 Task: Buy 5 EGR Valves from Exhaust & Emissions section under best seller category for shipping address: Ellie Thompson, 1131 Star Trek Drive, Pensacola, Florida 32501, Cell Number 8503109646. Pay from credit card ending with 2005, CVV 3321
Action: Mouse moved to (25, 89)
Screenshot: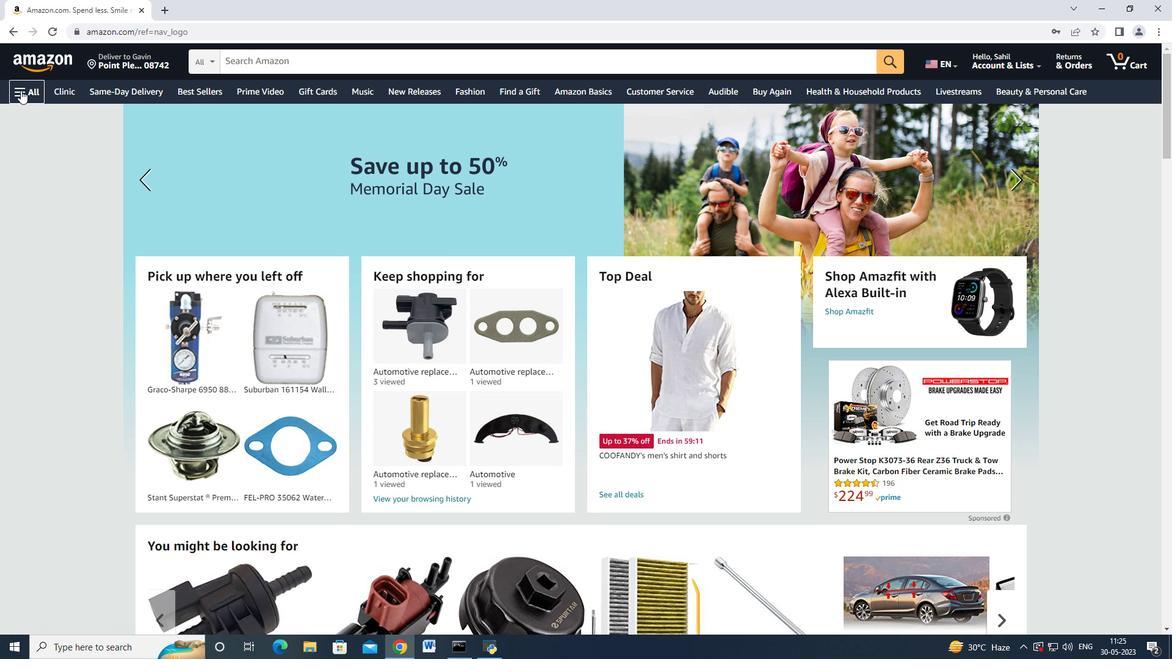
Action: Mouse pressed left at (25, 89)
Screenshot: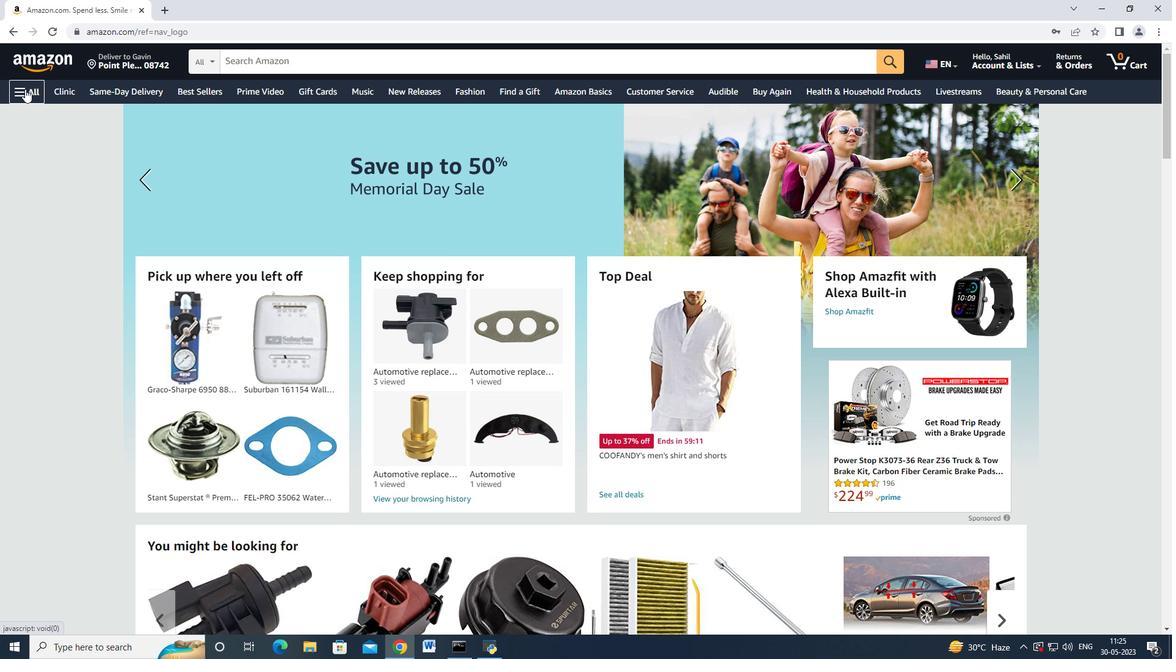 
Action: Mouse moved to (89, 255)
Screenshot: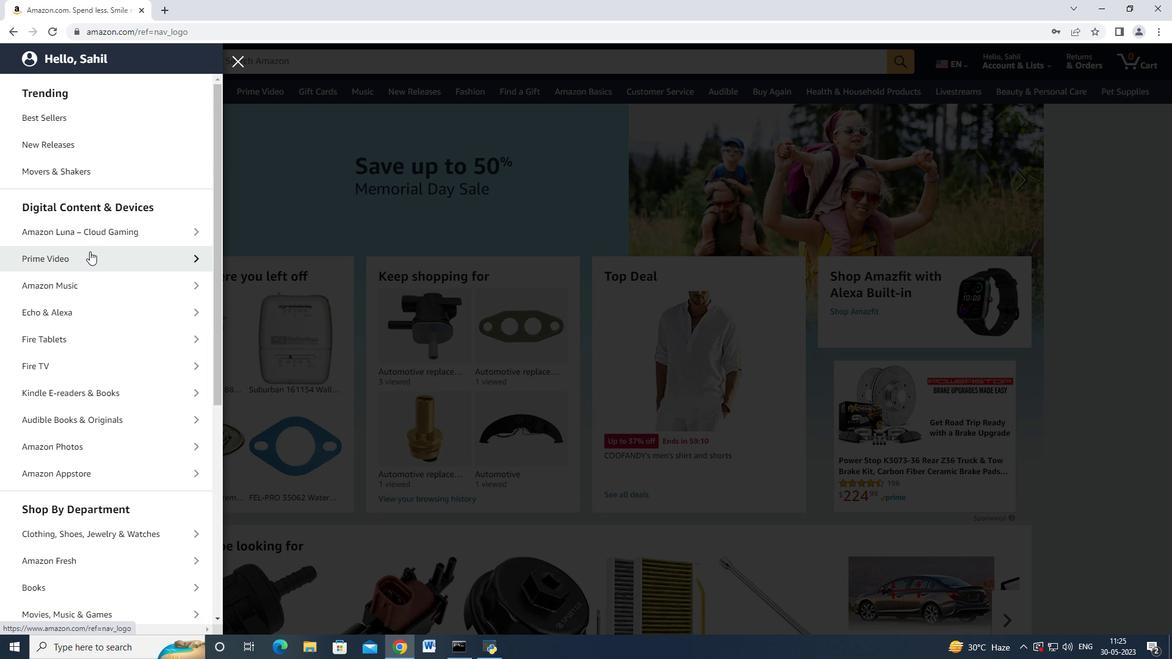 
Action: Mouse scrolled (89, 254) with delta (0, 0)
Screenshot: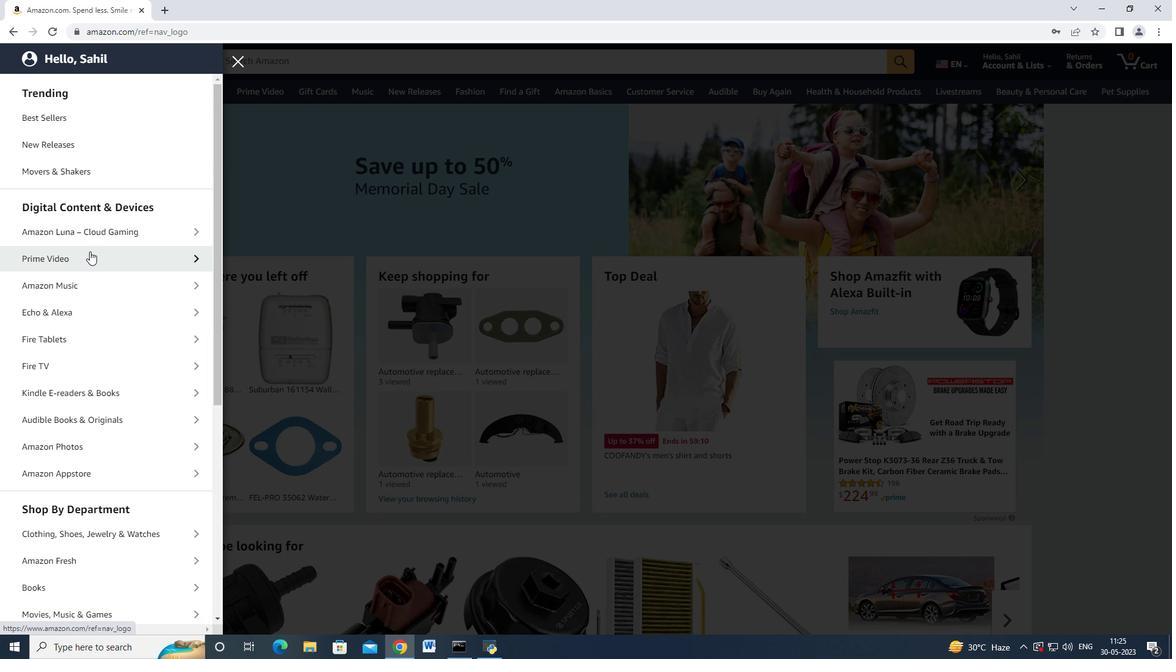 
Action: Mouse scrolled (89, 254) with delta (0, 0)
Screenshot: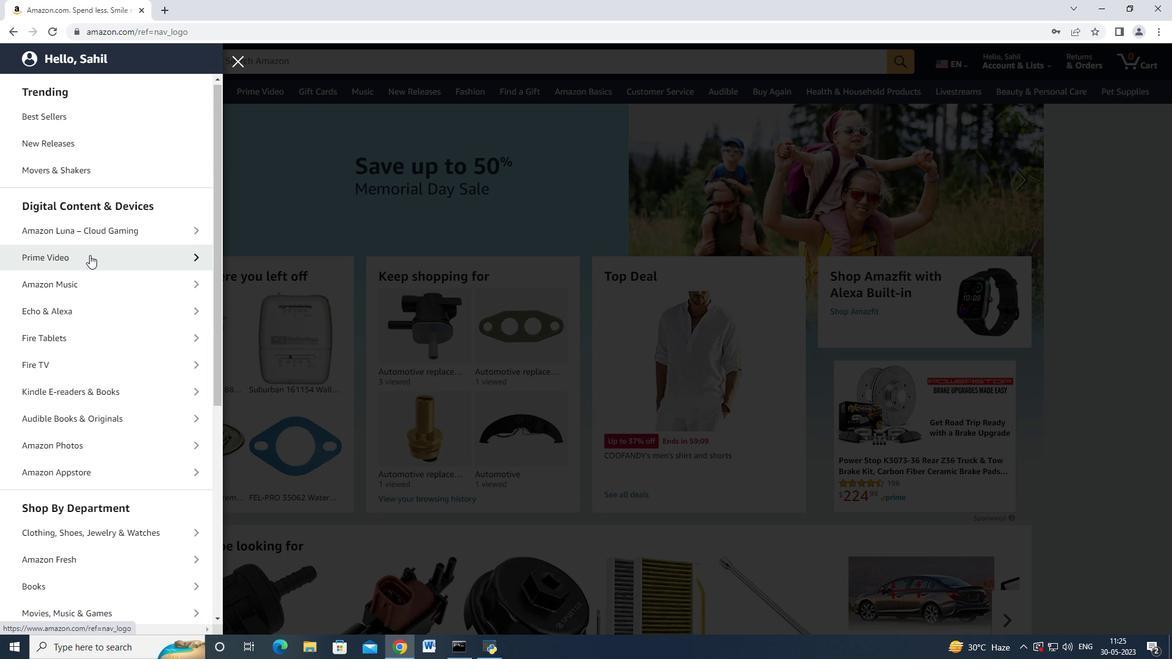 
Action: Mouse scrolled (89, 254) with delta (0, 0)
Screenshot: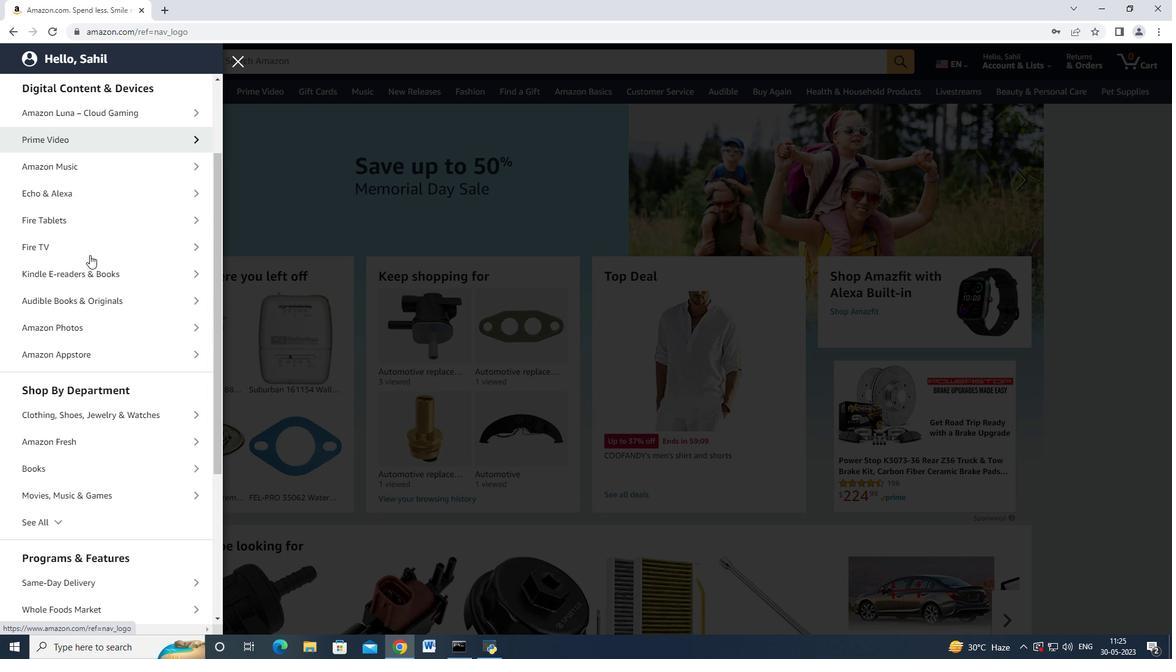 
Action: Mouse scrolled (89, 255) with delta (0, 0)
Screenshot: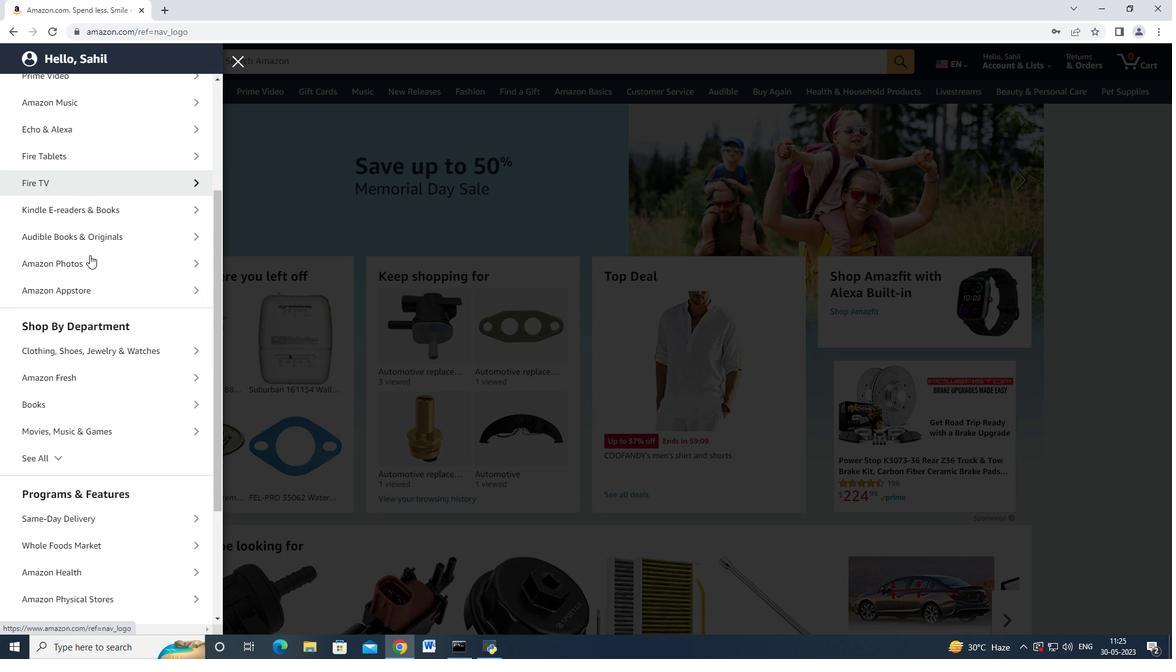 
Action: Mouse scrolled (89, 255) with delta (0, 0)
Screenshot: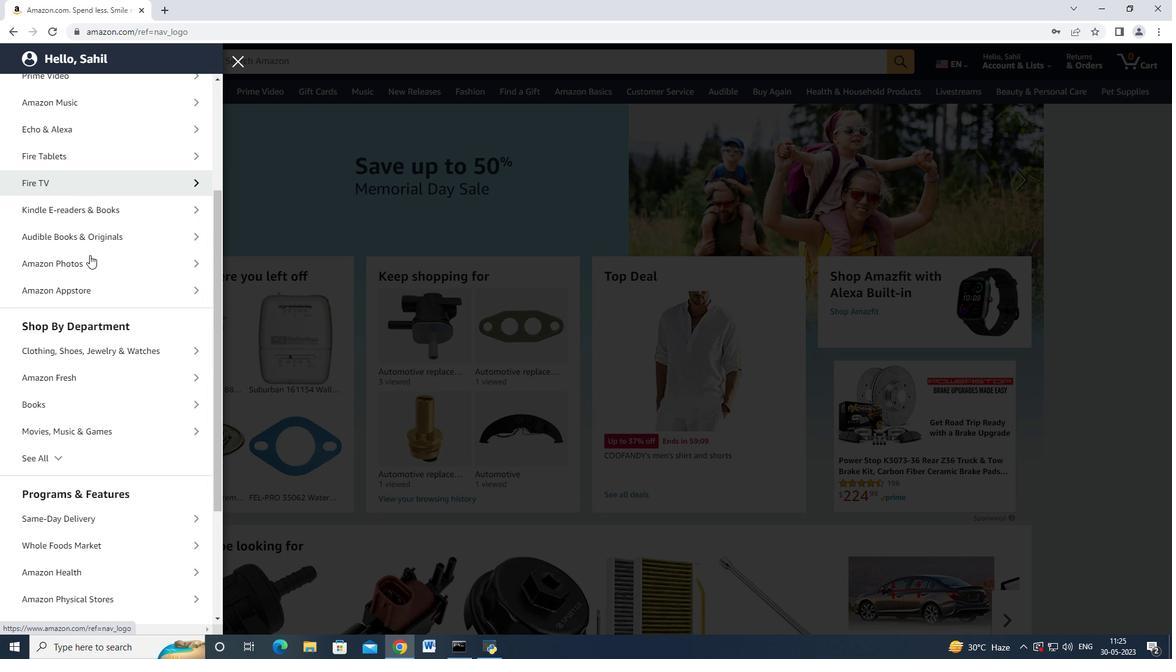 
Action: Mouse scrolled (89, 255) with delta (0, 0)
Screenshot: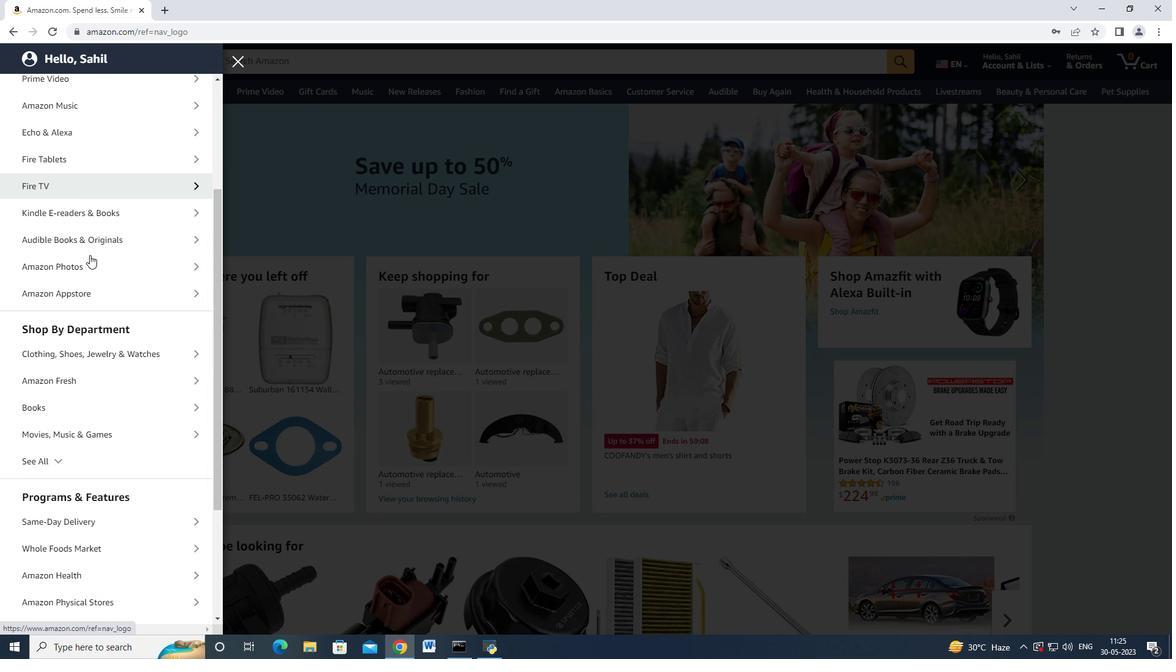 
Action: Mouse scrolled (89, 255) with delta (0, 0)
Screenshot: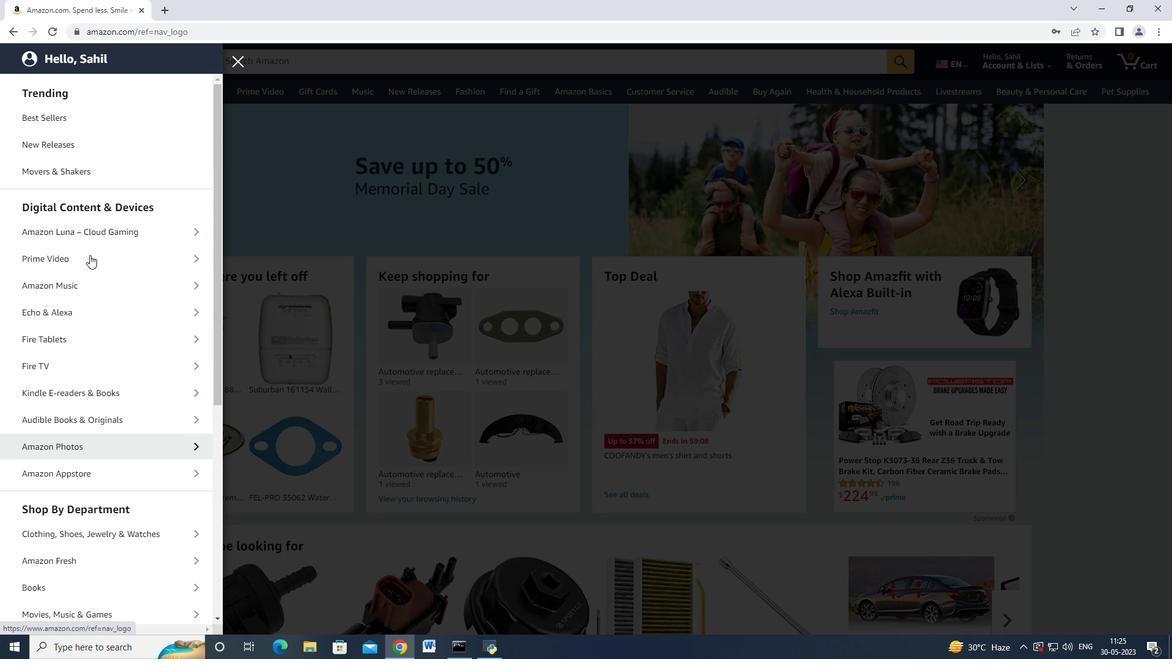 
Action: Mouse scrolled (89, 255) with delta (0, 0)
Screenshot: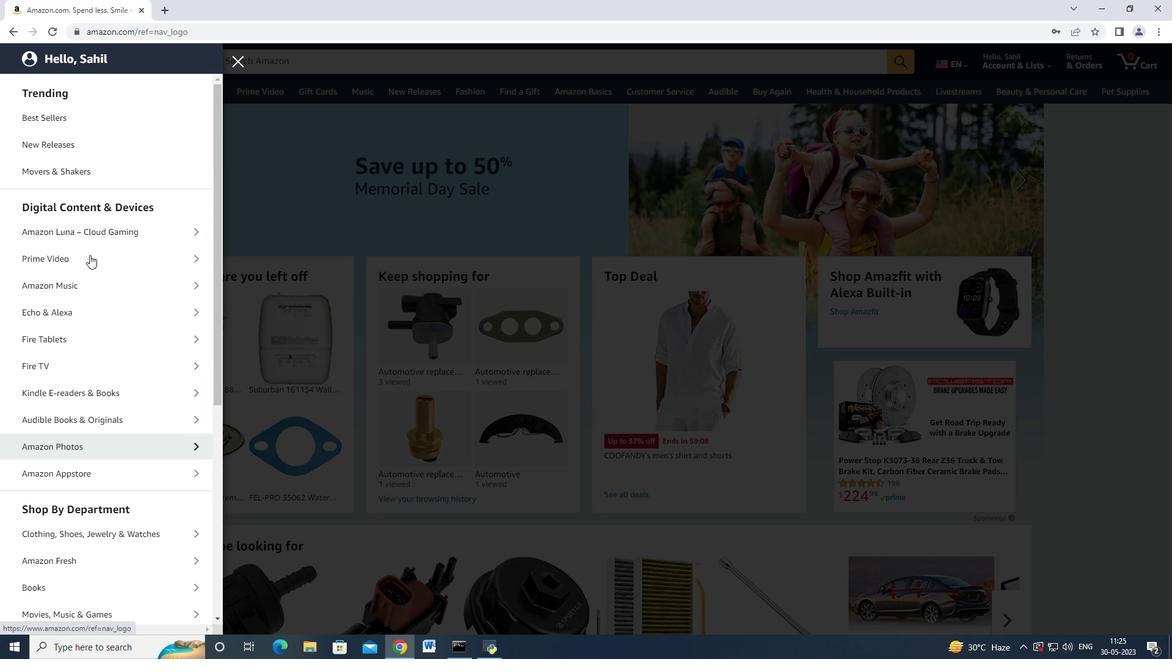 
Action: Mouse moved to (243, 58)
Screenshot: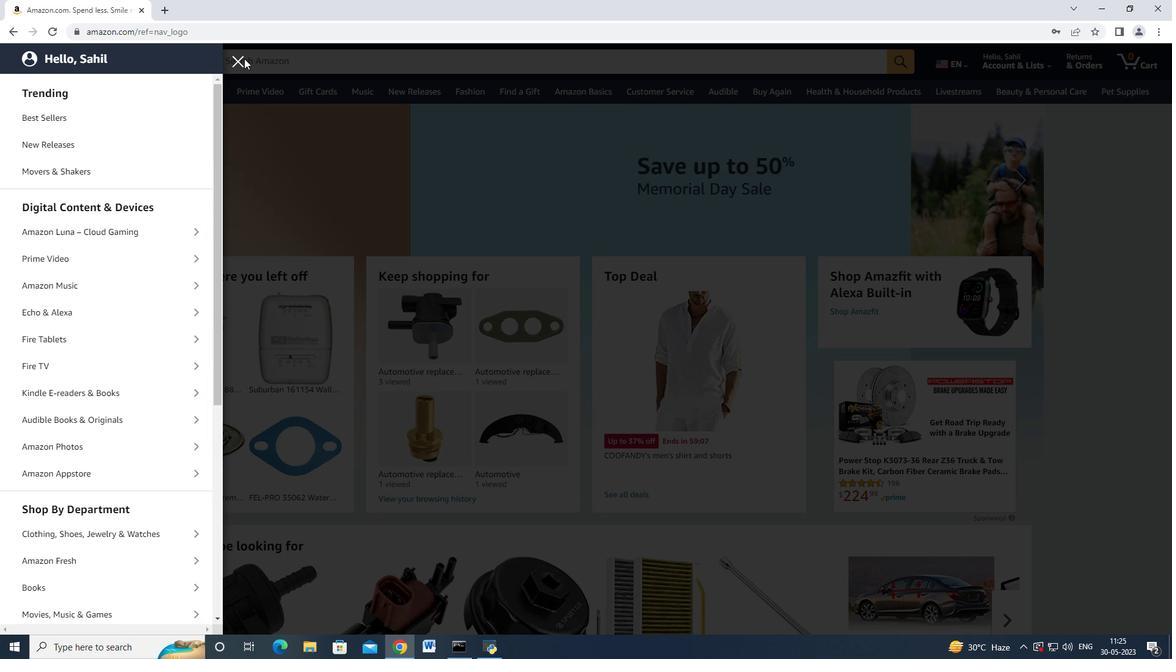 
Action: Mouse pressed left at (243, 58)
Screenshot: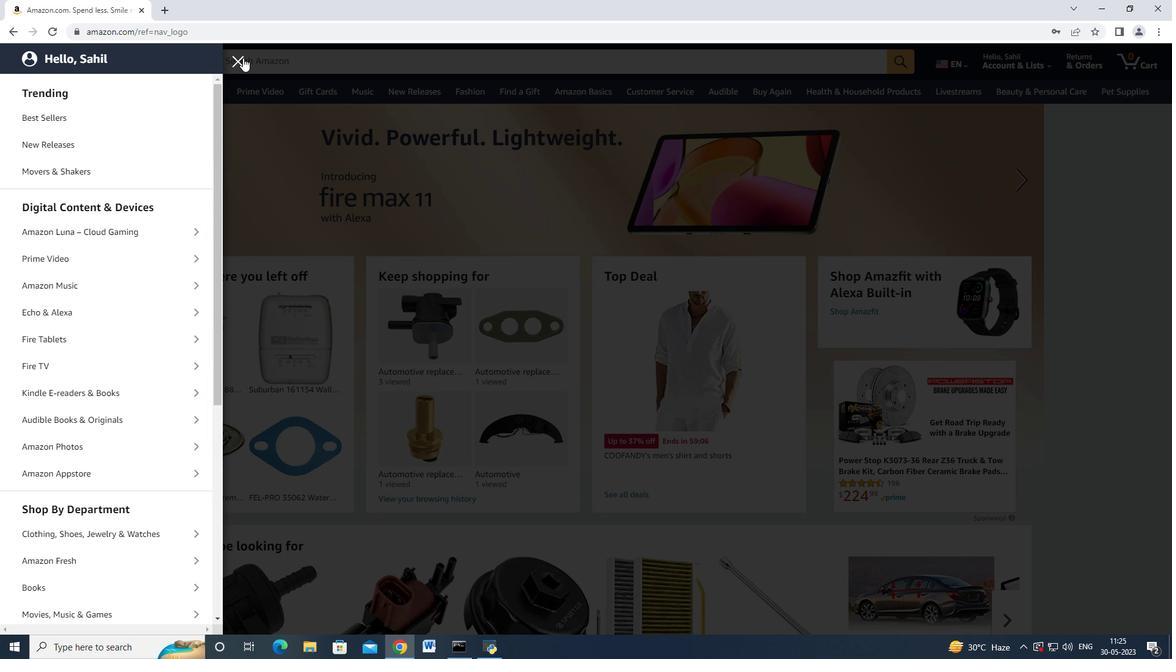 
Action: Mouse moved to (26, 96)
Screenshot: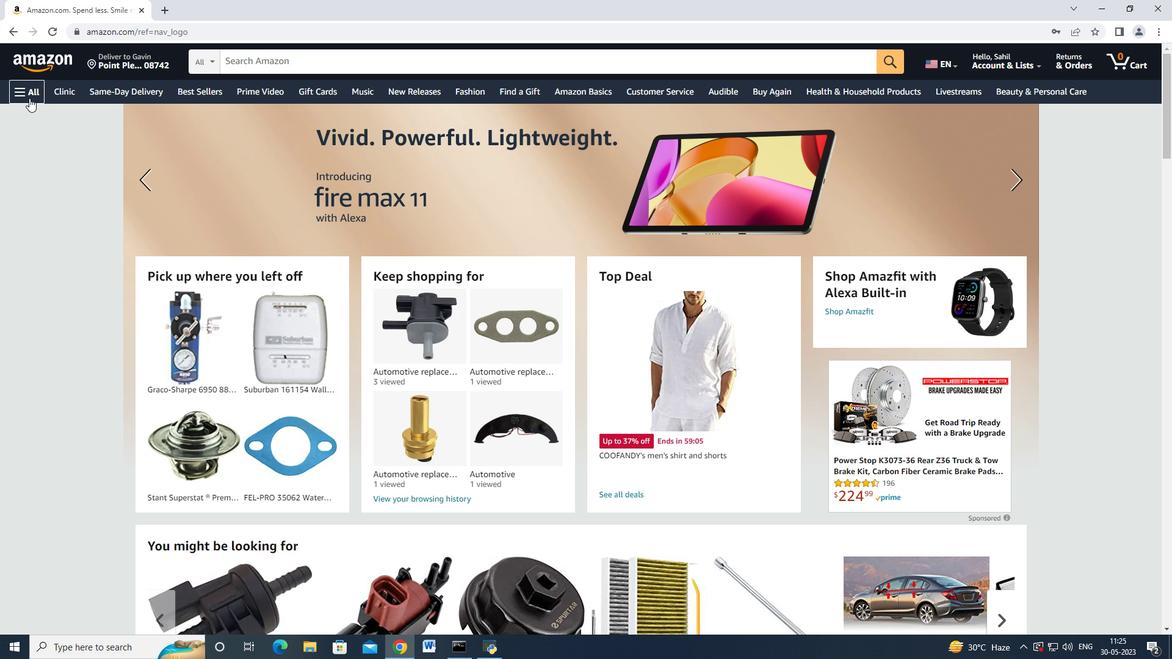 
Action: Mouse pressed left at (26, 96)
Screenshot: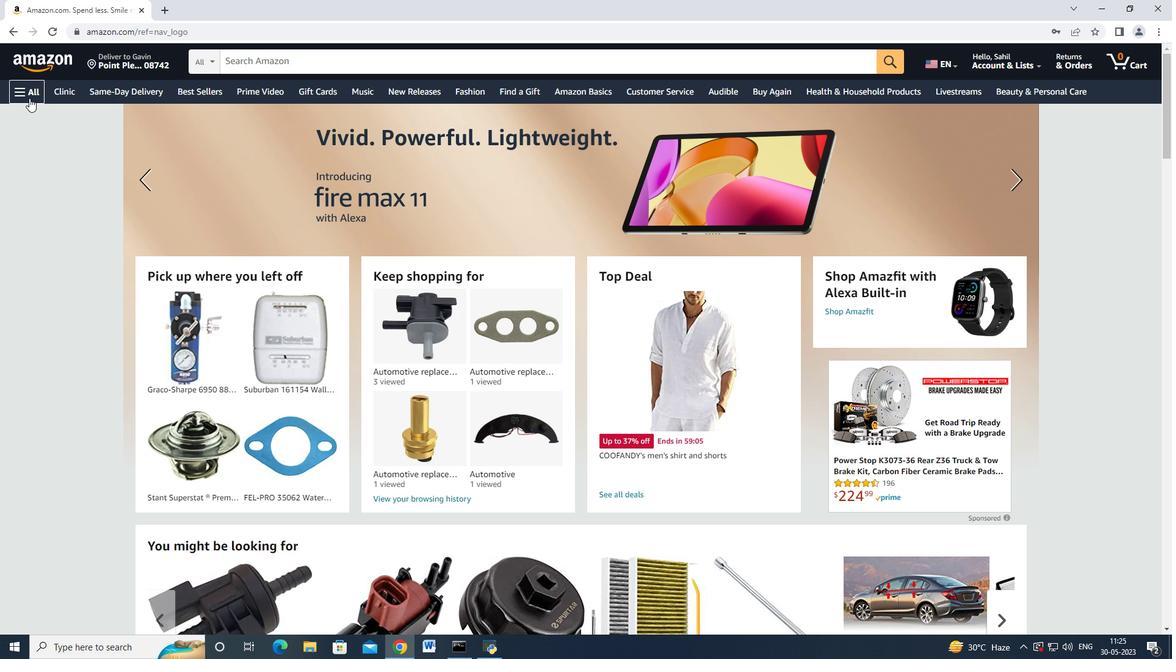 
Action: Mouse moved to (45, 296)
Screenshot: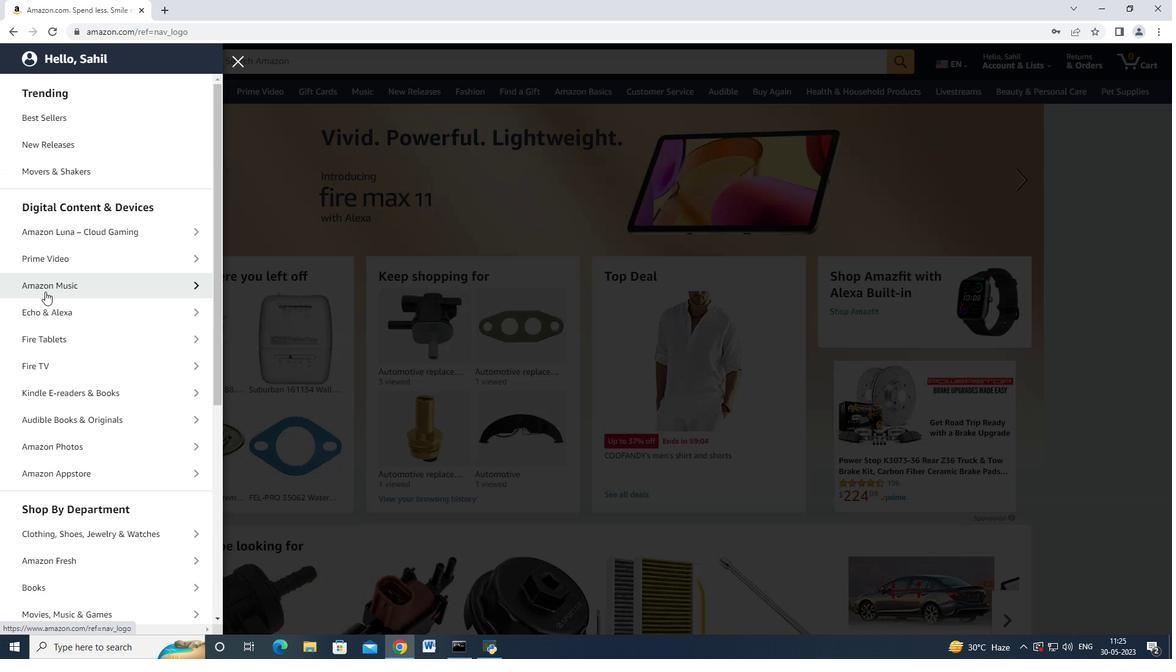 
Action: Mouse scrolled (45, 295) with delta (0, 0)
Screenshot: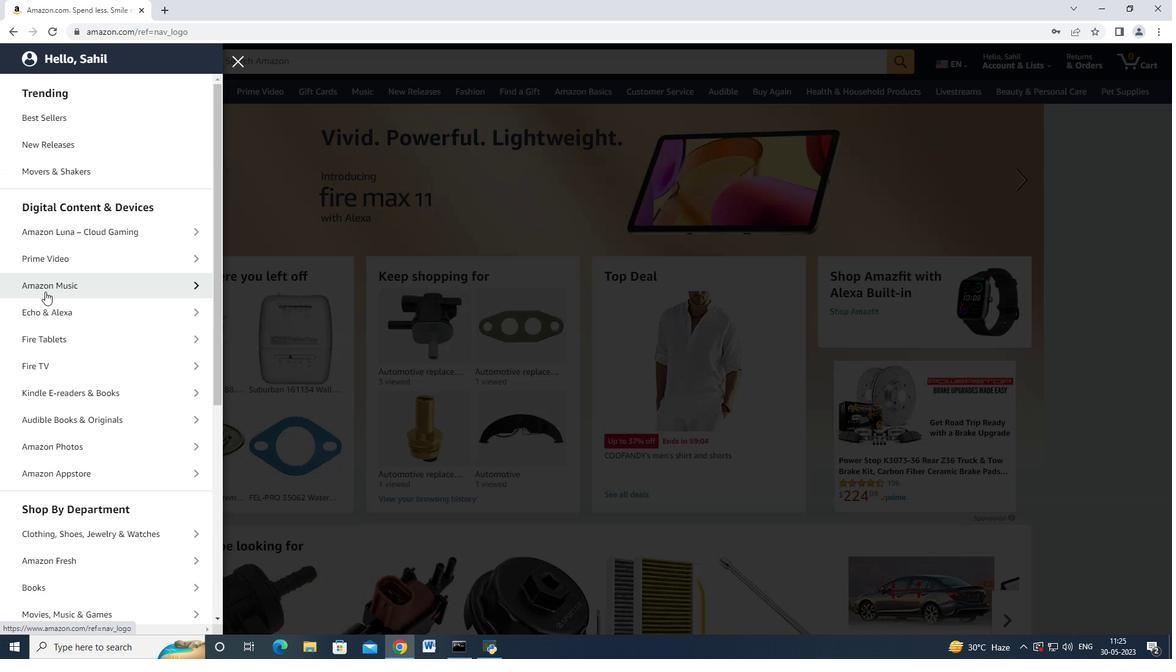 
Action: Mouse scrolled (45, 295) with delta (0, 0)
Screenshot: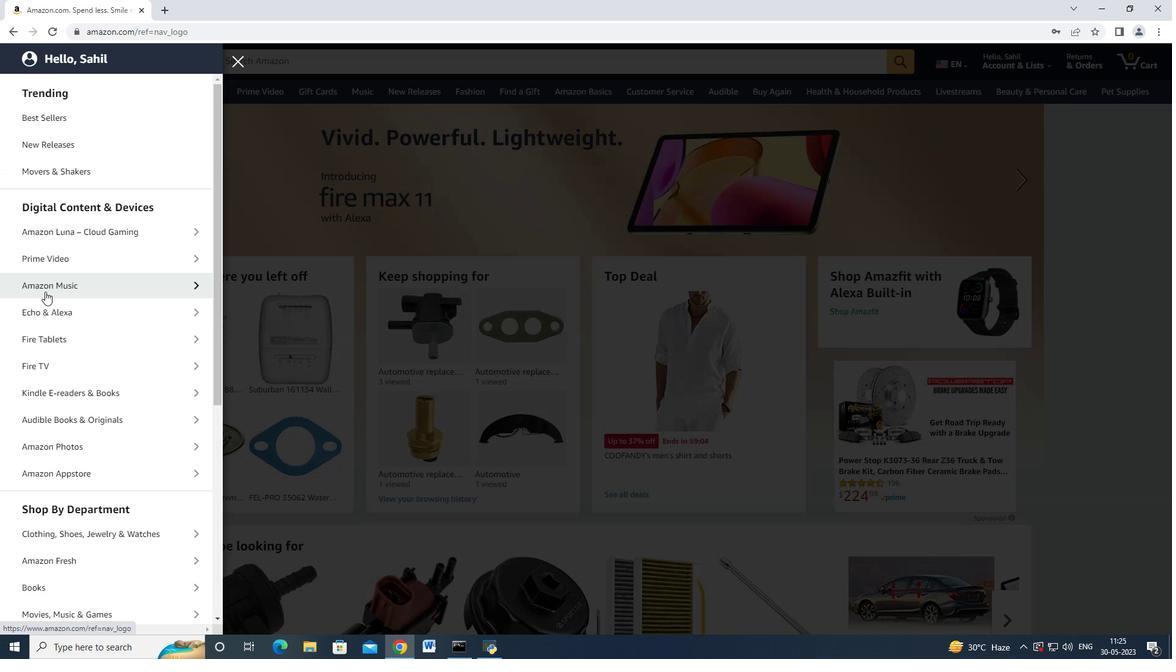 
Action: Mouse moved to (45, 296)
Screenshot: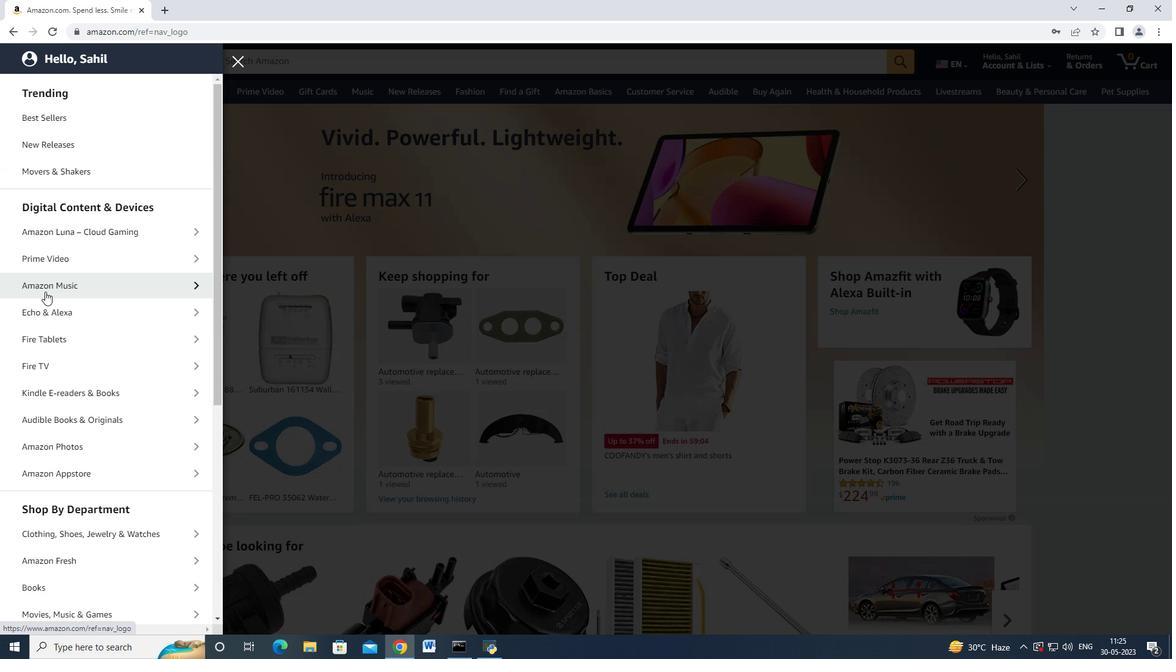
Action: Mouse scrolled (45, 295) with delta (0, 0)
Screenshot: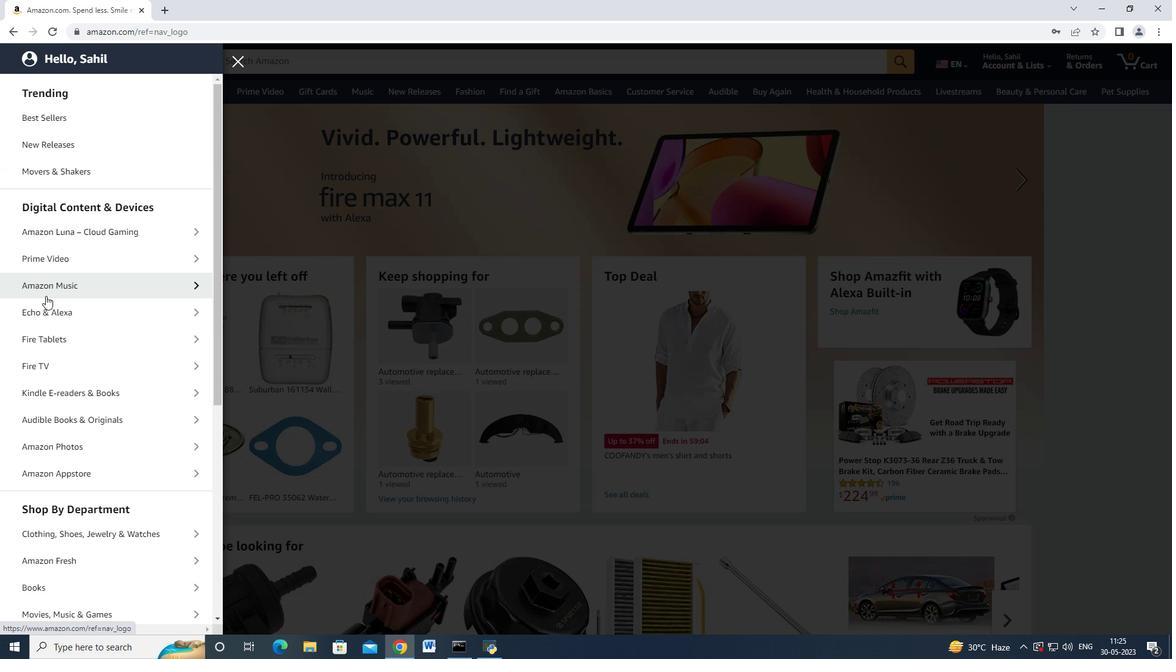 
Action: Mouse scrolled (45, 295) with delta (0, 0)
Screenshot: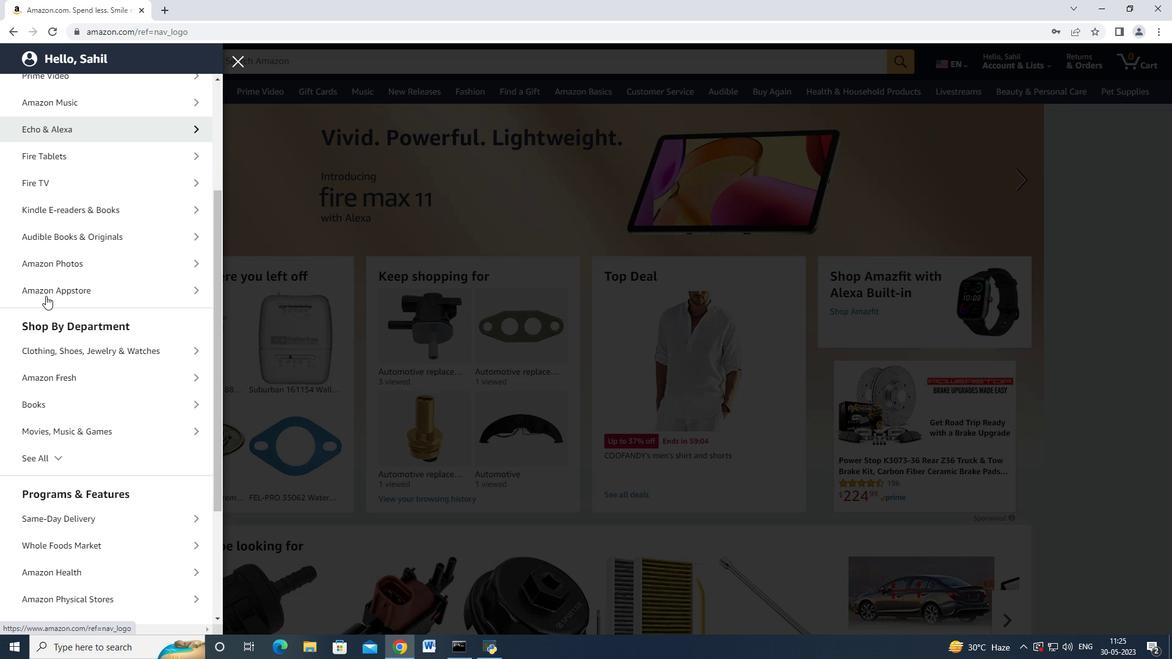 
Action: Mouse scrolled (45, 295) with delta (0, 0)
Screenshot: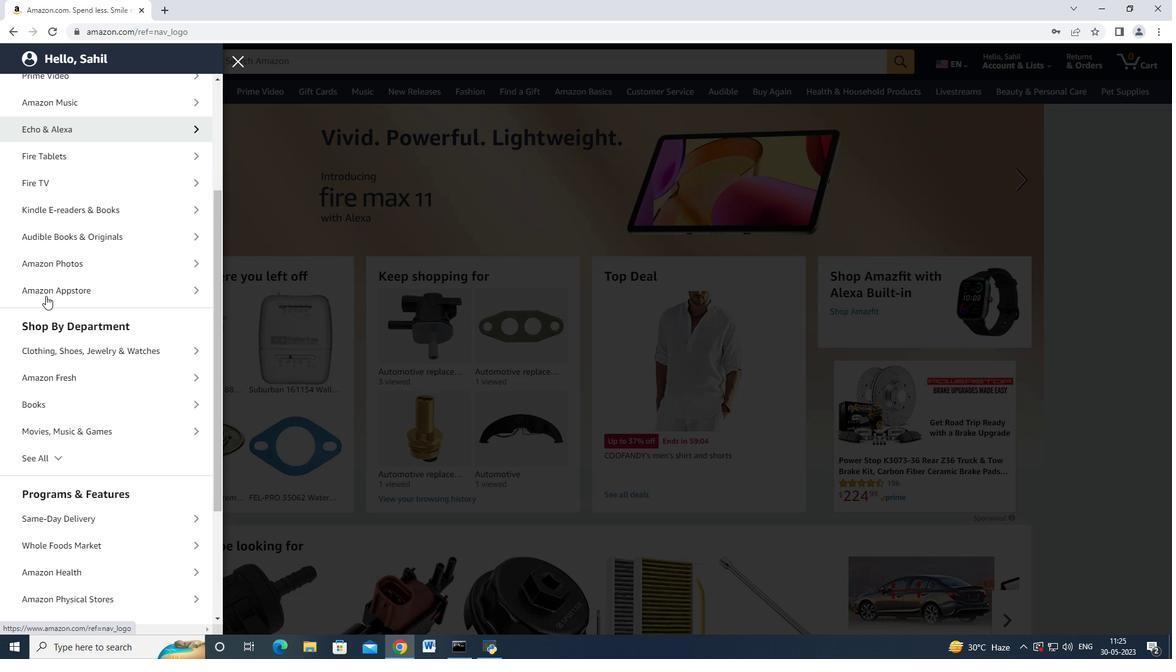 
Action: Mouse moved to (56, 334)
Screenshot: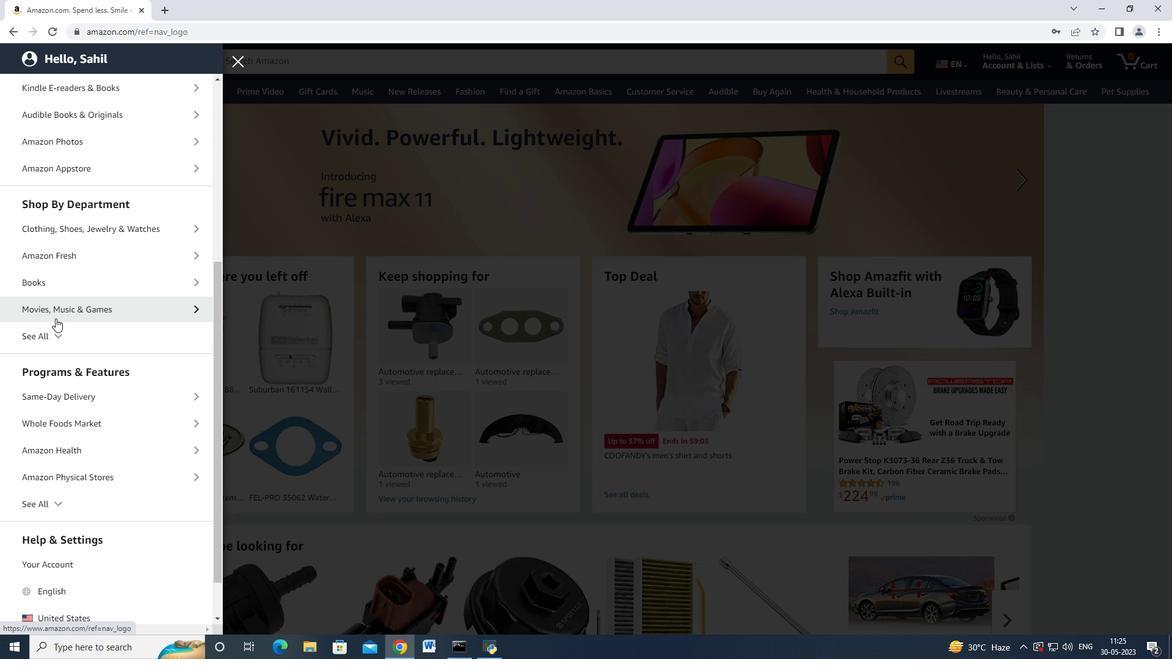 
Action: Mouse pressed left at (56, 334)
Screenshot: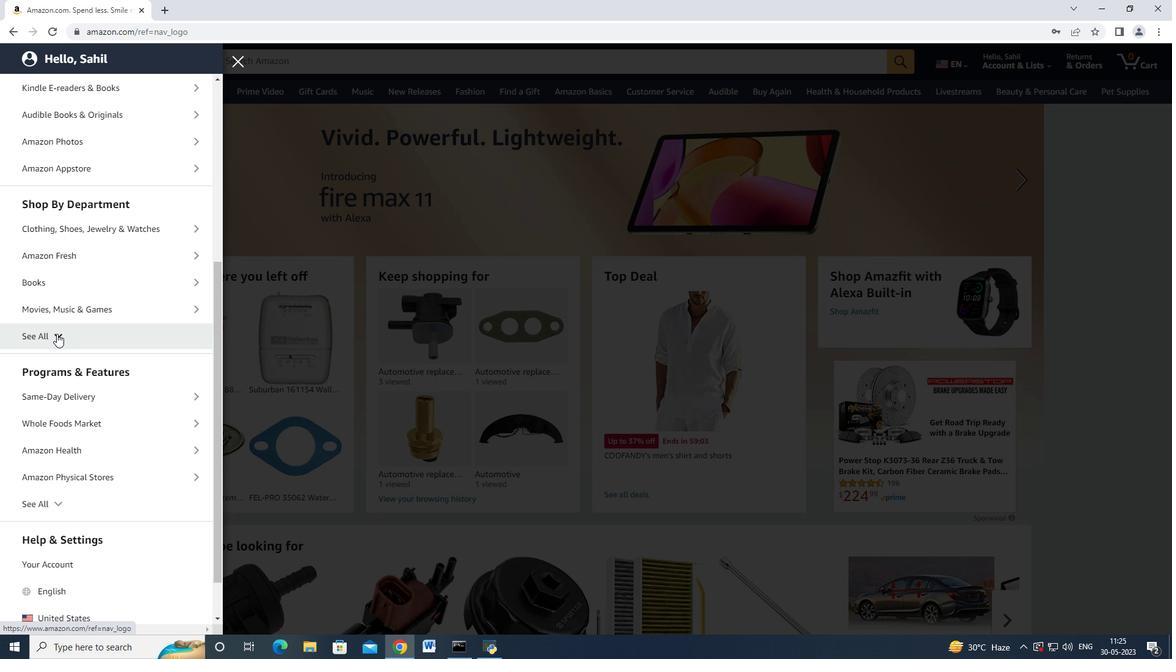 
Action: Mouse scrolled (56, 333) with delta (0, 0)
Screenshot: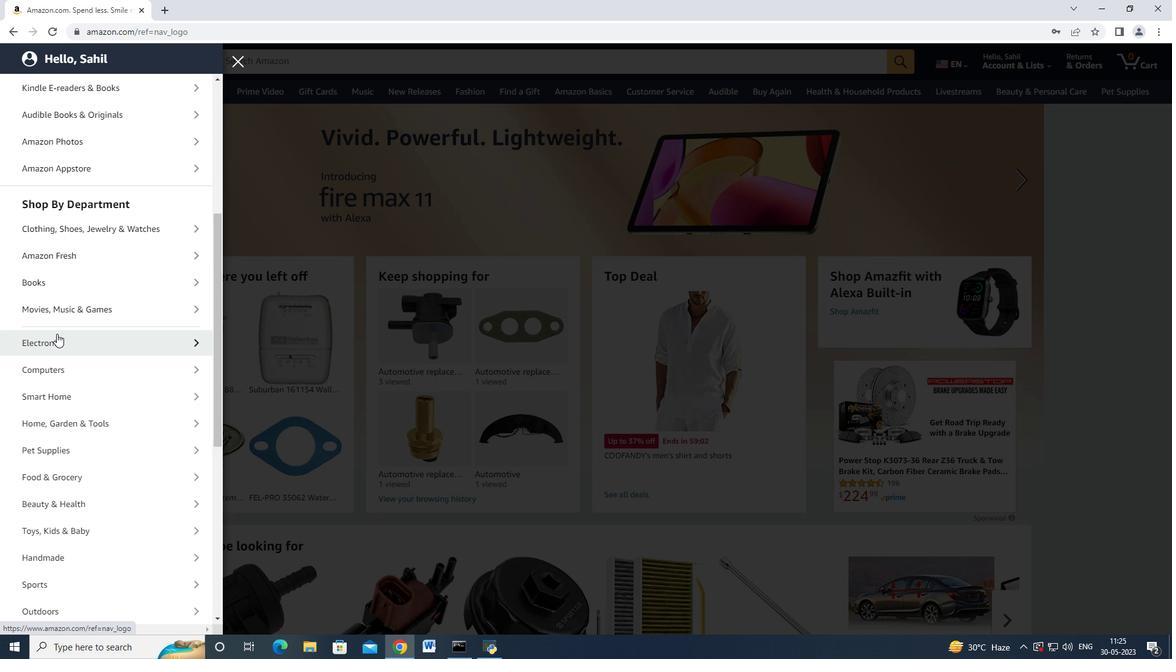 
Action: Mouse scrolled (56, 333) with delta (0, 0)
Screenshot: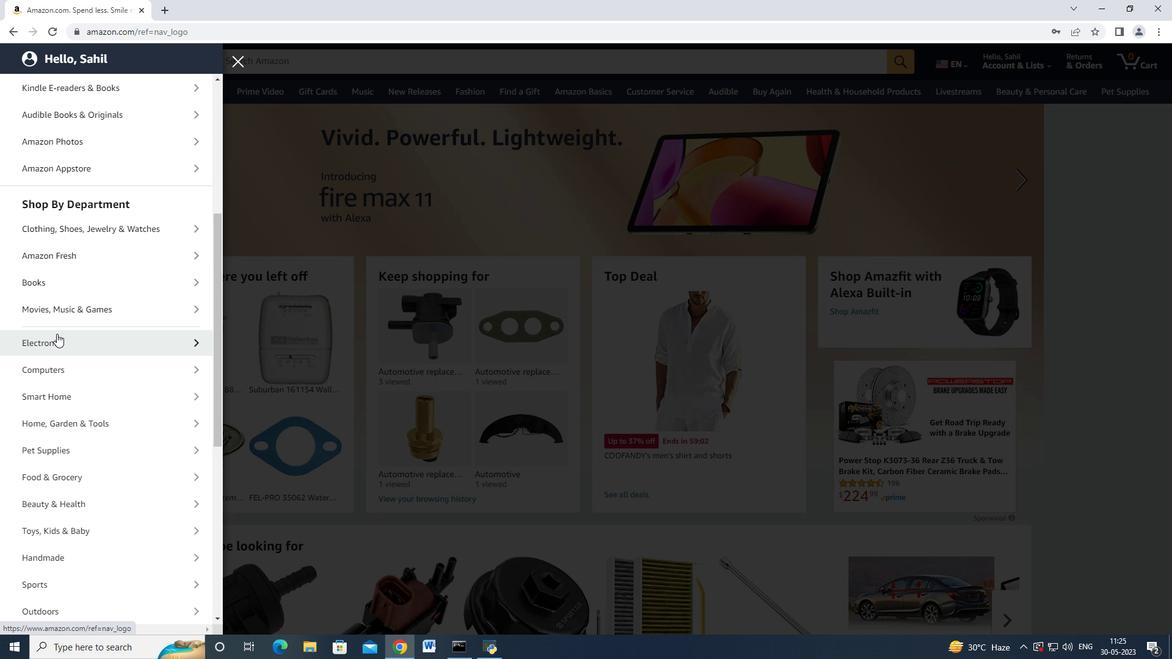 
Action: Mouse scrolled (56, 333) with delta (0, 0)
Screenshot: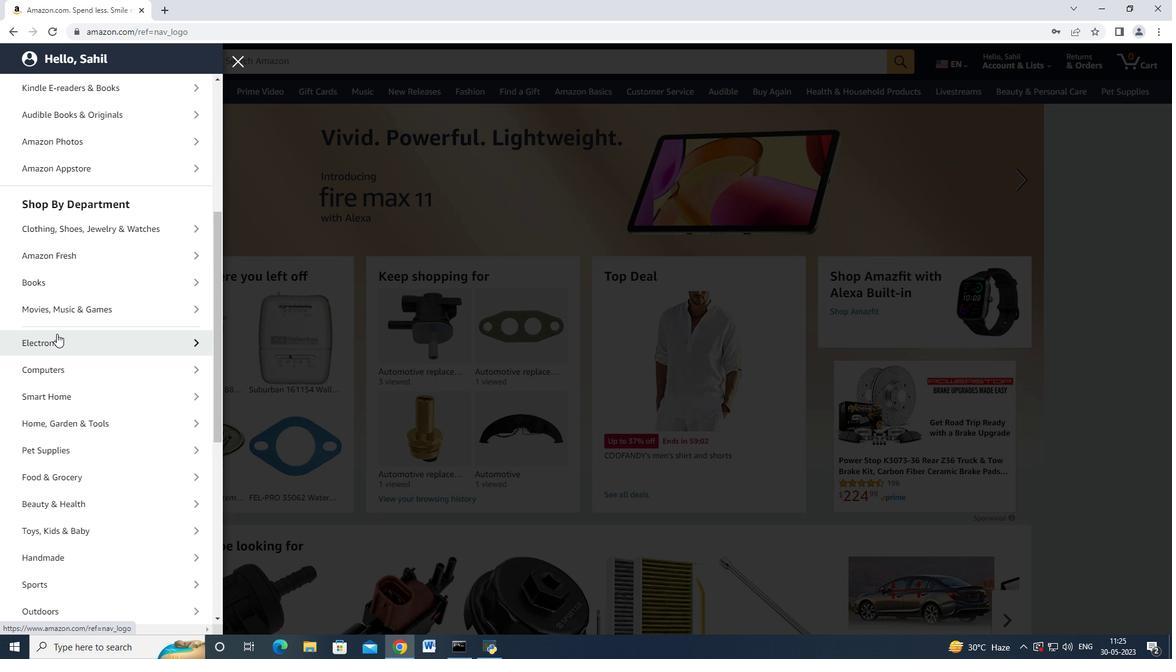 
Action: Mouse scrolled (56, 333) with delta (0, 0)
Screenshot: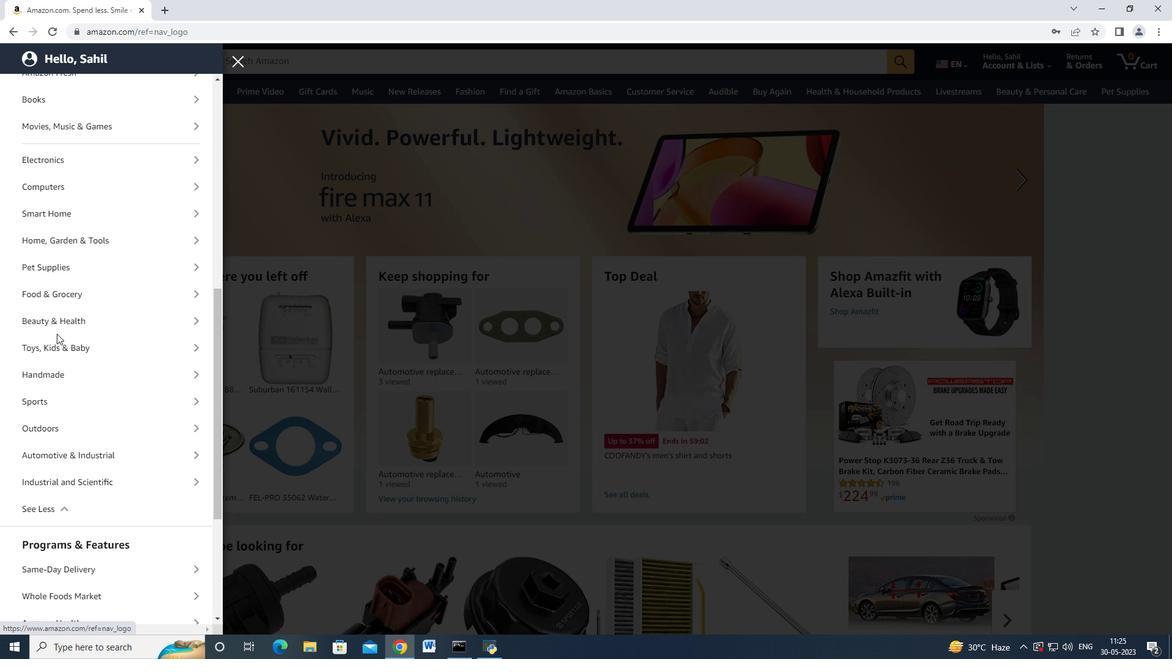 
Action: Mouse scrolled (56, 333) with delta (0, 0)
Screenshot: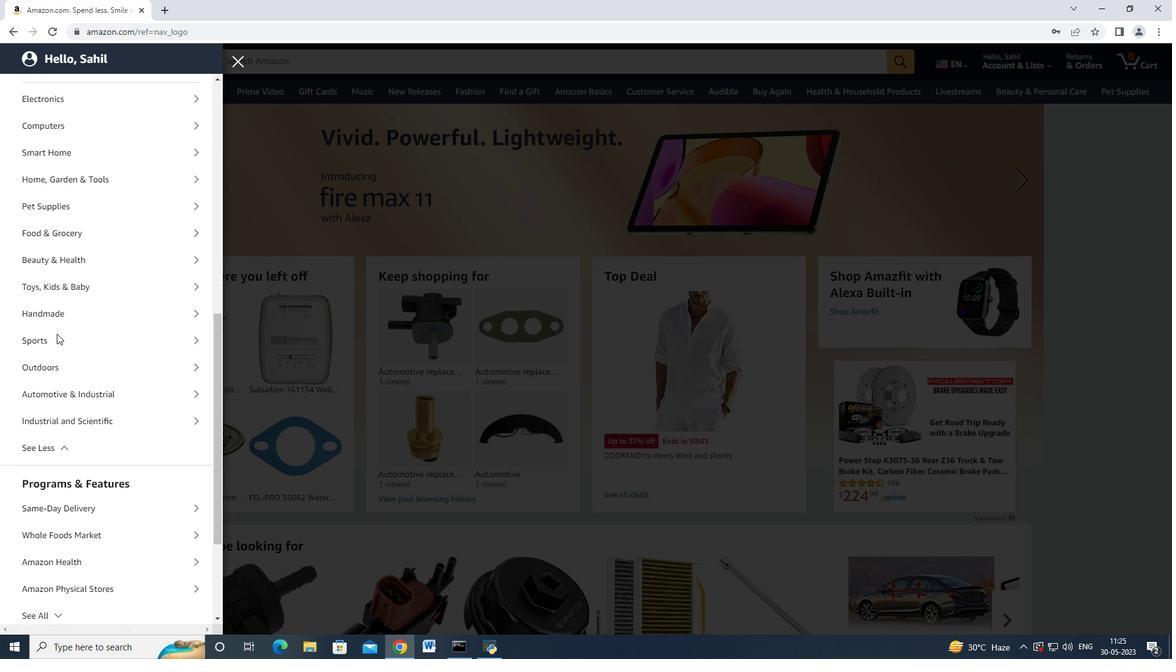 
Action: Mouse scrolled (56, 334) with delta (0, 0)
Screenshot: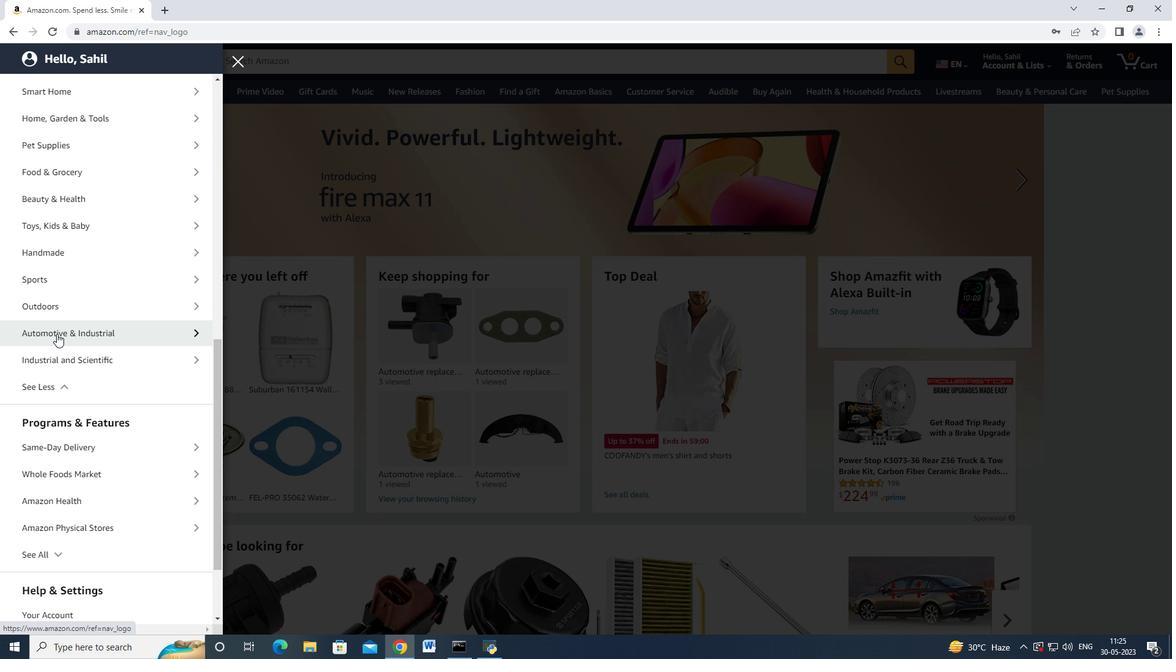 
Action: Mouse scrolled (56, 334) with delta (0, 0)
Screenshot: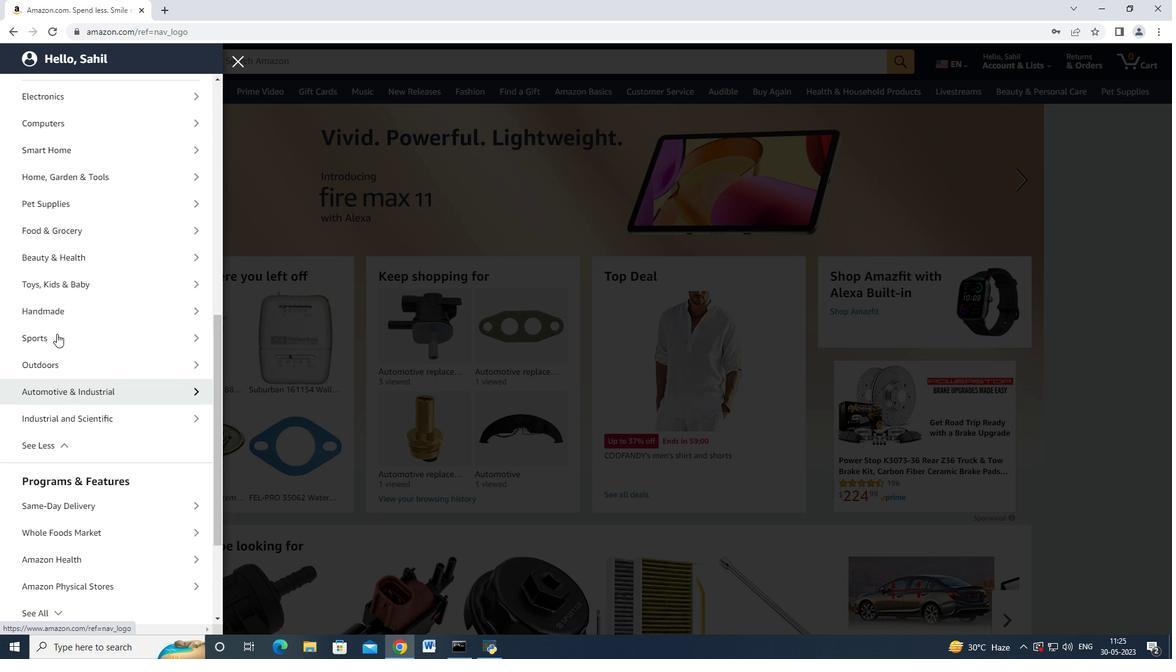 
Action: Mouse moved to (57, 333)
Screenshot: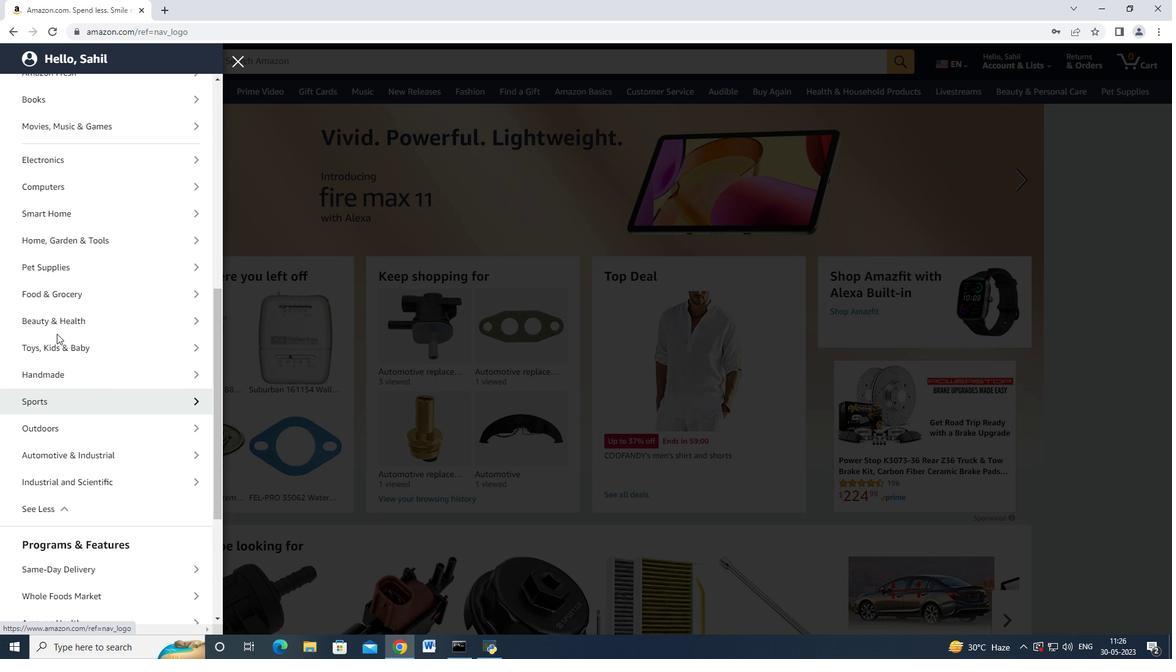 
Action: Mouse scrolled (57, 334) with delta (0, 0)
Screenshot: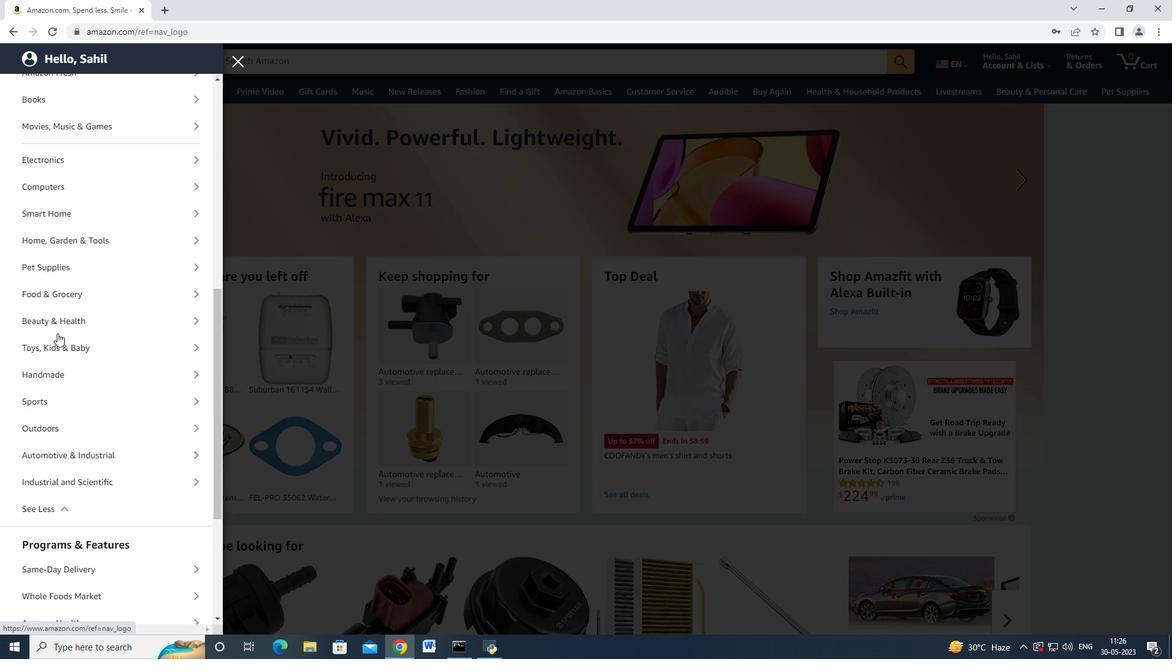 
Action: Mouse moved to (92, 507)
Screenshot: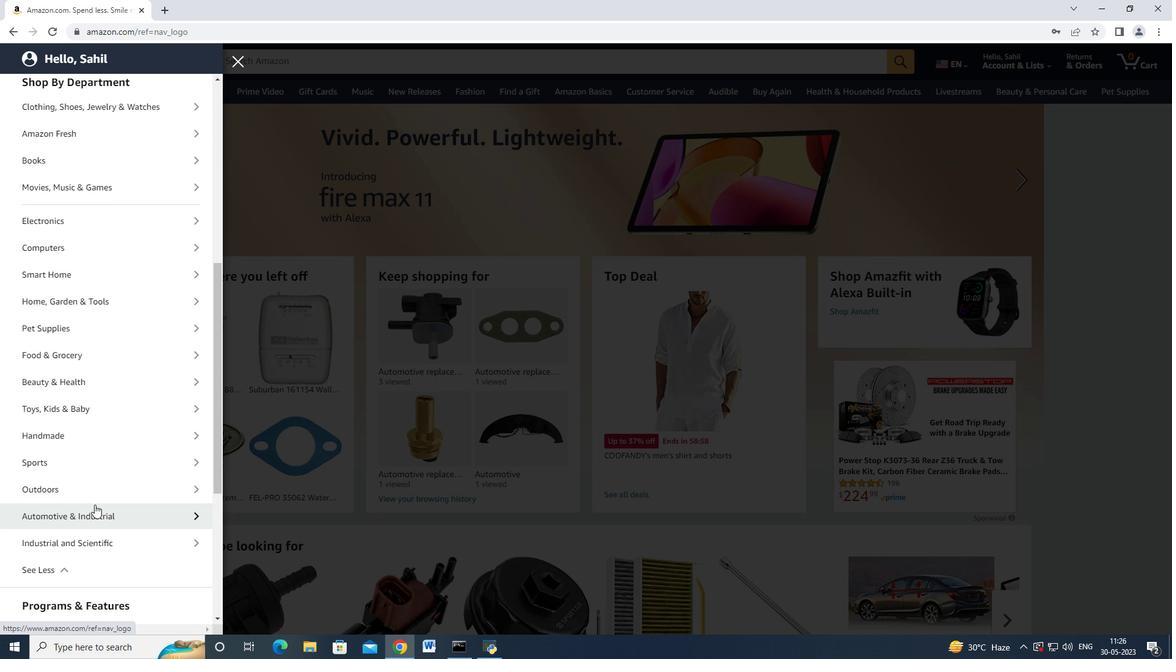 
Action: Mouse pressed left at (92, 507)
Screenshot: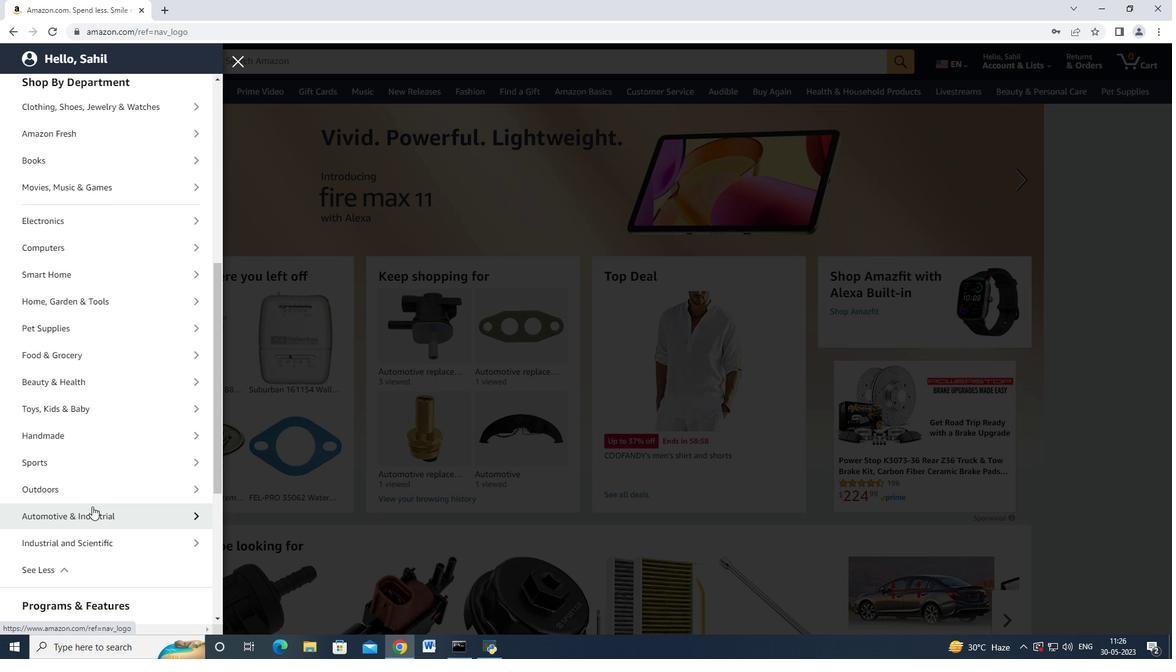 
Action: Mouse moved to (79, 304)
Screenshot: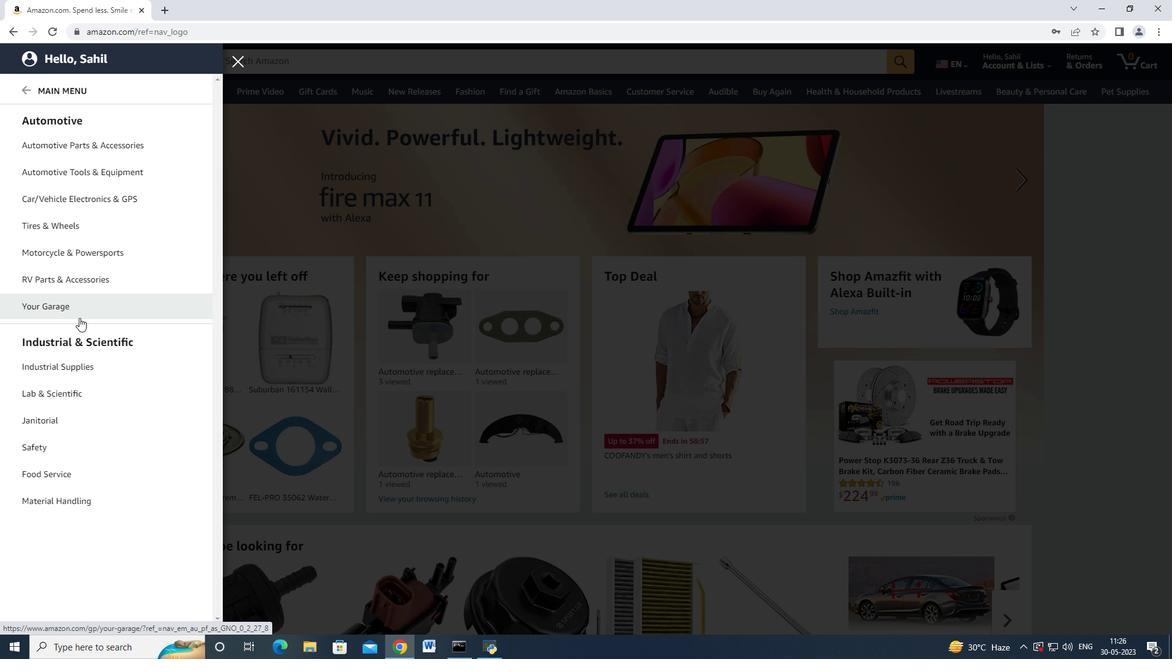 
Action: Mouse scrolled (79, 305) with delta (0, 0)
Screenshot: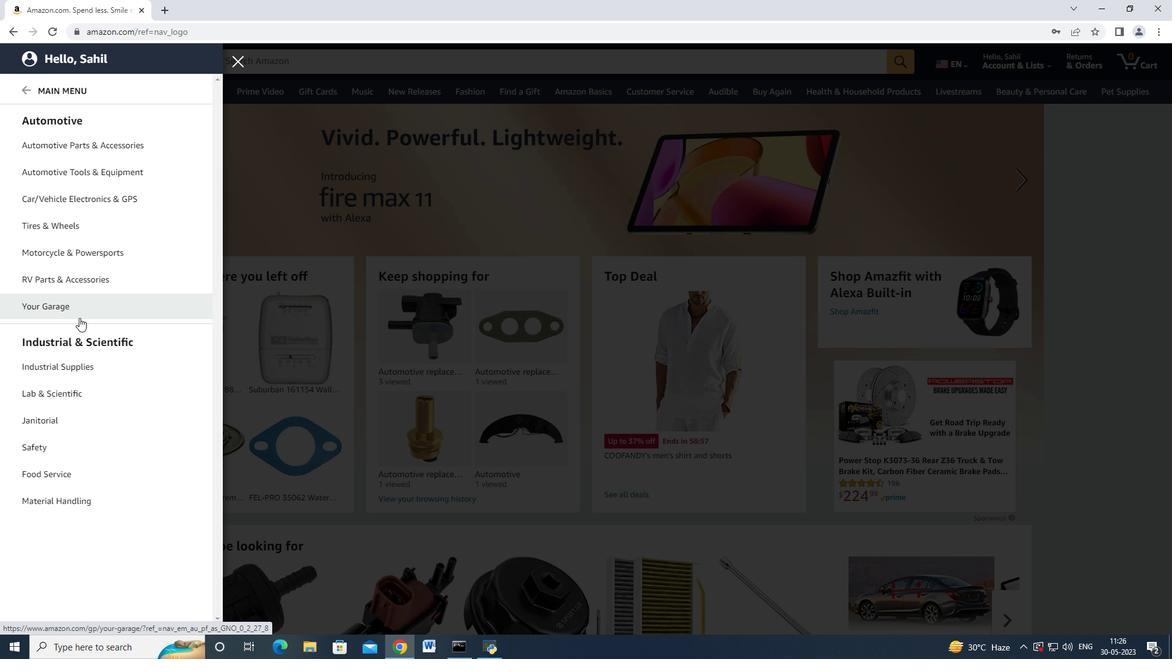 
Action: Mouse moved to (98, 147)
Screenshot: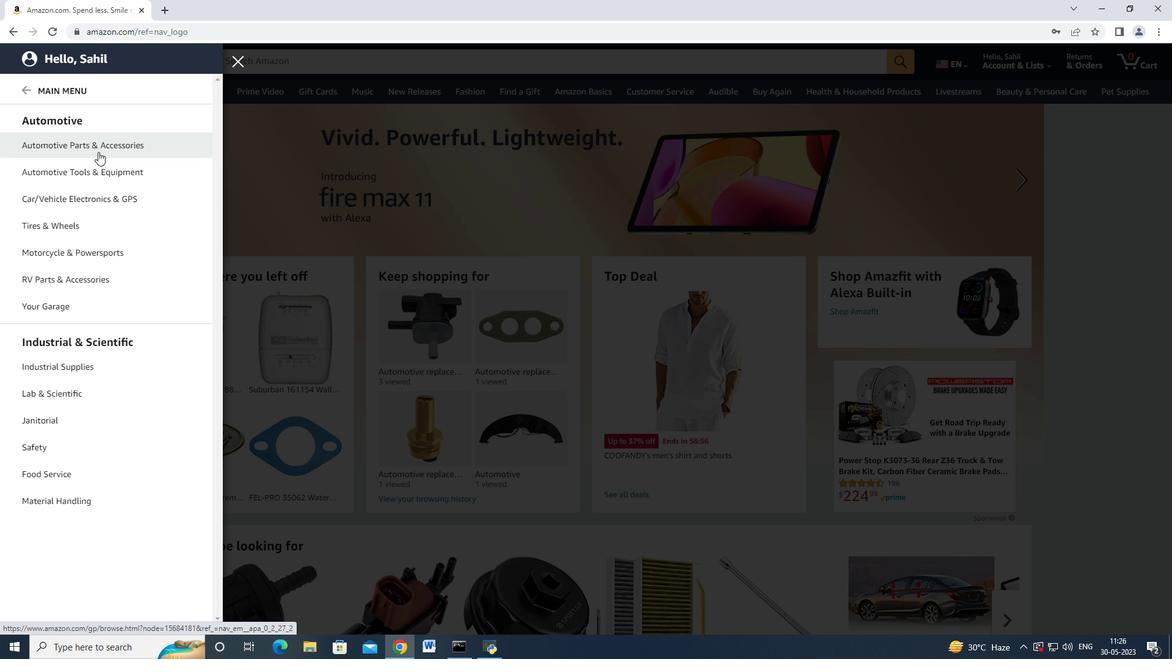 
Action: Mouse pressed left at (98, 147)
Screenshot: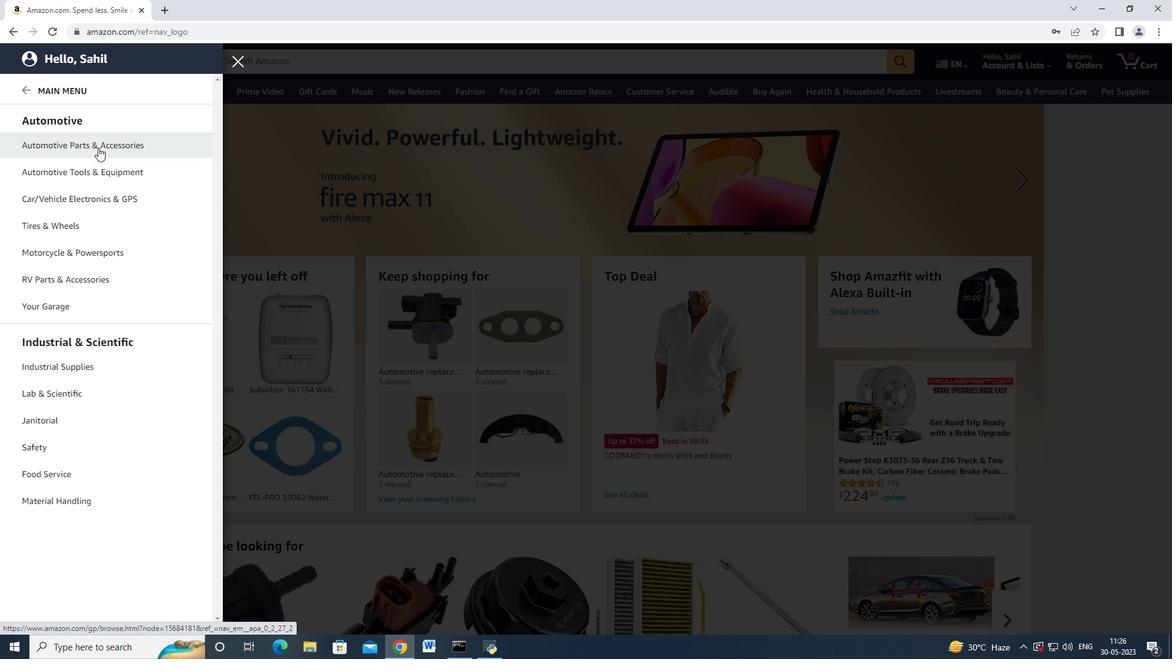 
Action: Mouse moved to (211, 117)
Screenshot: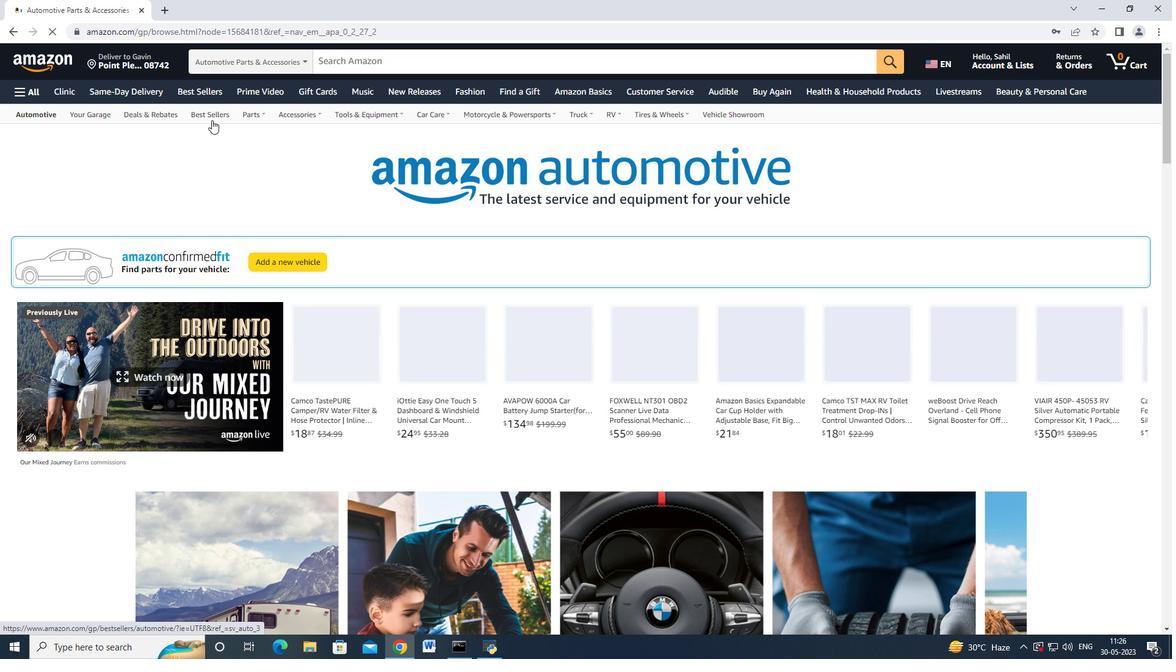 
Action: Mouse pressed left at (211, 117)
Screenshot: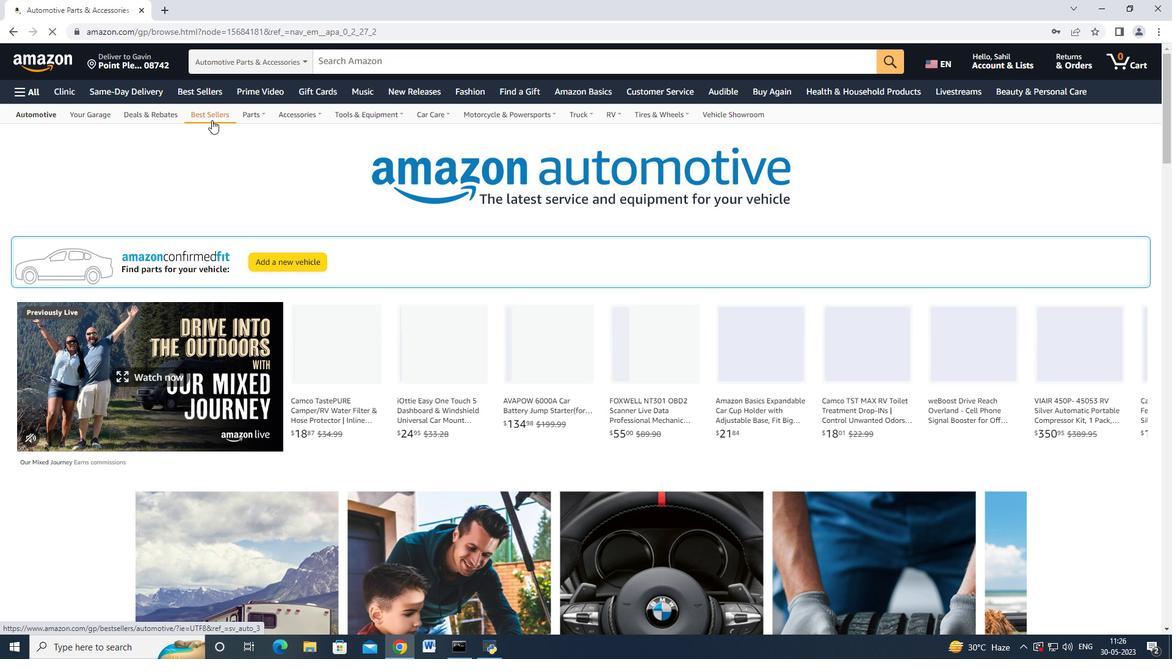 
Action: Mouse moved to (88, 388)
Screenshot: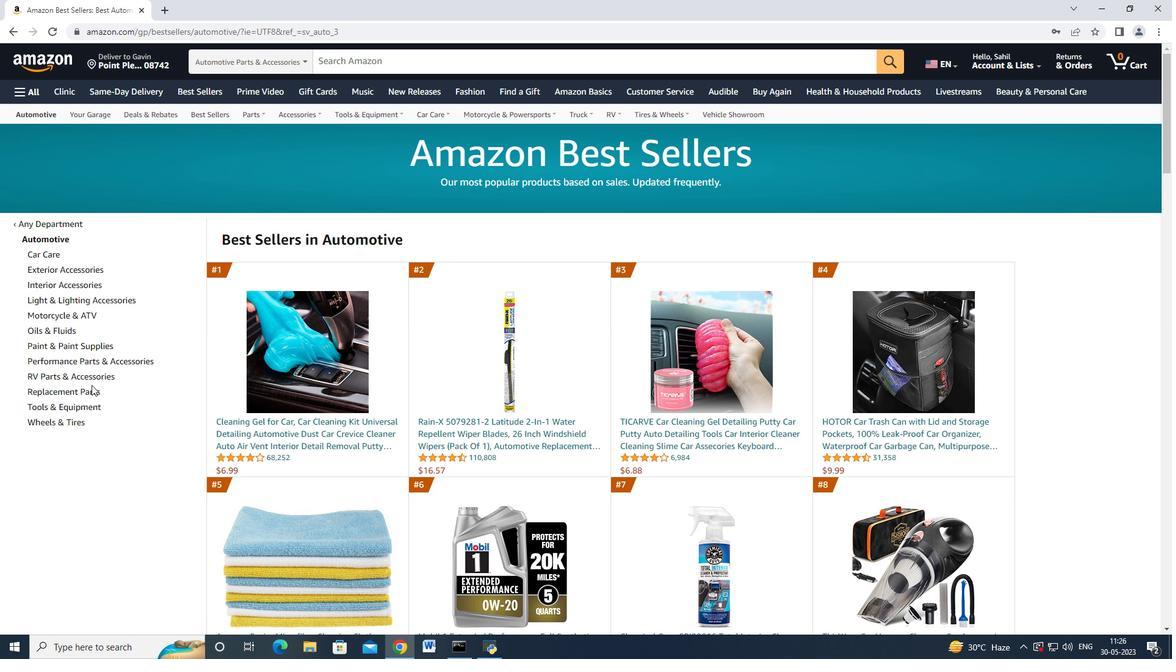 
Action: Mouse pressed left at (88, 388)
Screenshot: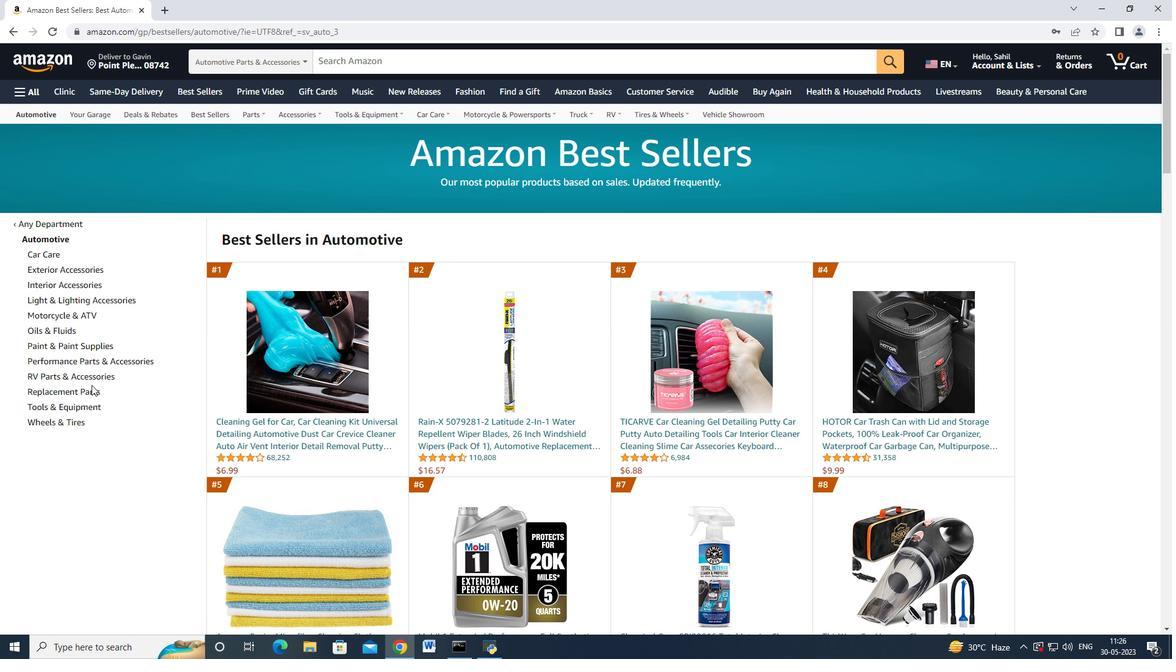 
Action: Mouse moved to (231, 291)
Screenshot: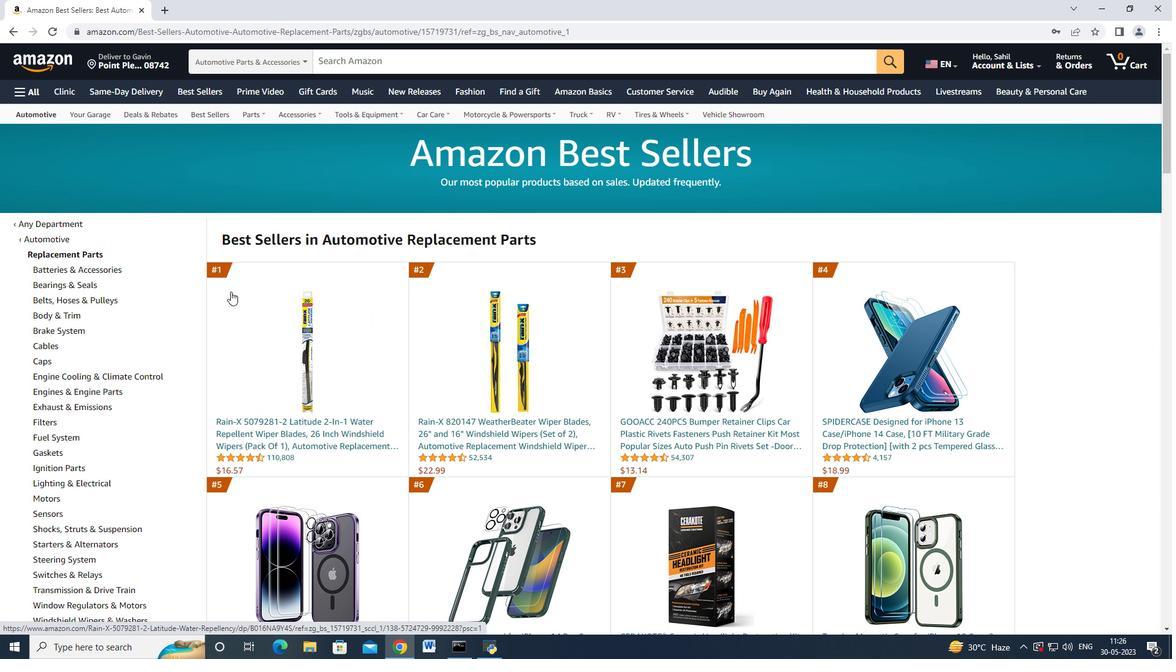 
Action: Mouse scrolled (231, 292) with delta (0, 0)
Screenshot: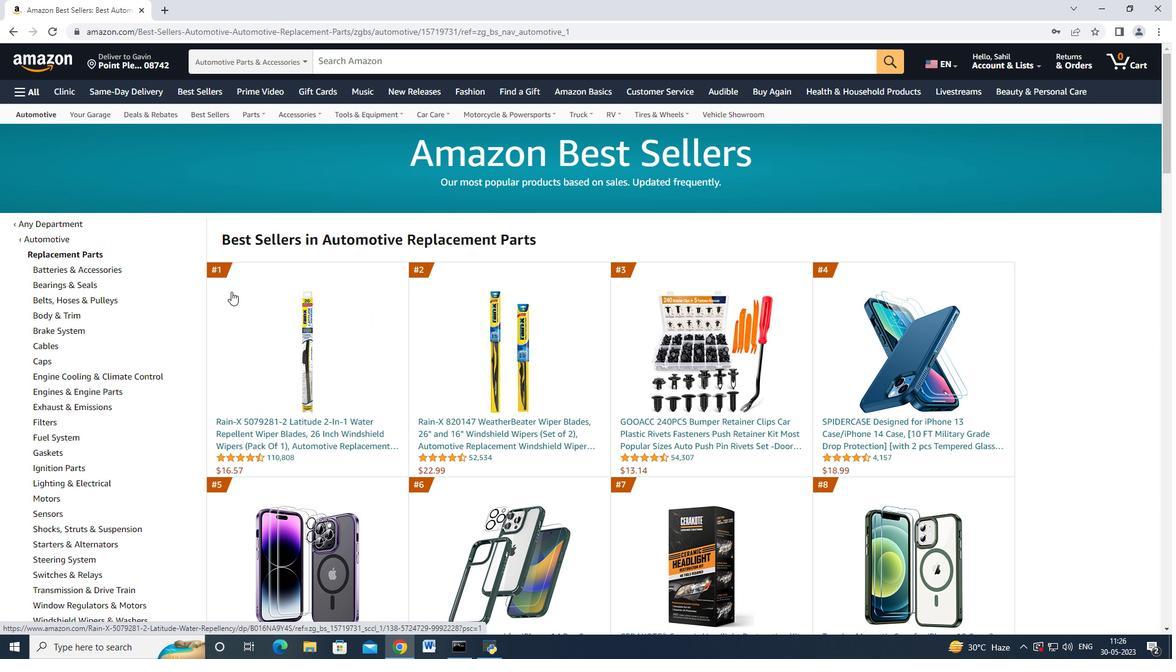 
Action: Mouse scrolled (231, 291) with delta (0, 0)
Screenshot: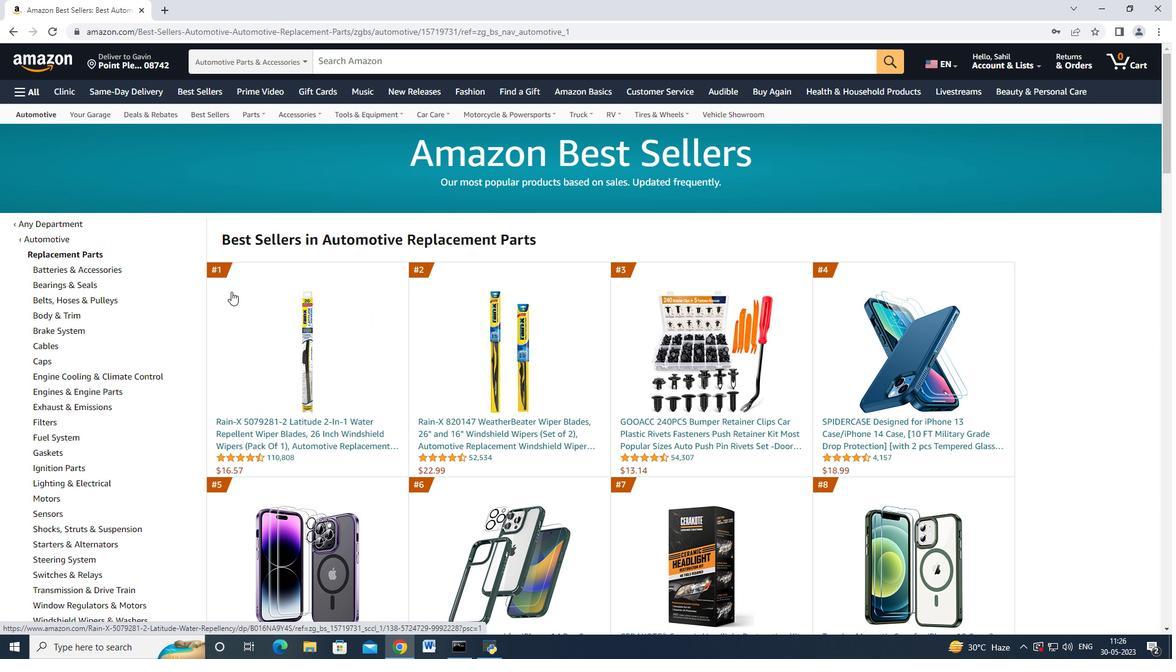
Action: Mouse moved to (365, 293)
Screenshot: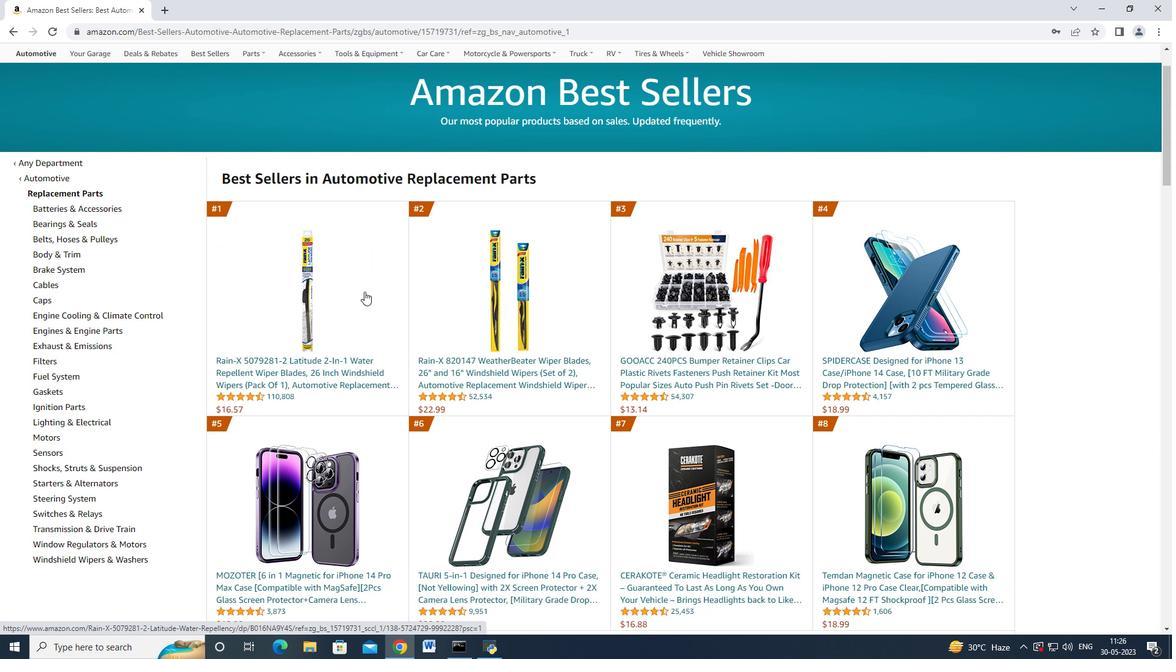 
Action: Mouse scrolled (365, 292) with delta (0, 0)
Screenshot: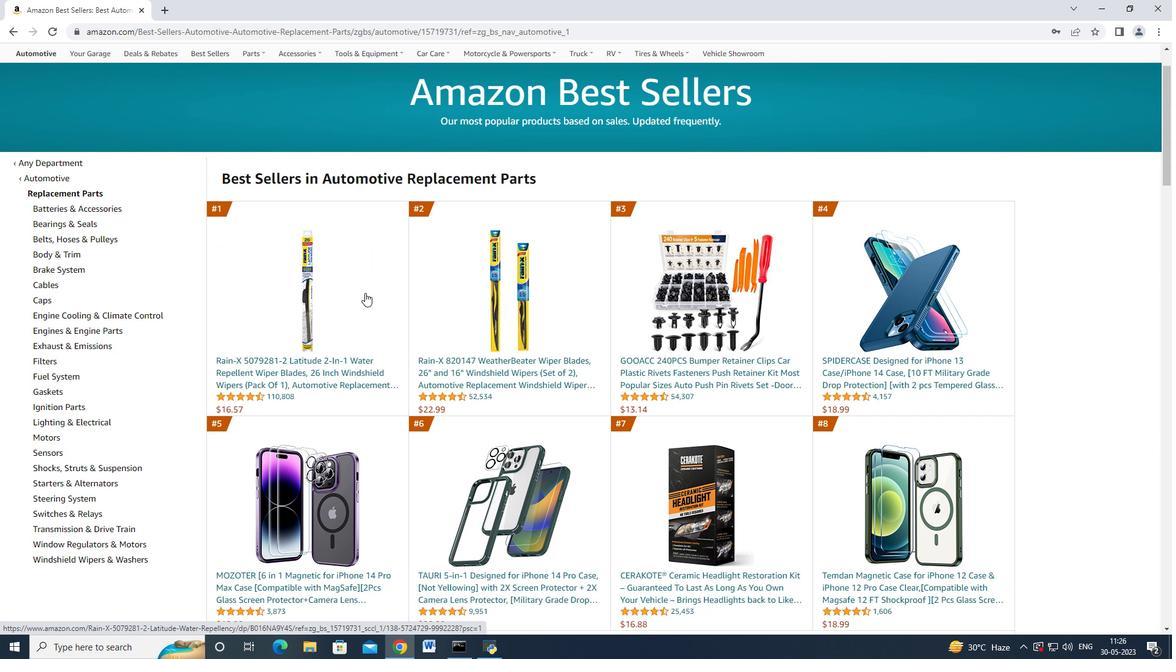 
Action: Mouse scrolled (365, 293) with delta (0, 0)
Screenshot: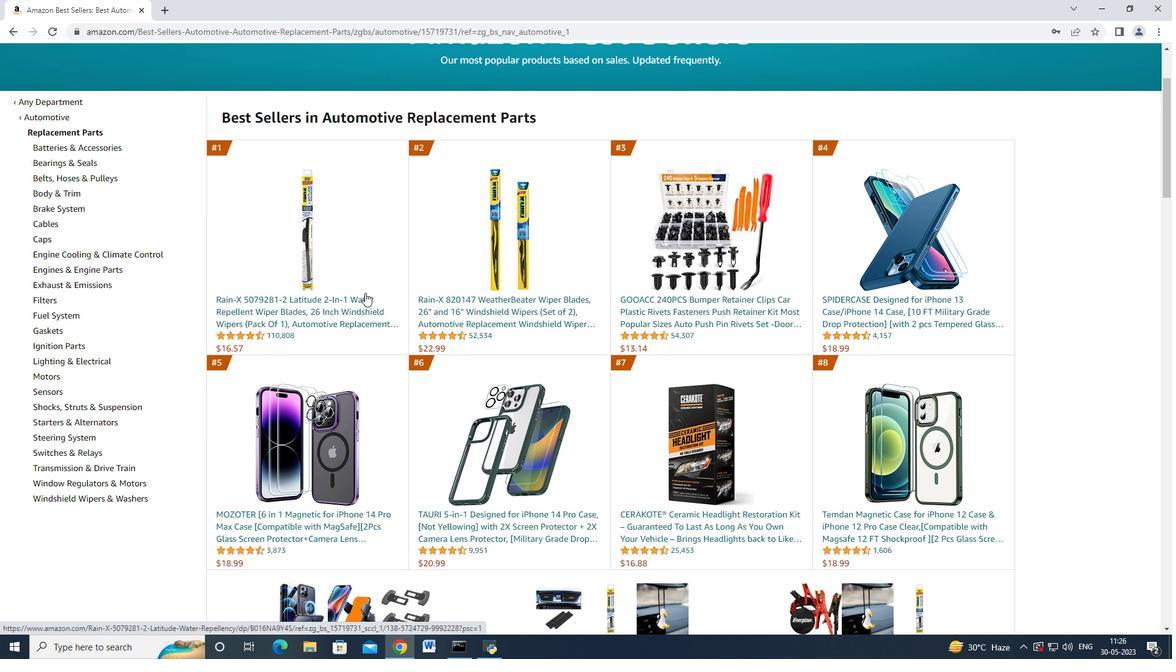 
Action: Mouse moved to (363, 293)
Screenshot: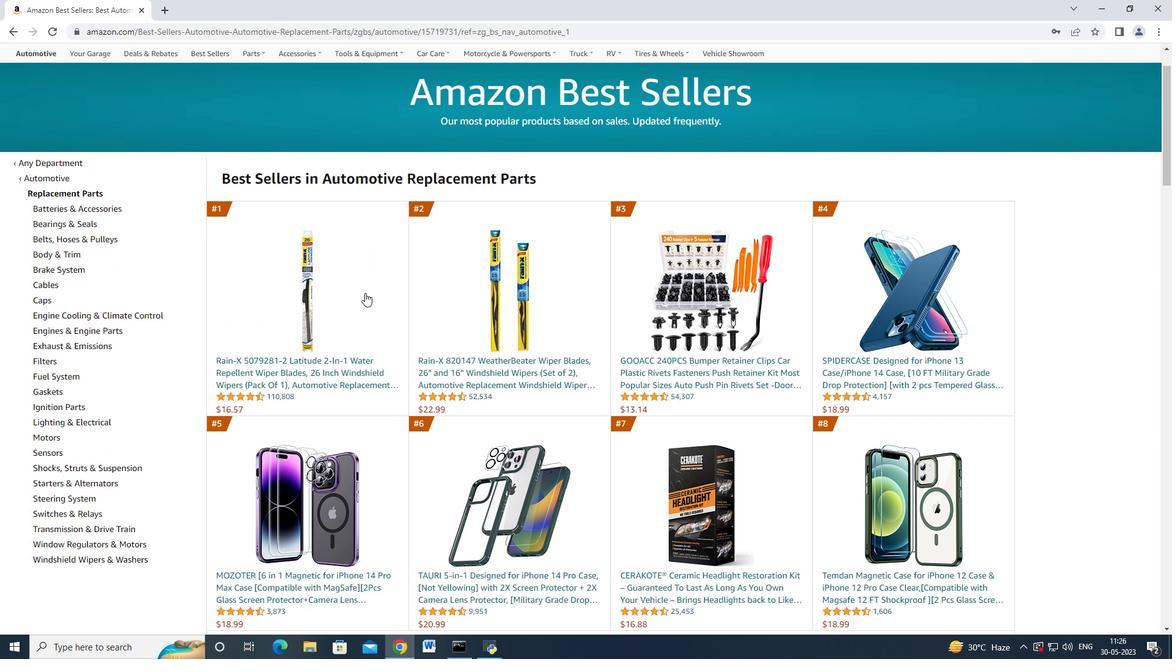 
Action: Mouse scrolled (363, 294) with delta (0, 0)
Screenshot: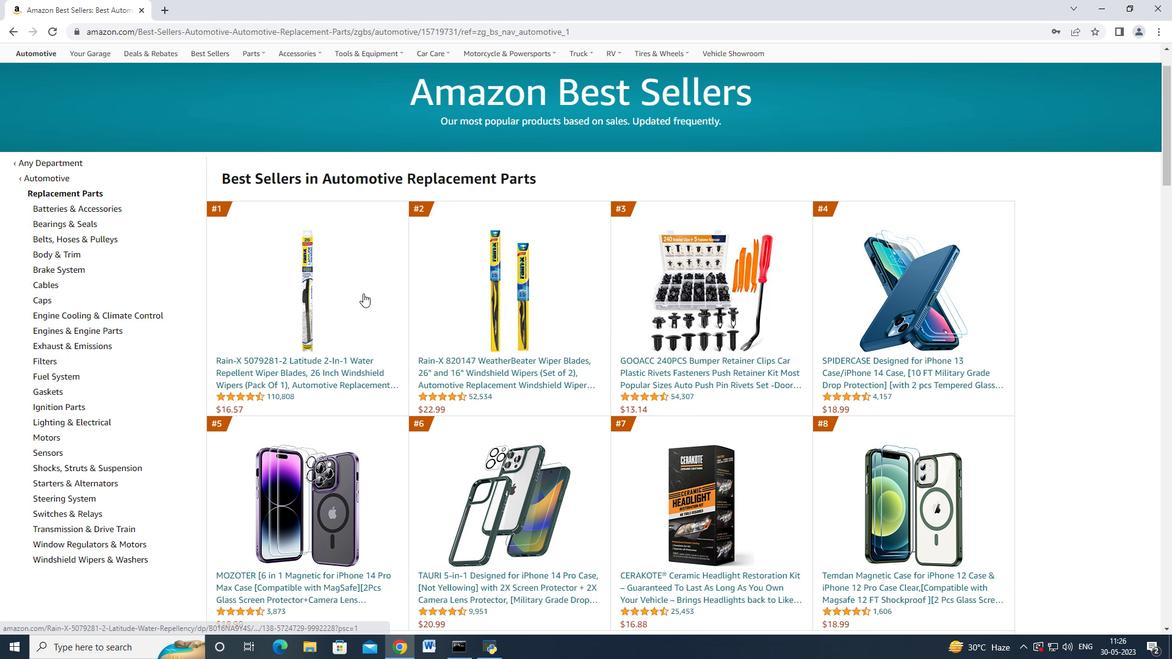 
Action: Mouse moved to (194, 316)
Screenshot: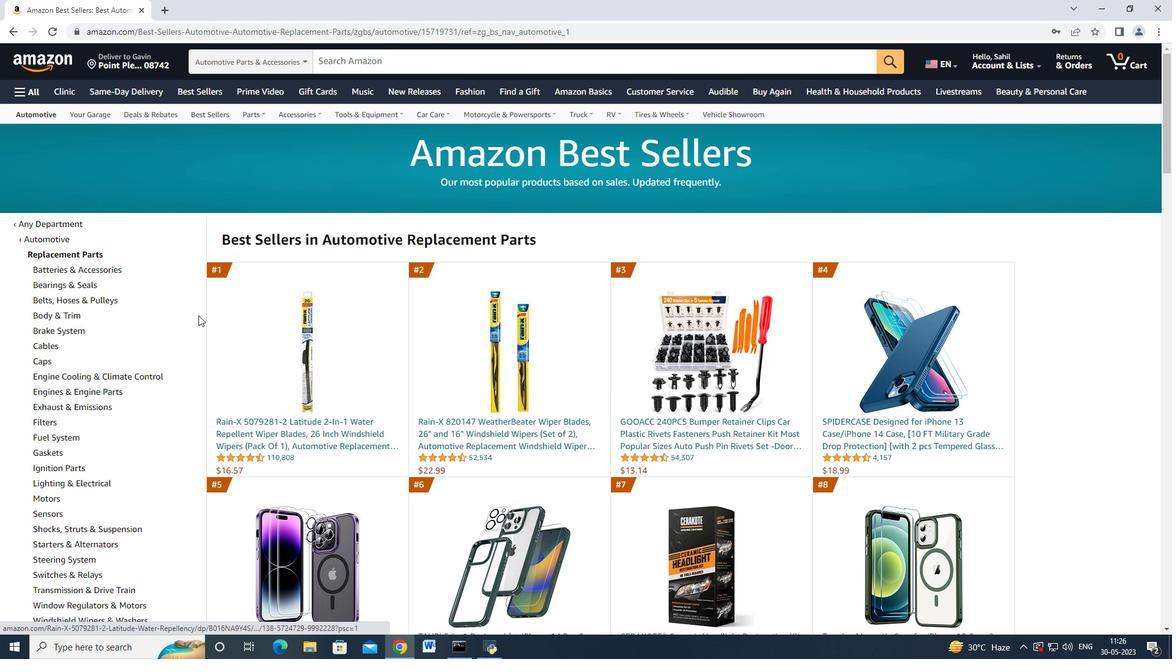 
Action: Mouse scrolled (194, 315) with delta (0, 0)
Screenshot: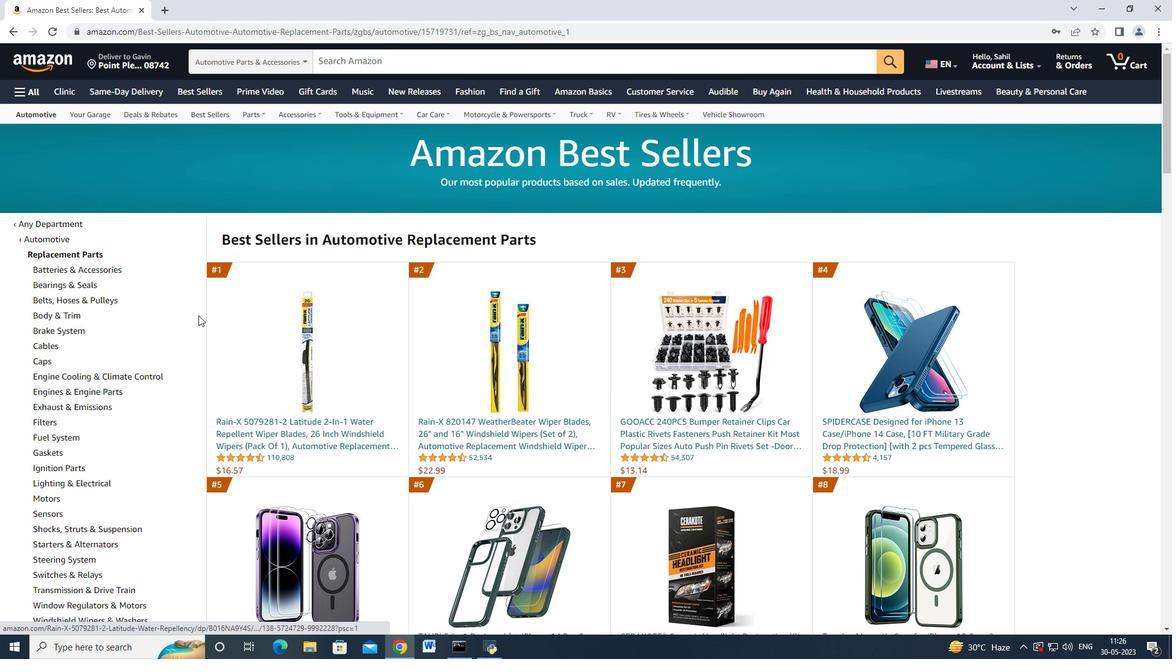 
Action: Mouse moved to (105, 345)
Screenshot: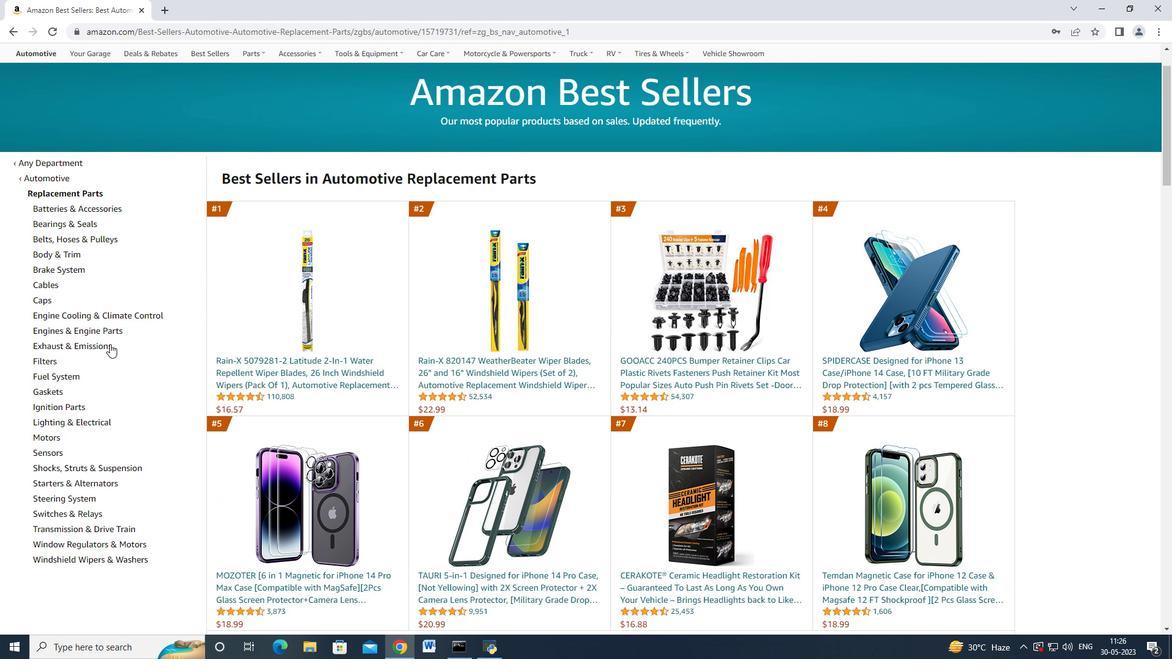 
Action: Mouse pressed left at (105, 345)
Screenshot: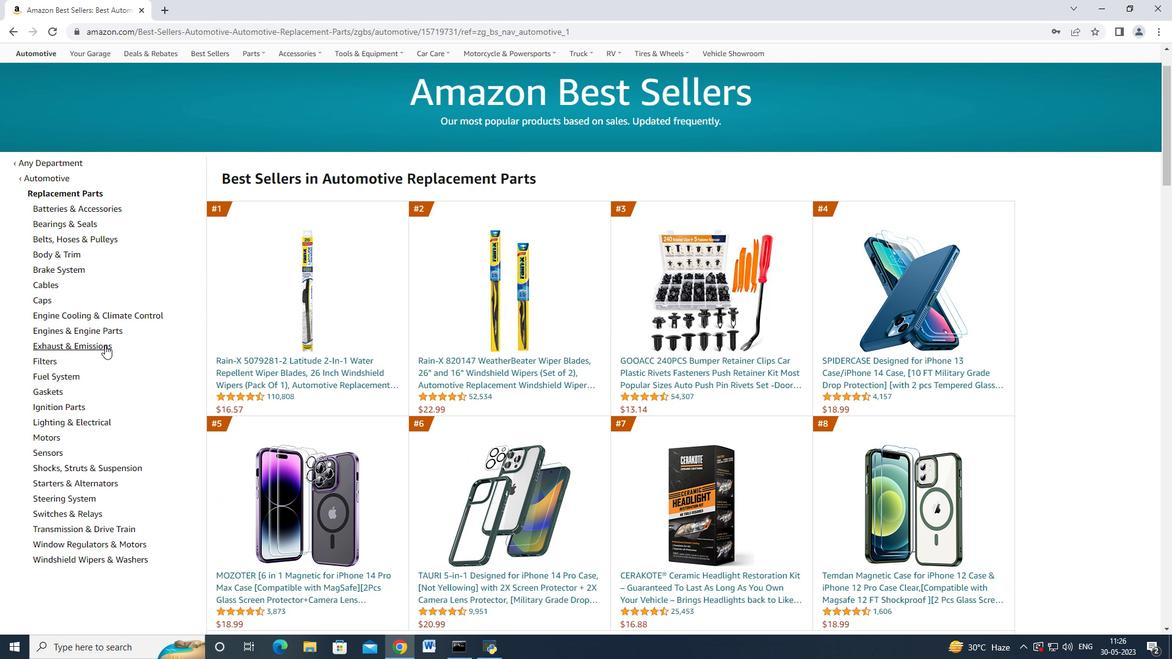 
Action: Mouse moved to (199, 326)
Screenshot: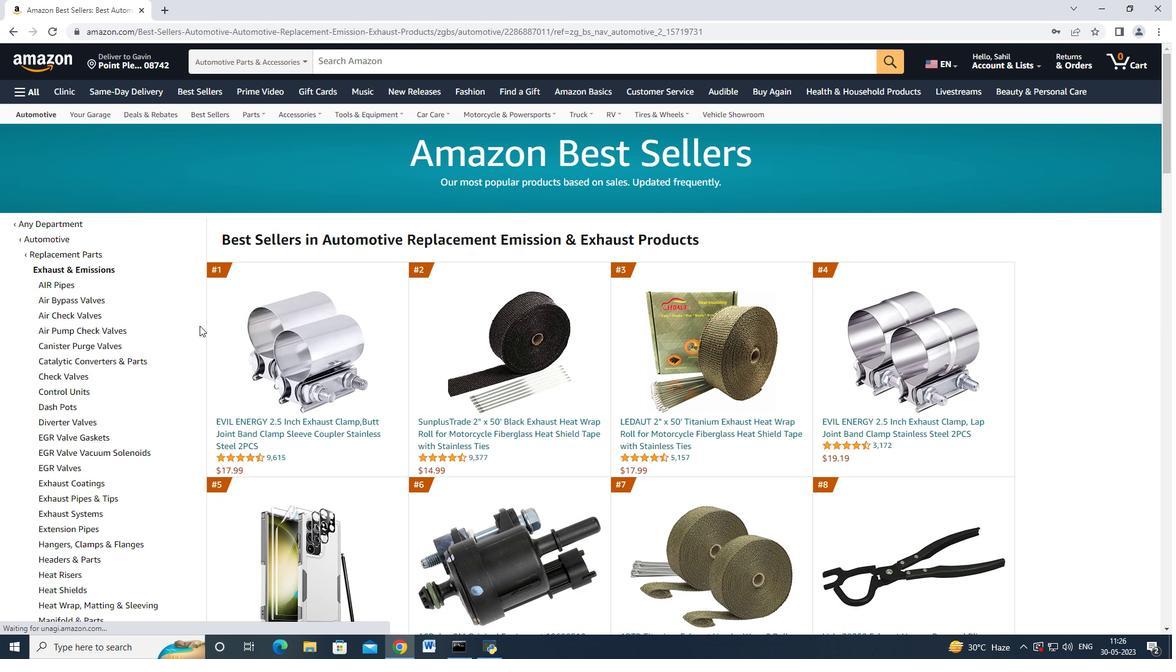 
Action: Mouse scrolled (199, 326) with delta (0, 0)
Screenshot: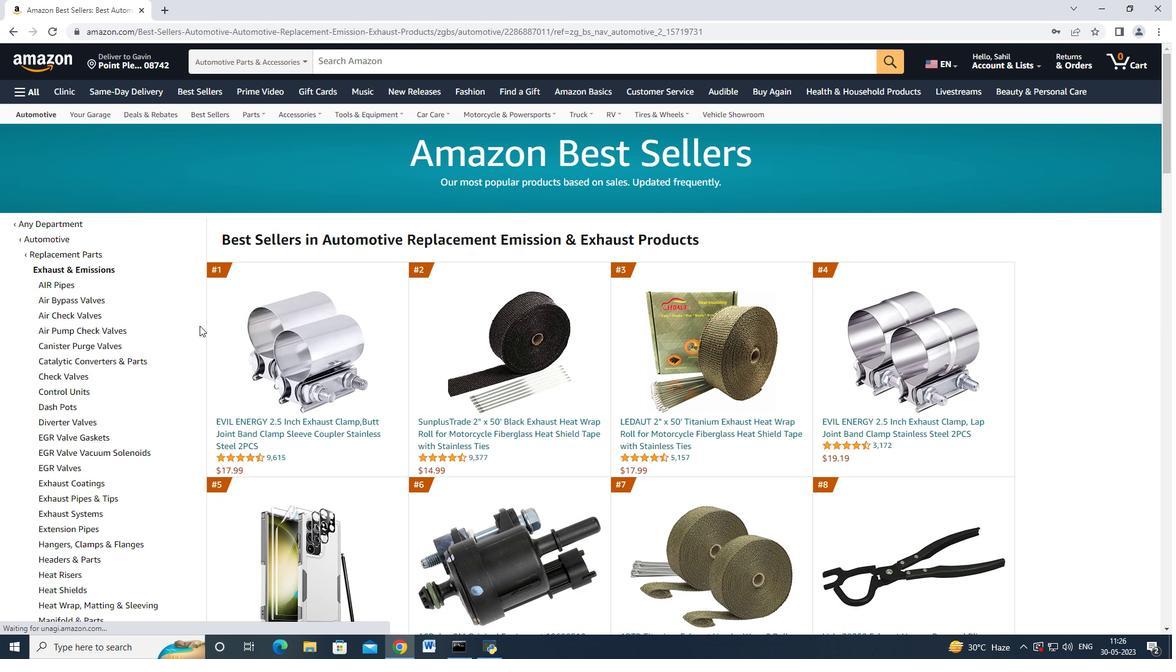 
Action: Mouse scrolled (199, 326) with delta (0, 0)
Screenshot: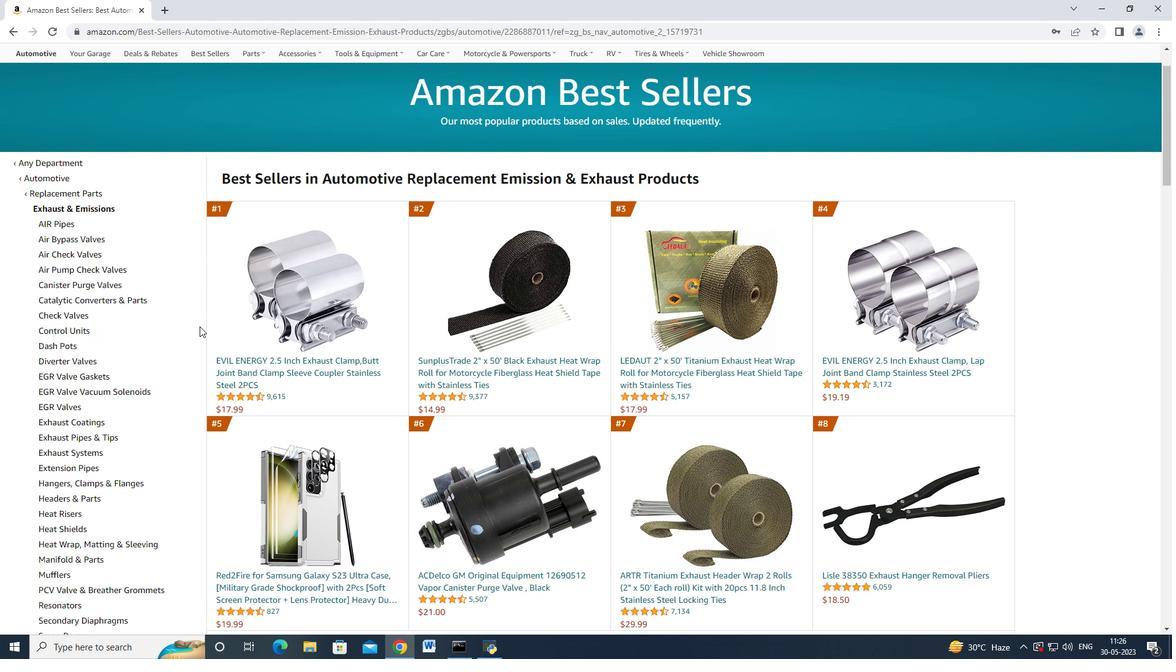 
Action: Mouse moved to (442, 325)
Screenshot: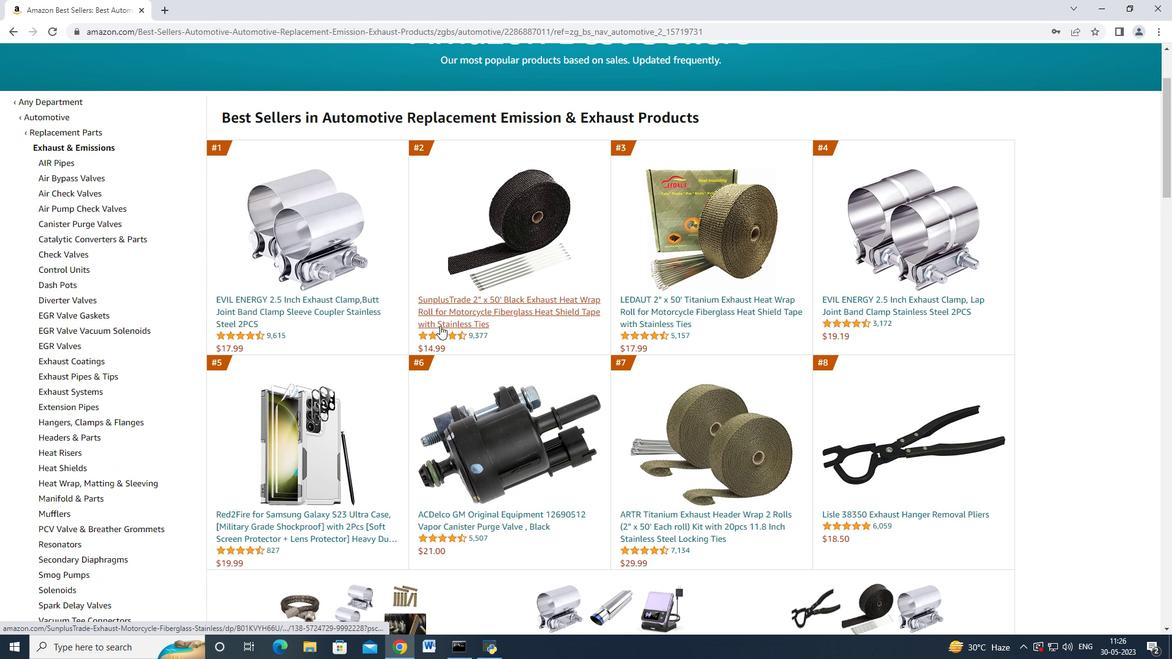 
Action: Mouse scrolled (442, 324) with delta (0, 0)
Screenshot: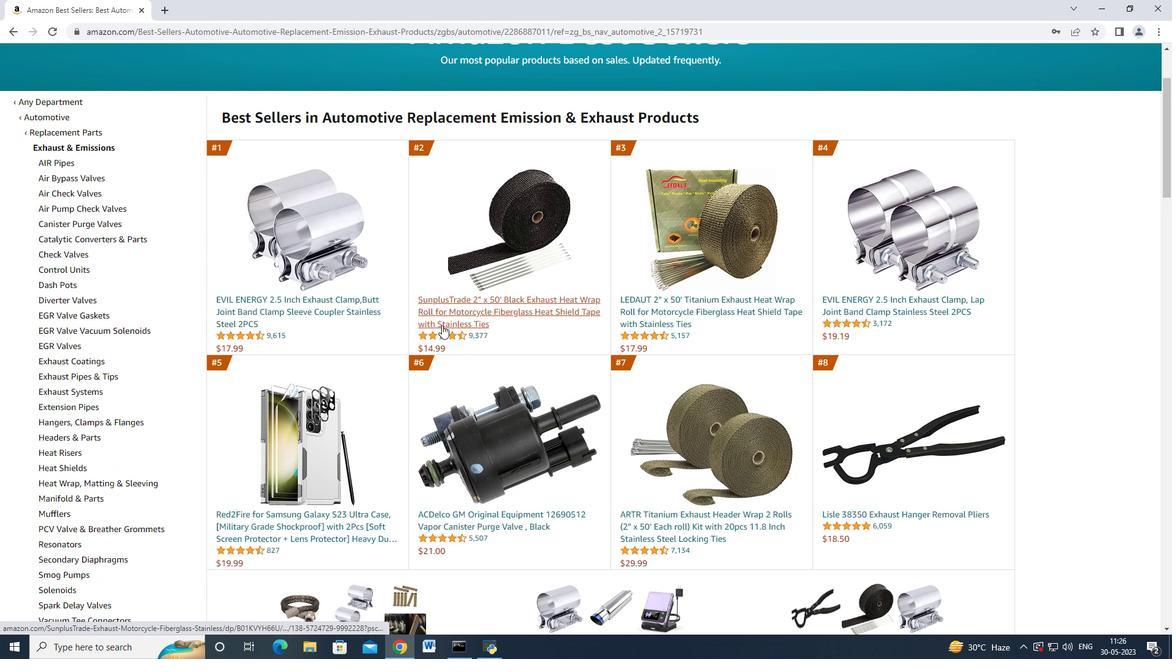 
Action: Mouse moved to (74, 287)
Screenshot: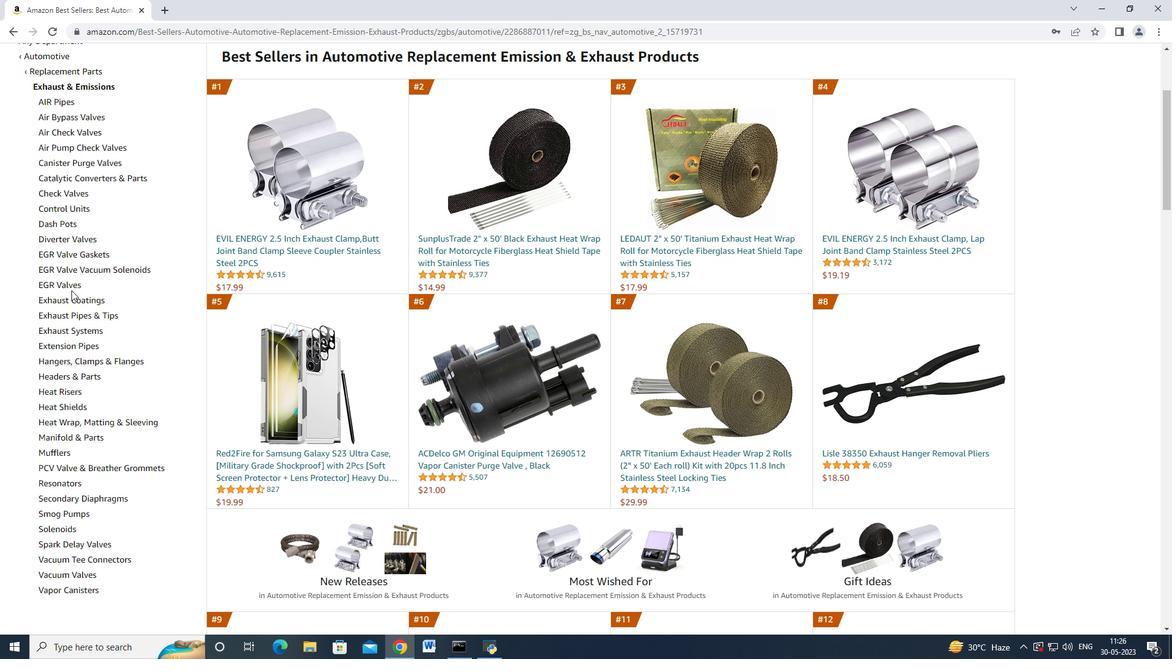 
Action: Mouse pressed left at (74, 287)
Screenshot: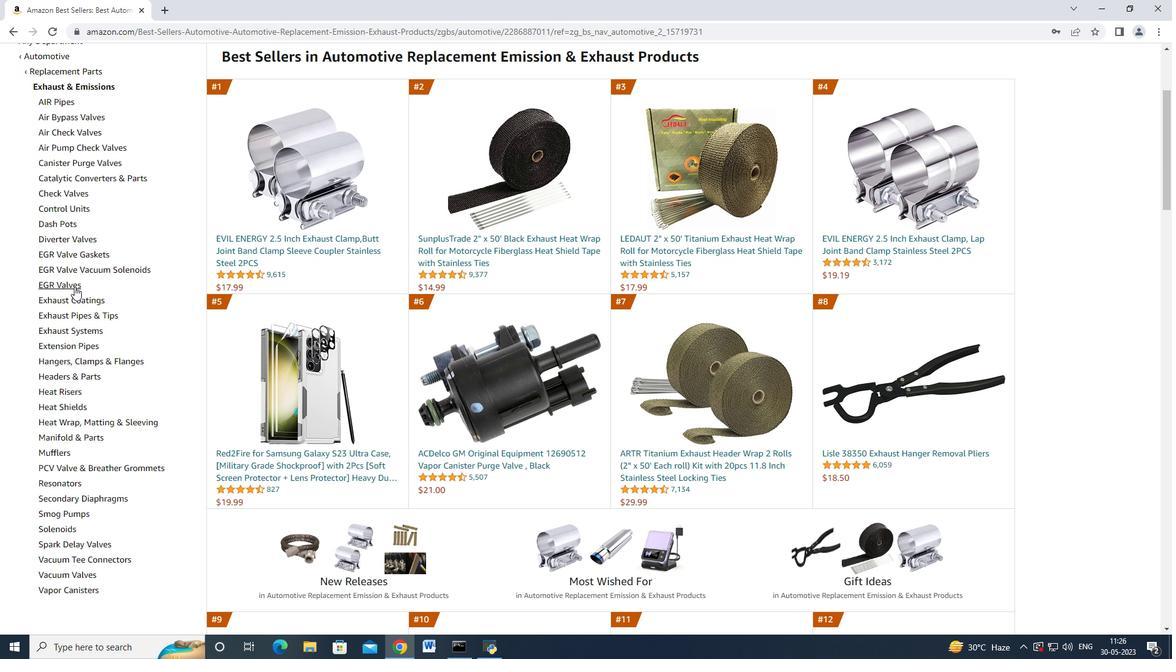 
Action: Mouse moved to (394, 318)
Screenshot: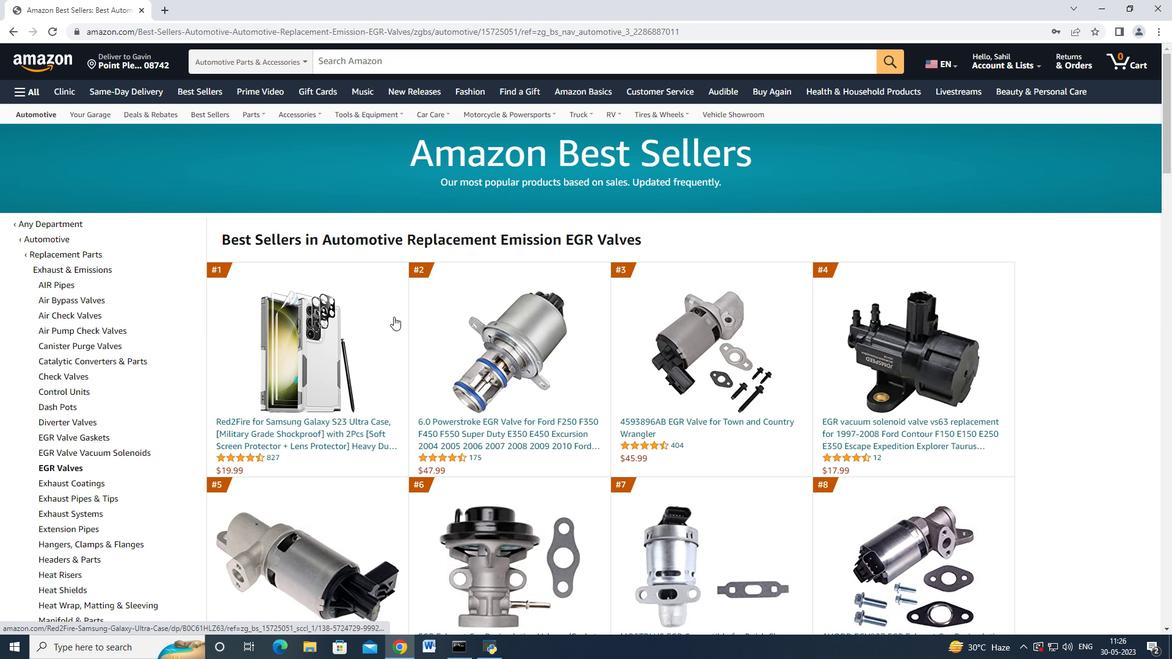 
Action: Mouse scrolled (394, 317) with delta (0, 0)
Screenshot: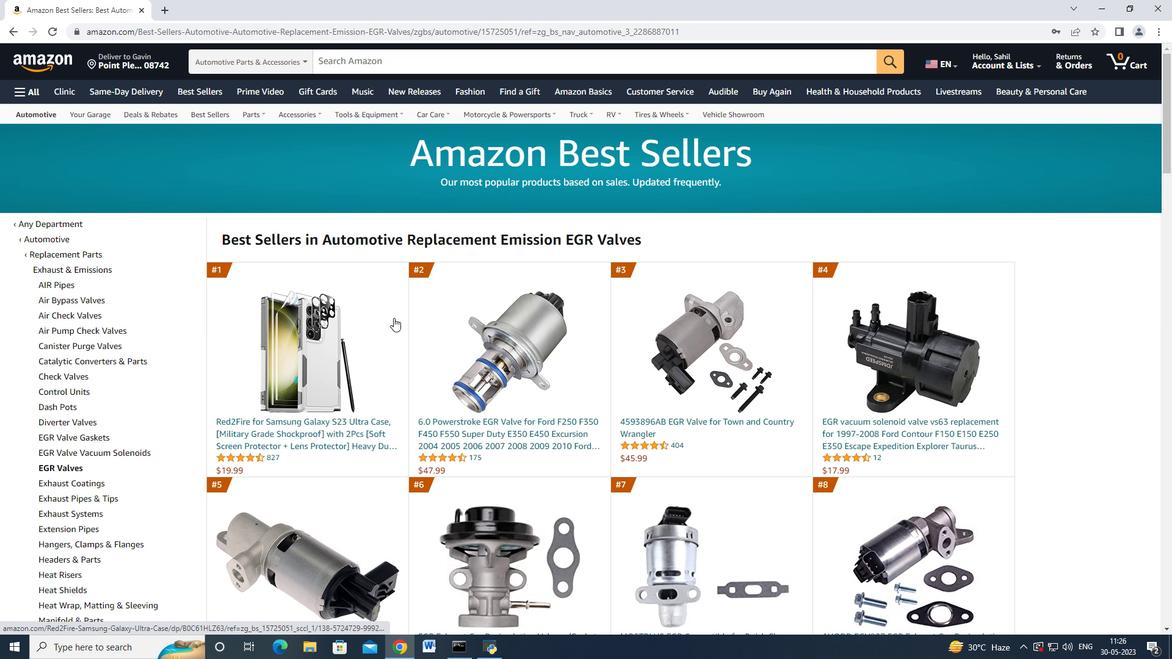 
Action: Mouse moved to (451, 361)
Screenshot: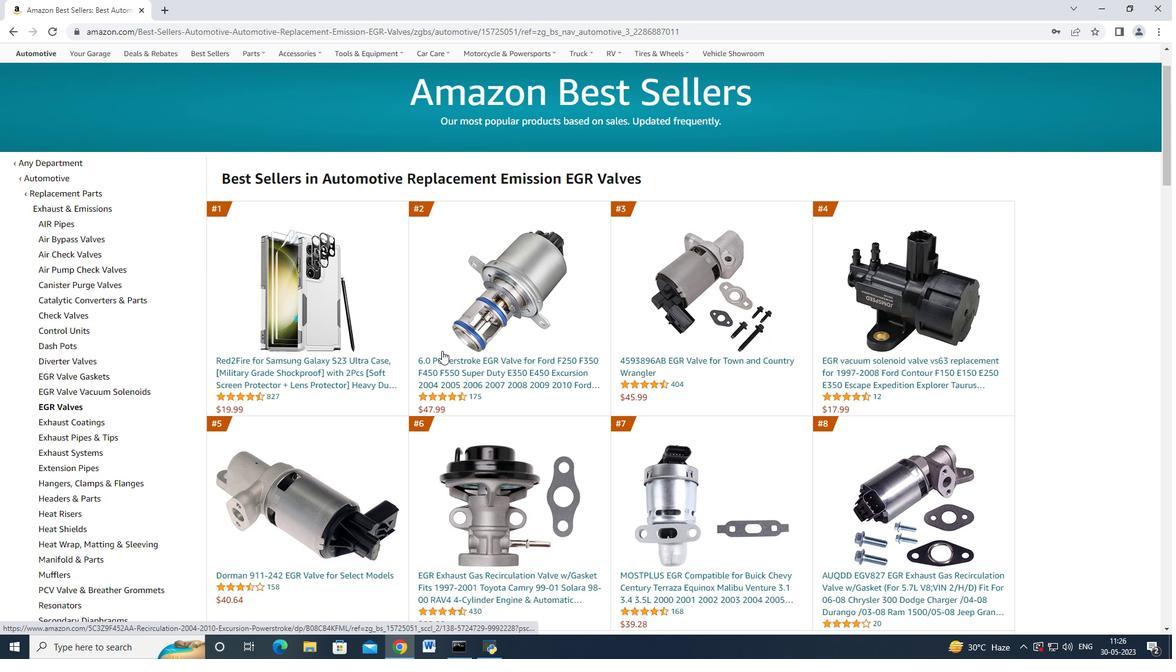 
Action: Mouse pressed left at (451, 361)
Screenshot: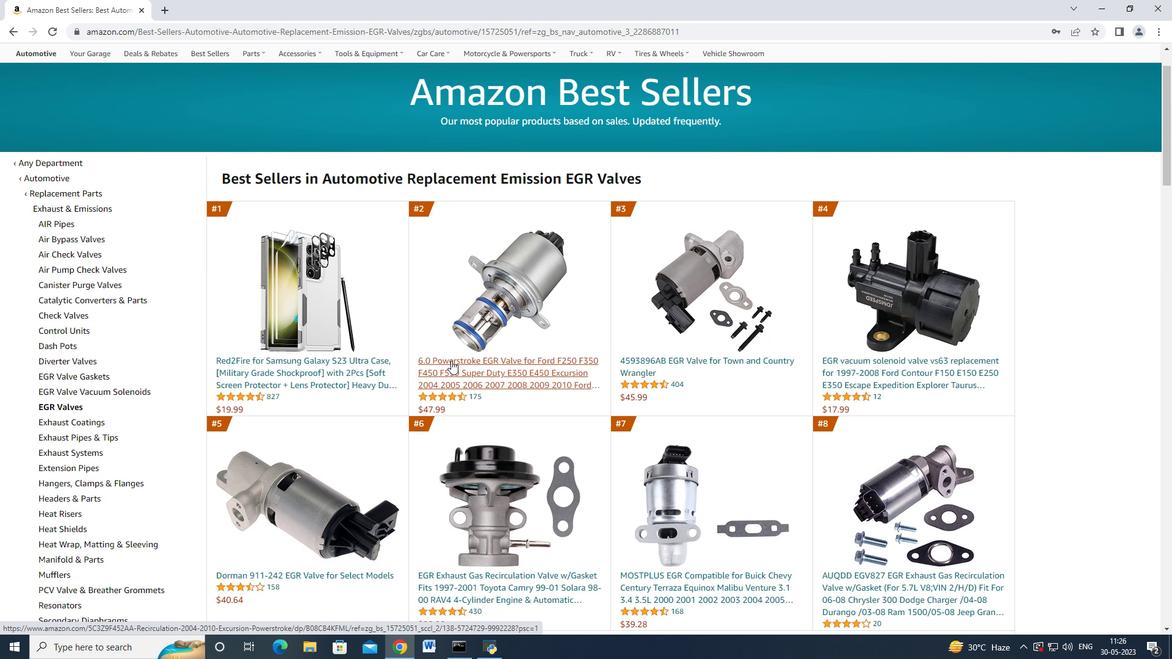 
Action: Mouse moved to (489, 326)
Screenshot: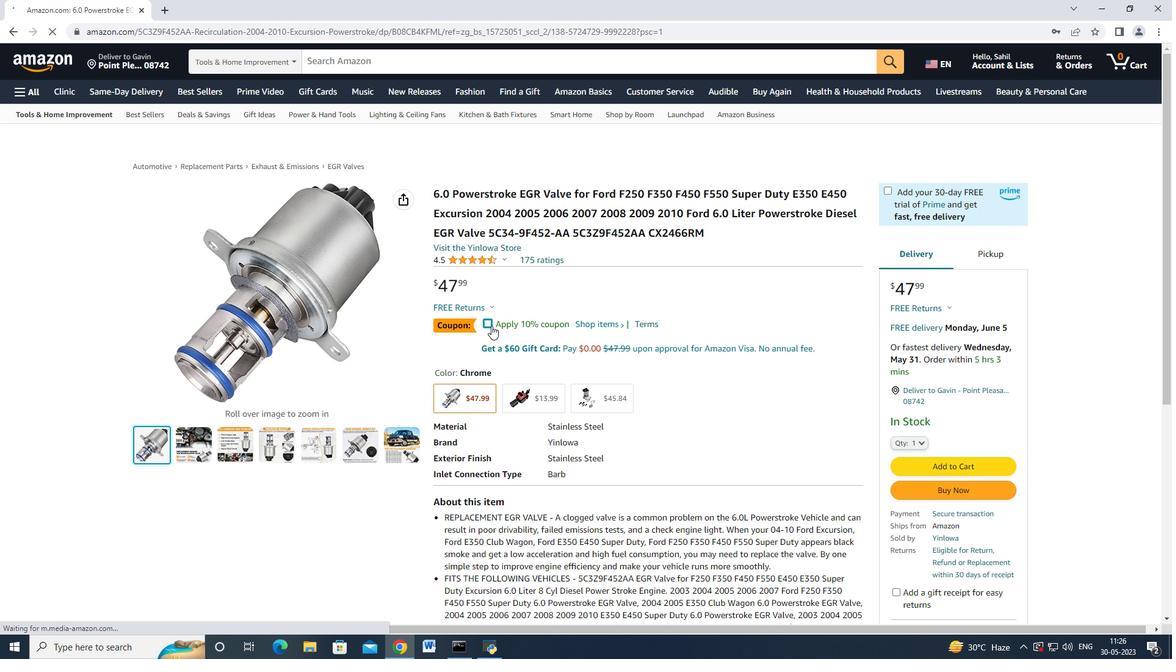 
Action: Mouse pressed left at (489, 326)
Screenshot: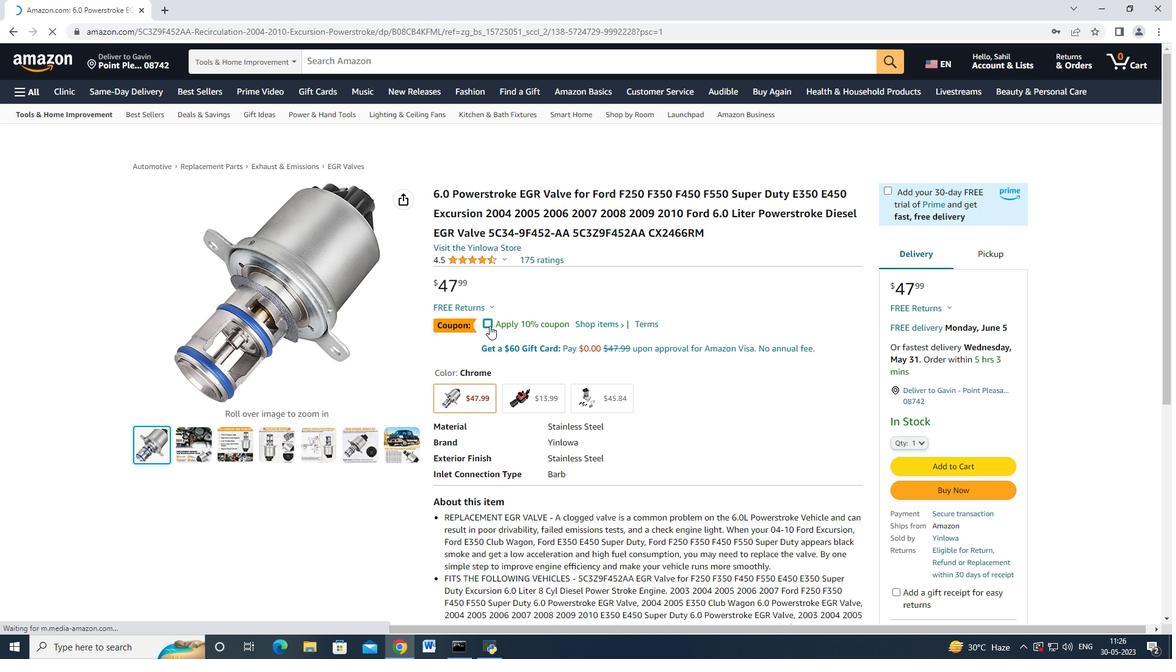 
Action: Mouse moved to (744, 398)
Screenshot: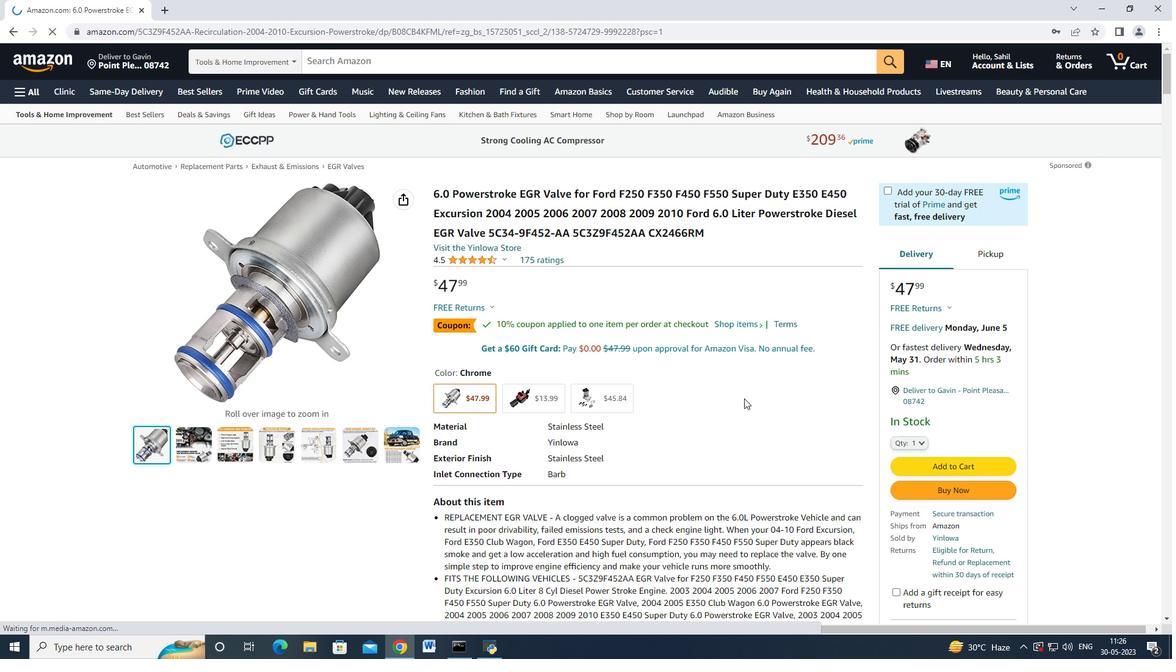 
Action: Mouse scrolled (744, 398) with delta (0, 0)
Screenshot: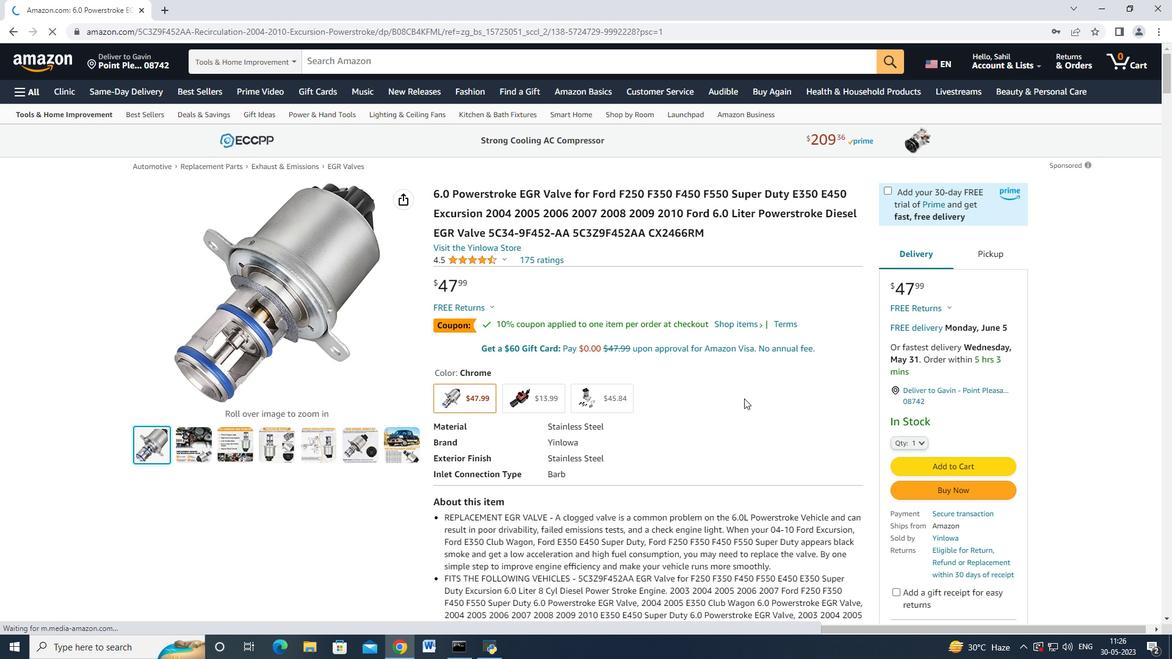 
Action: Mouse moved to (905, 382)
Screenshot: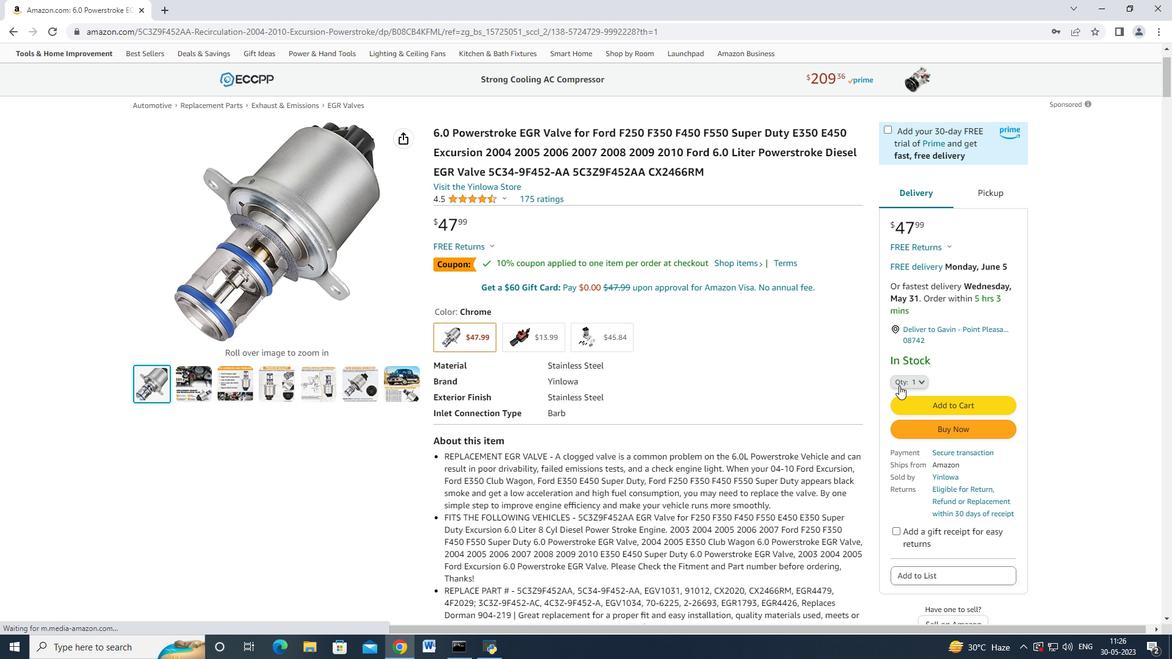 
Action: Mouse pressed left at (905, 382)
Screenshot: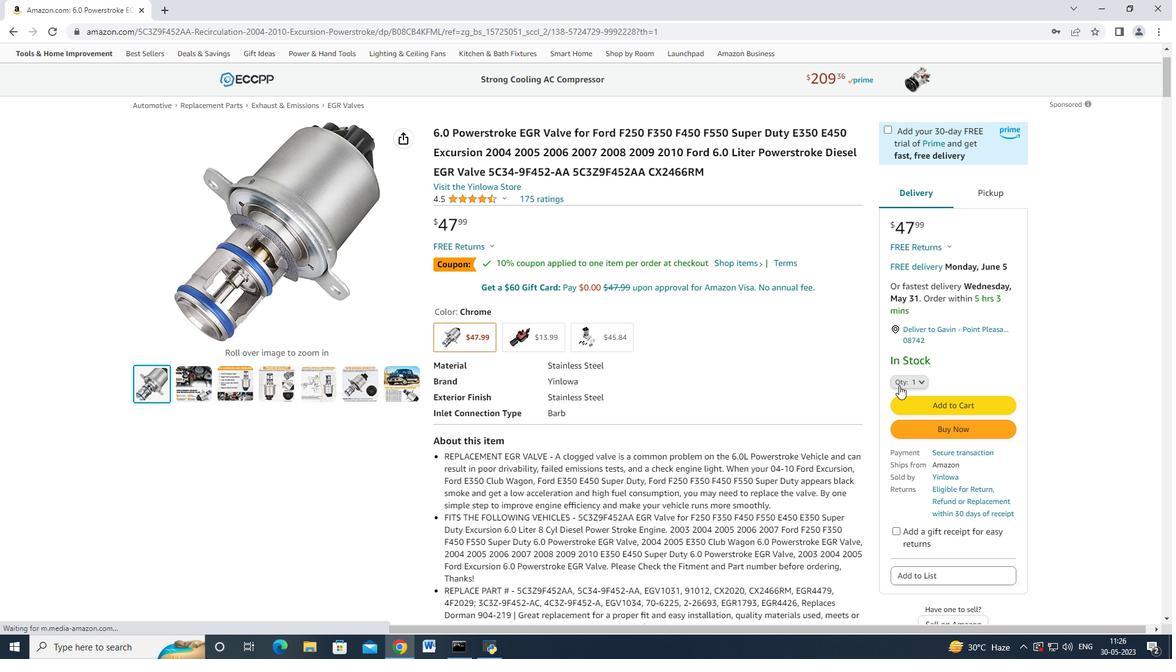 
Action: Mouse moved to (902, 133)
Screenshot: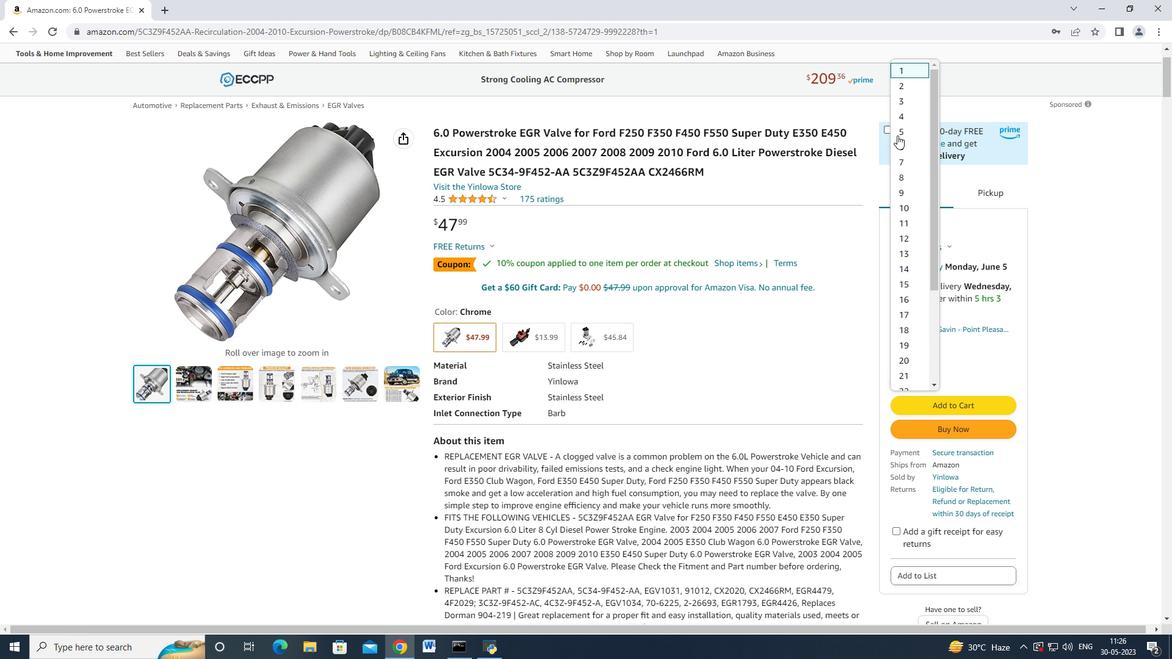 
Action: Mouse pressed left at (902, 133)
Screenshot: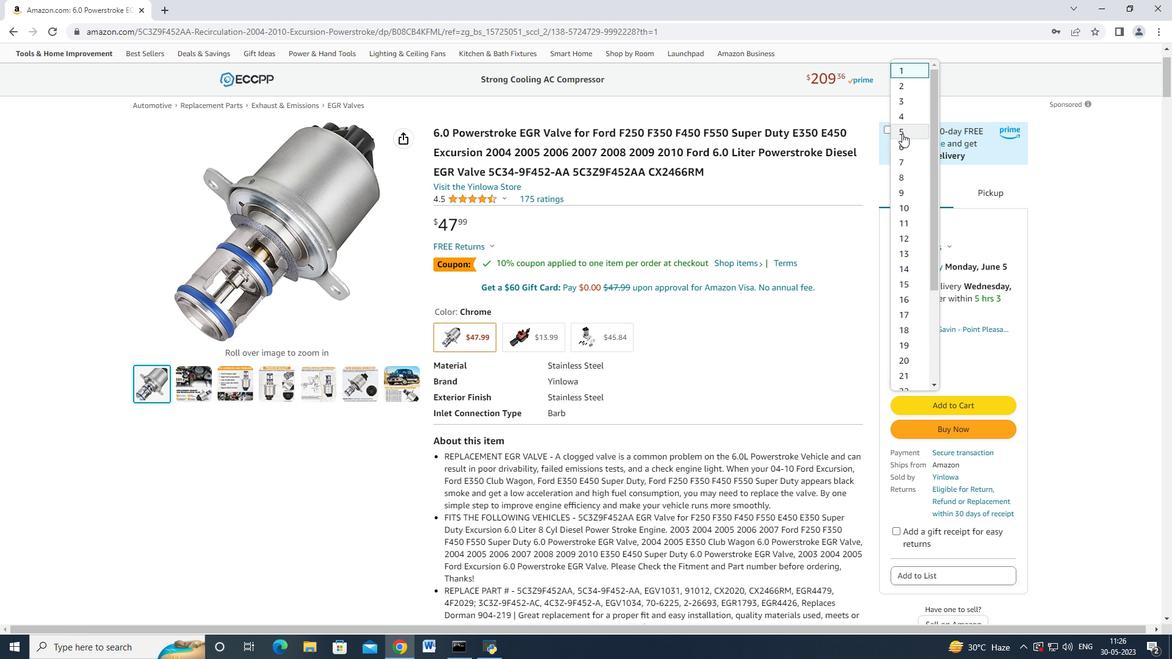 
Action: Mouse moved to (942, 401)
Screenshot: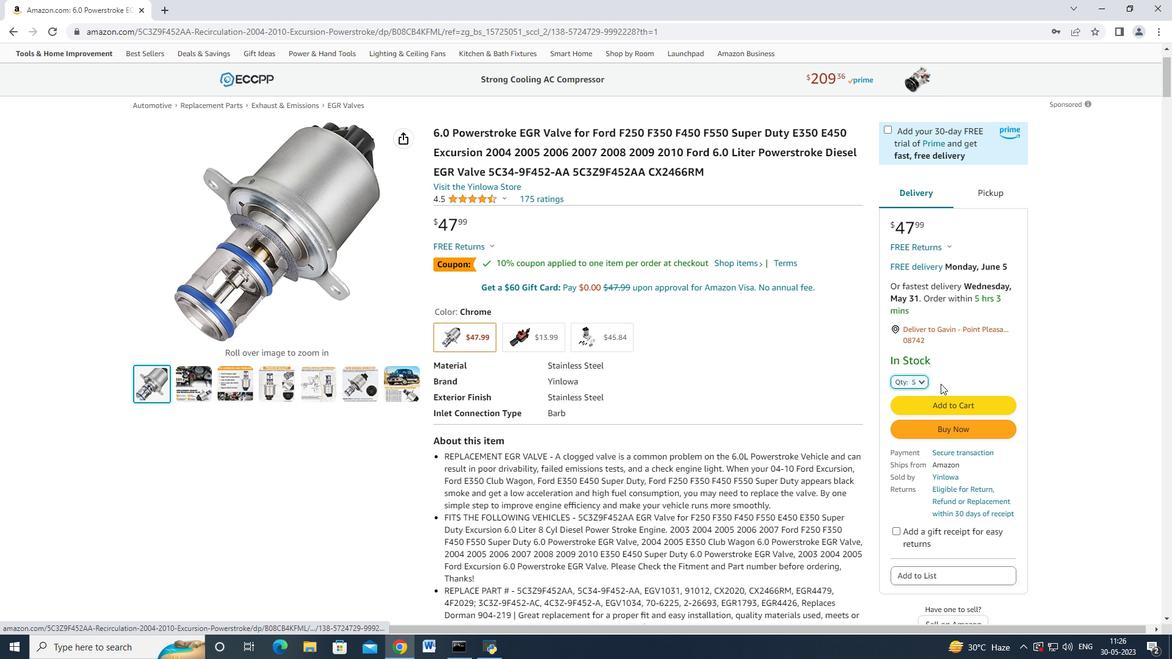 
Action: Mouse pressed left at (942, 401)
Screenshot: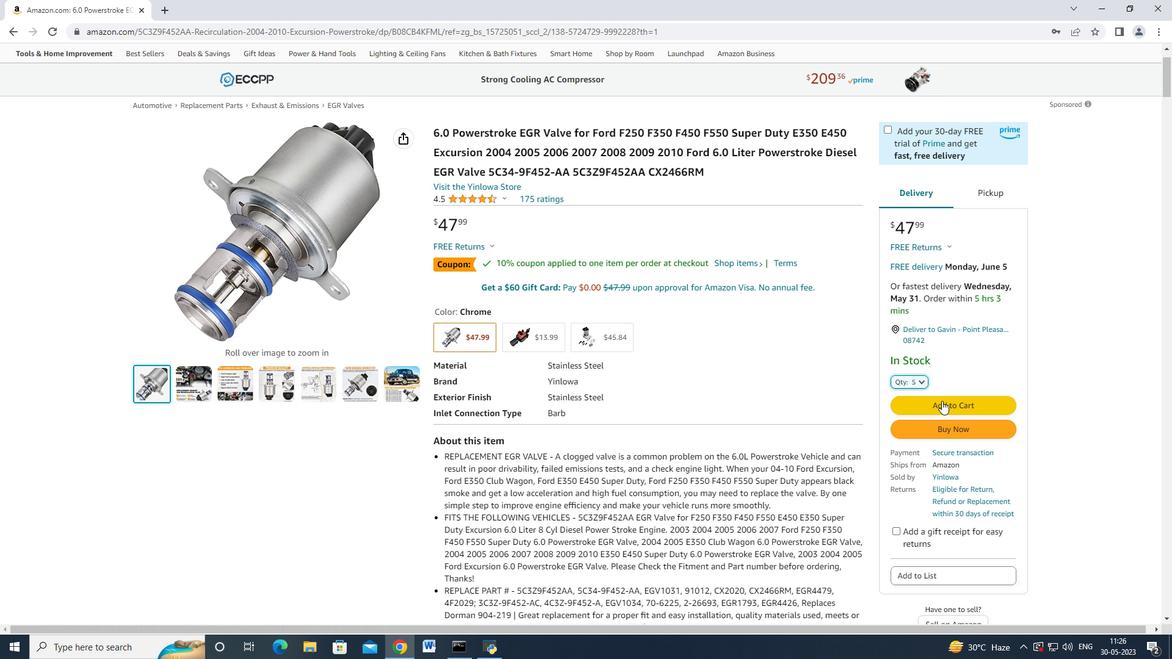 
Action: Mouse moved to (905, 158)
Screenshot: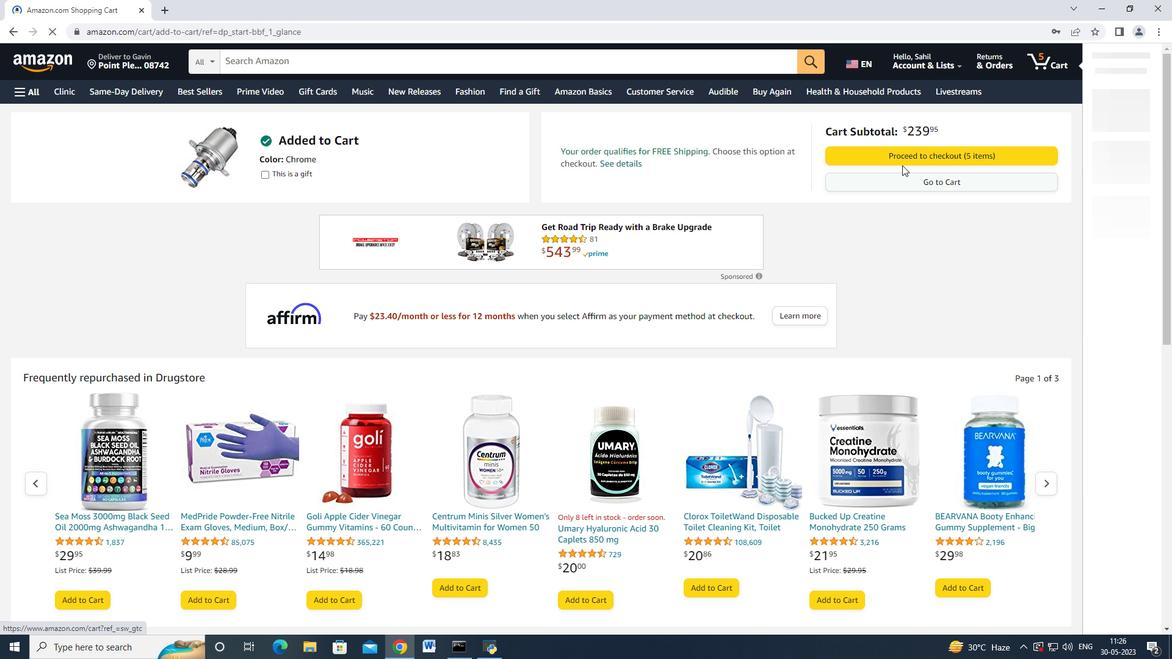 
Action: Mouse pressed left at (905, 158)
Screenshot: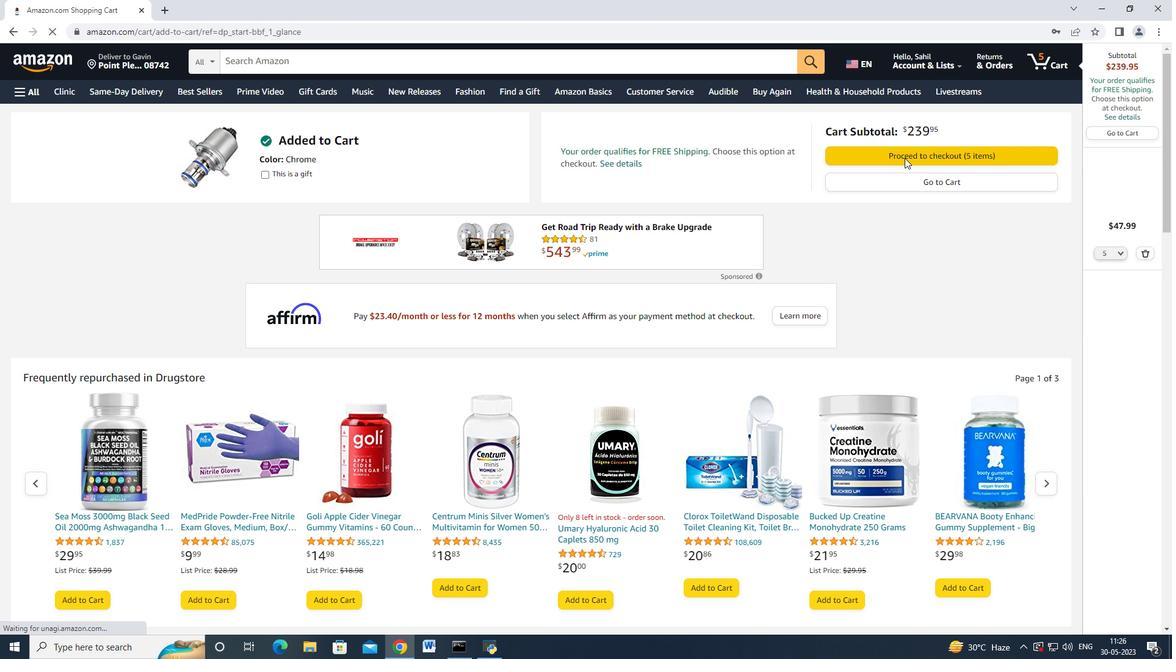 
Action: Mouse moved to (693, 105)
Screenshot: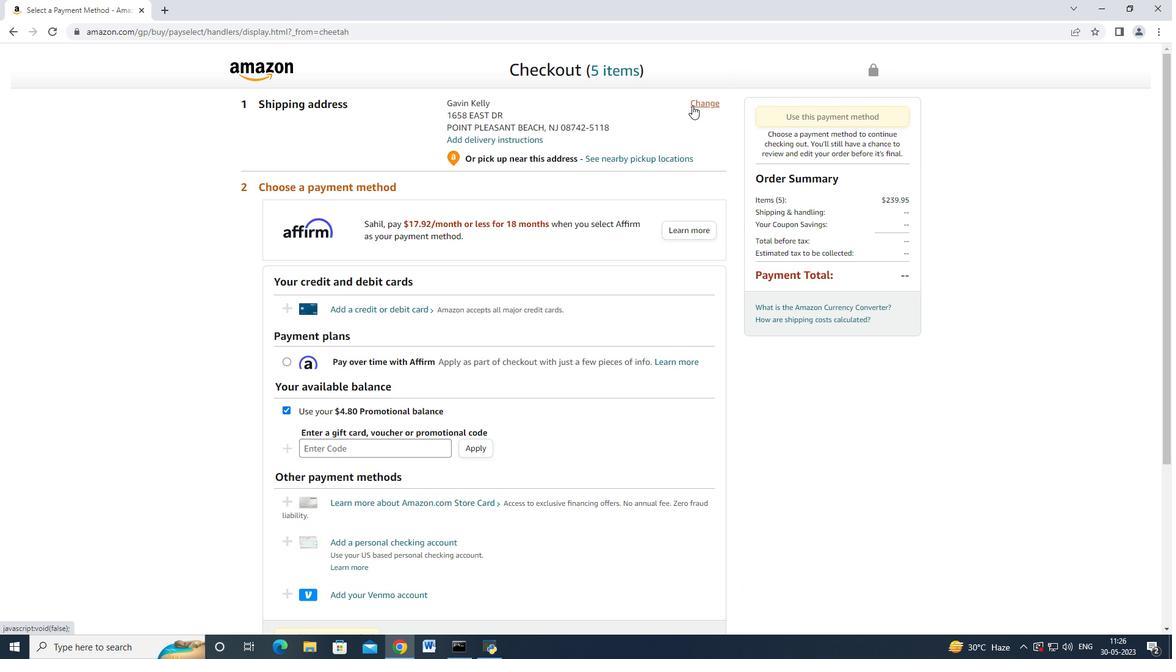 
Action: Mouse pressed left at (693, 105)
Screenshot: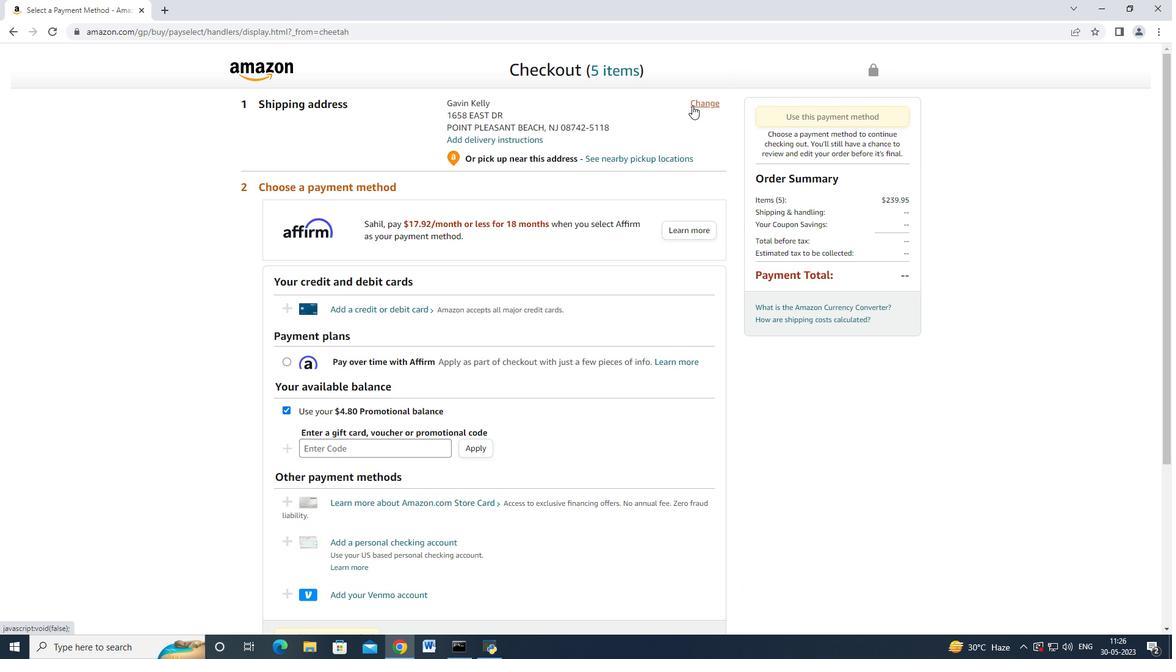 
Action: Mouse moved to (375, 173)
Screenshot: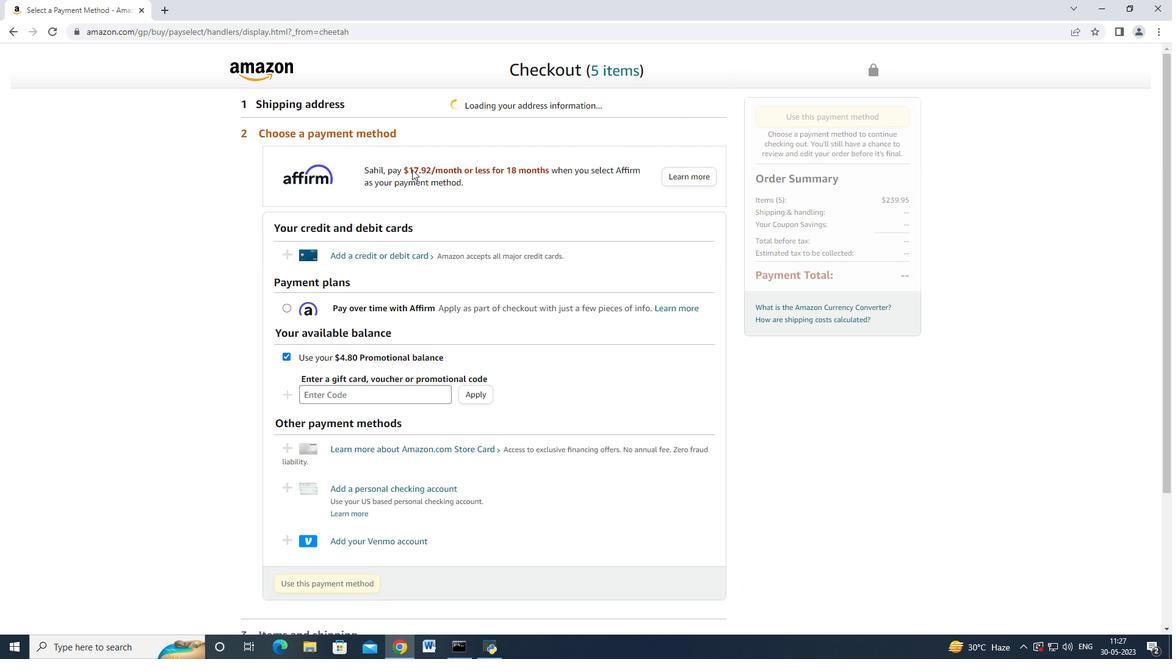 
Action: Mouse scrolled (375, 172) with delta (0, 0)
Screenshot: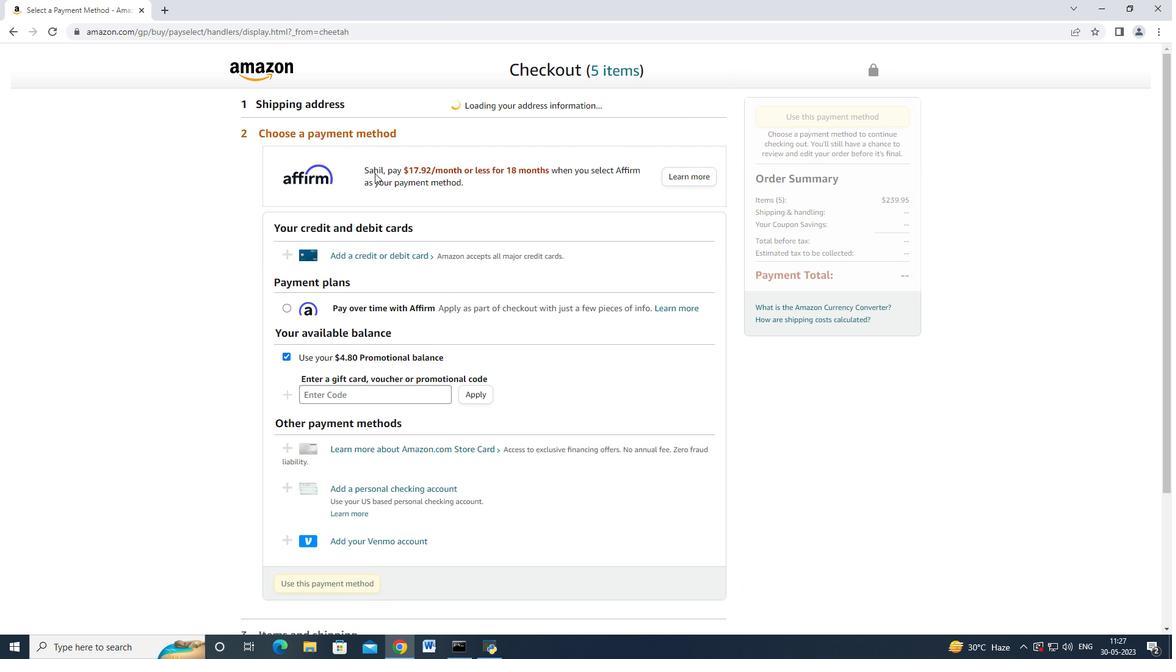 
Action: Mouse moved to (411, 208)
Screenshot: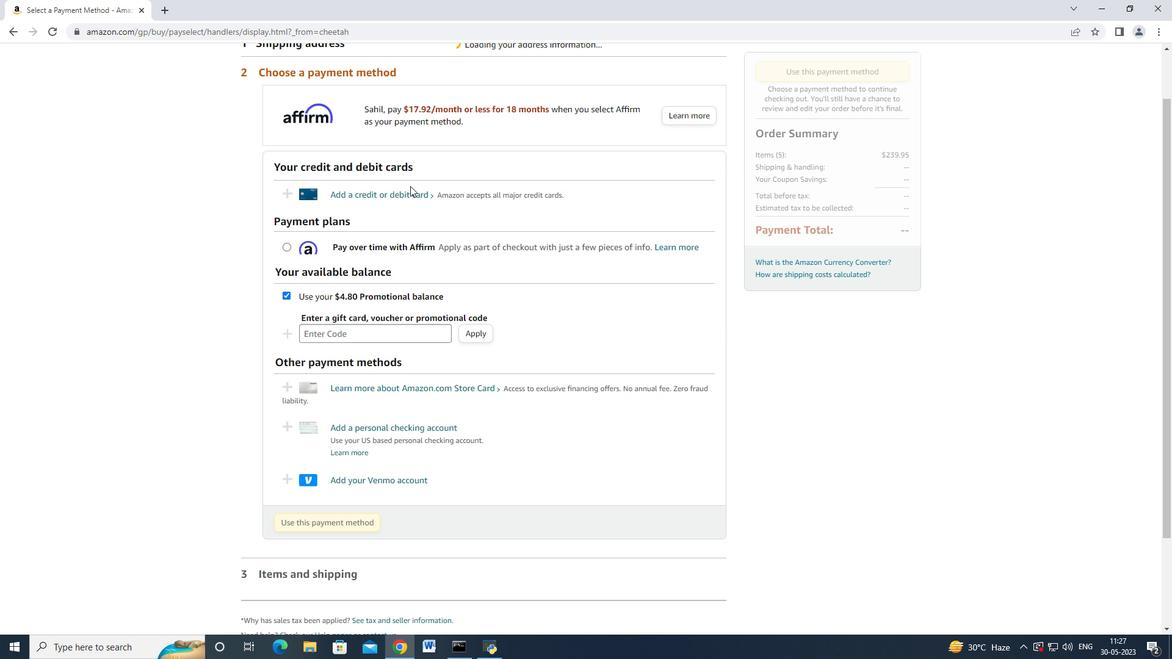 
Action: Mouse scrolled (411, 208) with delta (0, 0)
Screenshot: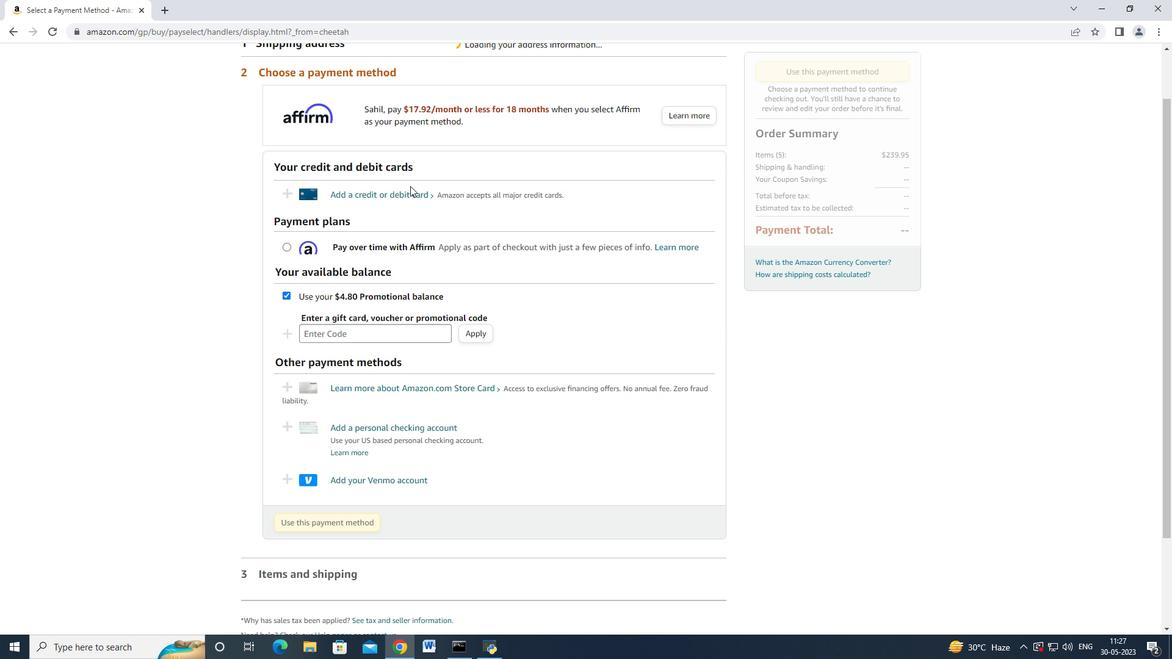 
Action: Mouse moved to (389, 240)
Screenshot: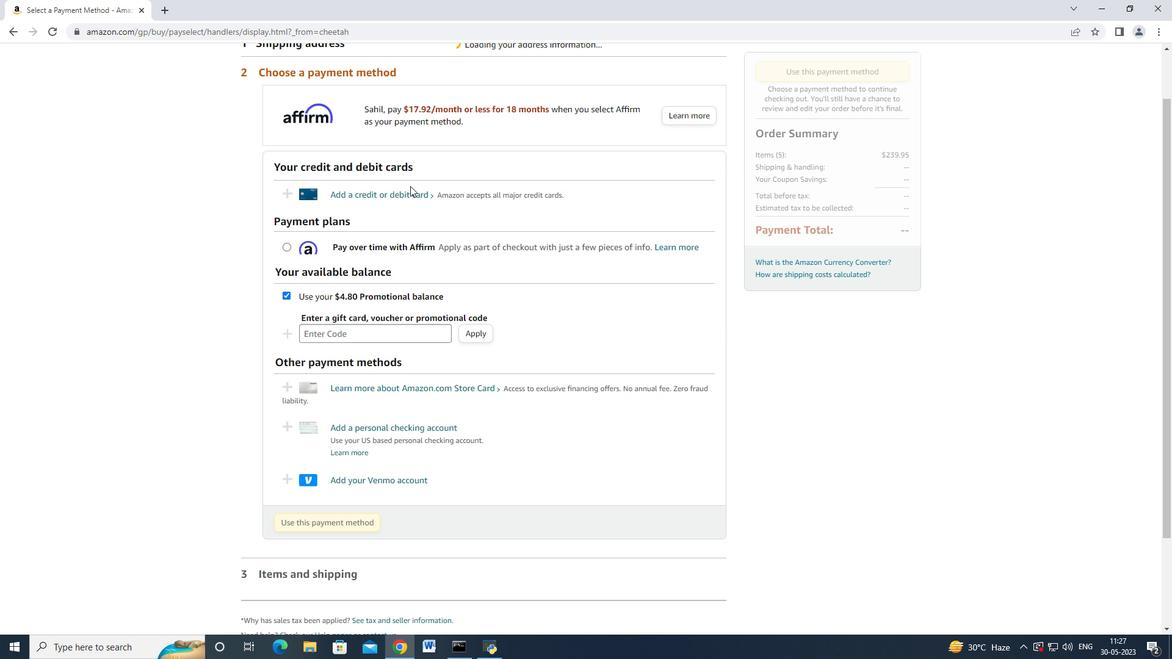 
Action: Mouse scrolled (389, 241) with delta (0, 0)
Screenshot: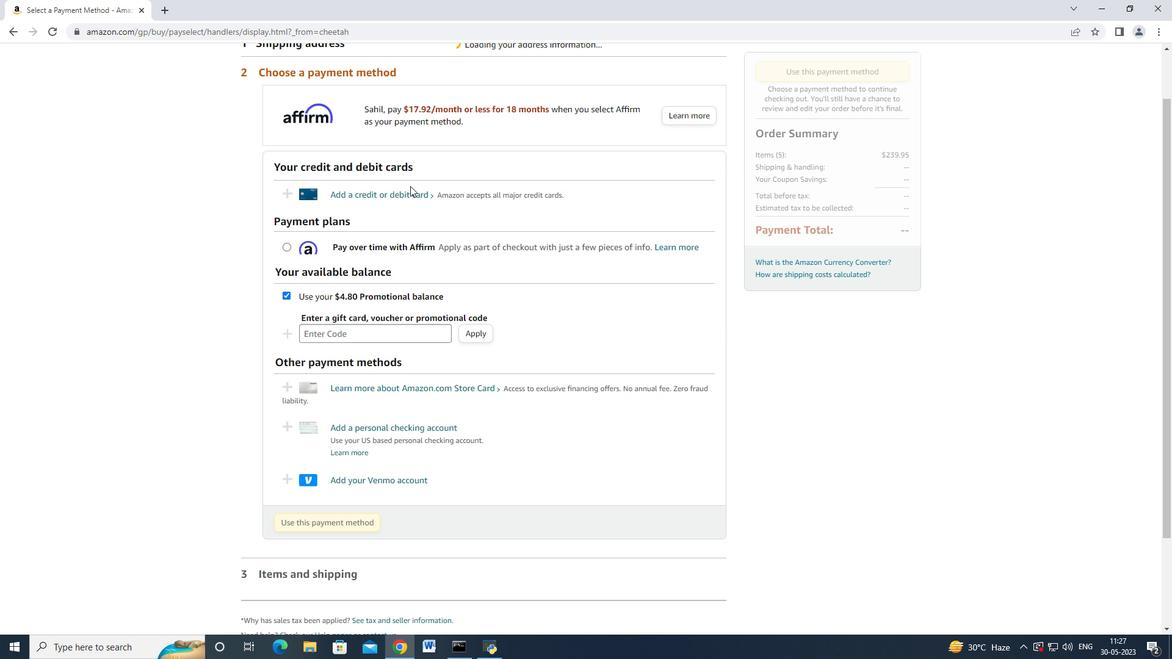 
Action: Mouse moved to (353, 412)
Screenshot: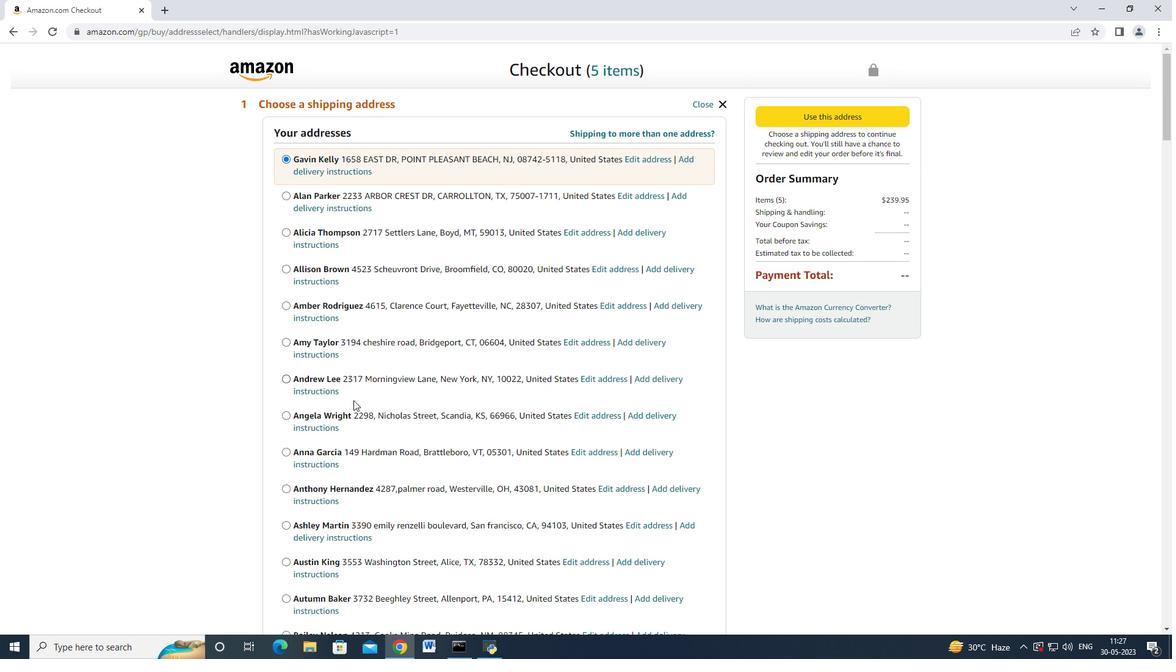 
Action: Mouse scrolled (353, 412) with delta (0, 0)
Screenshot: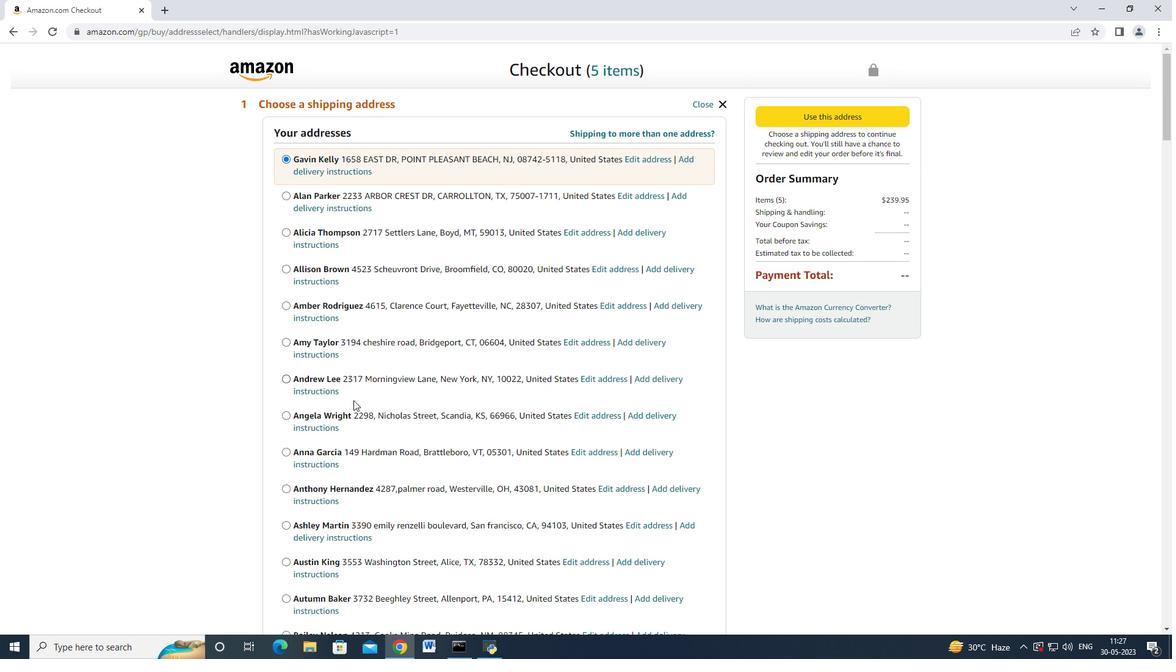 
Action: Mouse moved to (353, 412)
Screenshot: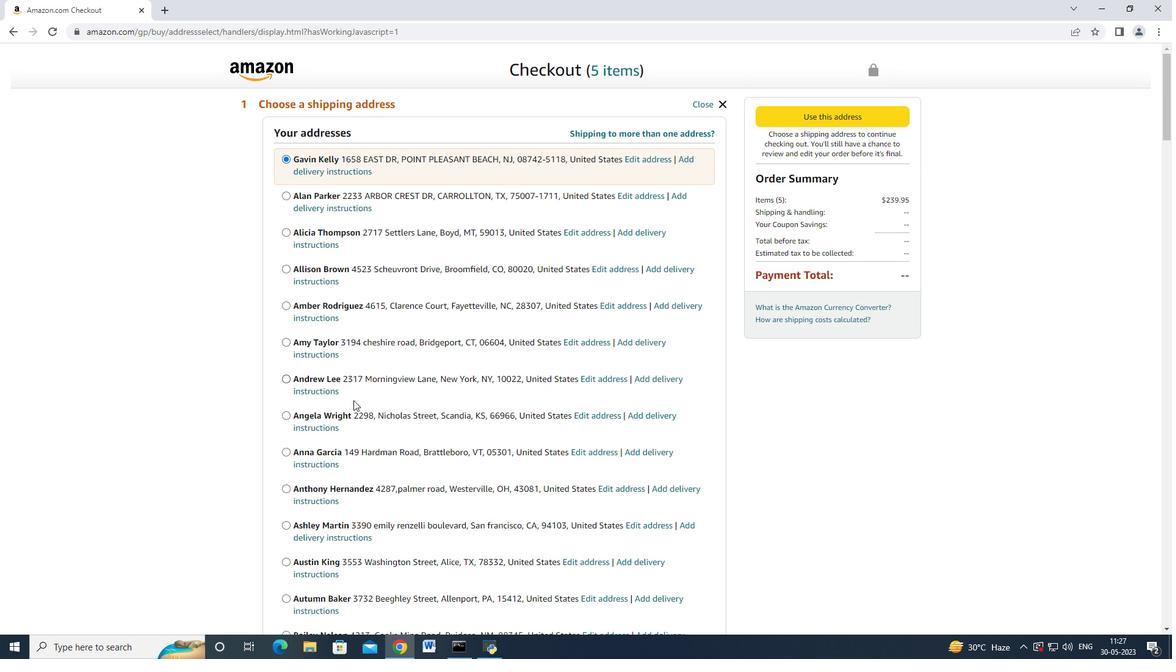 
Action: Mouse scrolled (353, 412) with delta (0, 0)
Screenshot: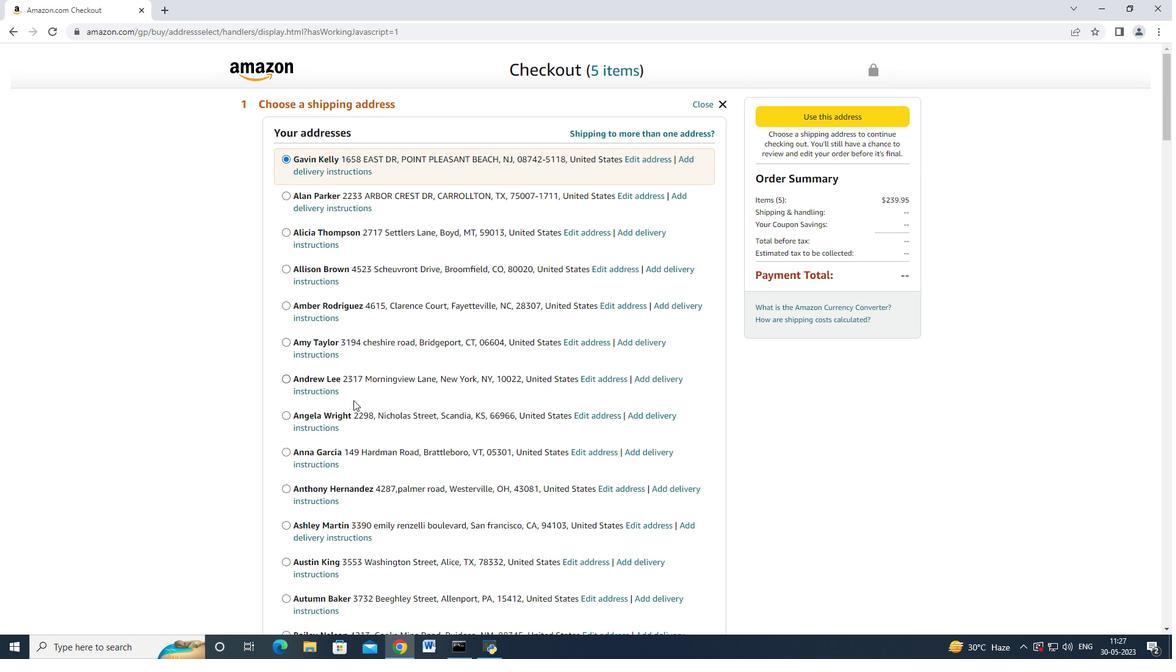 
Action: Mouse scrolled (353, 412) with delta (0, 0)
Screenshot: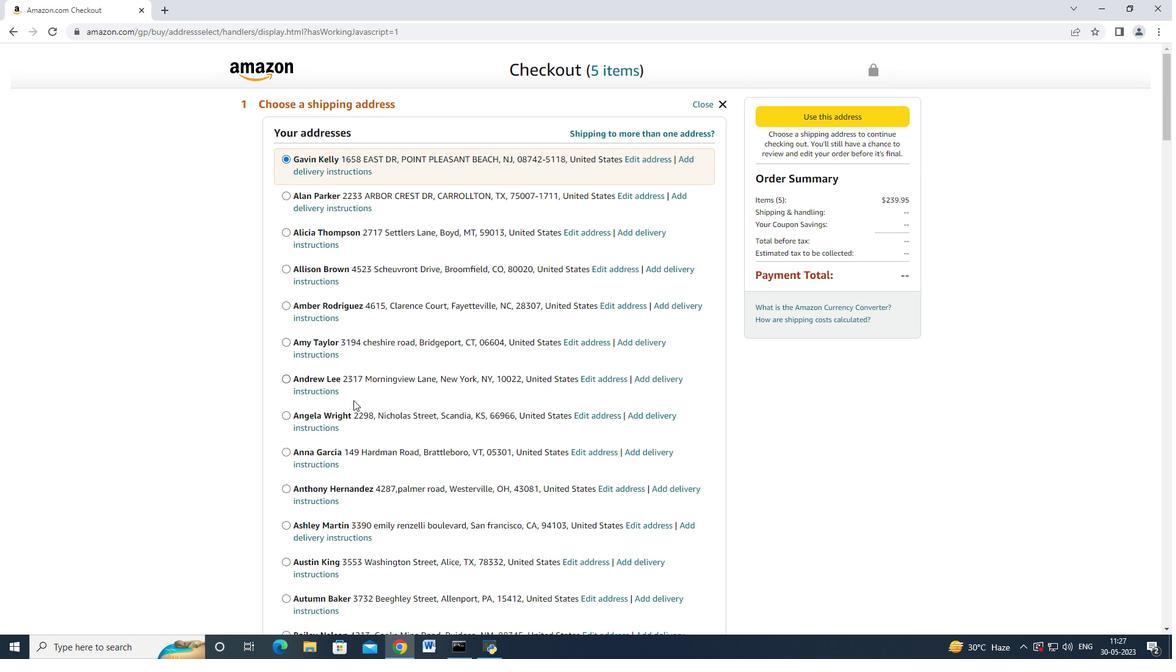 
Action: Mouse scrolled (353, 412) with delta (0, 0)
Screenshot: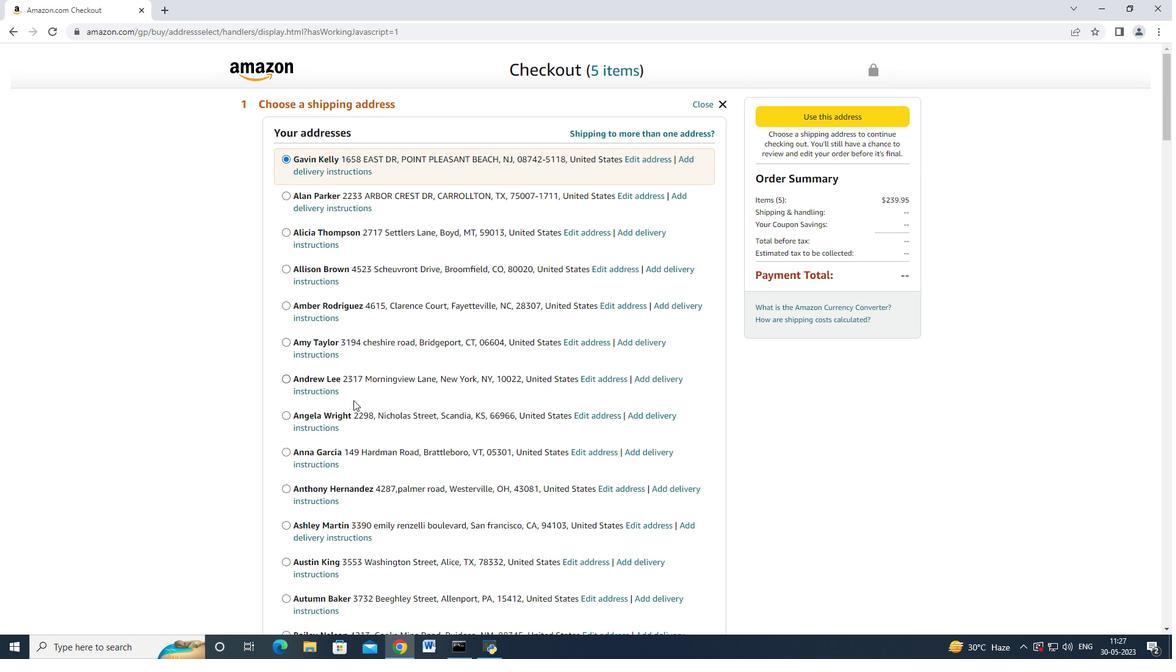 
Action: Mouse moved to (353, 412)
Screenshot: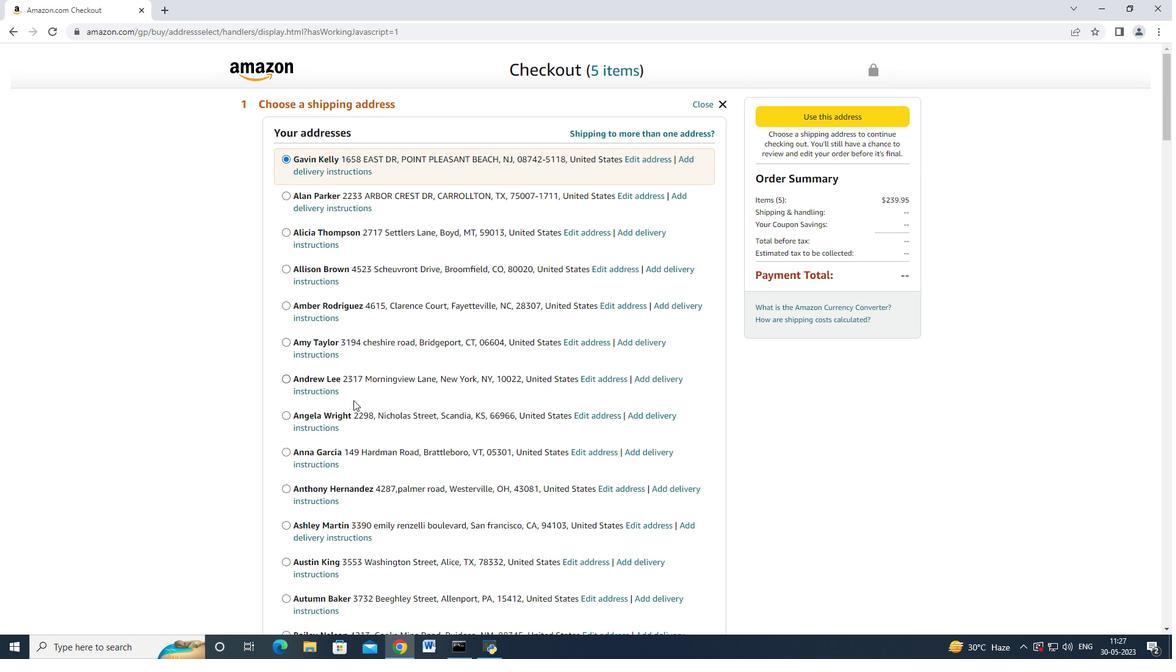 
Action: Mouse scrolled (353, 412) with delta (0, 0)
Screenshot: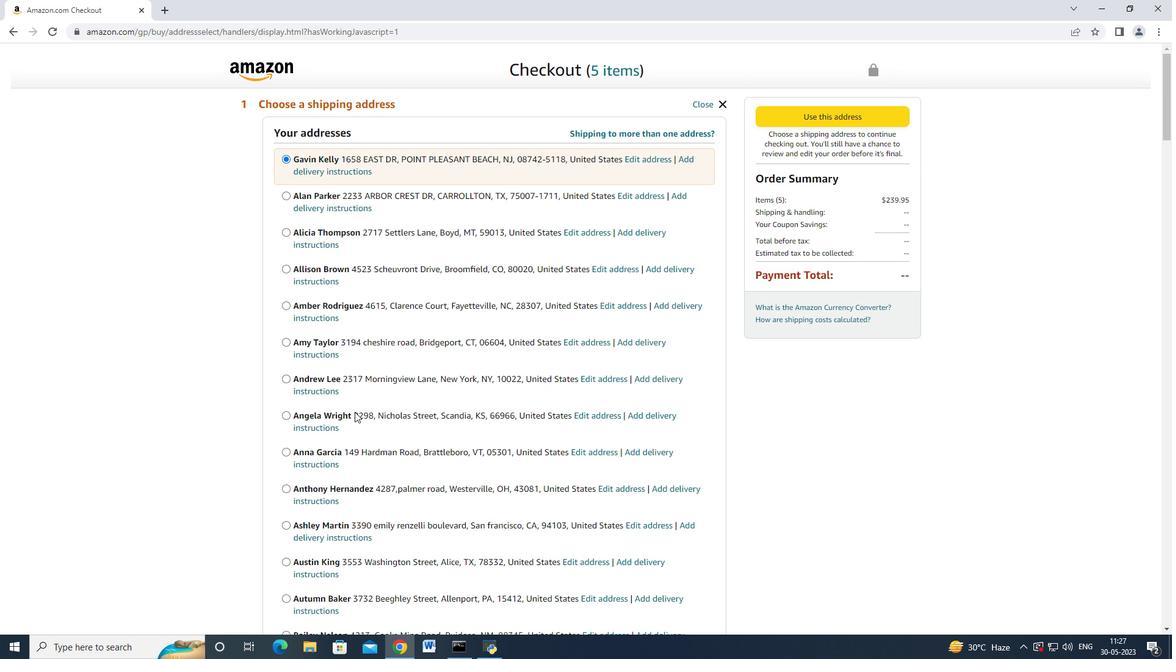 
Action: Mouse scrolled (353, 412) with delta (0, 0)
Screenshot: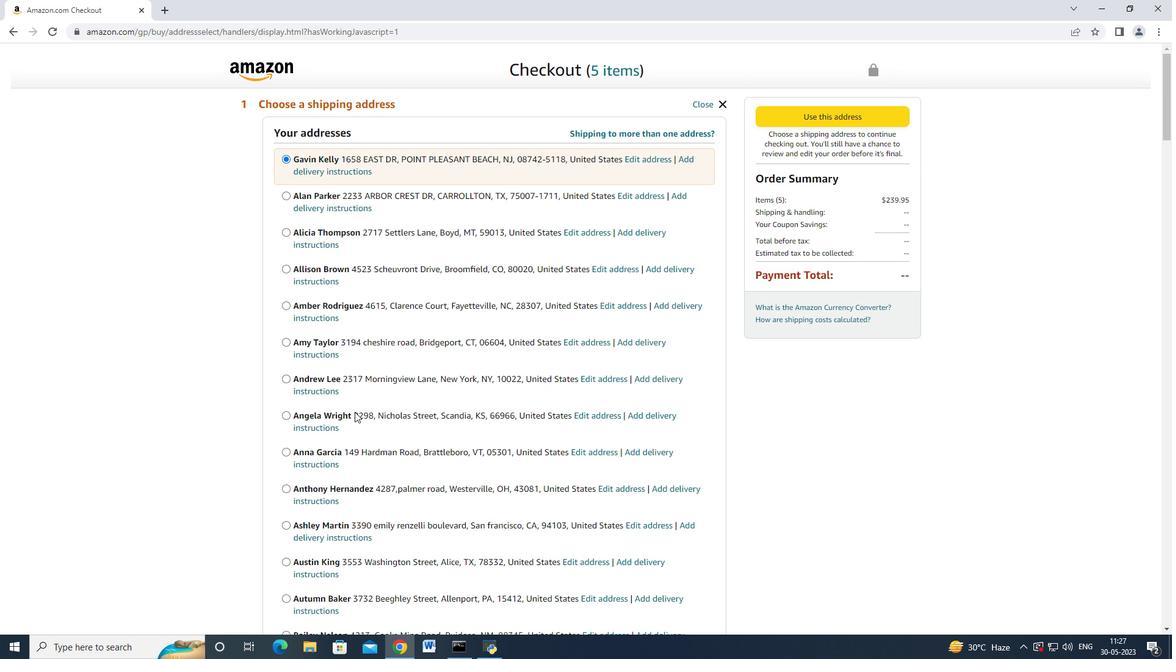 
Action: Mouse moved to (352, 412)
Screenshot: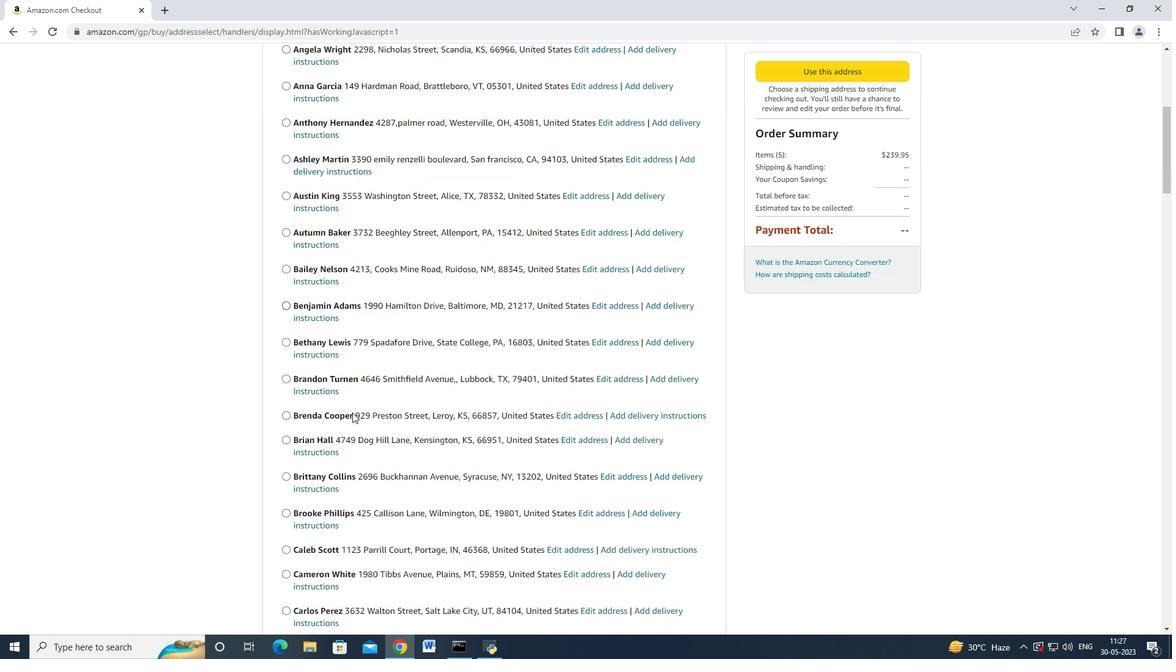 
Action: Mouse scrolled (352, 412) with delta (0, 0)
Screenshot: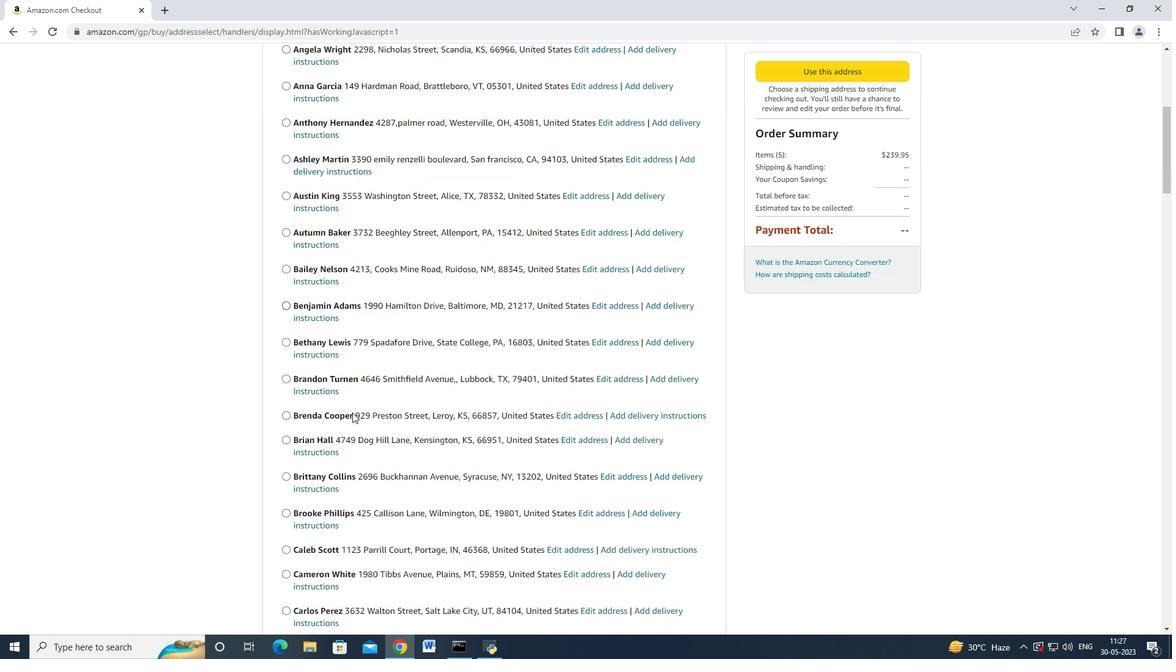 
Action: Mouse scrolled (352, 412) with delta (0, 0)
Screenshot: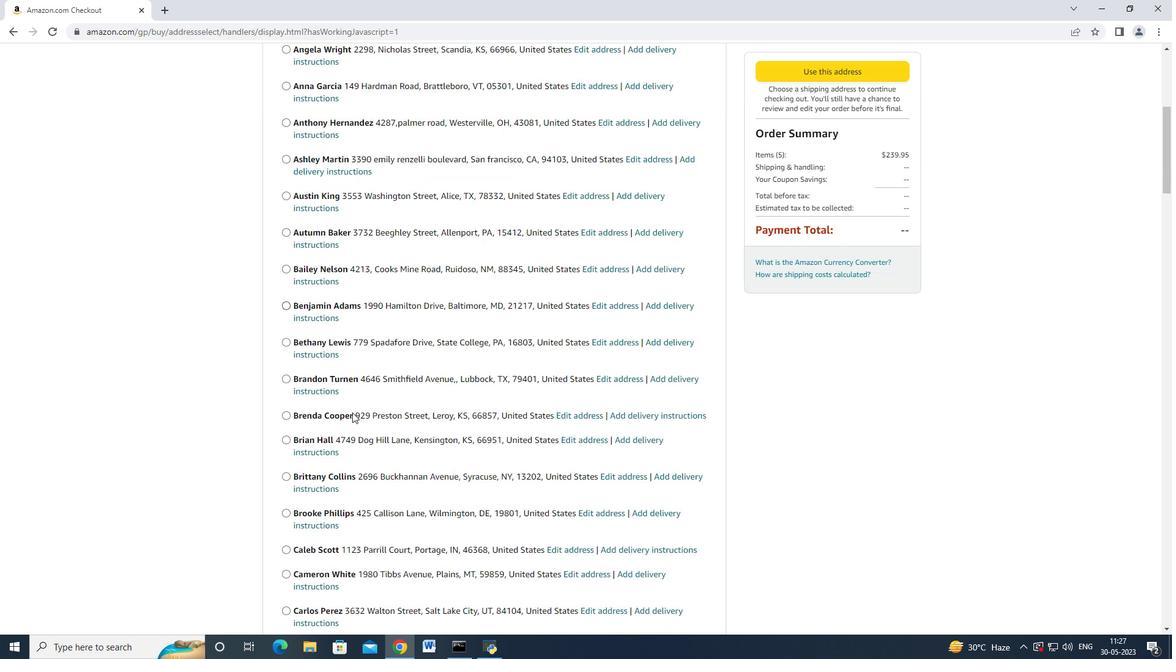
Action: Mouse scrolled (352, 412) with delta (0, 0)
Screenshot: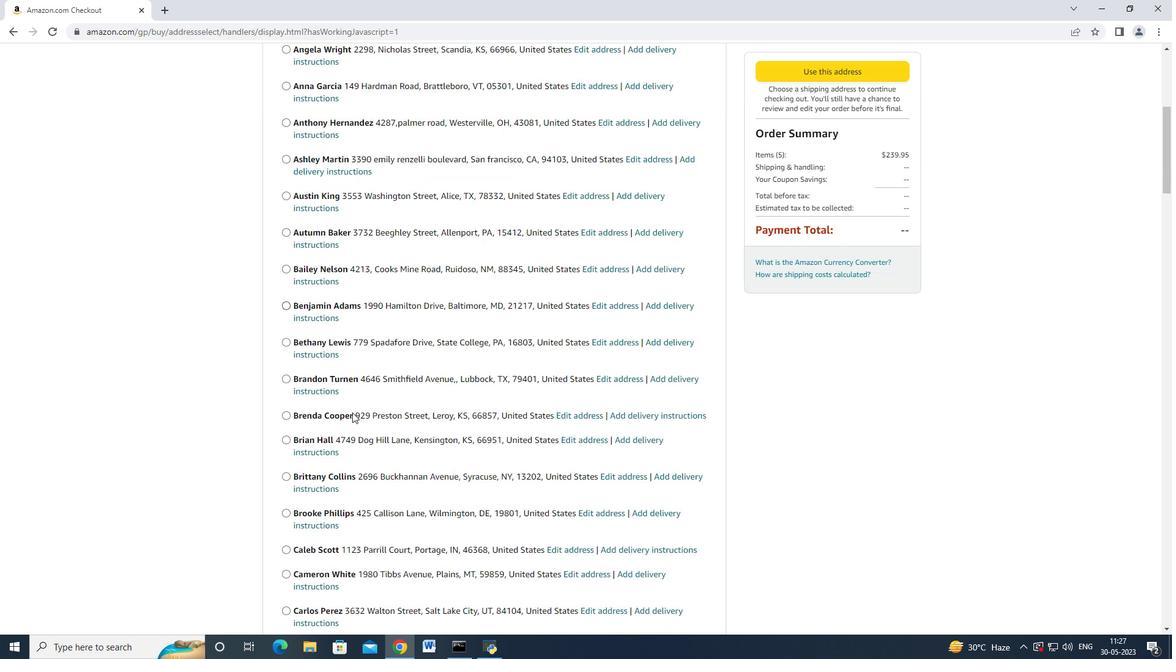 
Action: Mouse scrolled (352, 412) with delta (0, 0)
Screenshot: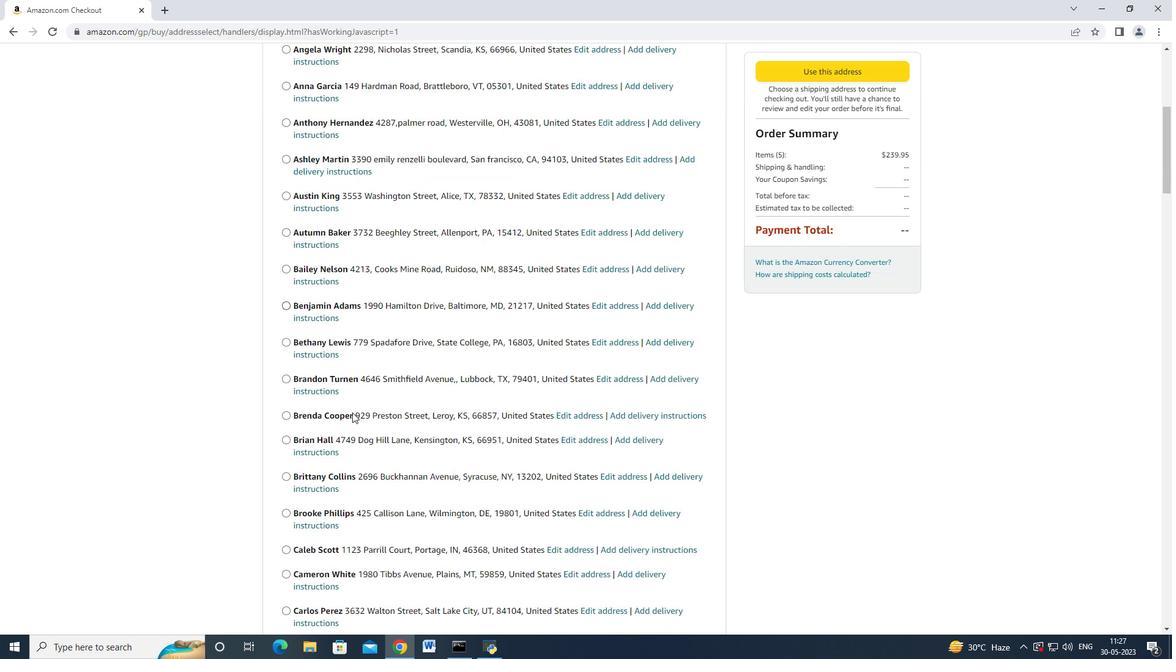 
Action: Mouse scrolled (352, 412) with delta (0, 0)
Screenshot: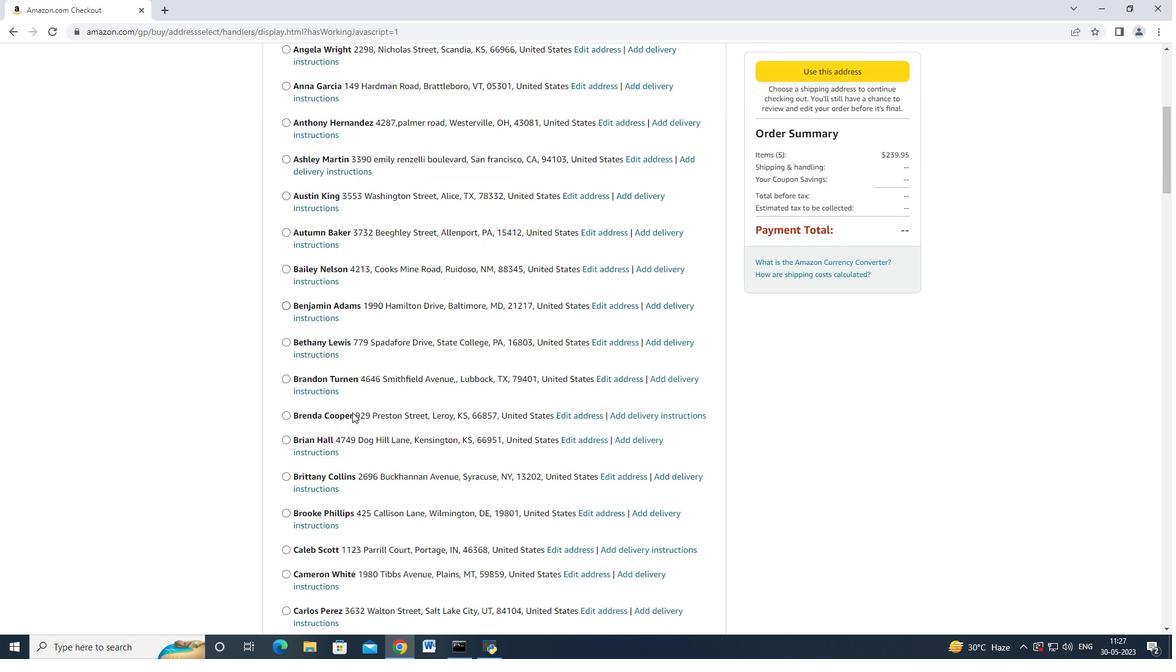 
Action: Mouse scrolled (352, 412) with delta (0, 0)
Screenshot: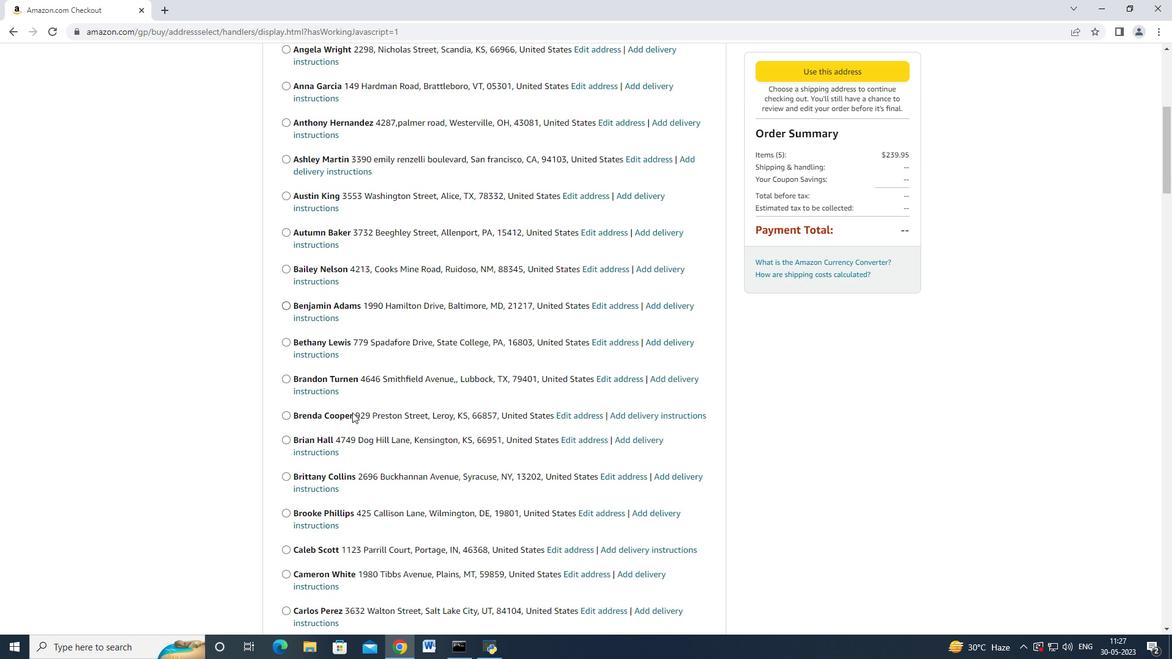 
Action: Mouse moved to (358, 409)
Screenshot: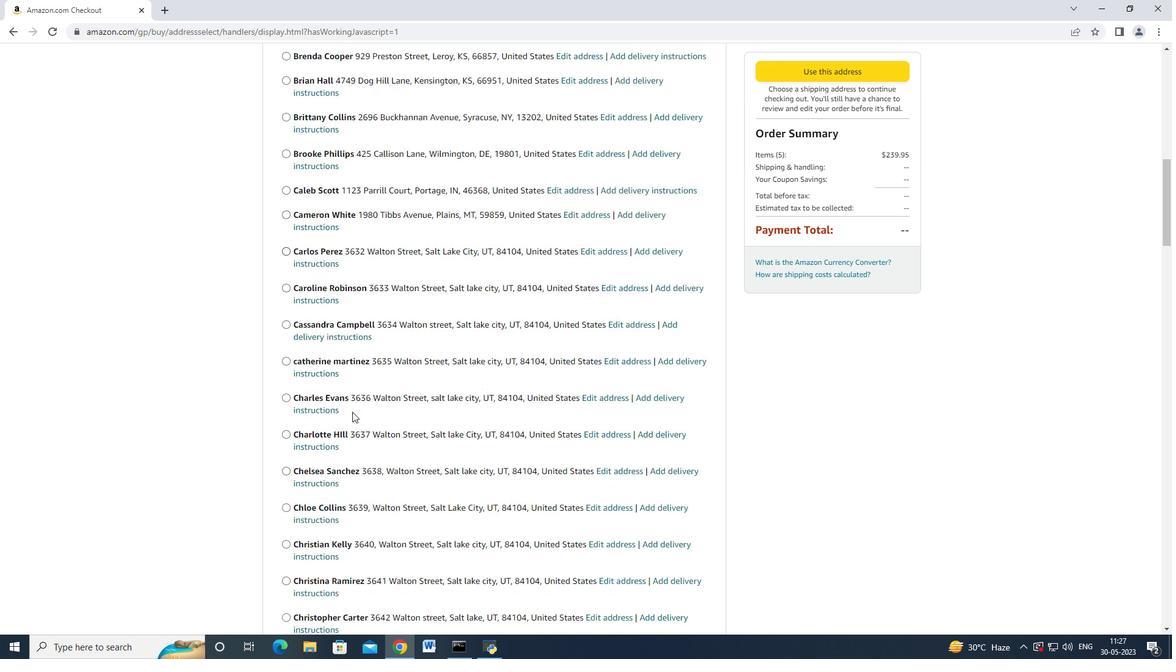
Action: Mouse scrolled (358, 408) with delta (0, 0)
Screenshot: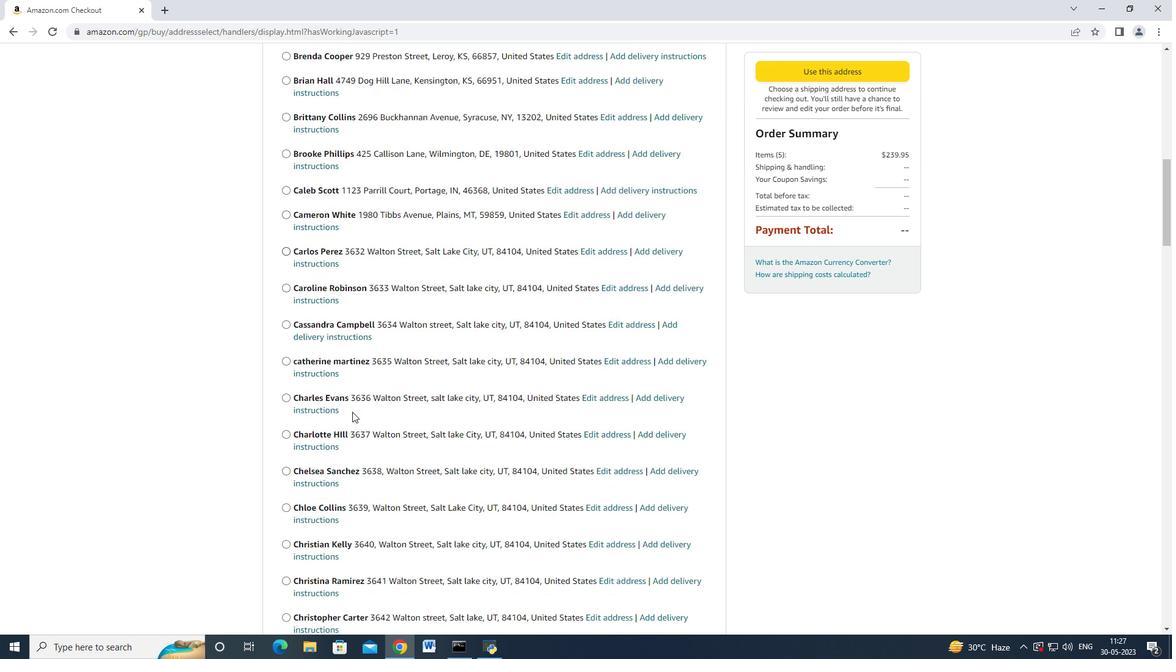 
Action: Mouse scrolled (358, 408) with delta (0, 0)
Screenshot: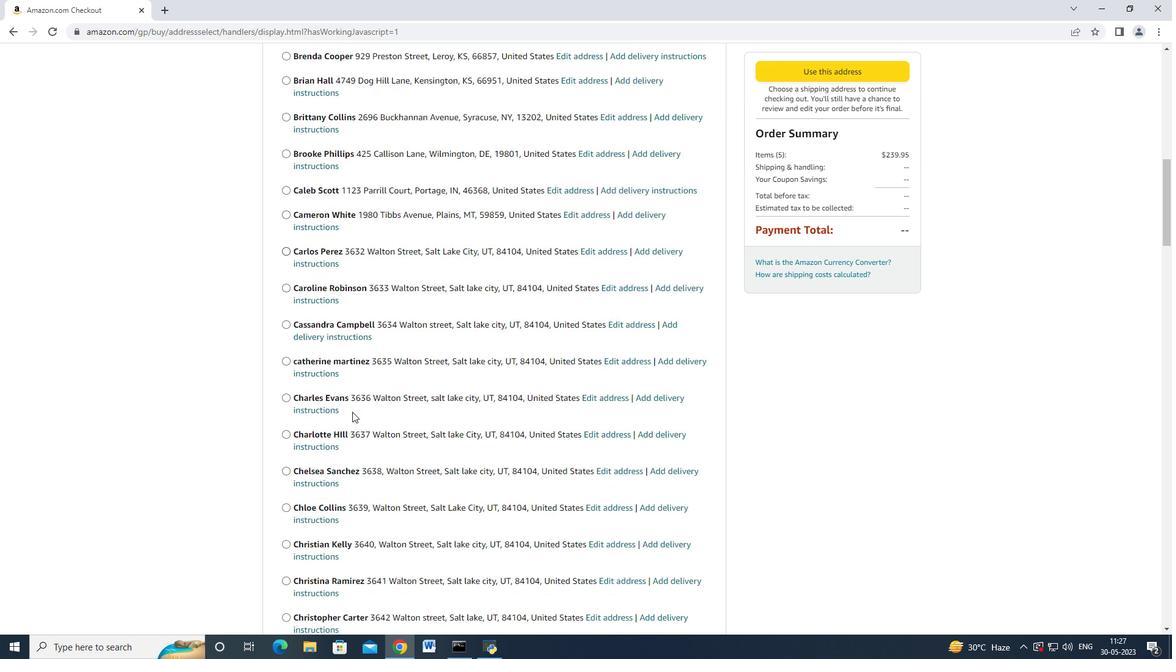 
Action: Mouse scrolled (358, 408) with delta (0, 0)
Screenshot: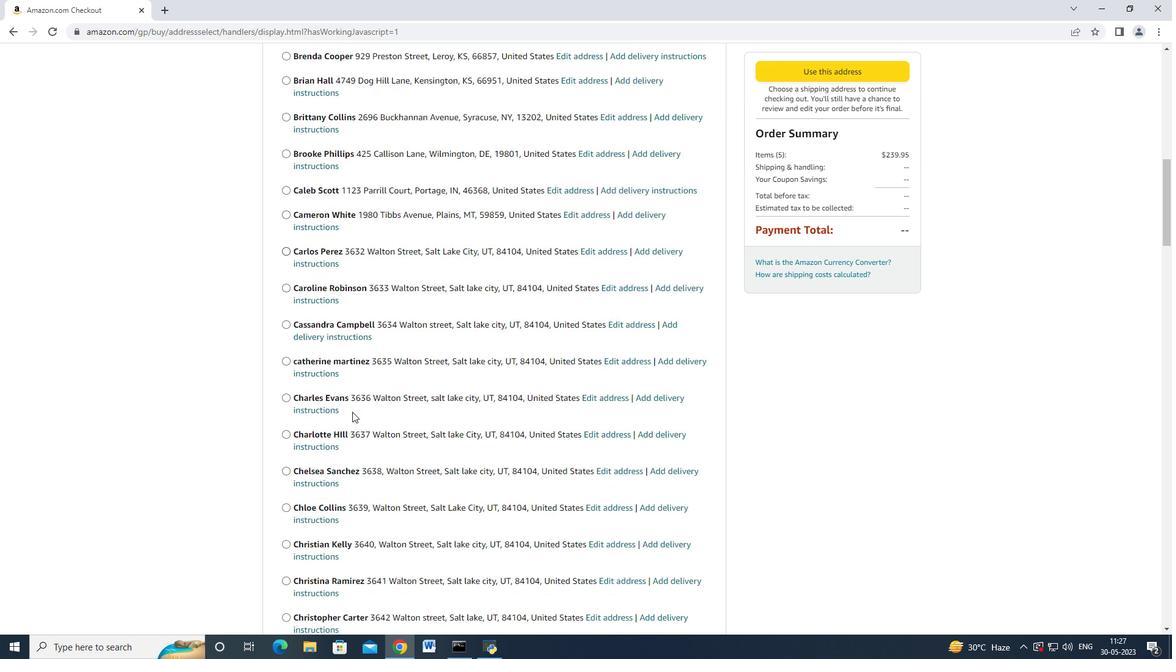 
Action: Mouse scrolled (358, 408) with delta (0, 0)
Screenshot: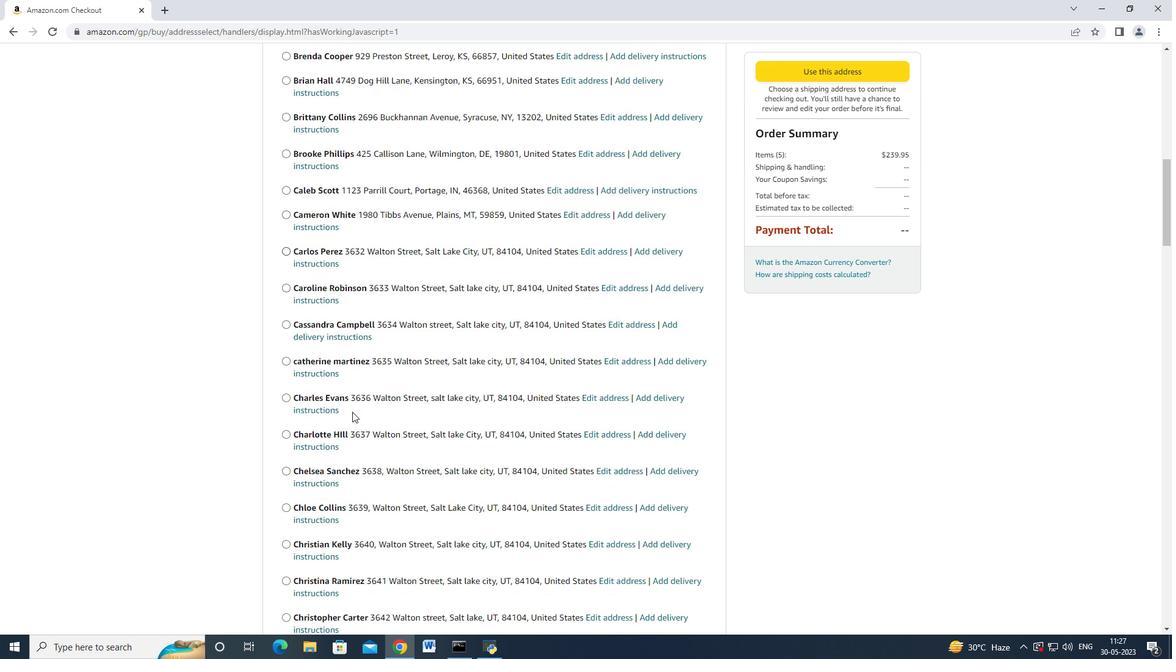 
Action: Mouse scrolled (358, 408) with delta (0, 0)
Screenshot: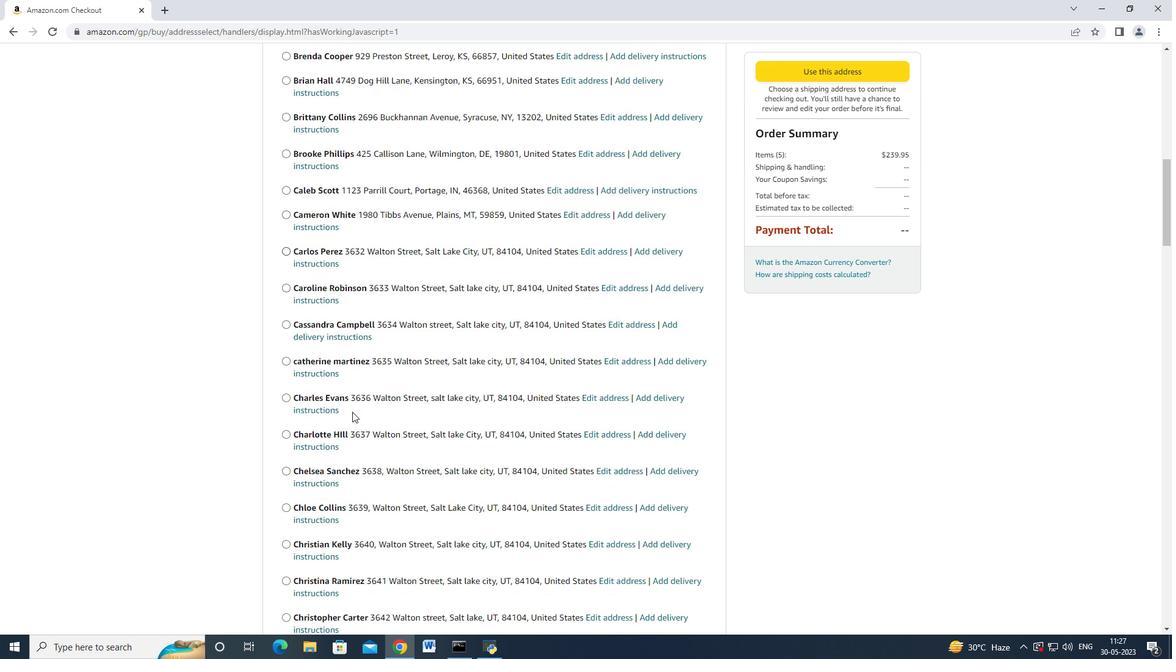 
Action: Mouse scrolled (358, 408) with delta (0, 0)
Screenshot: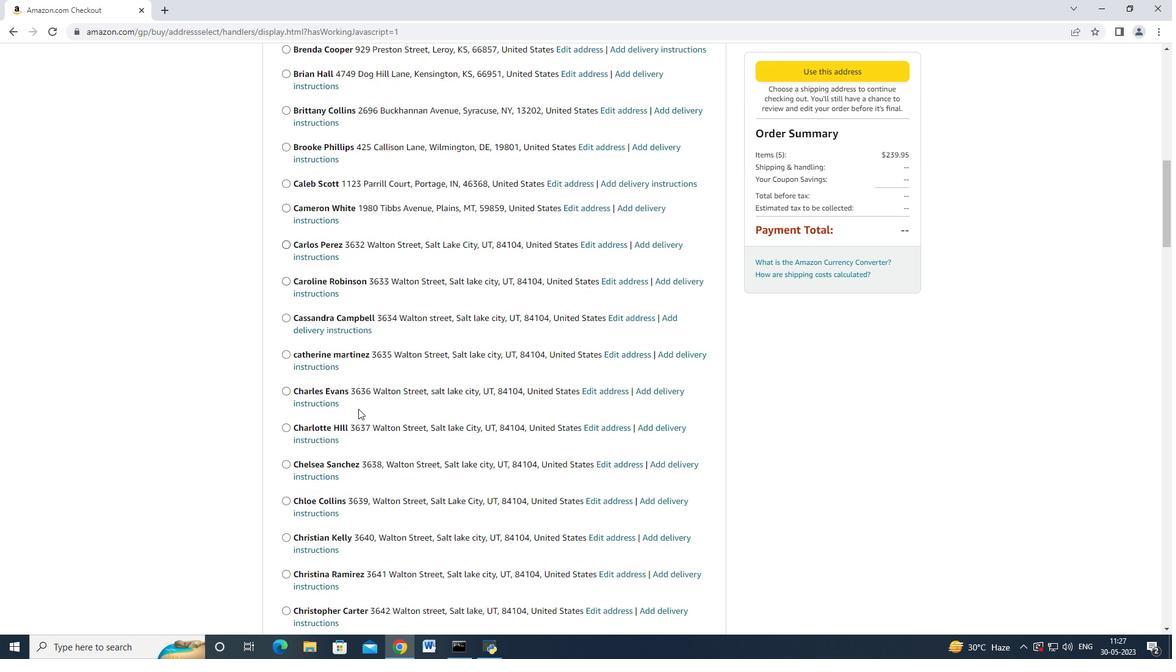 
Action: Mouse moved to (356, 414)
Screenshot: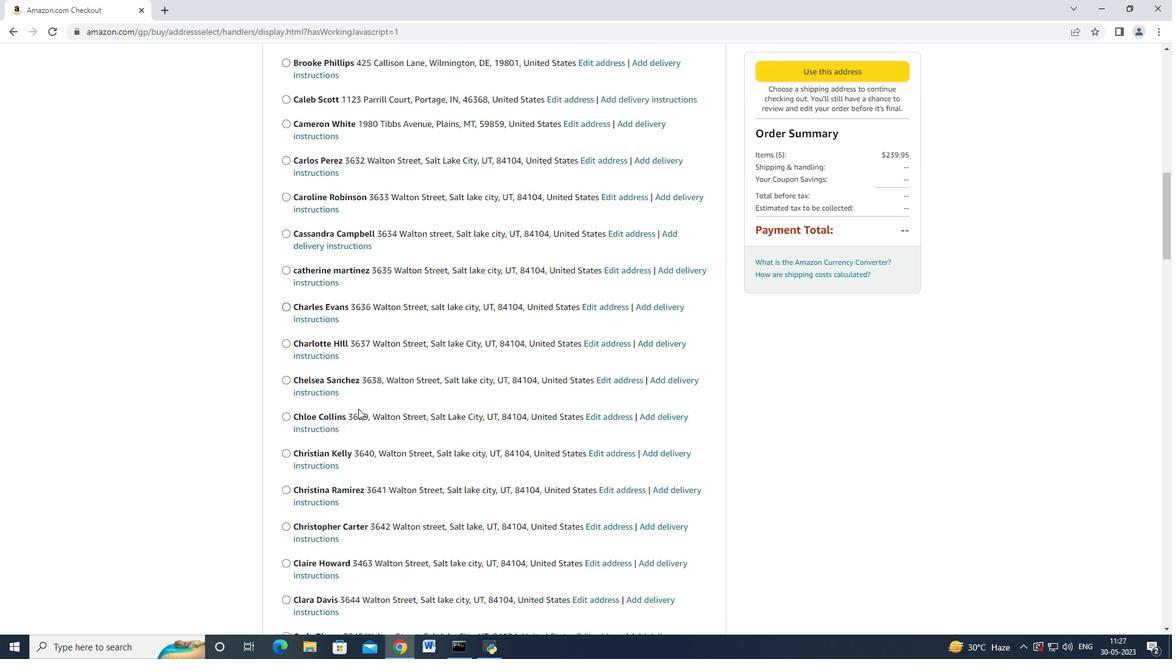 
Action: Mouse scrolled (356, 414) with delta (0, 0)
Screenshot: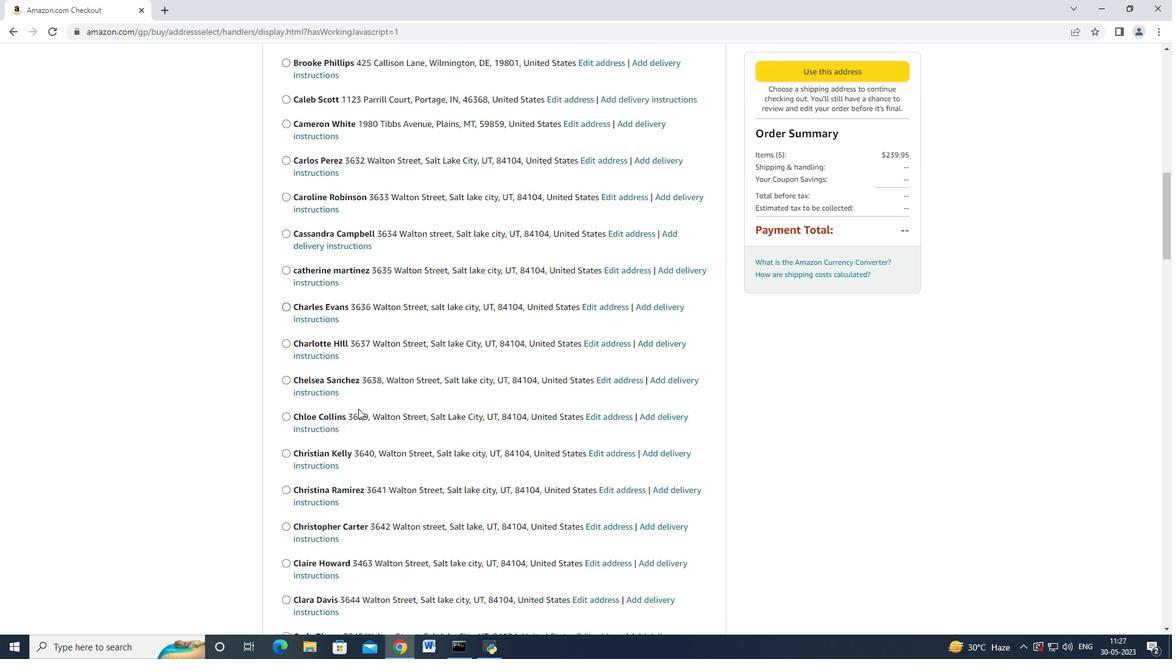 
Action: Mouse scrolled (356, 414) with delta (0, 0)
Screenshot: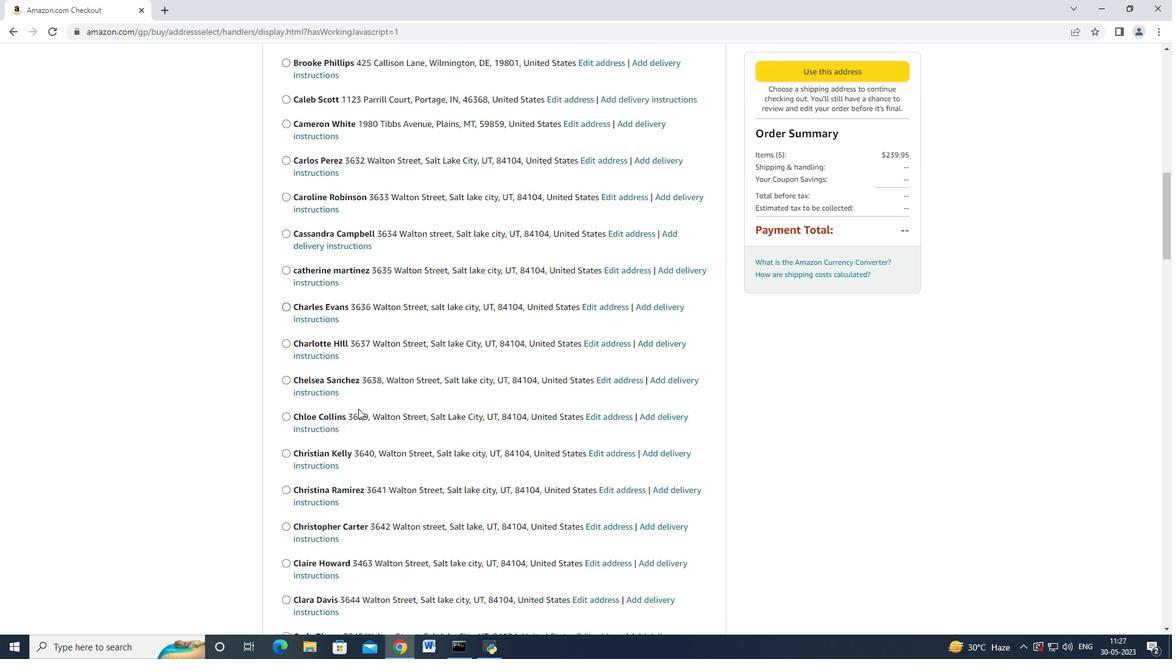 
Action: Mouse scrolled (356, 414) with delta (0, 0)
Screenshot: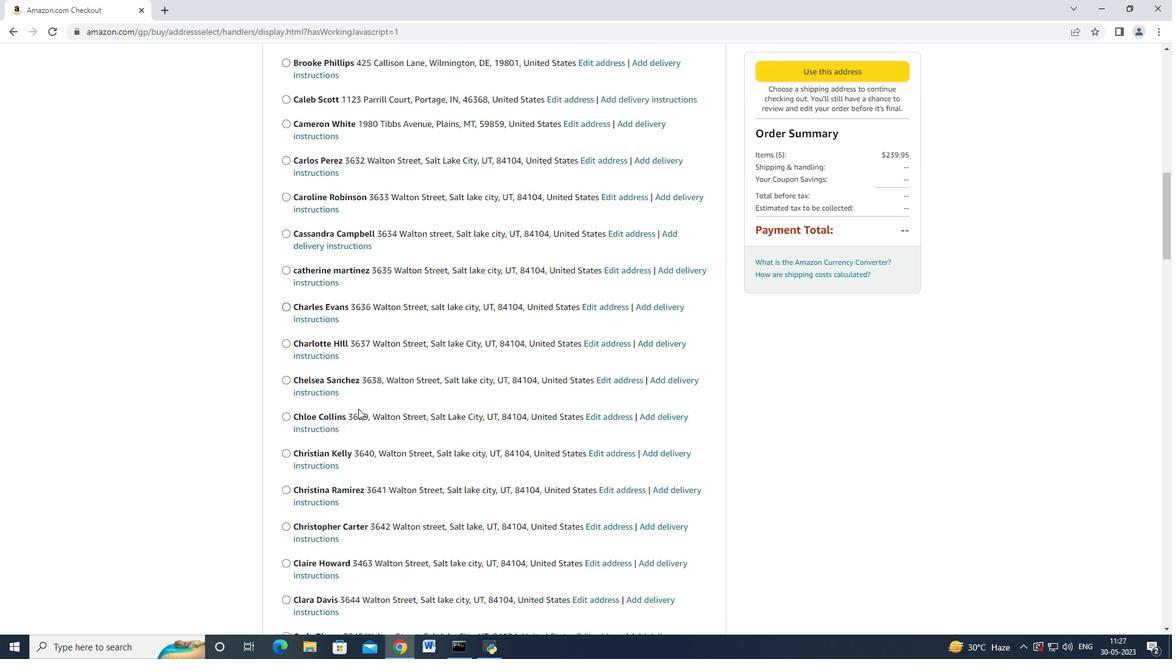 
Action: Mouse scrolled (356, 414) with delta (0, 0)
Screenshot: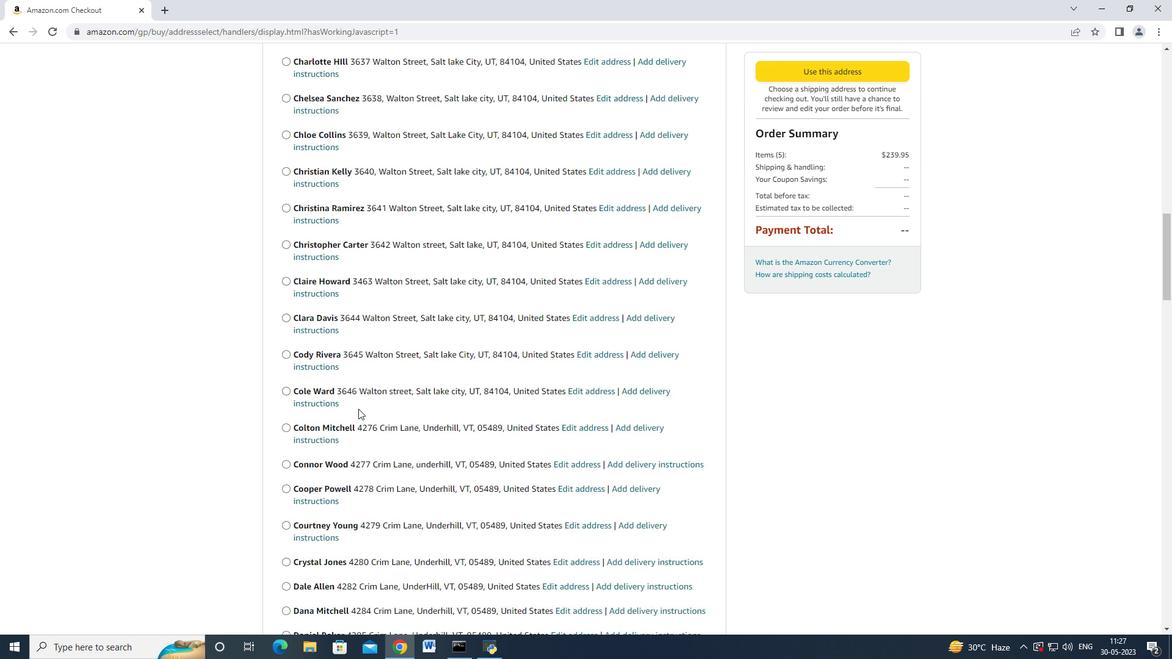 
Action: Mouse scrolled (356, 414) with delta (0, 0)
Screenshot: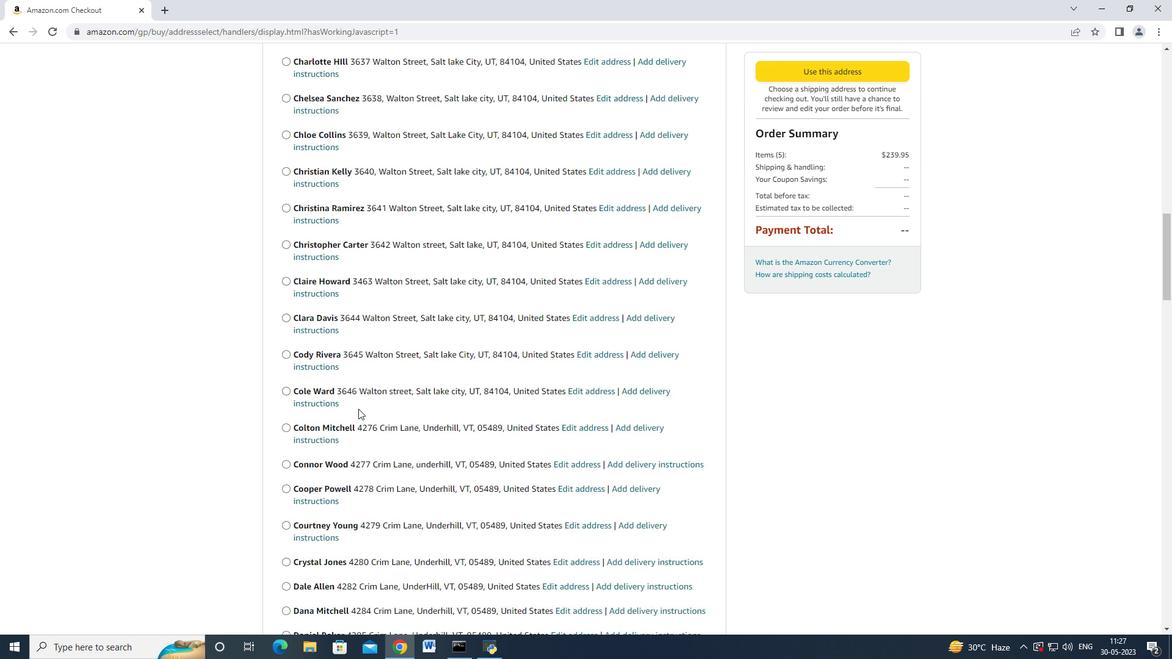 
Action: Mouse scrolled (356, 414) with delta (0, 0)
Screenshot: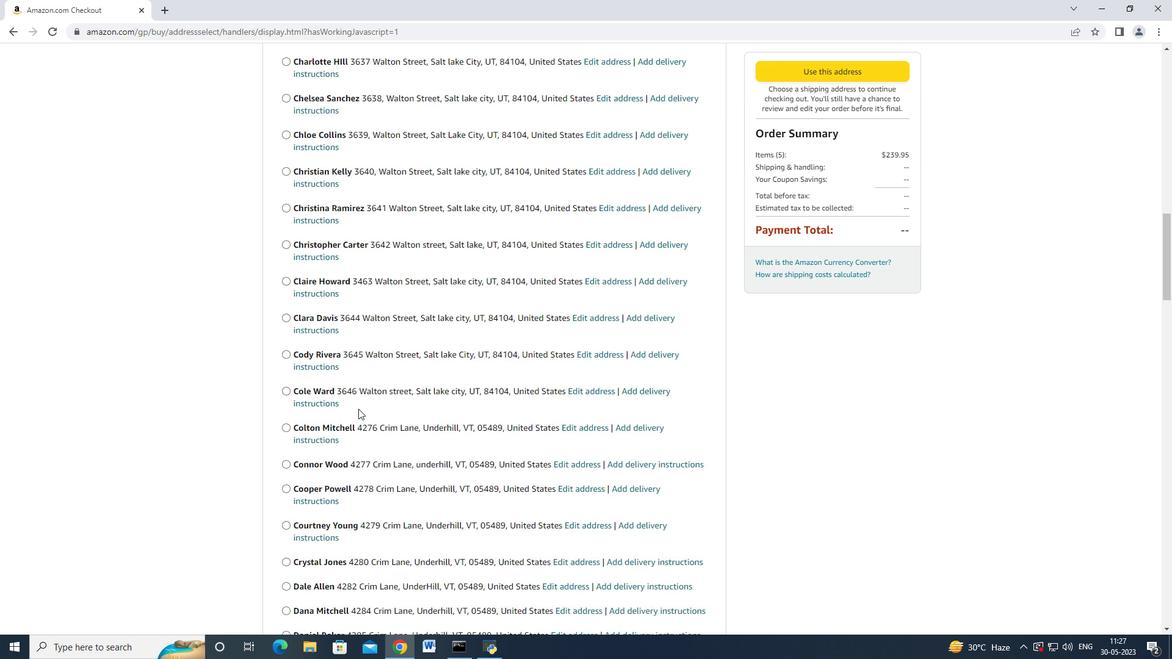 
Action: Mouse moved to (357, 414)
Screenshot: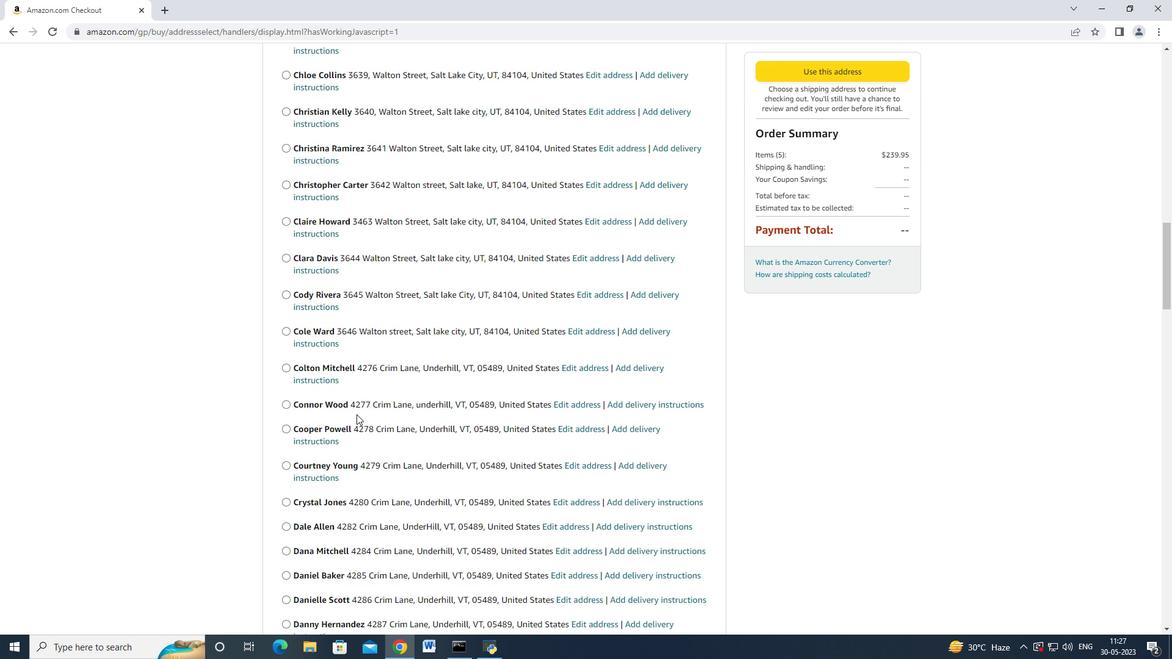 
Action: Mouse scrolled (357, 413) with delta (0, 0)
Screenshot: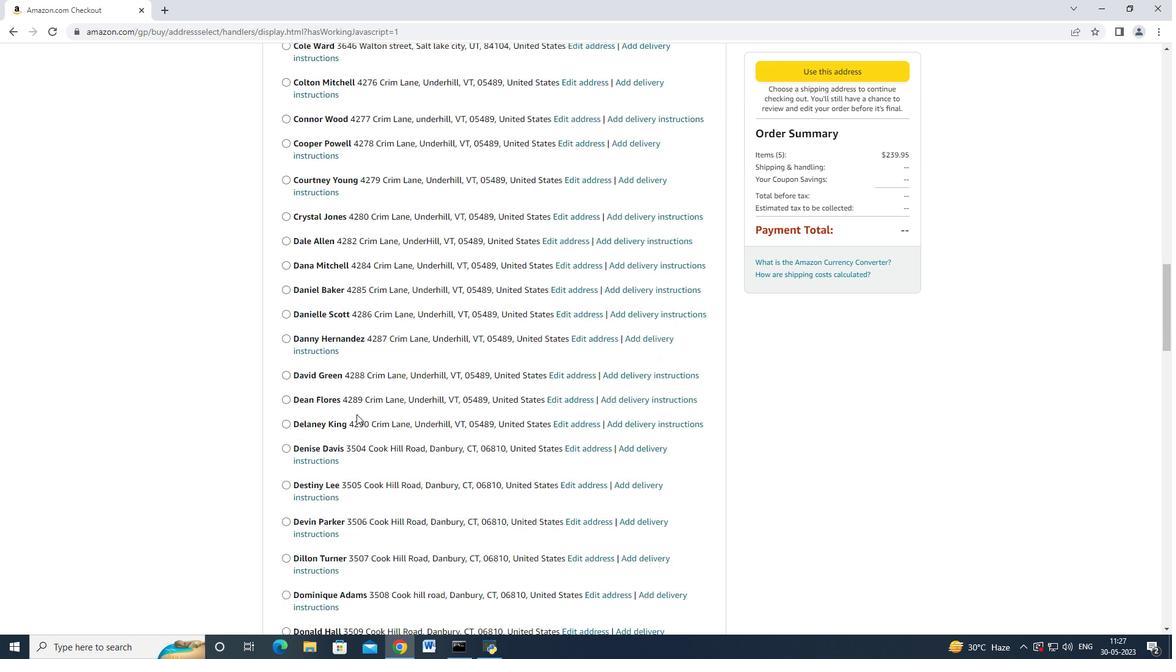 
Action: Mouse scrolled (357, 413) with delta (0, 0)
Screenshot: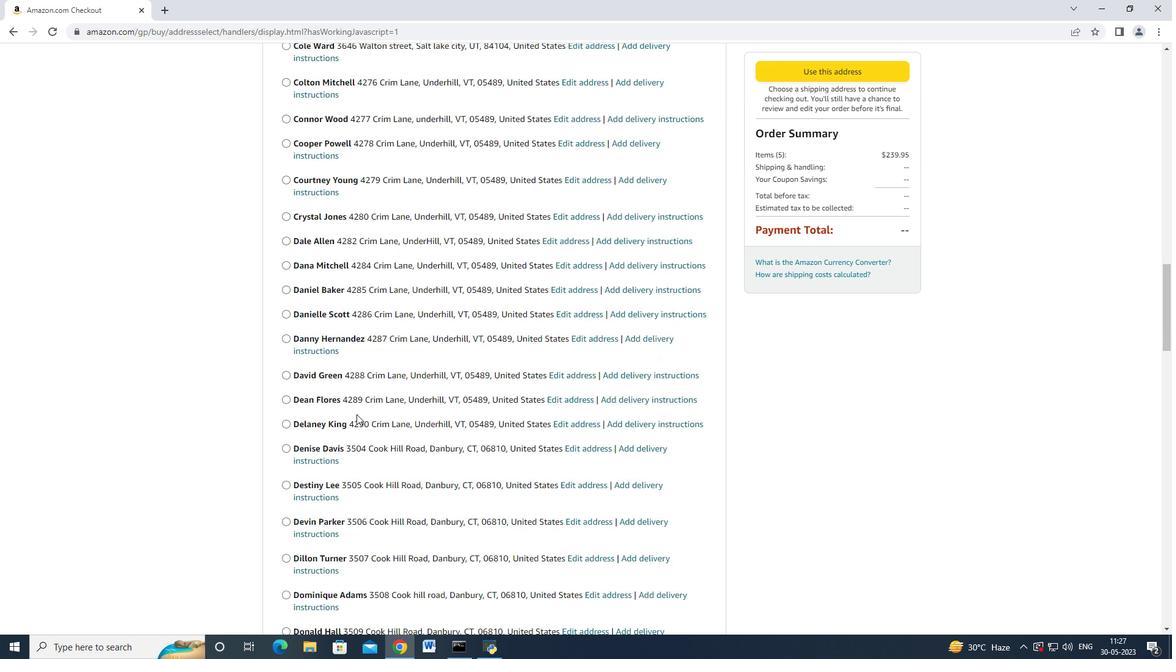 
Action: Mouse scrolled (357, 413) with delta (0, 0)
Screenshot: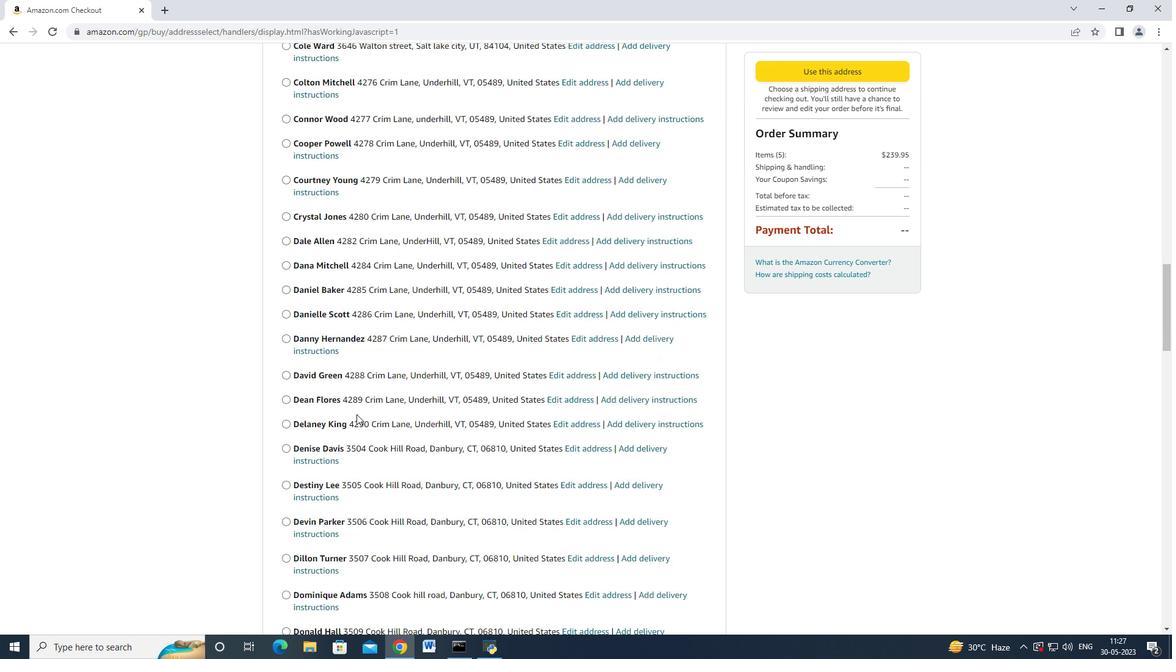 
Action: Mouse scrolled (357, 413) with delta (0, 0)
Screenshot: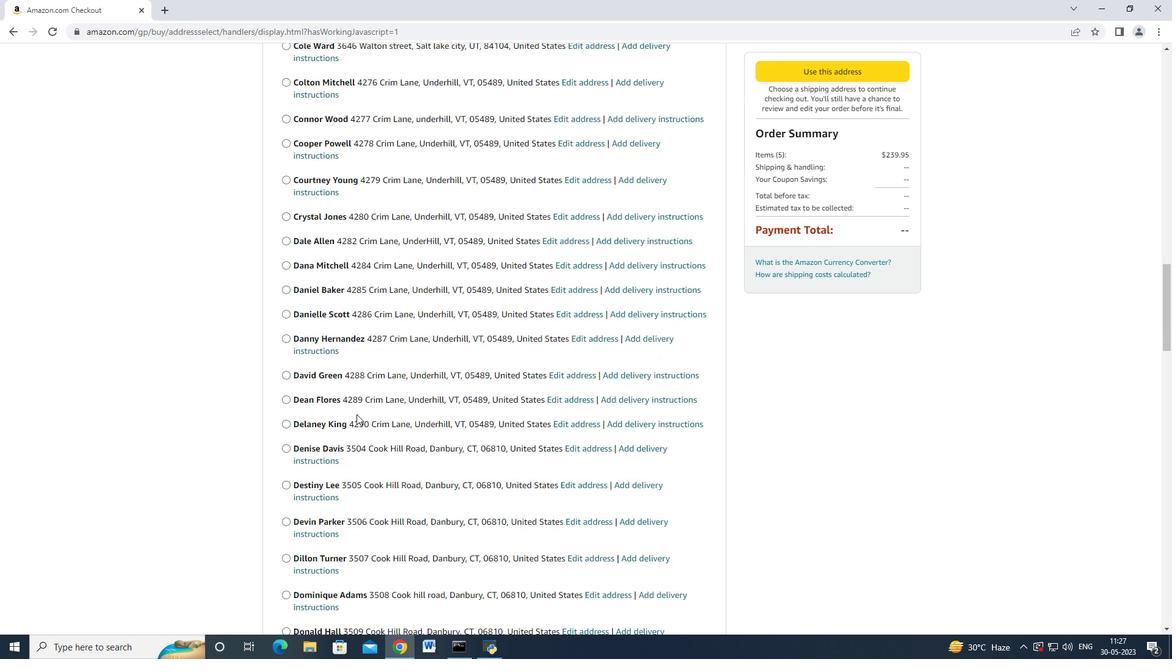 
Action: Mouse scrolled (357, 413) with delta (0, 0)
Screenshot: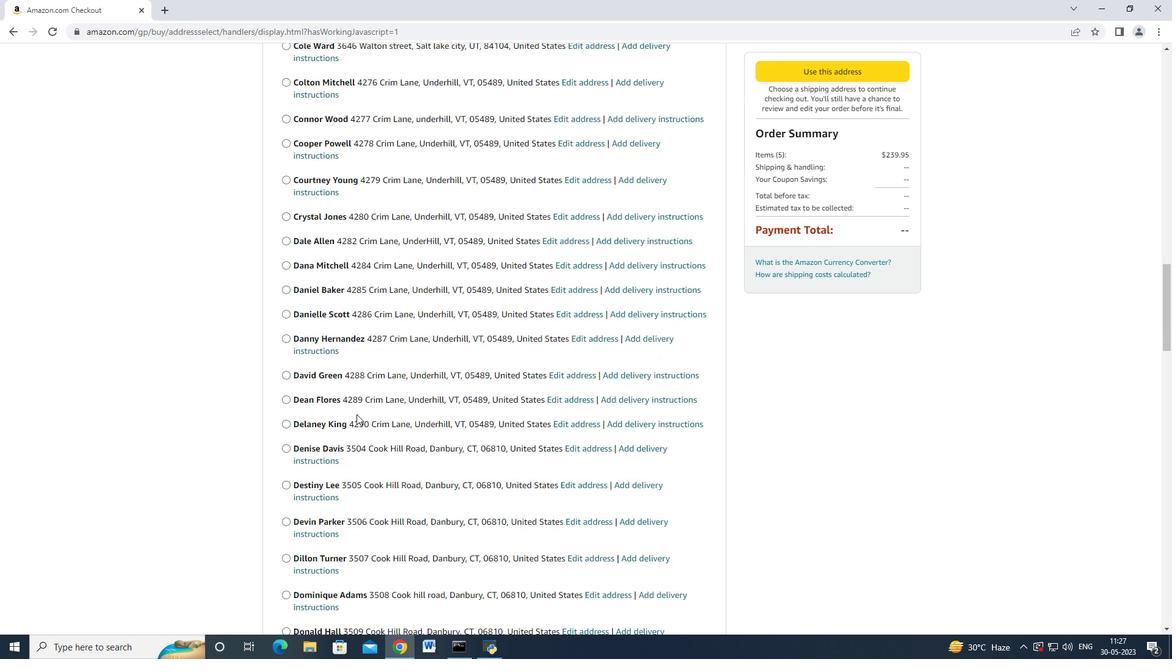 
Action: Mouse scrolled (357, 413) with delta (0, 0)
Screenshot: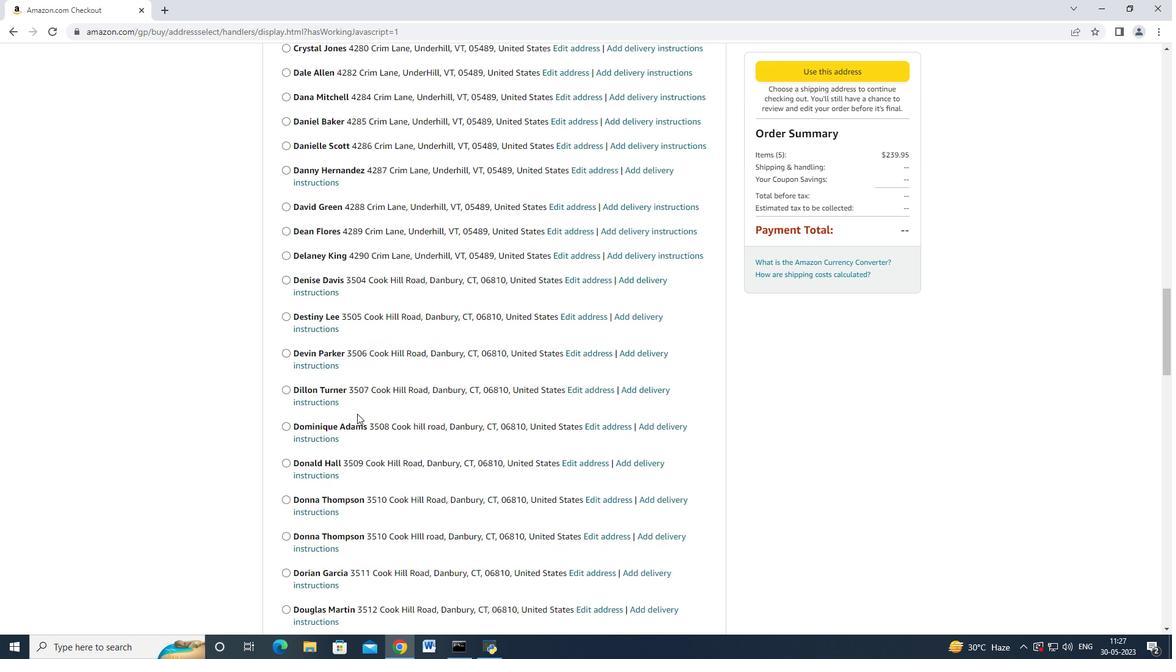 
Action: Mouse scrolled (357, 413) with delta (0, 0)
Screenshot: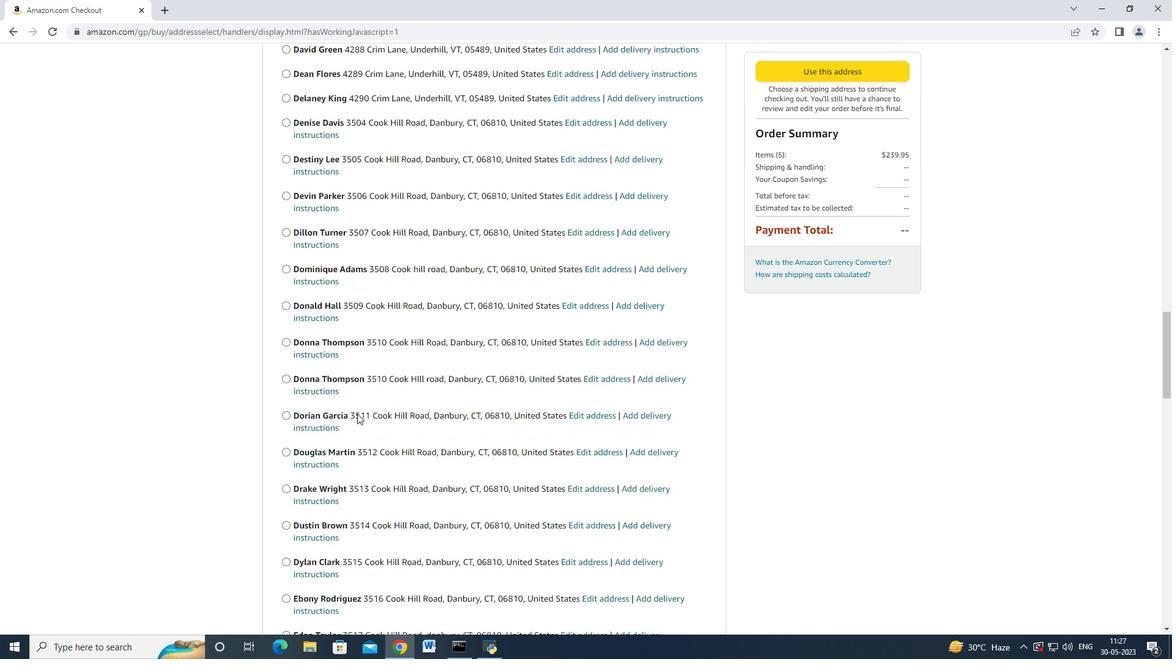 
Action: Mouse moved to (357, 414)
Screenshot: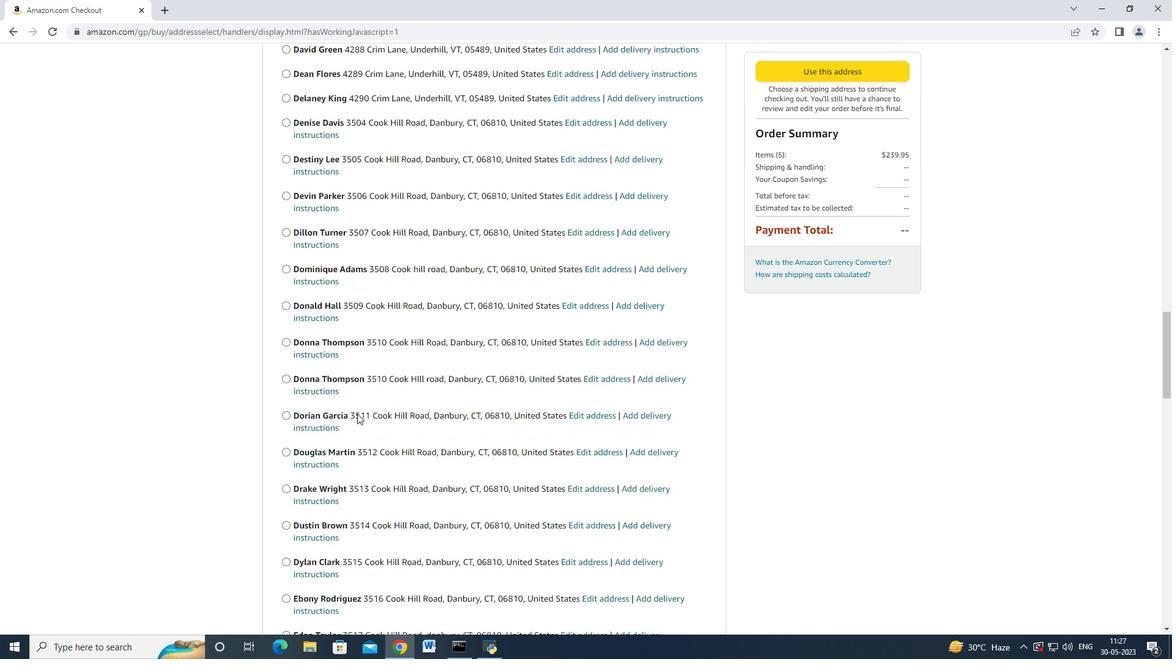 
Action: Mouse scrolled (357, 413) with delta (0, 0)
Screenshot: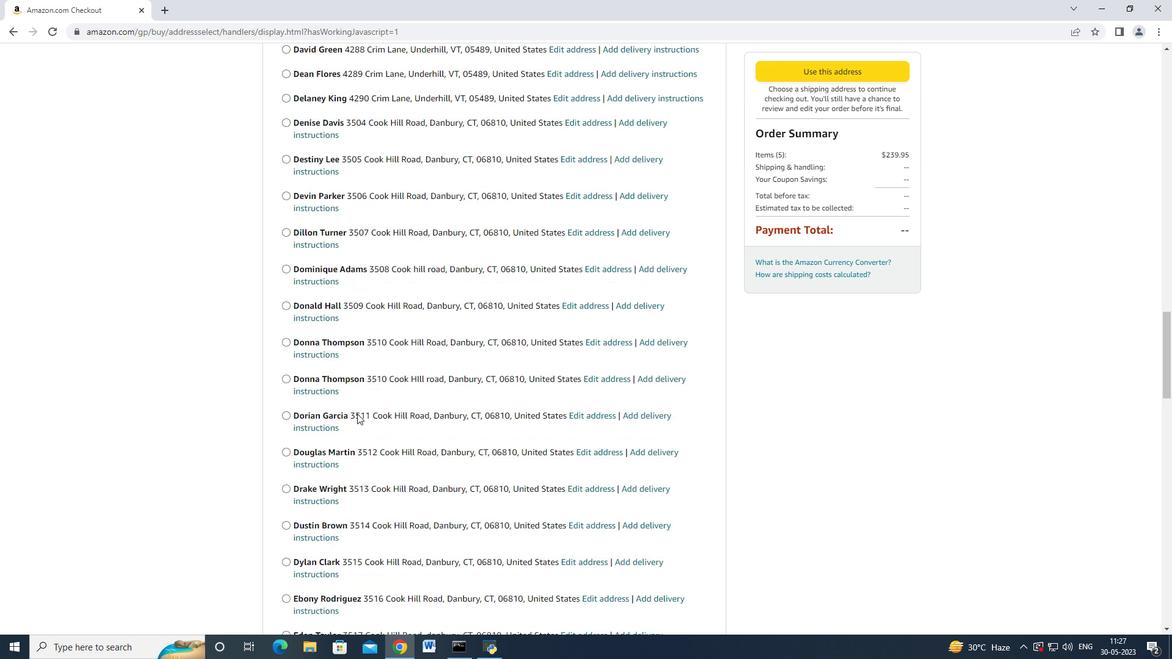 
Action: Mouse scrolled (357, 413) with delta (0, 0)
Screenshot: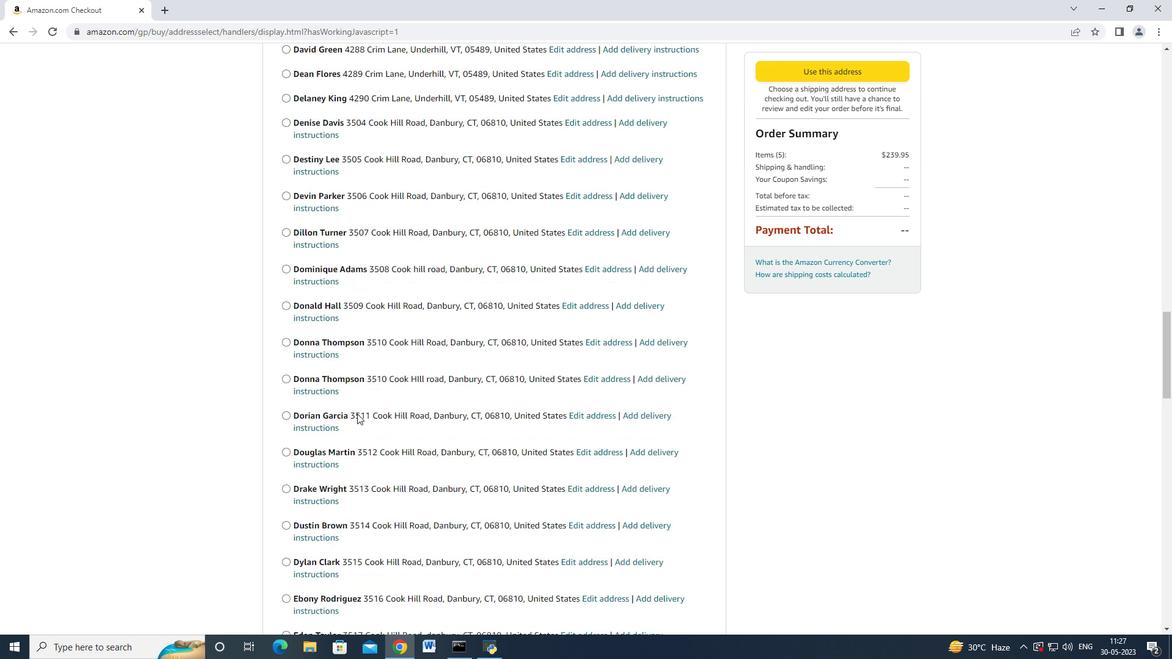 
Action: Mouse scrolled (357, 413) with delta (0, 0)
Screenshot: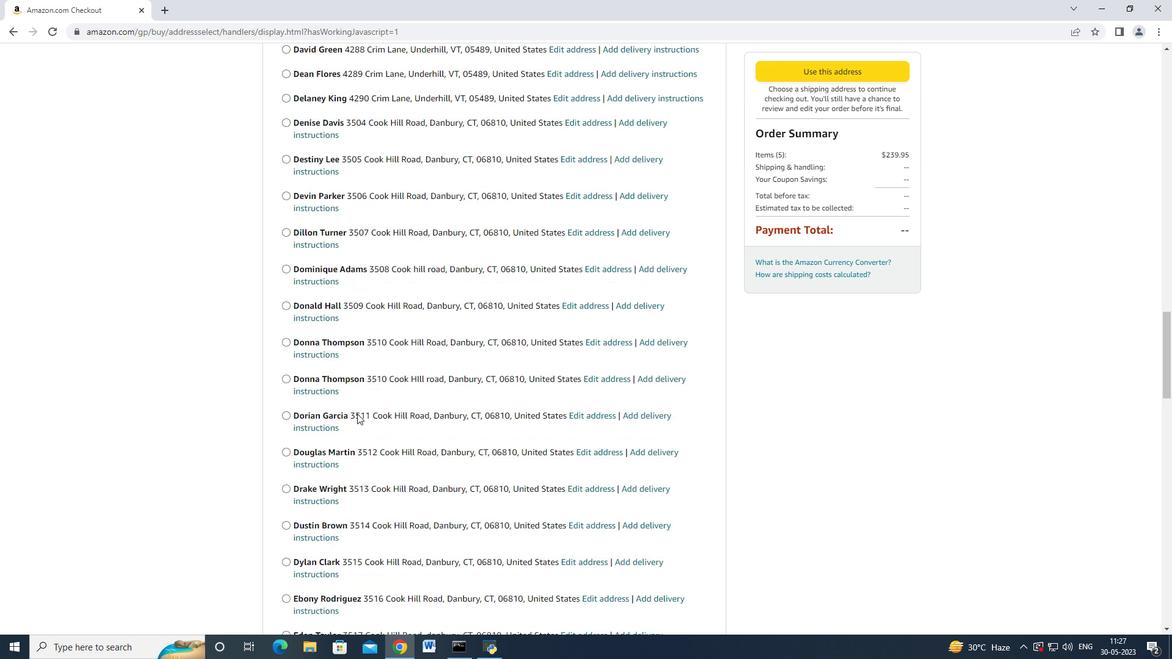 
Action: Mouse scrolled (357, 413) with delta (0, 0)
Screenshot: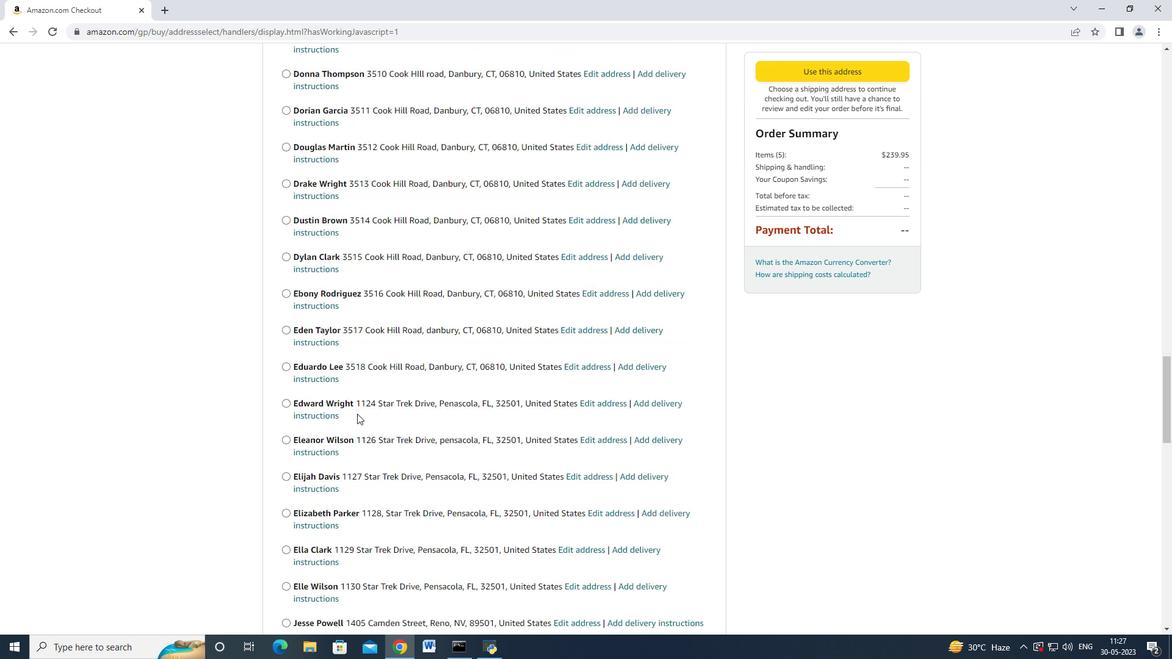 
Action: Mouse moved to (357, 414)
Screenshot: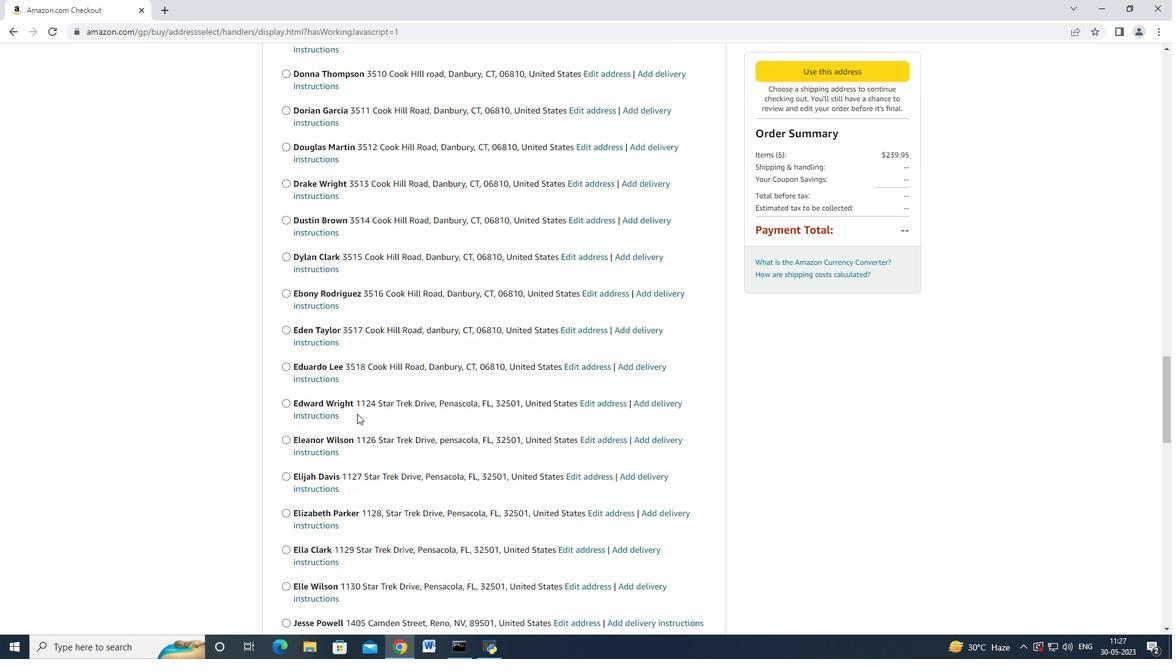 
Action: Mouse scrolled (357, 413) with delta (0, 0)
Screenshot: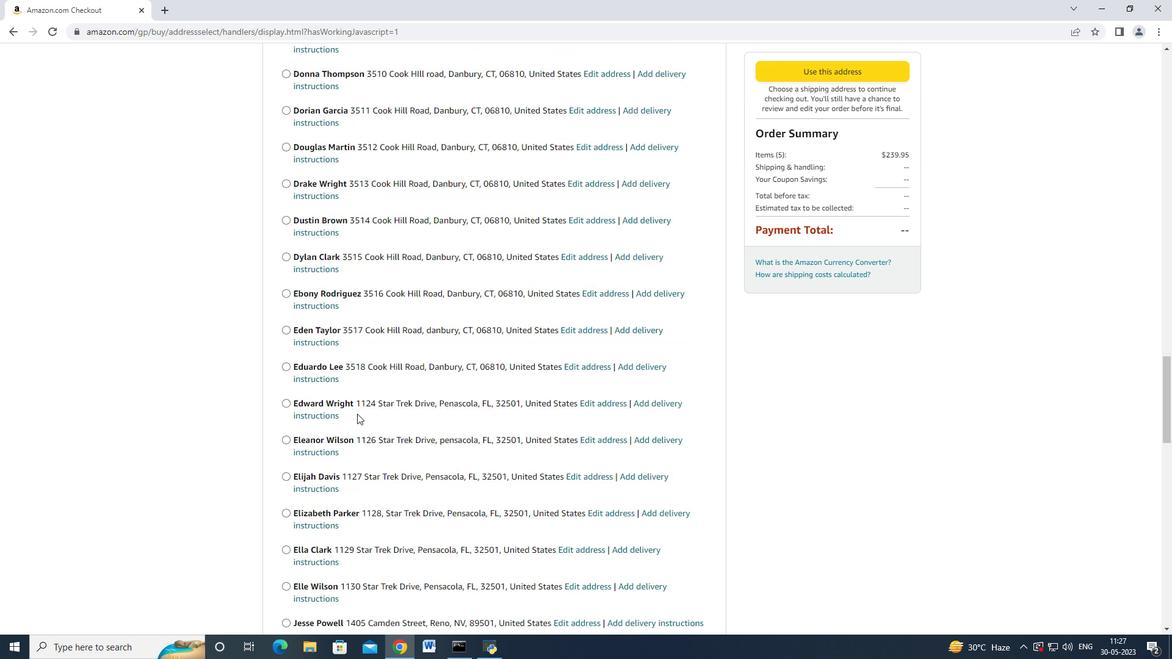 
Action: Mouse scrolled (357, 413) with delta (0, 0)
Screenshot: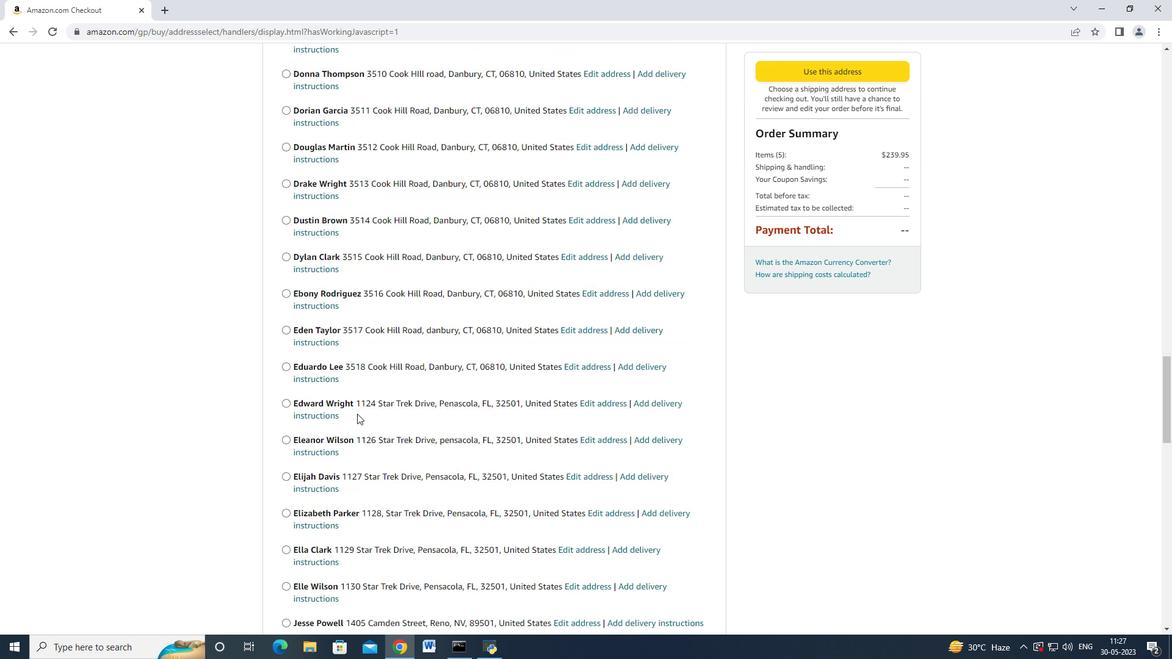 
Action: Mouse scrolled (357, 413) with delta (0, 0)
Screenshot: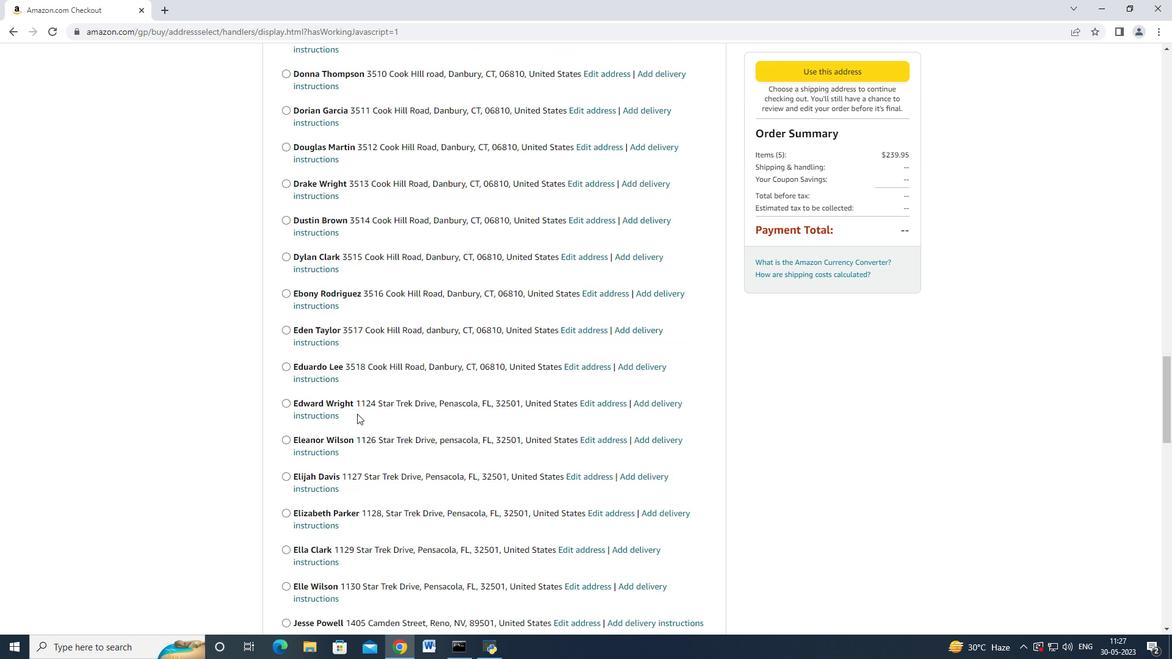 
Action: Mouse scrolled (357, 413) with delta (0, 0)
Screenshot: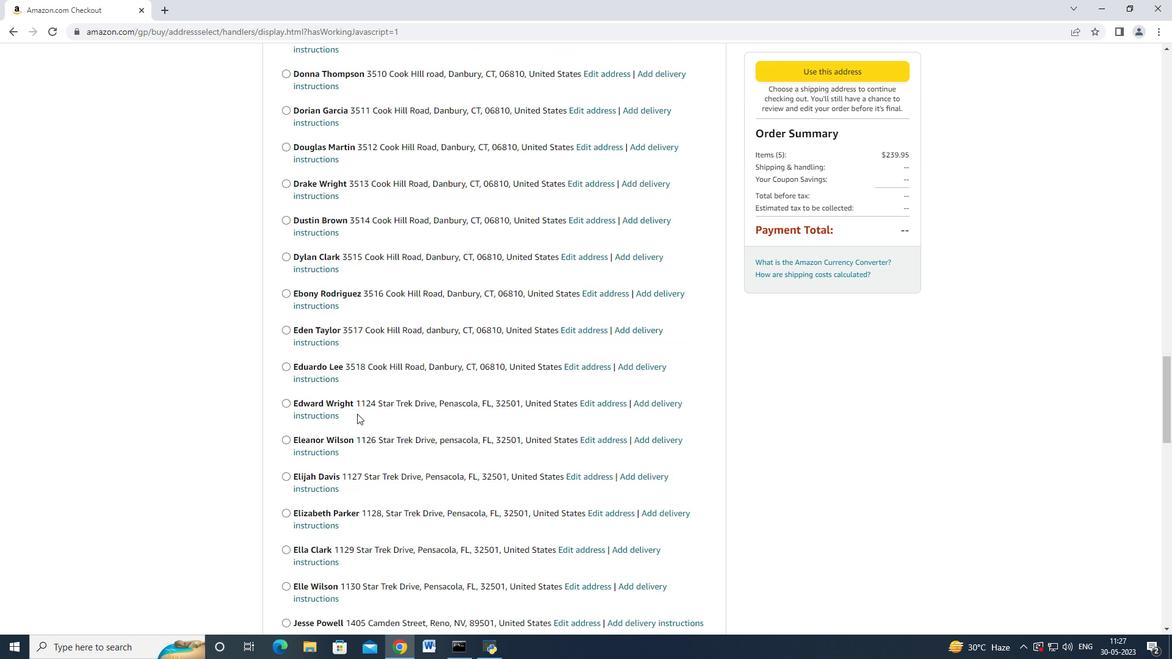 
Action: Mouse scrolled (357, 413) with delta (0, 0)
Screenshot: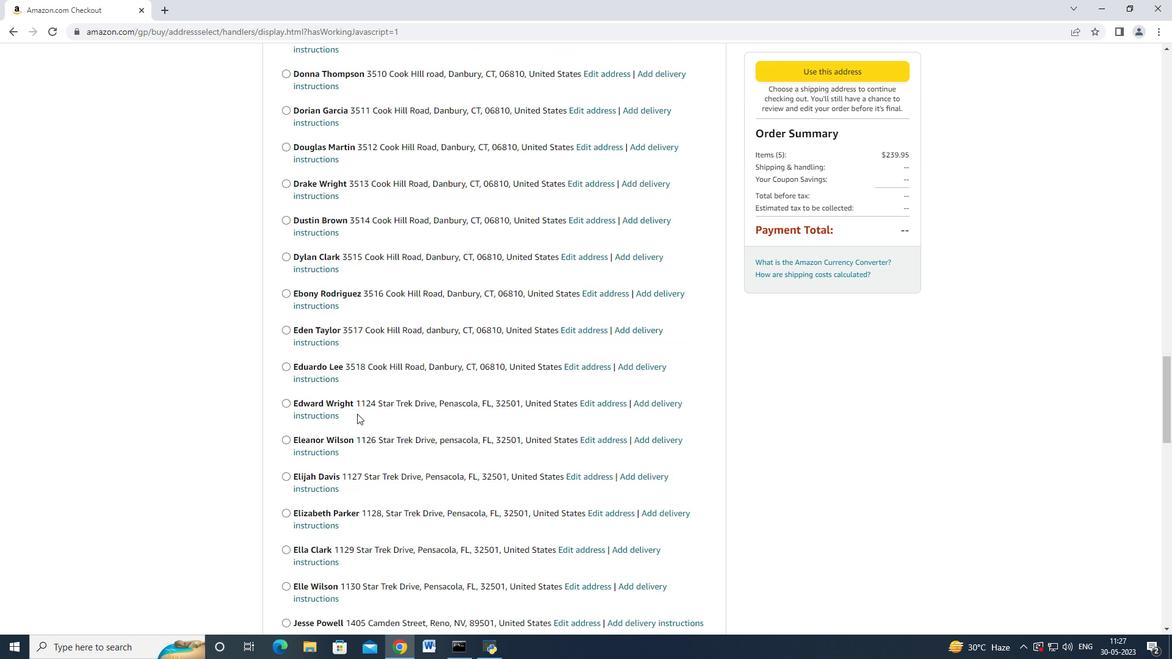 
Action: Mouse scrolled (357, 413) with delta (0, 0)
Screenshot: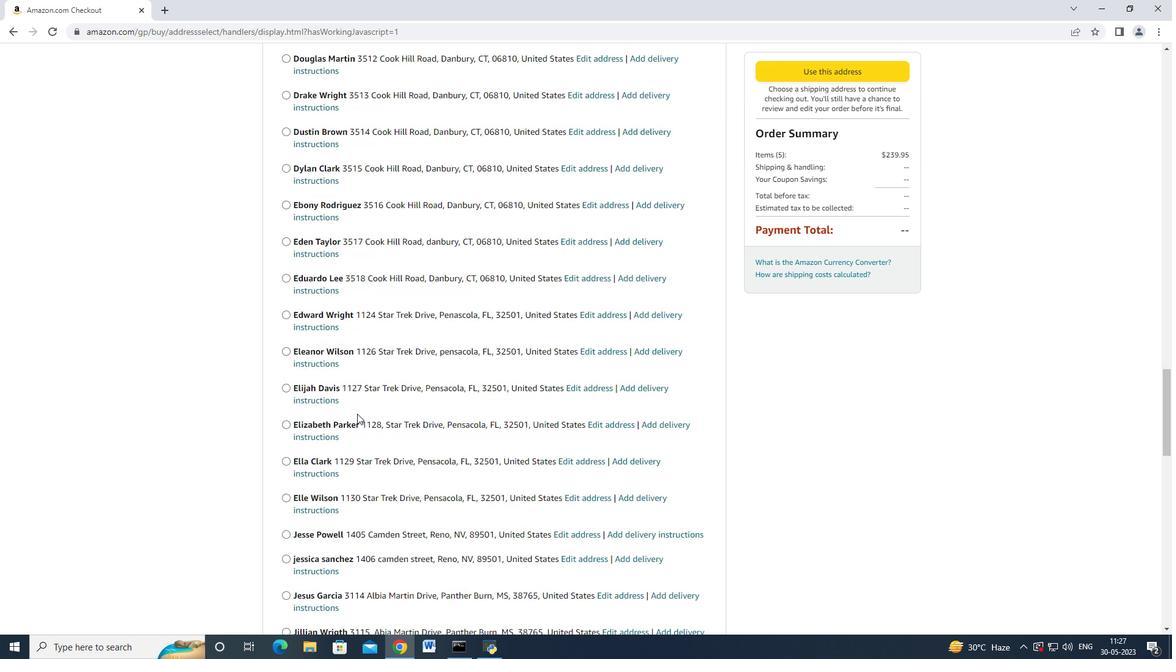 
Action: Mouse scrolled (357, 413) with delta (0, 0)
Screenshot: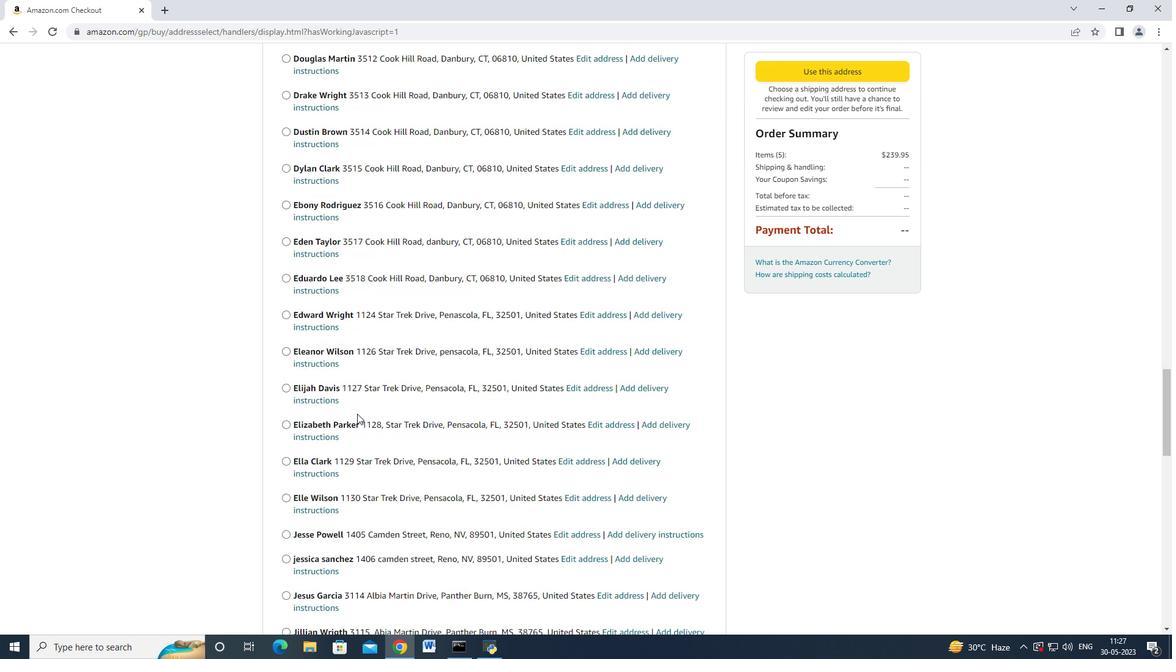 
Action: Mouse moved to (357, 414)
Screenshot: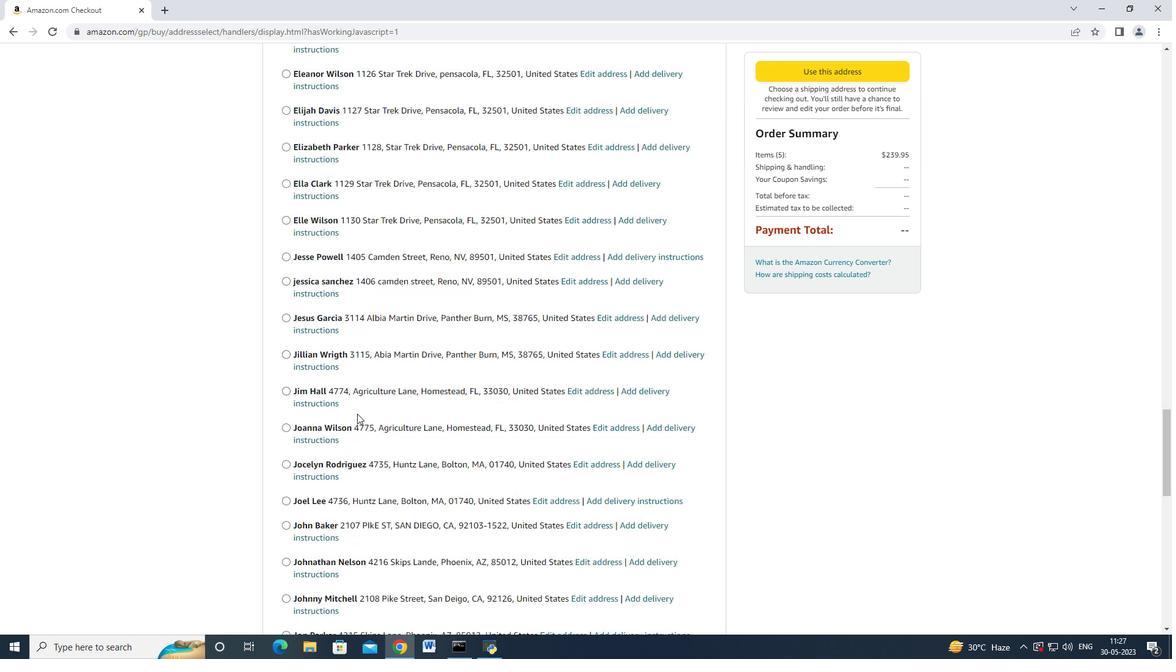 
Action: Mouse scrolled (357, 414) with delta (0, 0)
Screenshot: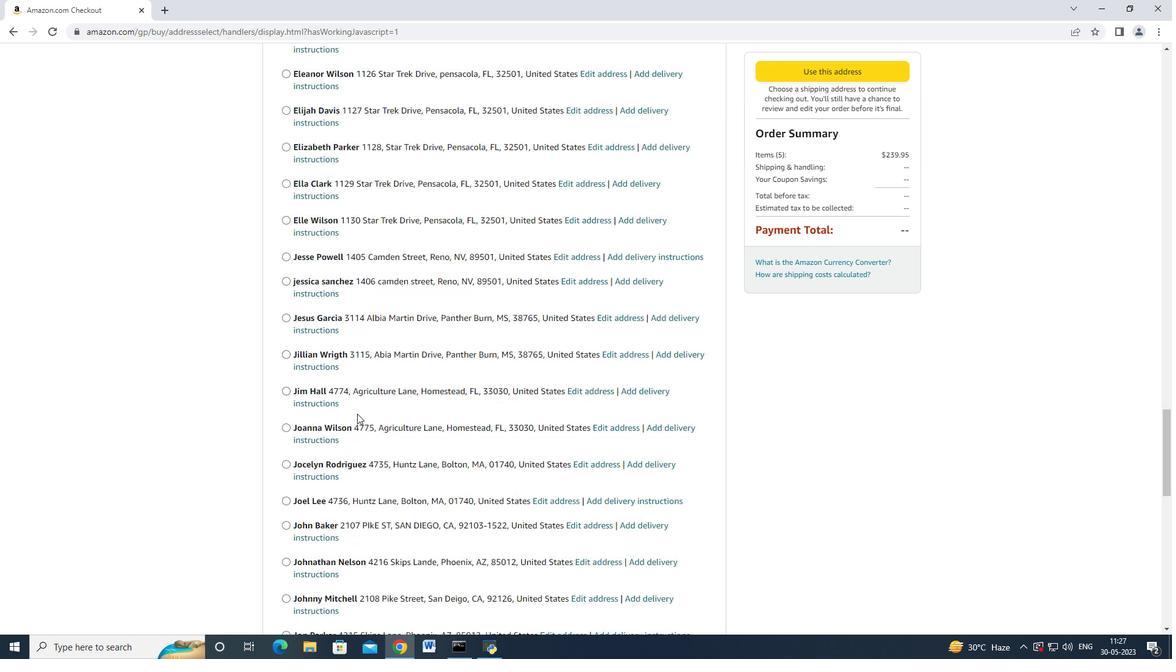 
Action: Mouse scrolled (357, 414) with delta (0, 0)
Screenshot: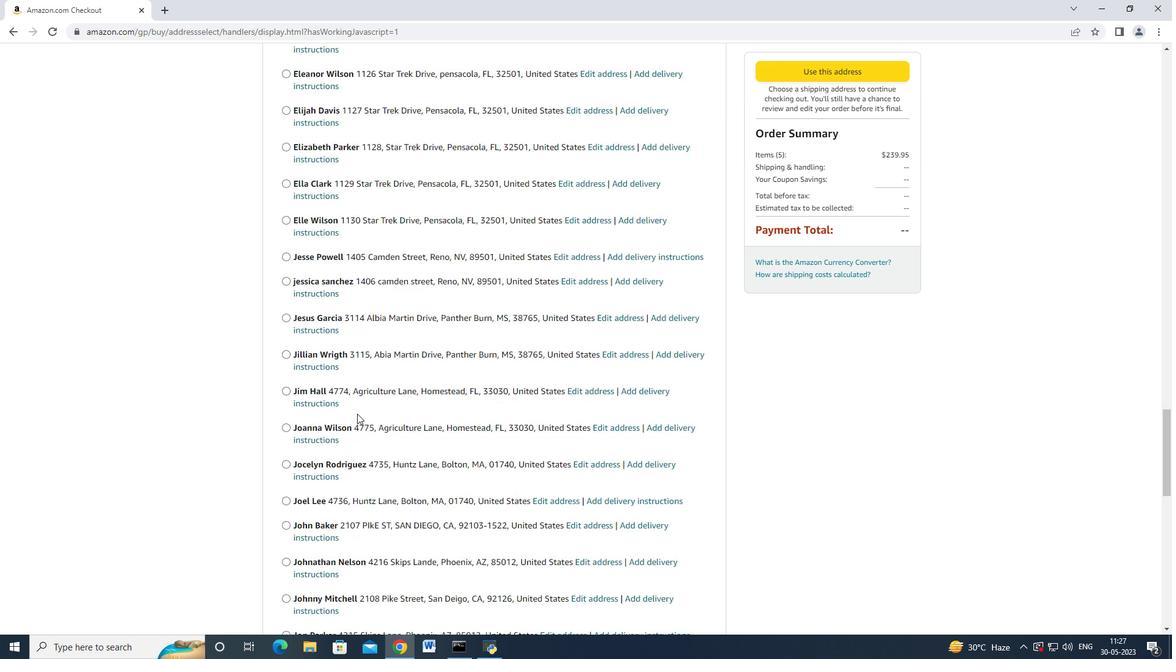
Action: Mouse scrolled (357, 414) with delta (0, 0)
Screenshot: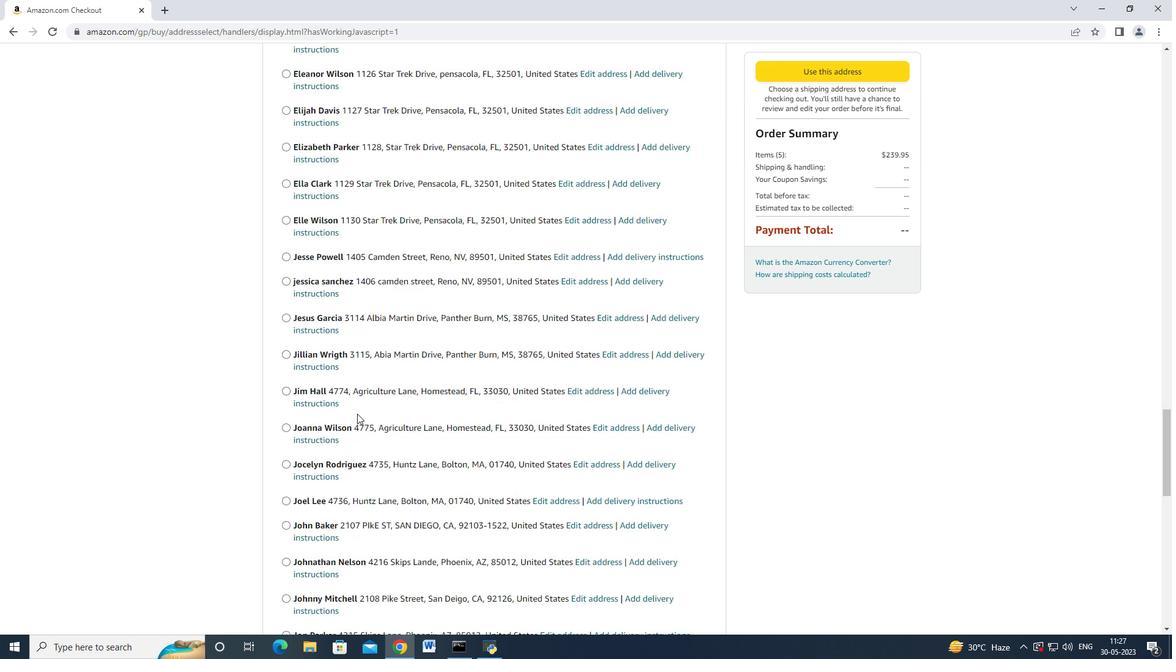 
Action: Mouse moved to (357, 414)
Screenshot: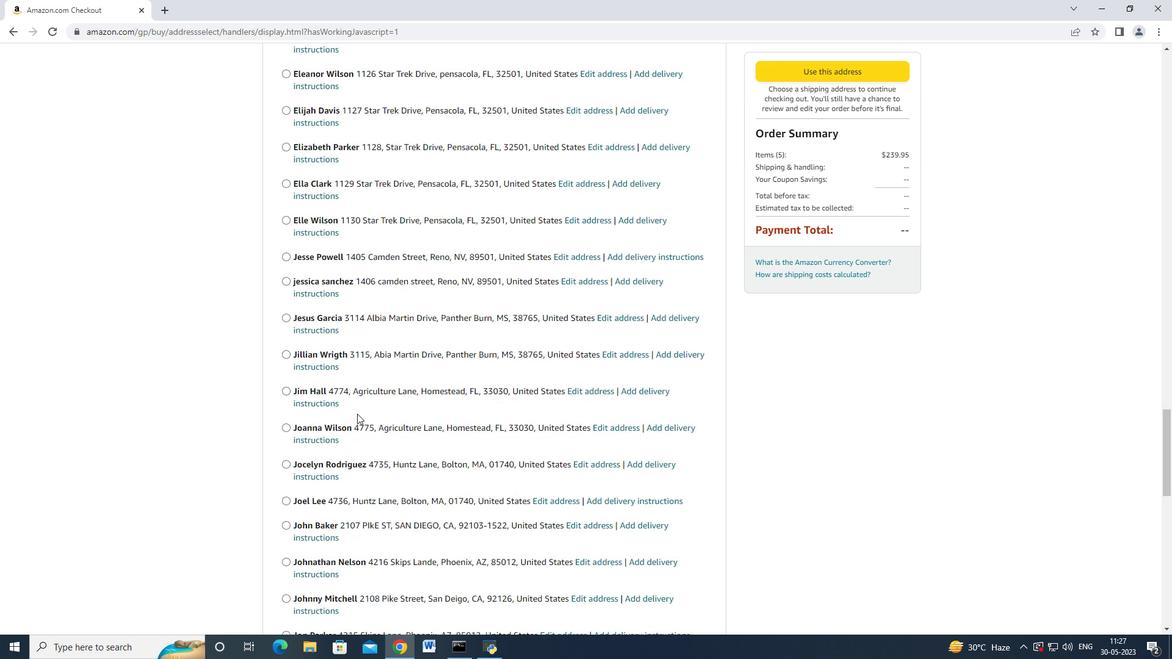 
Action: Mouse scrolled (357, 414) with delta (0, 0)
Screenshot: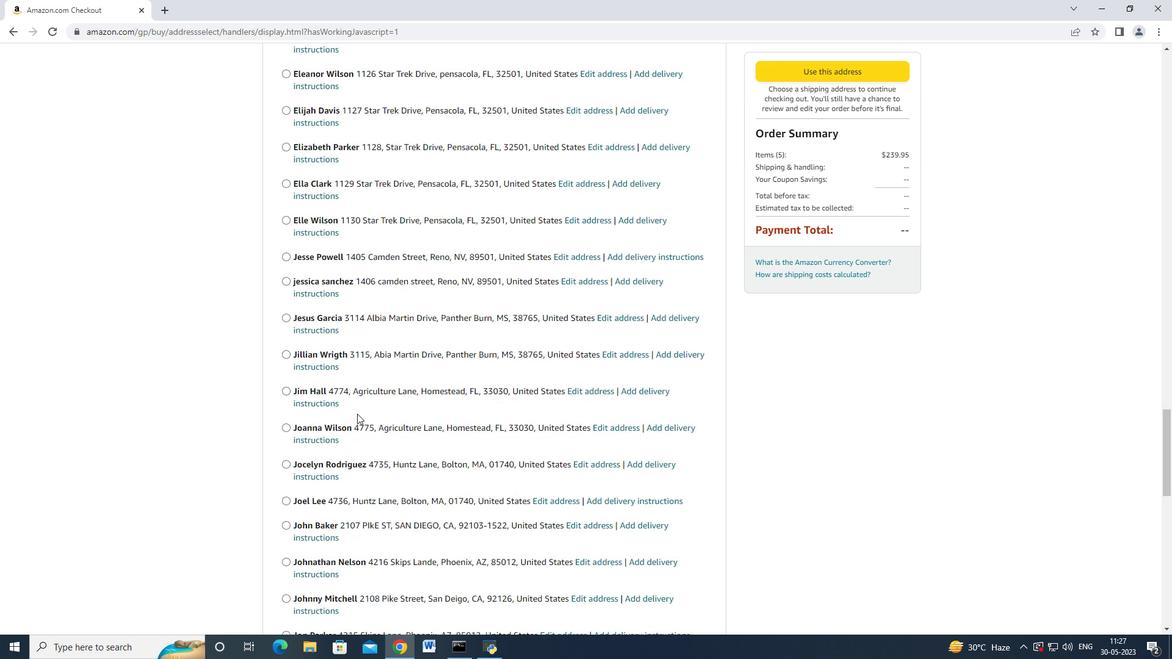 
Action: Mouse moved to (356, 414)
Screenshot: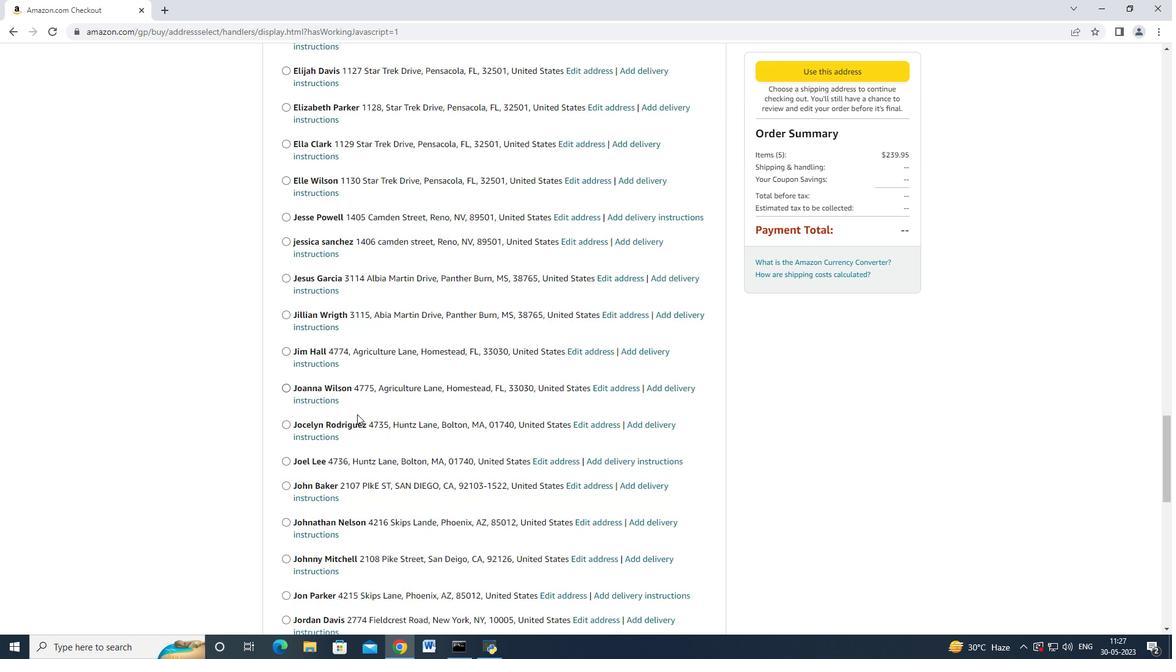 
Action: Mouse scrolled (356, 414) with delta (0, 0)
Screenshot: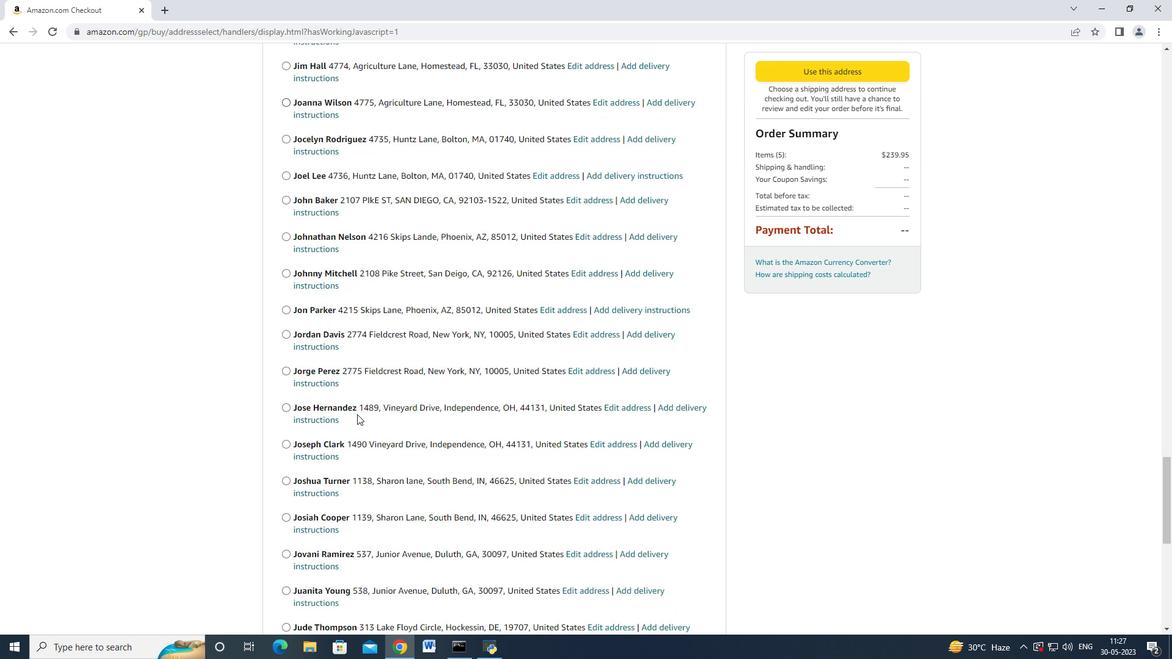 
Action: Mouse scrolled (356, 414) with delta (0, 0)
Screenshot: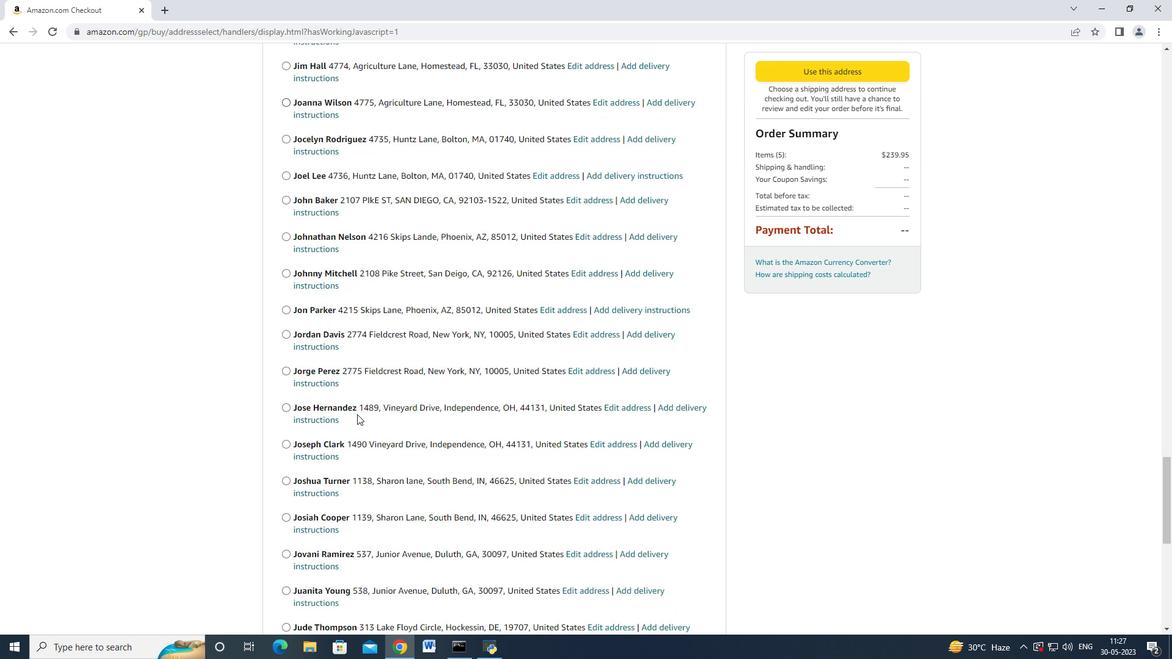 
Action: Mouse scrolled (356, 414) with delta (0, 0)
Screenshot: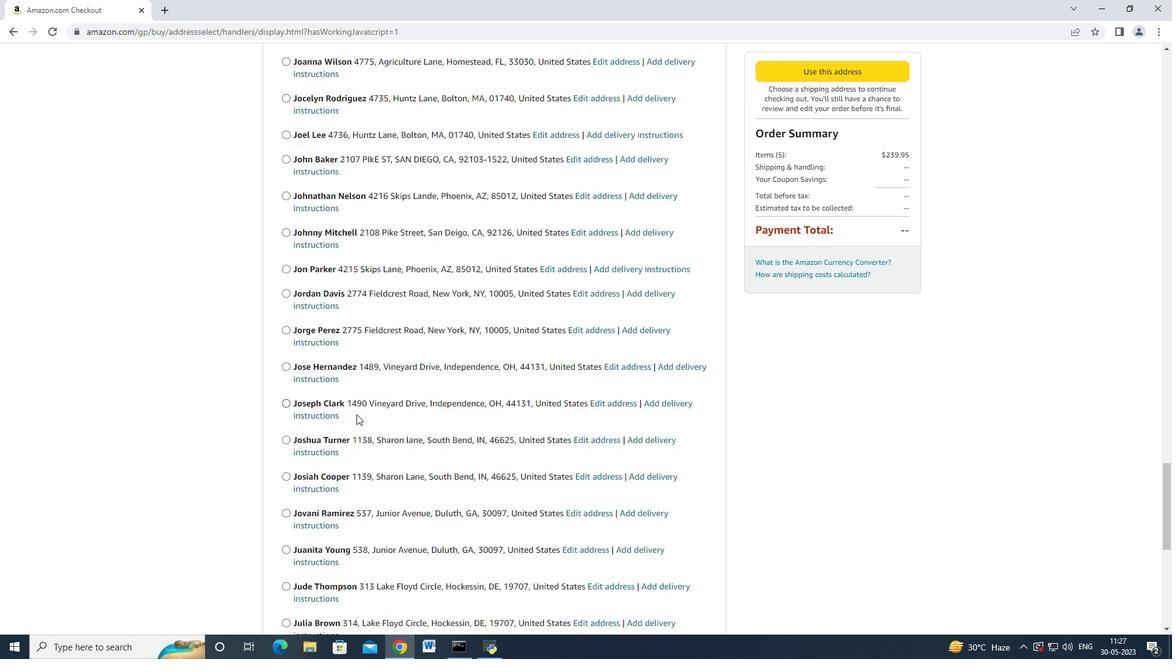 
Action: Mouse scrolled (356, 414) with delta (0, 0)
Screenshot: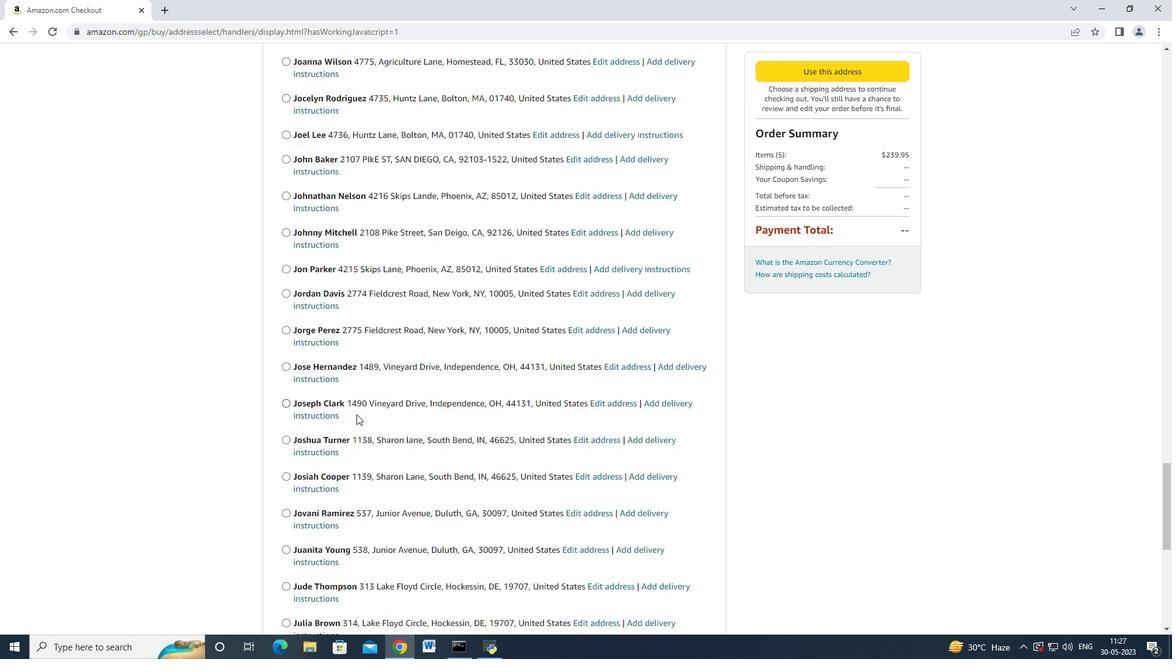 
Action: Mouse scrolled (356, 414) with delta (0, 0)
Screenshot: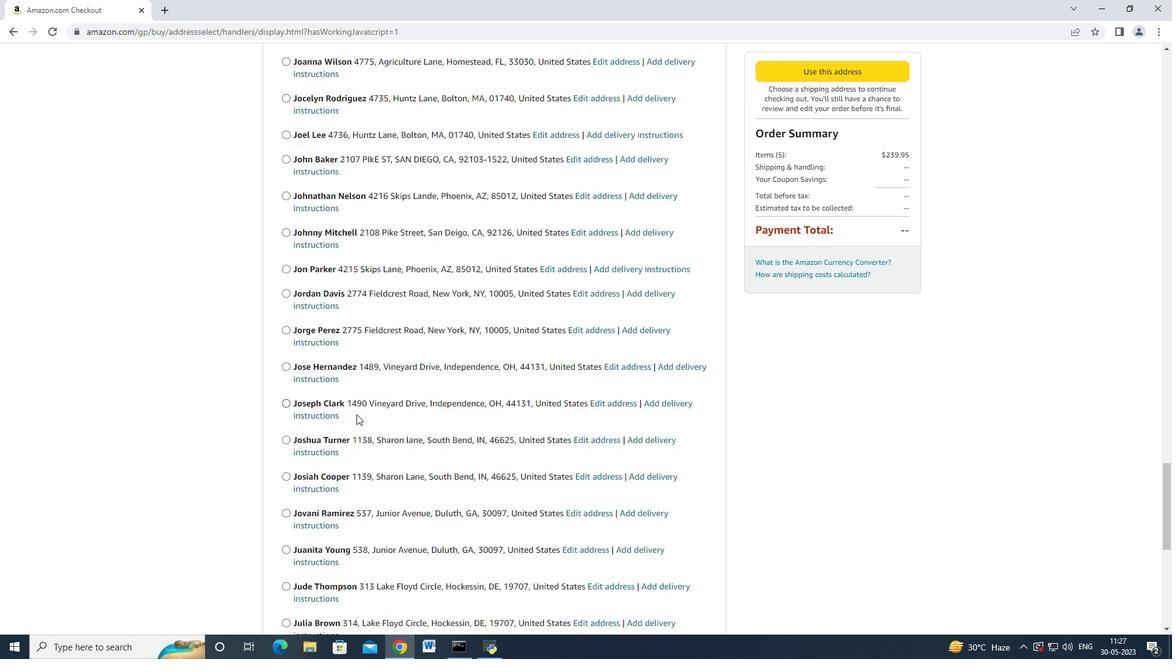 
Action: Mouse scrolled (356, 414) with delta (0, 0)
Screenshot: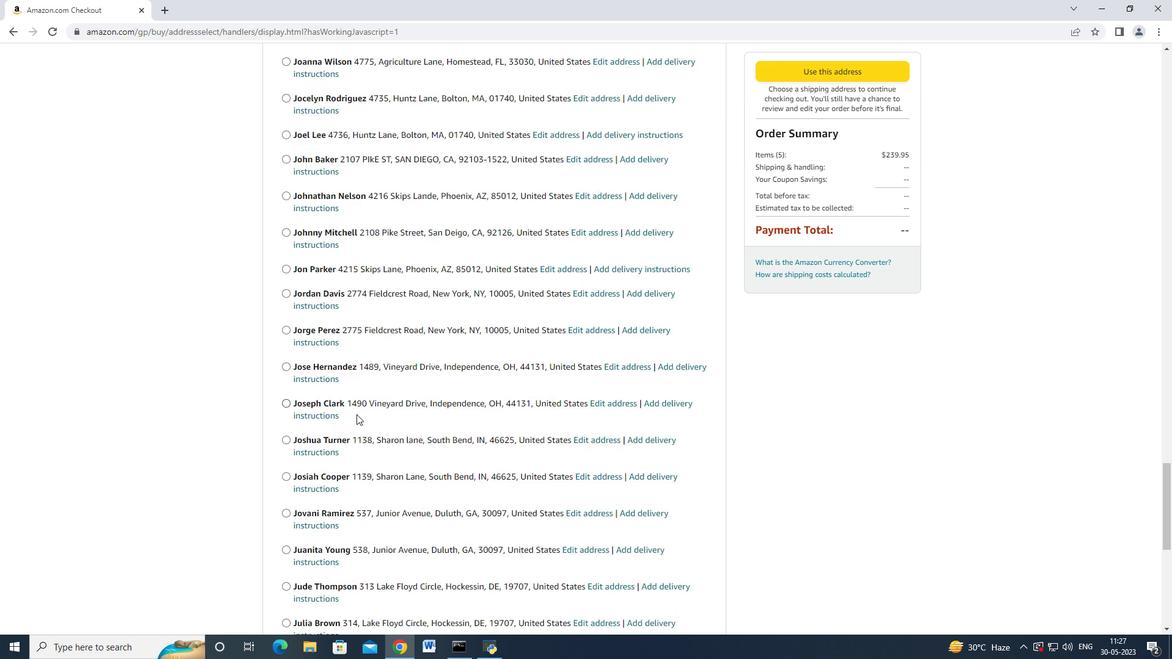 
Action: Mouse scrolled (356, 414) with delta (0, 0)
Screenshot: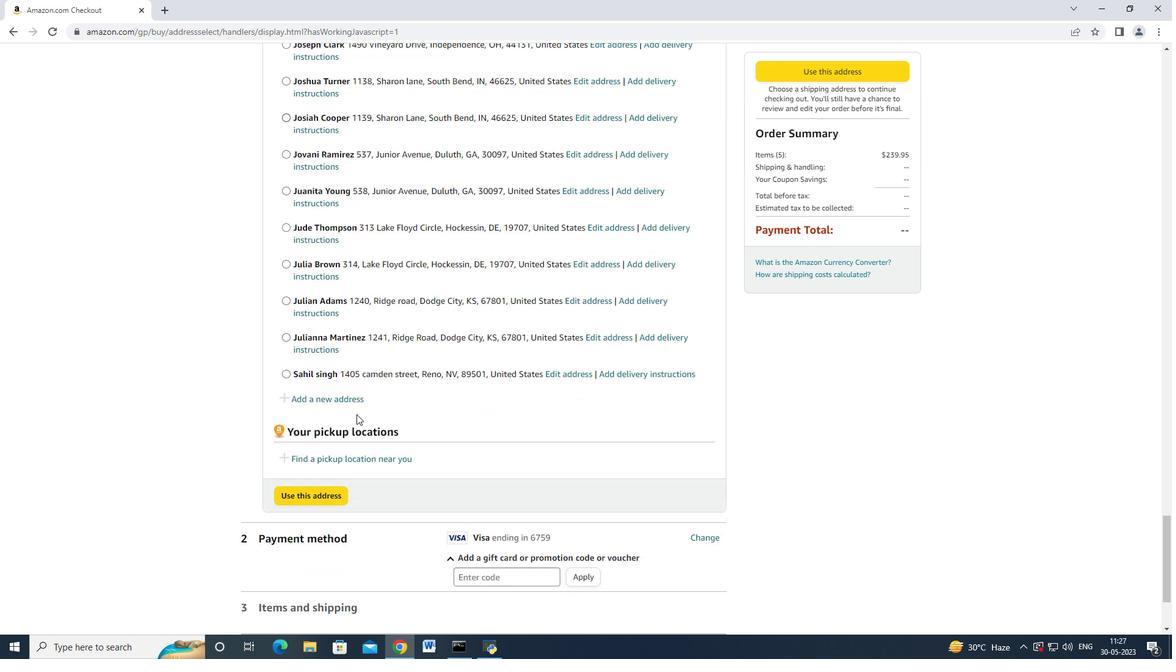 
Action: Mouse scrolled (356, 414) with delta (0, 0)
Screenshot: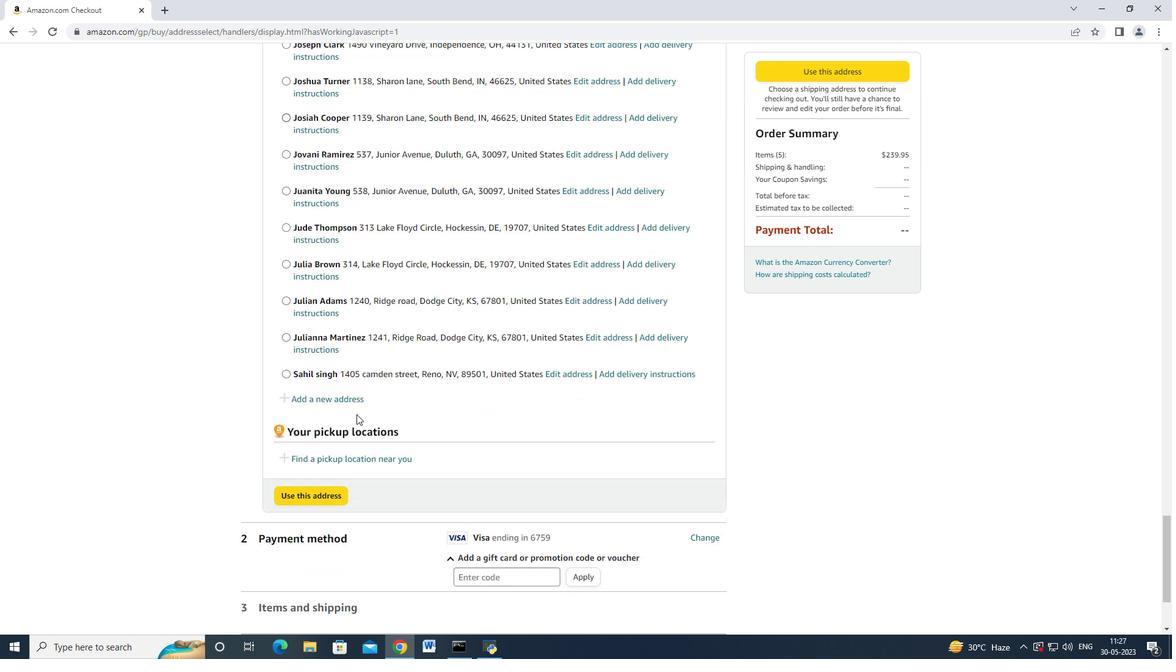 
Action: Mouse scrolled (356, 414) with delta (0, 0)
Screenshot: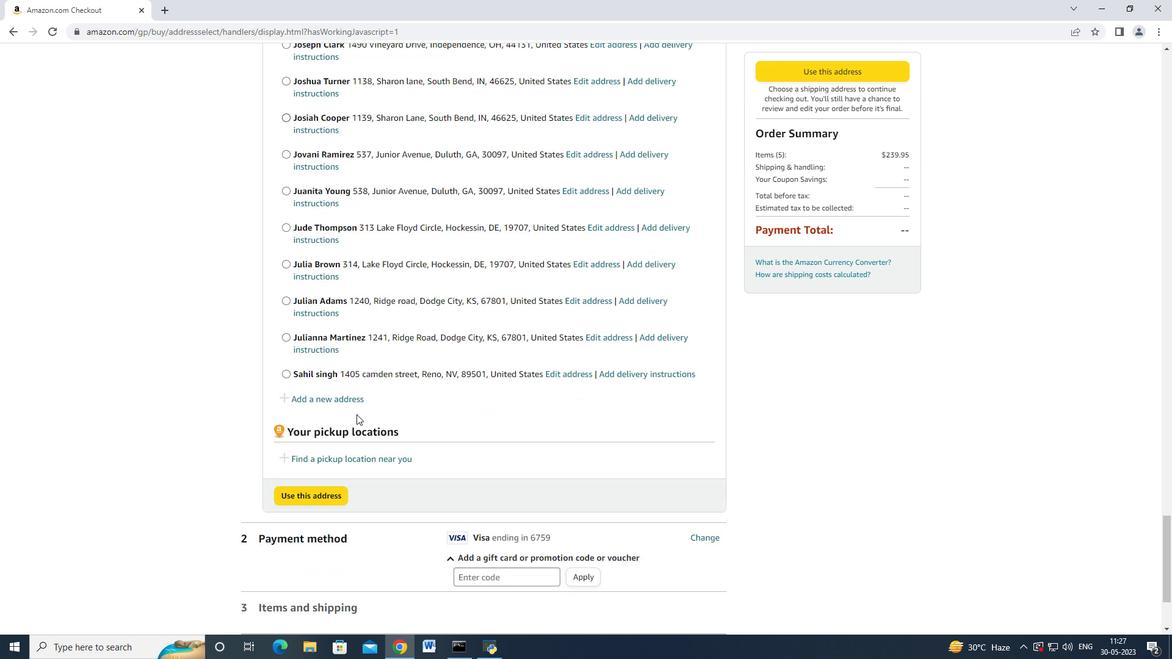 
Action: Mouse scrolled (356, 414) with delta (0, 0)
Screenshot: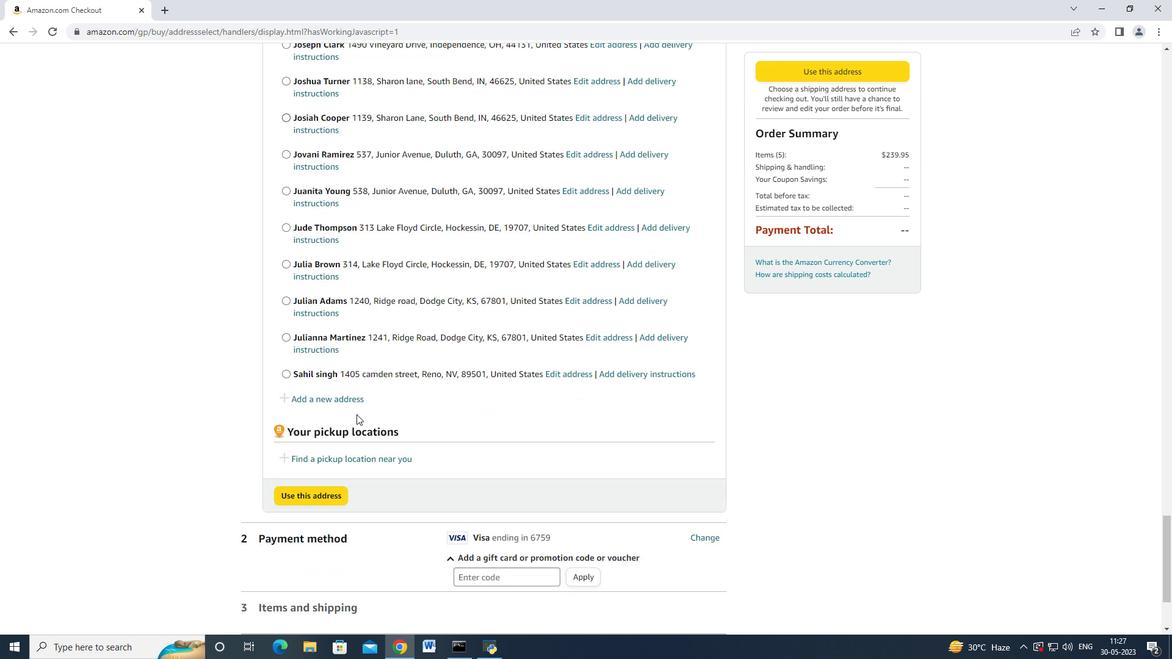 
Action: Mouse scrolled (356, 414) with delta (0, 0)
Screenshot: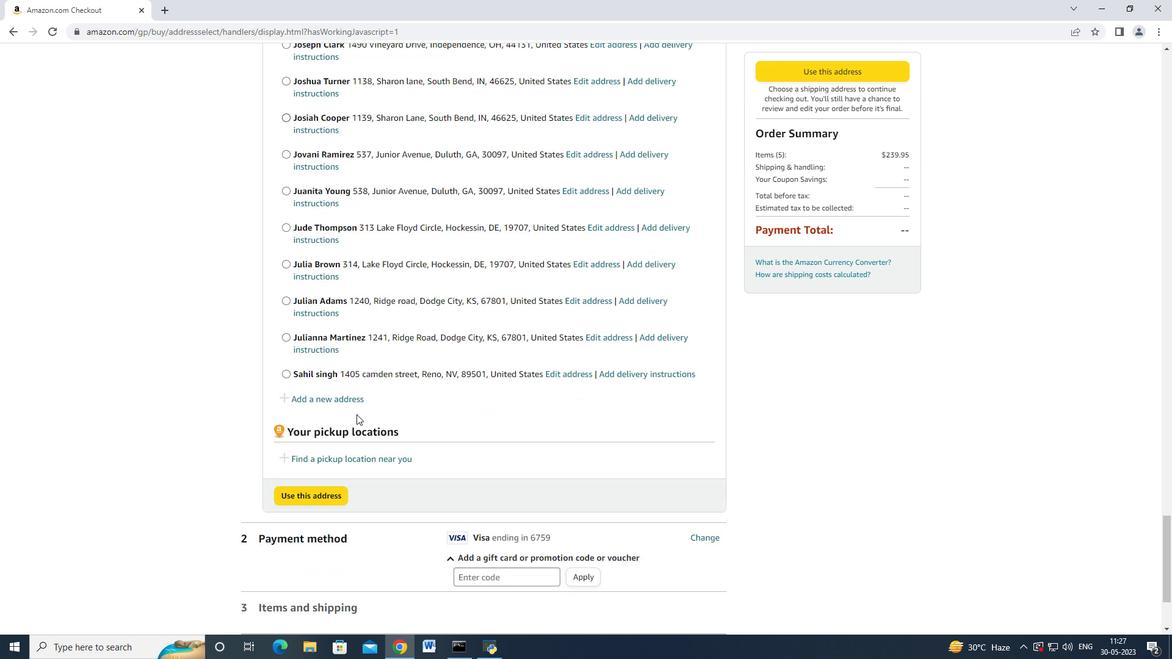 
Action: Mouse moved to (335, 252)
Screenshot: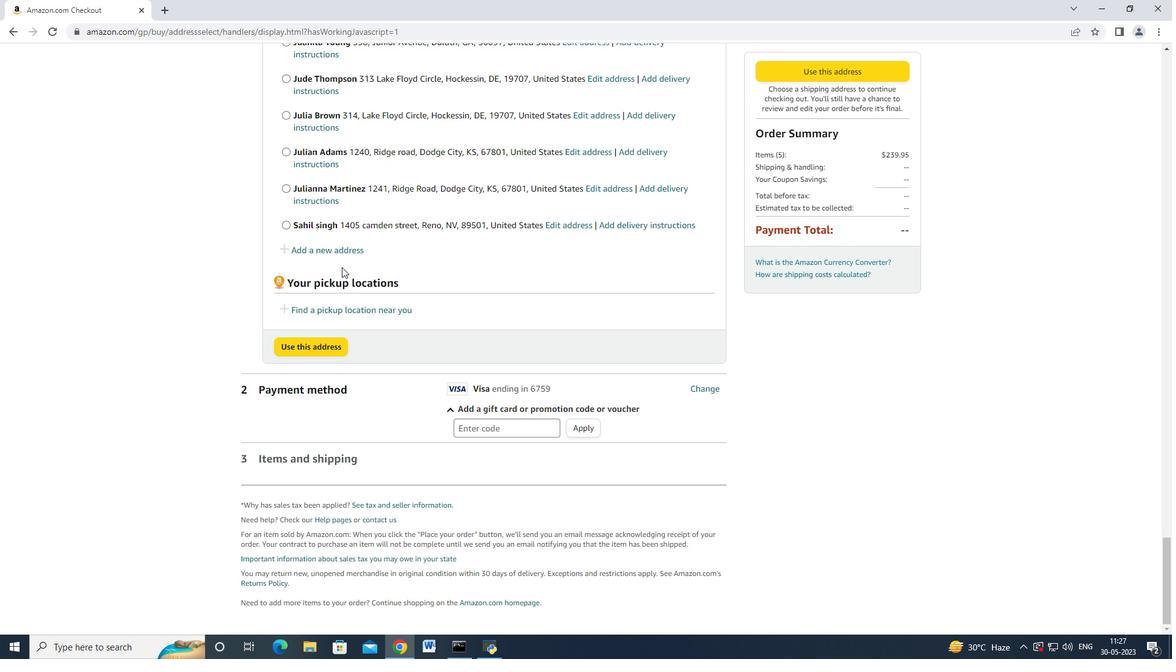 
Action: Mouse pressed left at (335, 252)
Screenshot: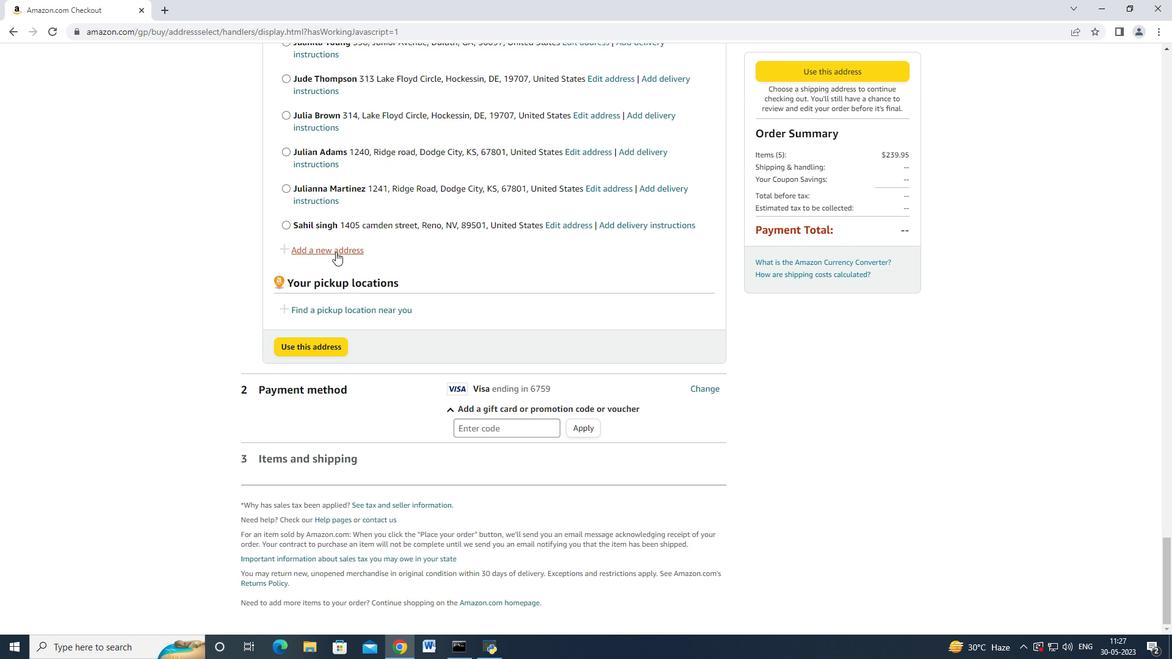 
Action: Mouse moved to (407, 294)
Screenshot: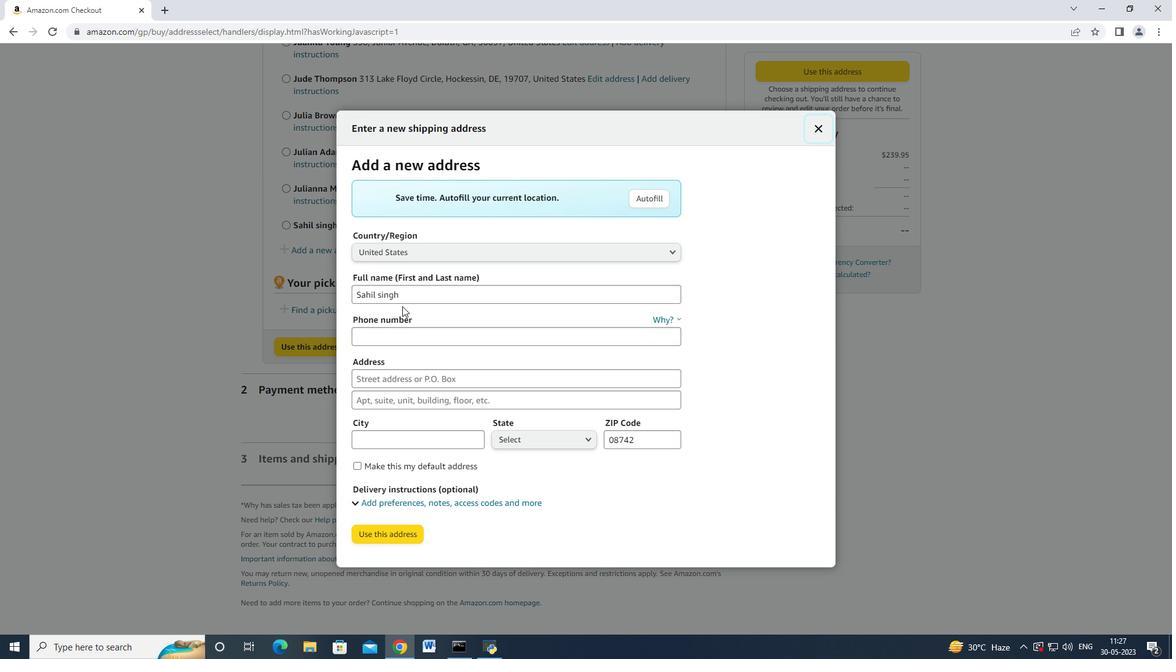 
Action: Mouse pressed left at (407, 294)
Screenshot: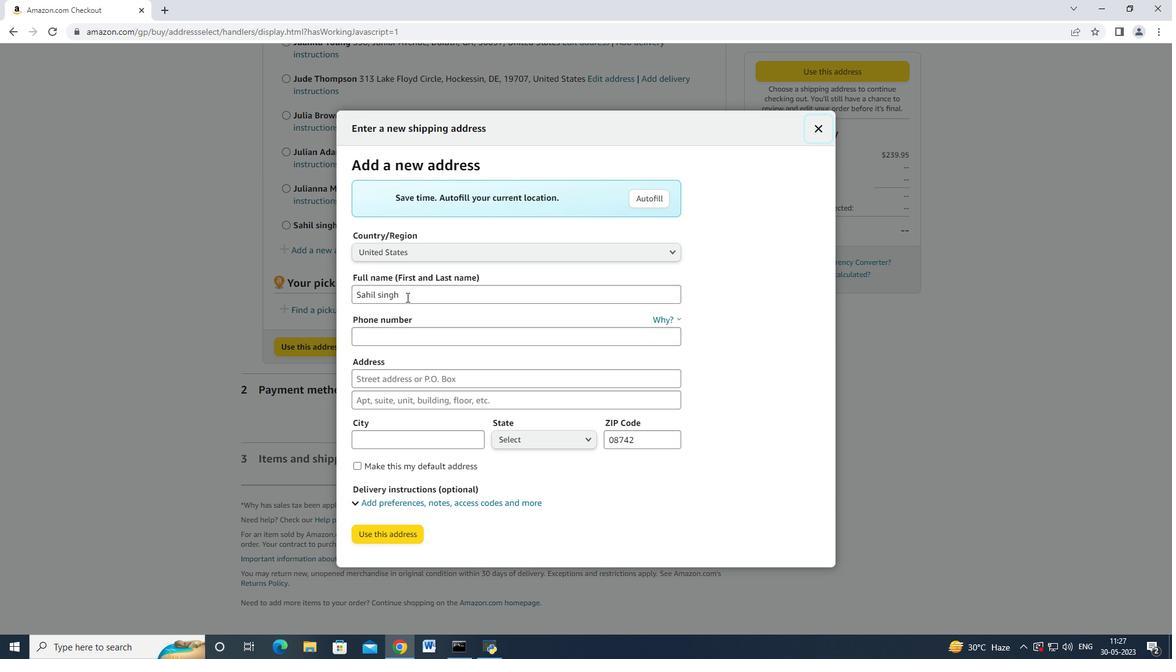 
Action: Mouse moved to (407, 295)
Screenshot: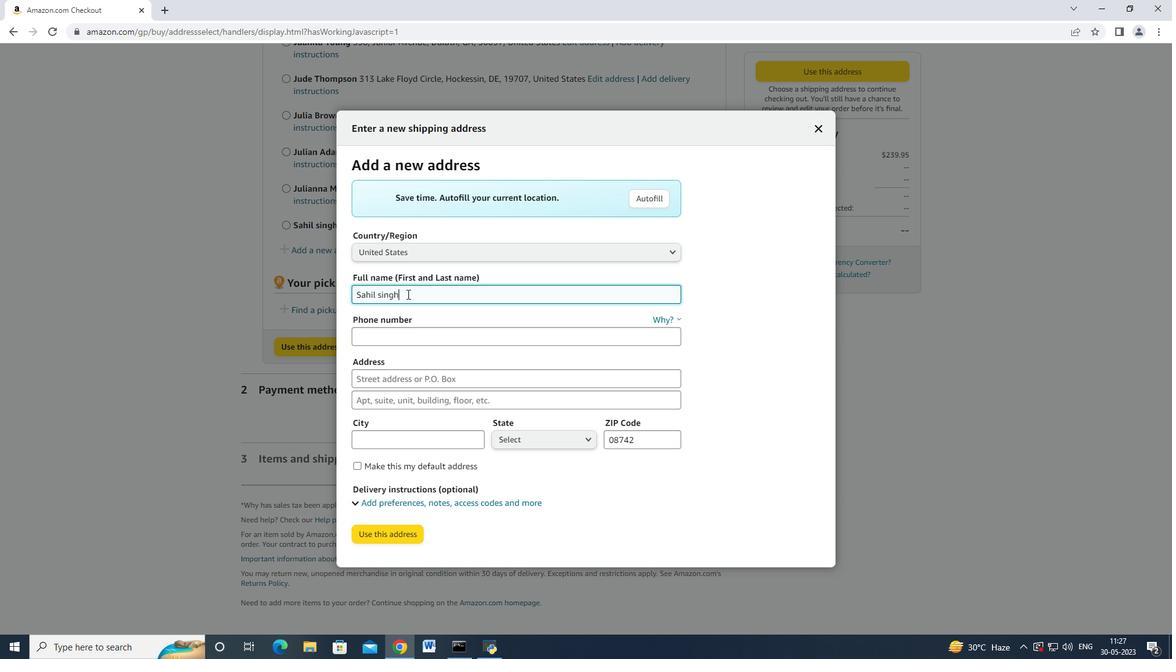 
Action: Key pressed <Key.backspace><Key.backspace><Key.backspace><Key.backspace><Key.backspace><Key.backspace><Key.backspace><Key.backspace><Key.backspace><Key.backspace><Key.backspace><Key.shift>Ellie<Key.space><Key.shift>Thompson<Key.tab><Key.tab>8503109646<Key.tab>1131<Key.space><Key.shift_r>Star<Key.space>t<Key.backspace><Key.shift_r>Trek<Key.space><Key.shift_r>Drive,<Key.shift><Key.backspace><Key.tab><Key.tab><Key.shift>Pensacola<Key.tab>
Screenshot: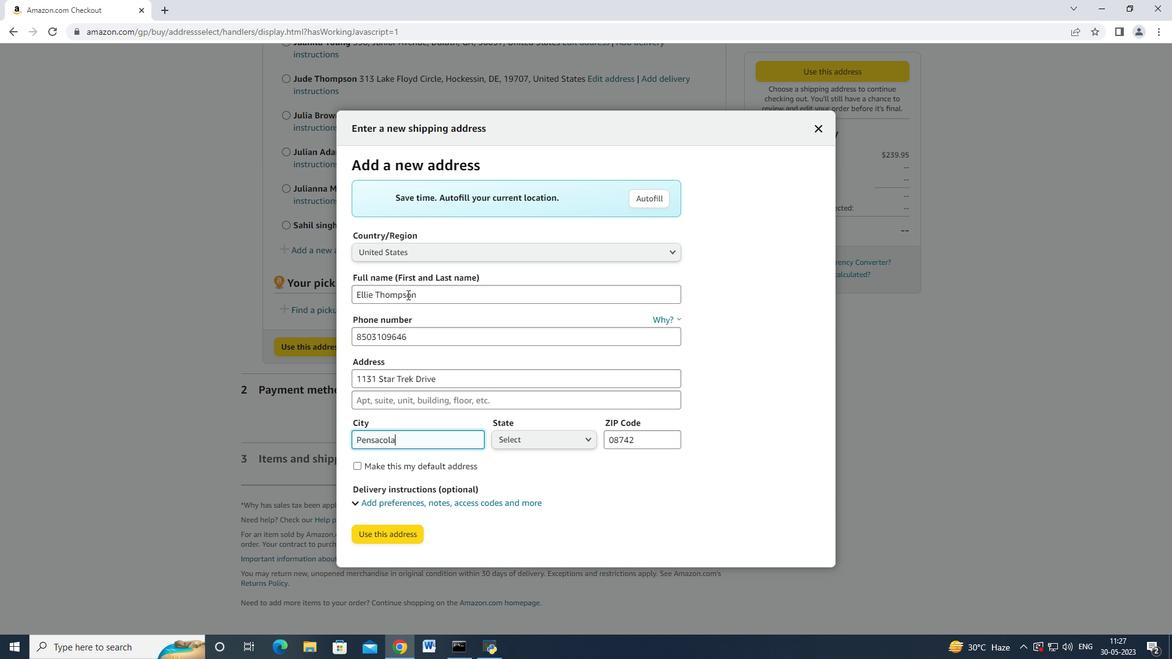 
Action: Mouse moved to (546, 442)
Screenshot: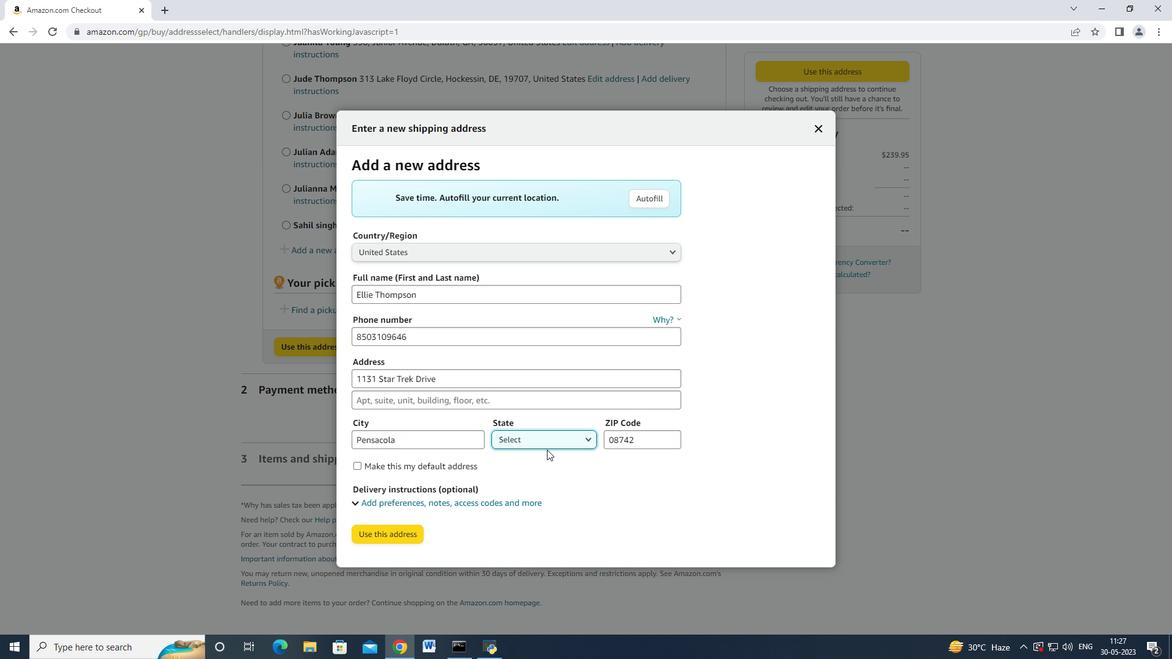 
Action: Mouse pressed left at (546, 442)
Screenshot: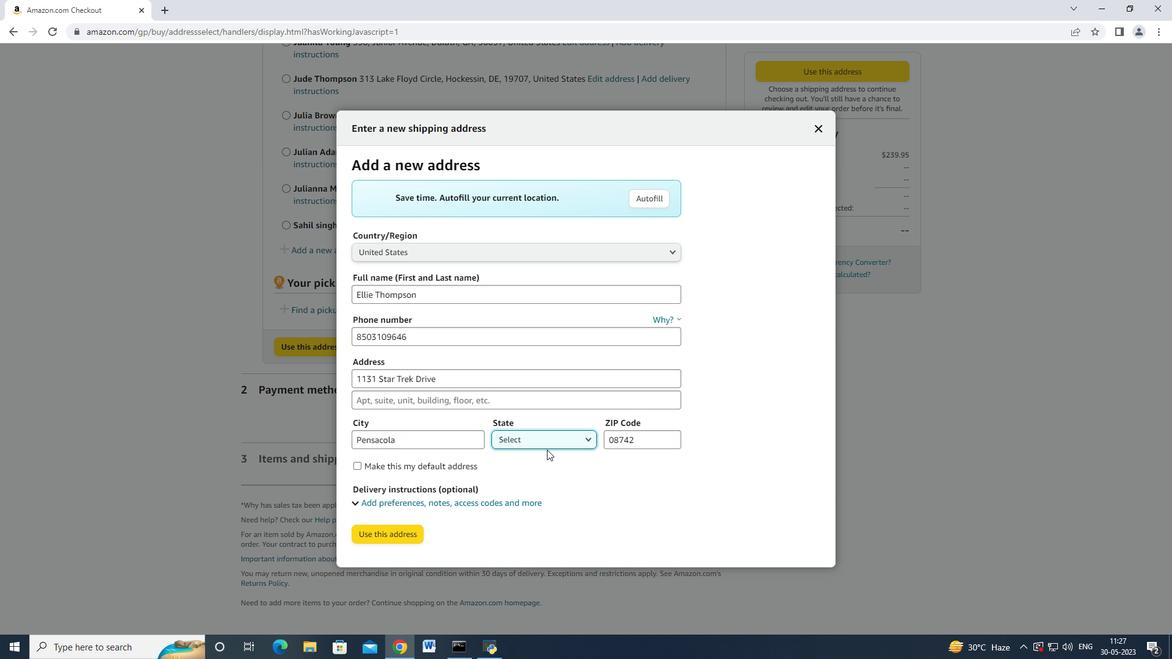 
Action: Mouse moved to (540, 245)
Screenshot: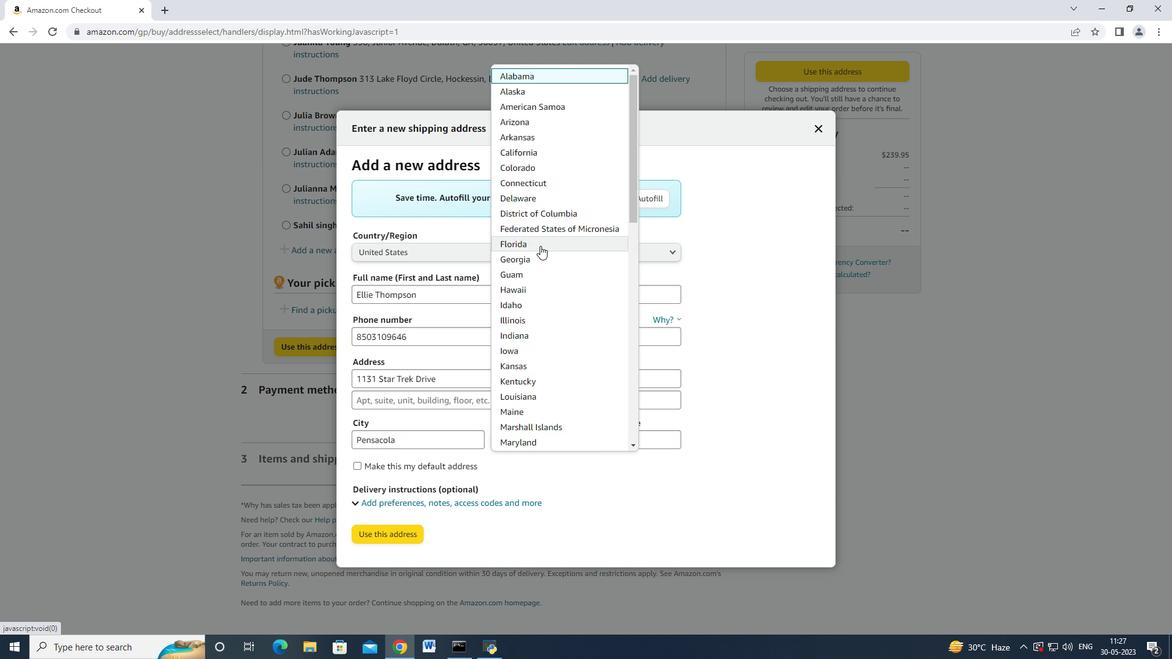
Action: Mouse pressed left at (540, 245)
Screenshot: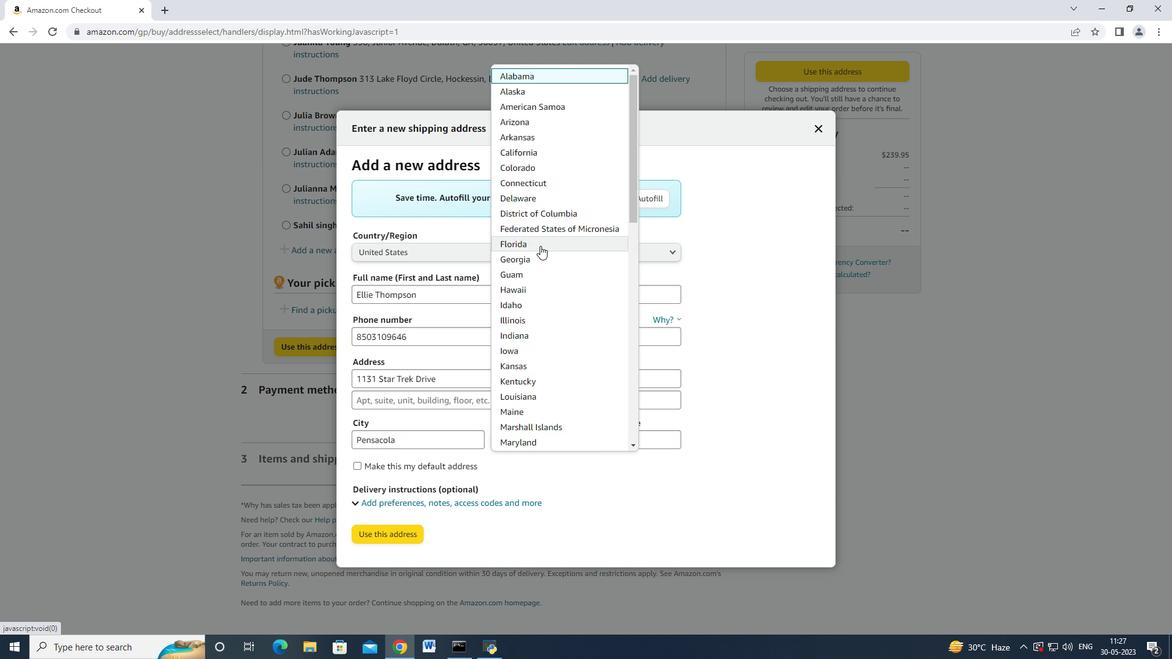 
Action: Mouse moved to (642, 439)
Screenshot: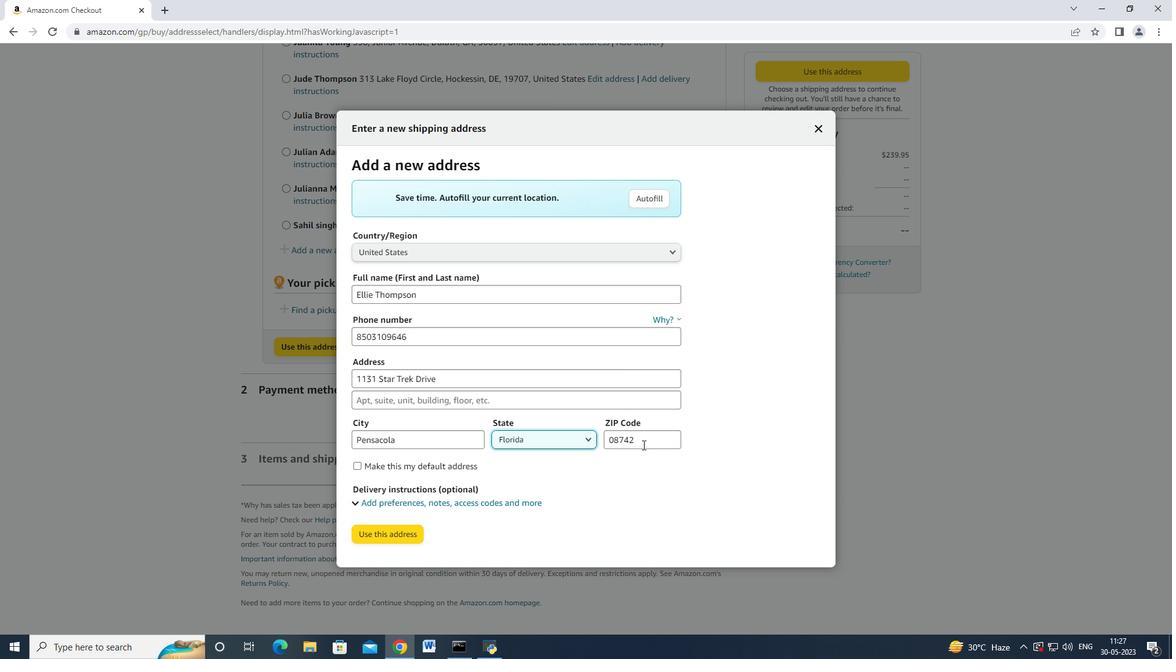 
Action: Mouse pressed left at (642, 439)
Screenshot: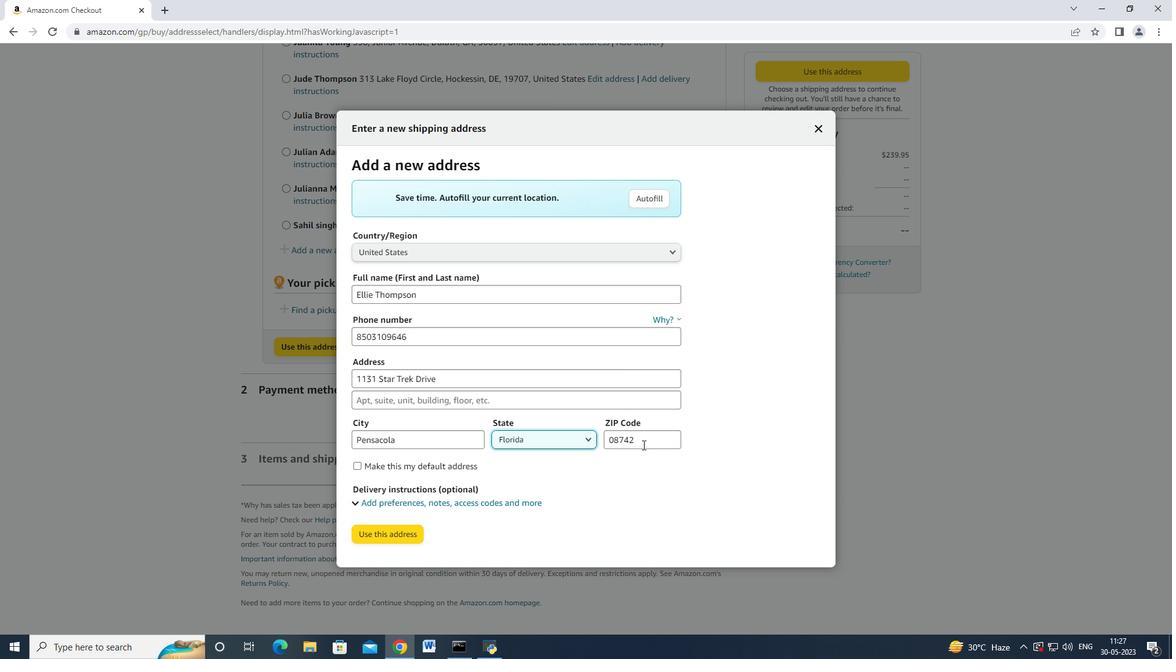 
Action: Mouse moved to (642, 439)
Screenshot: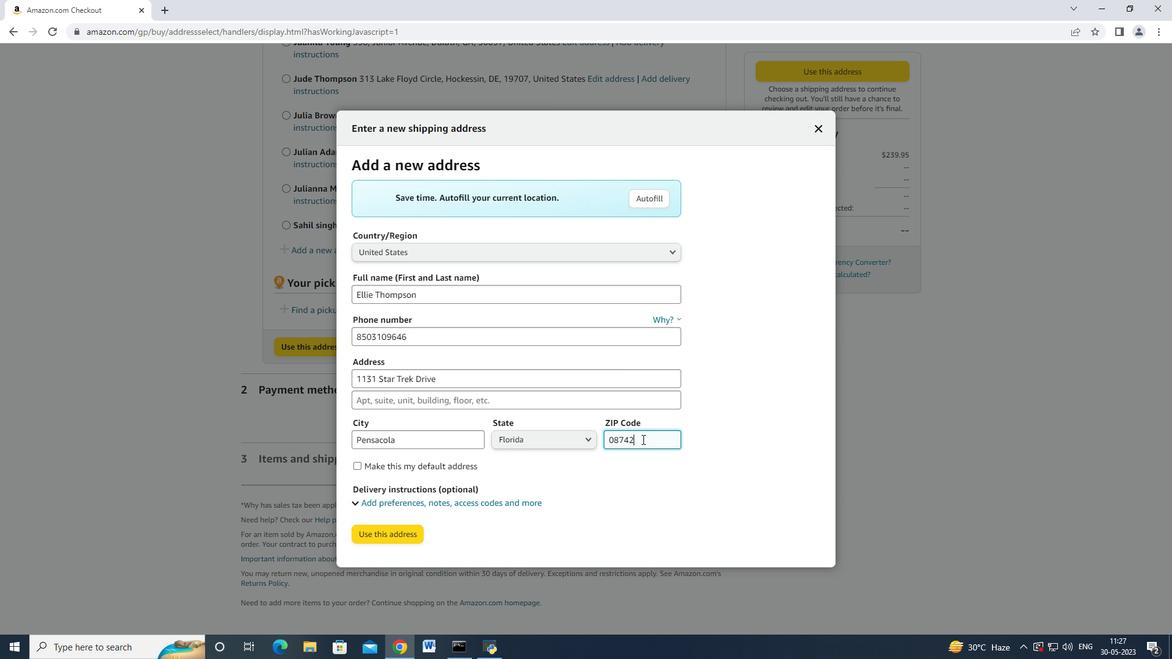 
Action: Key pressed <Key.backspace><Key.backspace><Key.backspace><Key.backspace><Key.backspace>32501
Screenshot: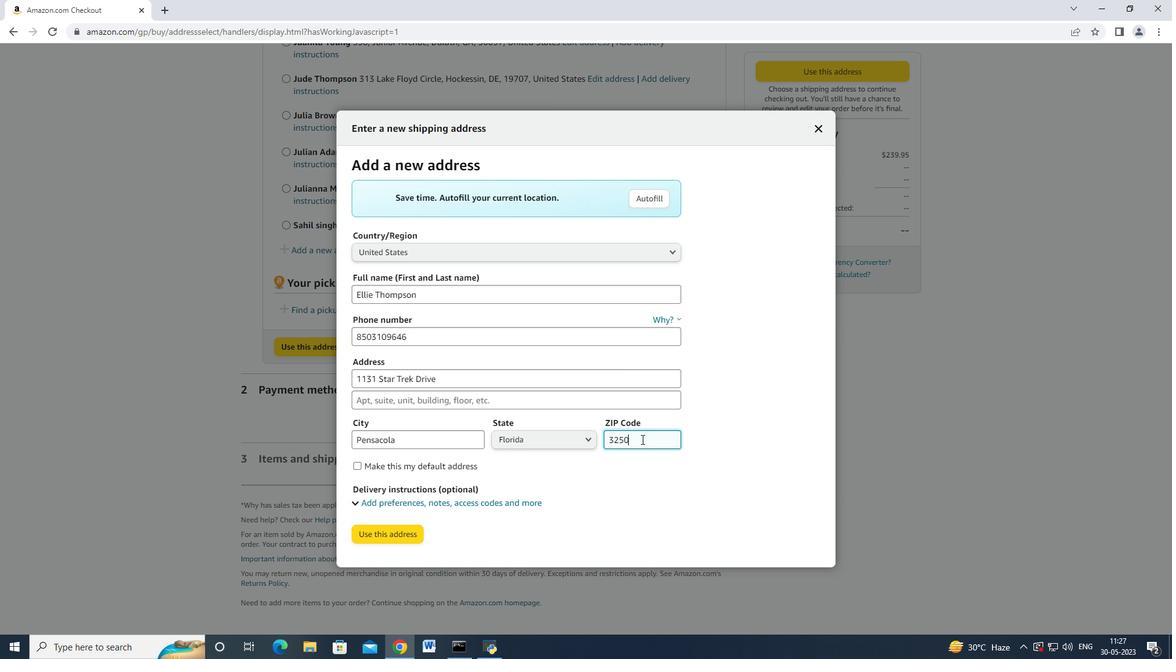 
Action: Mouse moved to (403, 525)
Screenshot: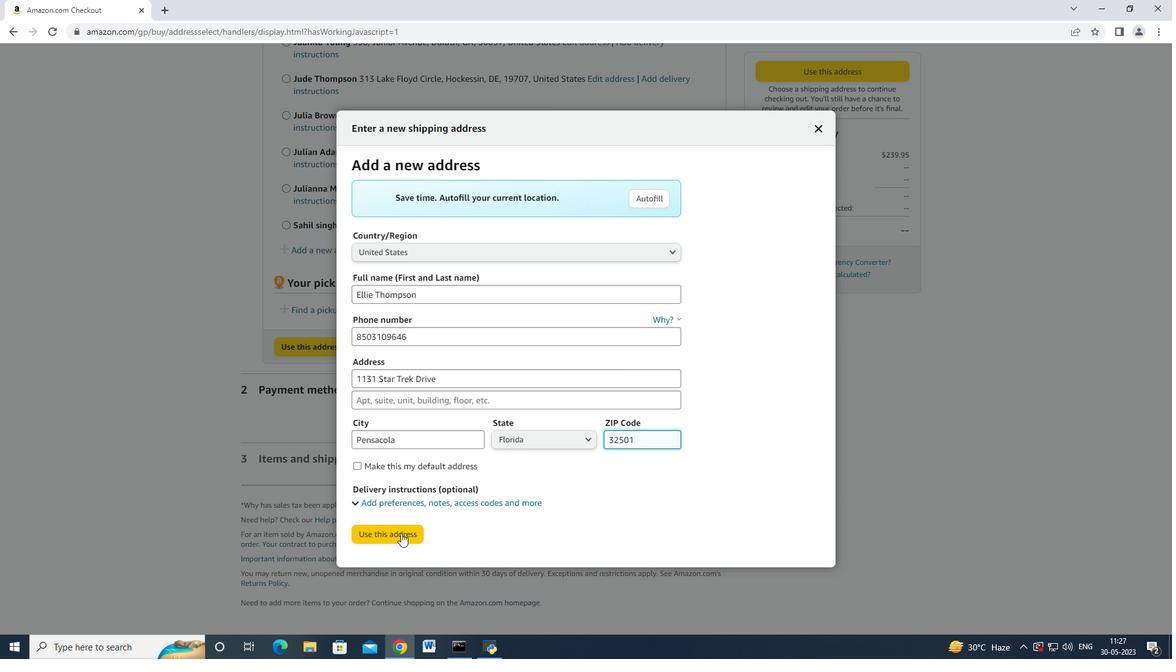 
Action: Mouse pressed left at (403, 525)
Screenshot: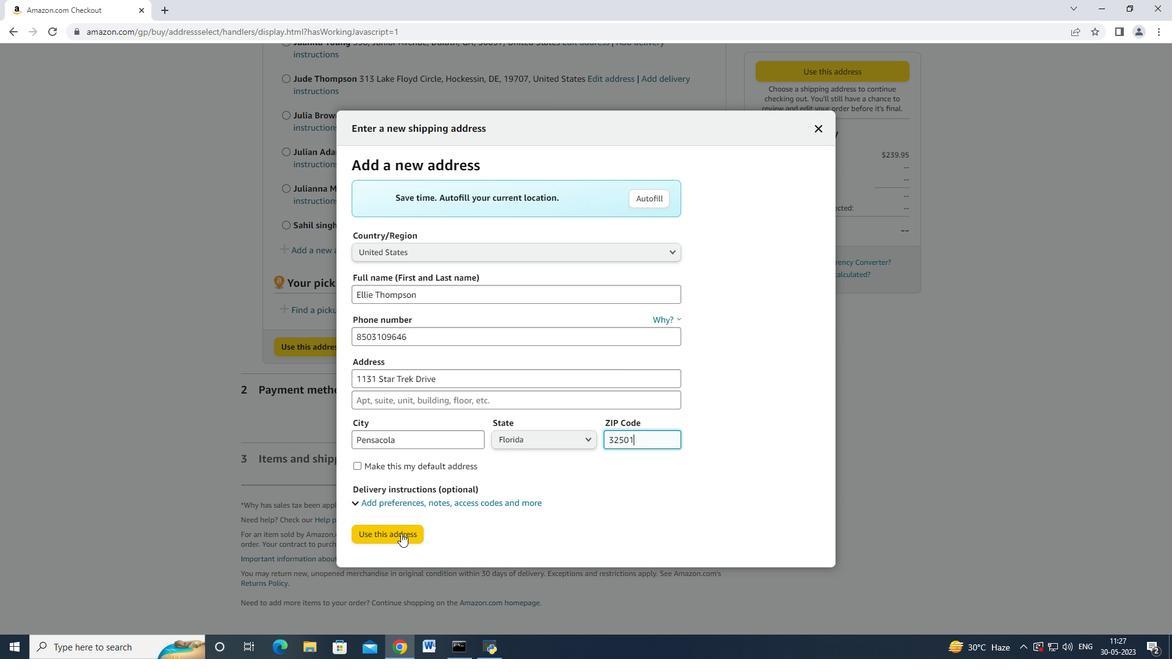 
Action: Mouse moved to (387, 547)
Screenshot: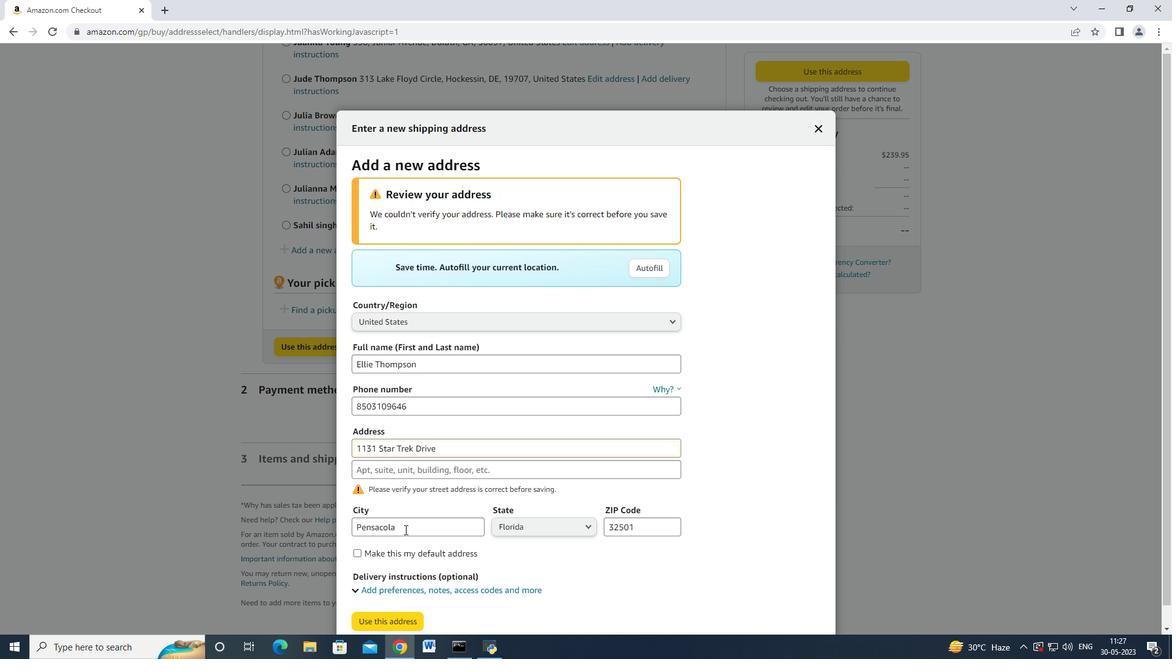 
Action: Mouse scrolled (387, 546) with delta (0, 0)
Screenshot: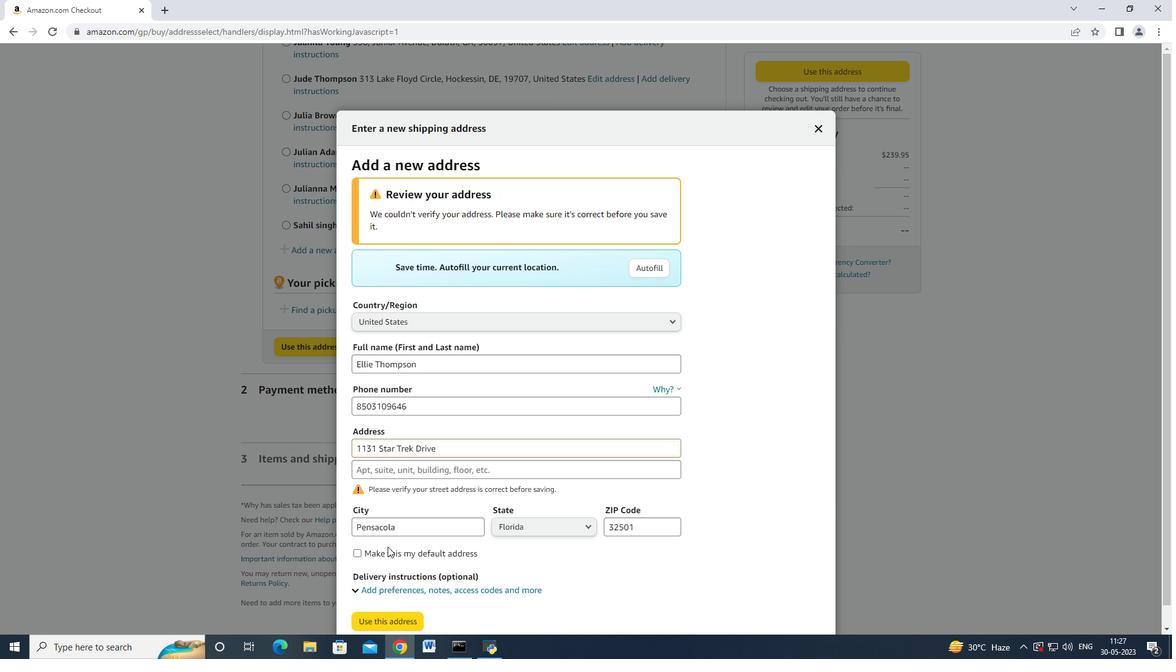 
Action: Mouse scrolled (387, 546) with delta (0, 0)
Screenshot: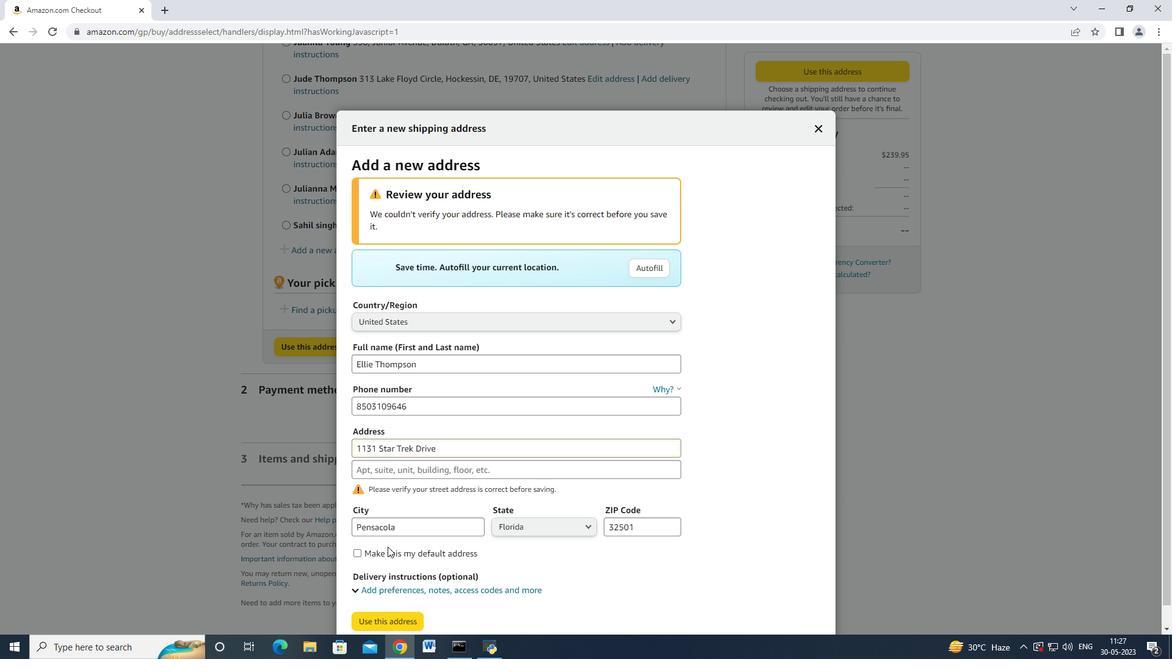 
Action: Mouse scrolled (387, 546) with delta (0, 0)
Screenshot: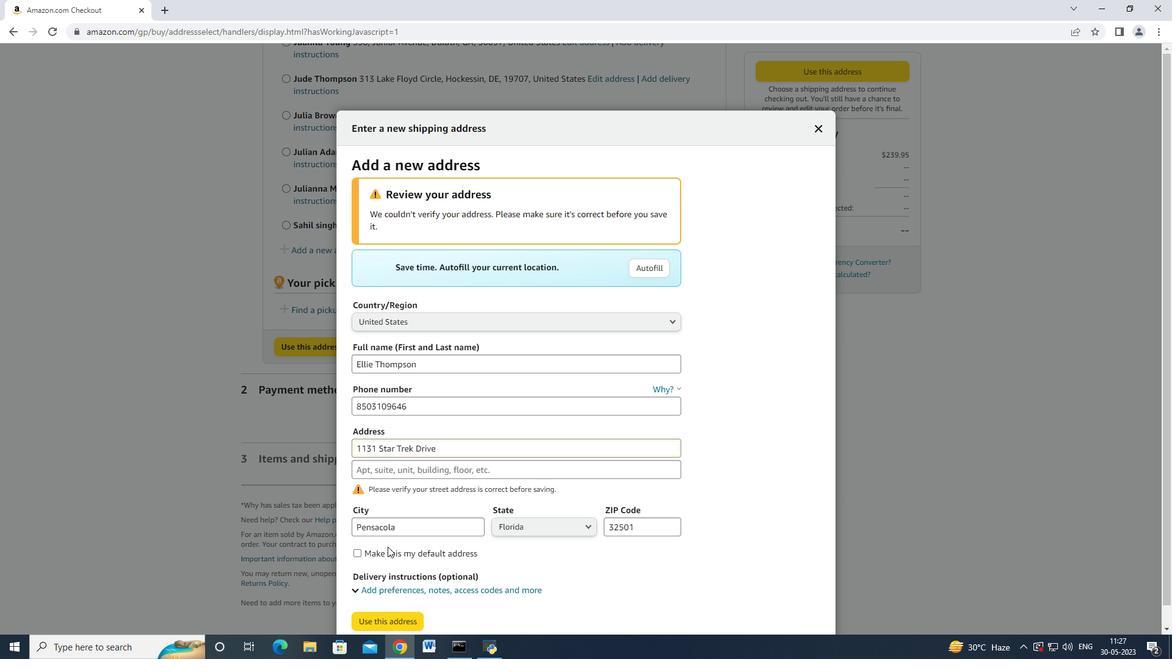 
Action: Mouse moved to (388, 598)
Screenshot: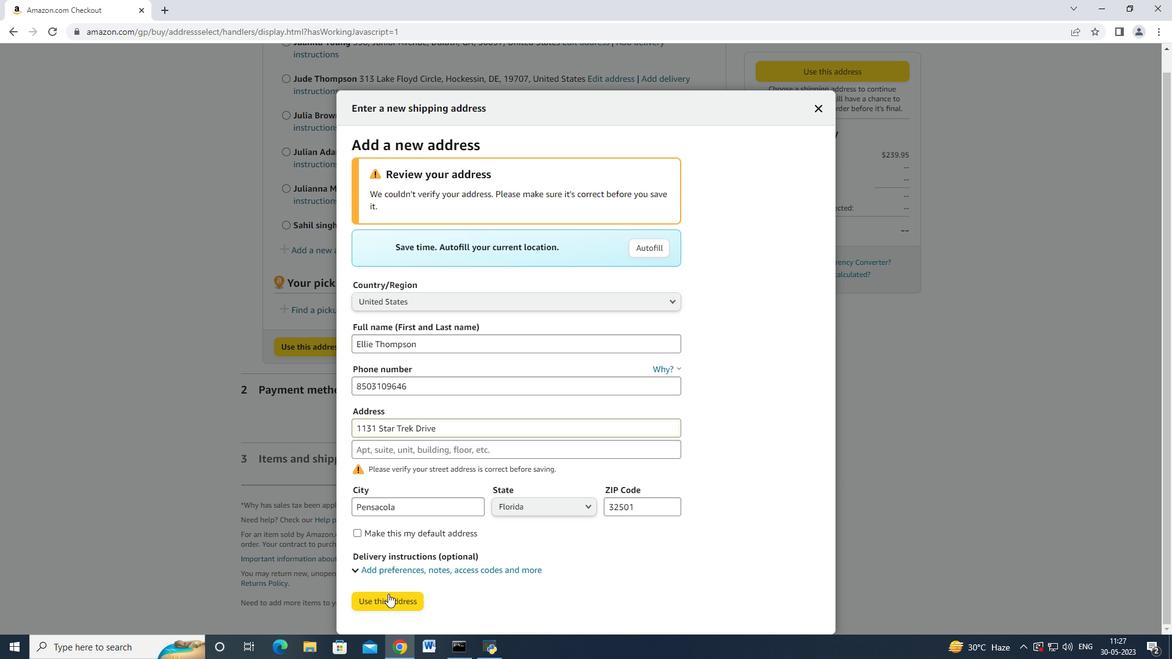 
Action: Mouse pressed left at (388, 598)
Screenshot: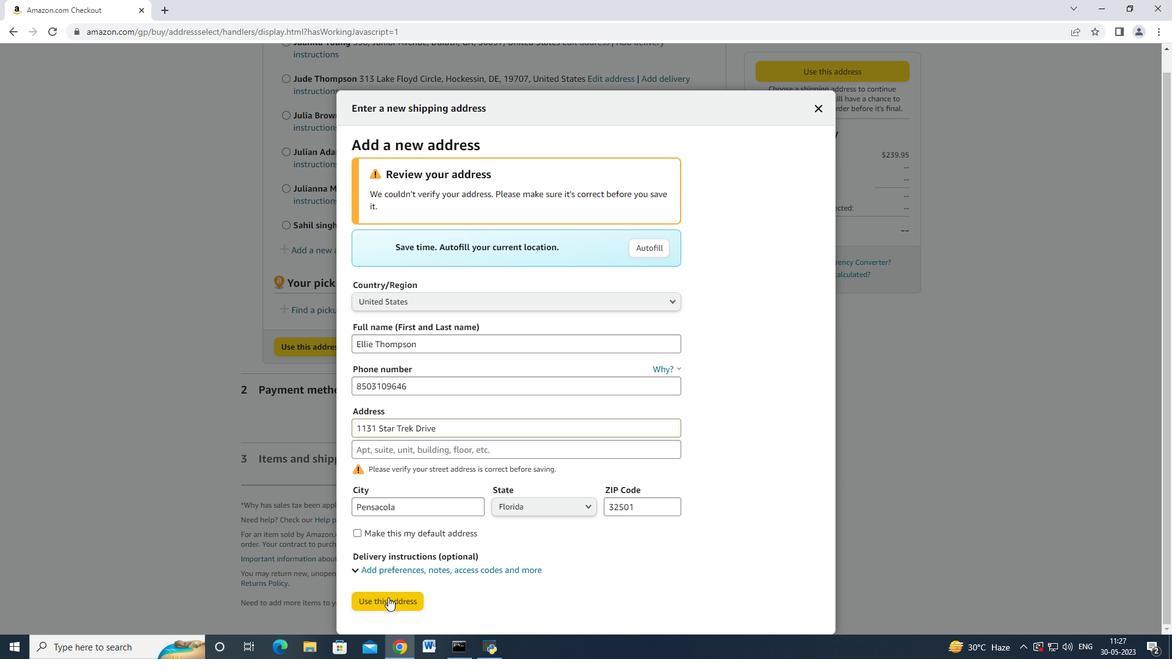 
Action: Mouse moved to (563, 293)
Screenshot: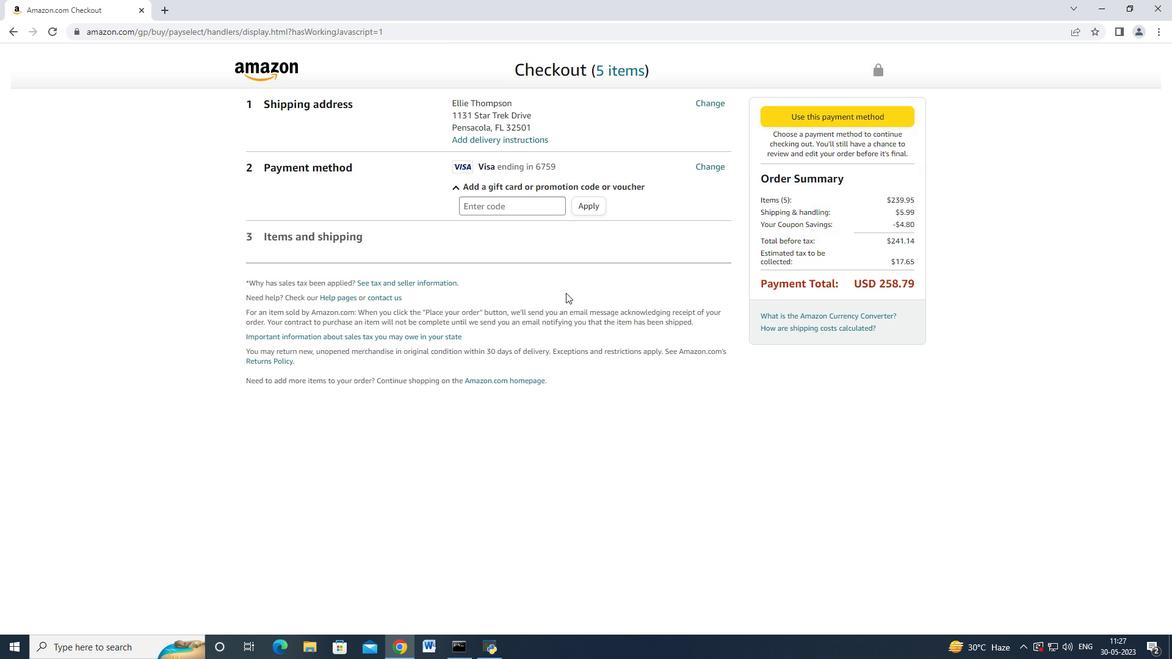 
Action: Mouse scrolled (563, 294) with delta (0, 0)
Screenshot: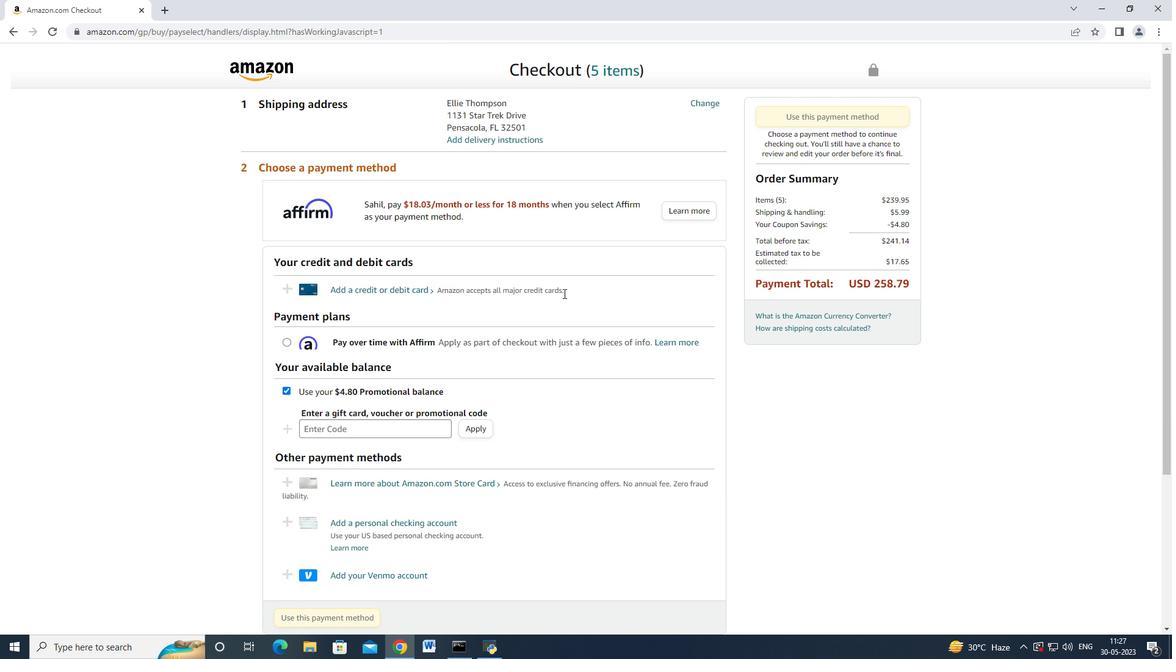 
Action: Mouse moved to (398, 293)
Screenshot: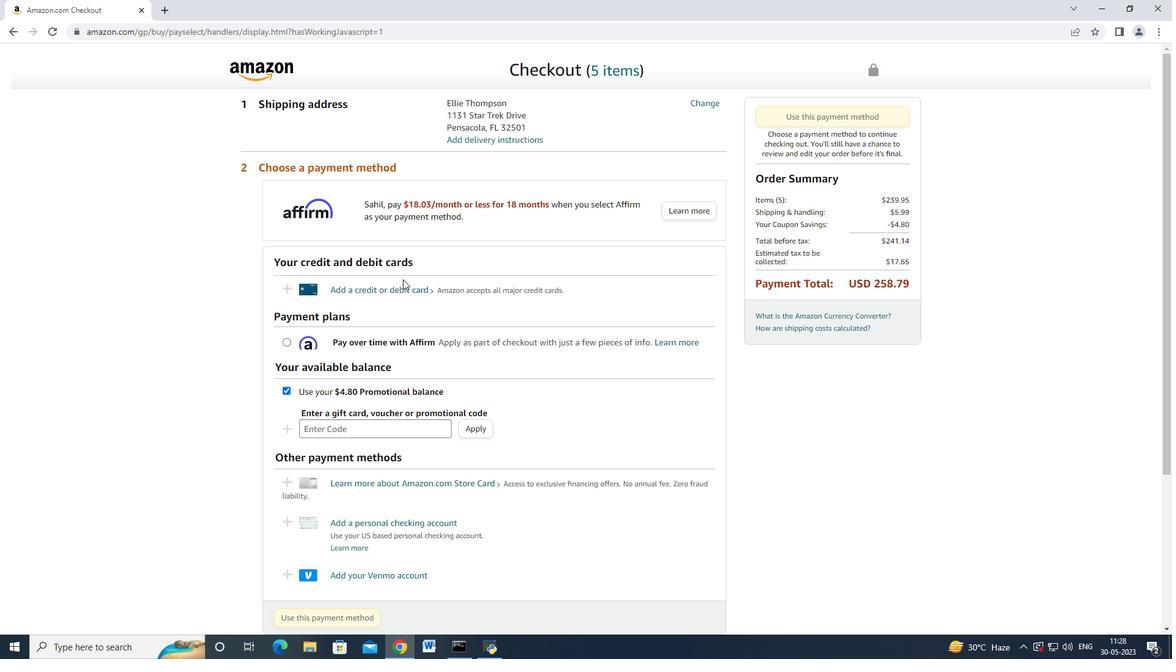 
Action: Mouse pressed left at (398, 293)
Screenshot: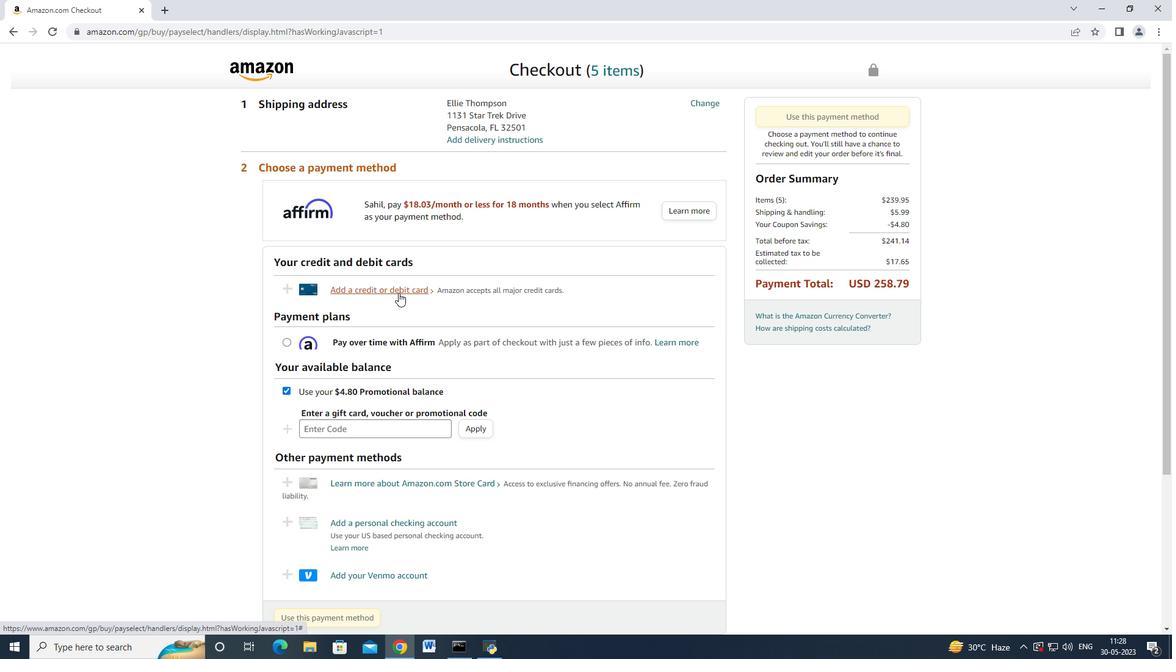 
Action: Mouse moved to (480, 276)
Screenshot: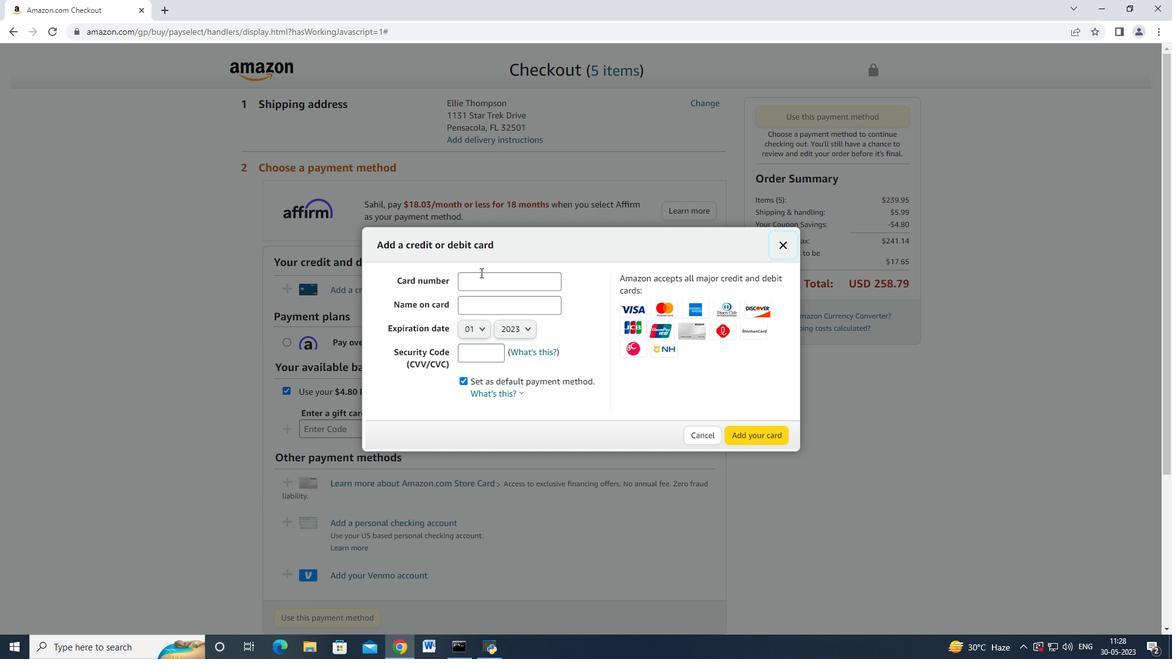 
Action: Mouse pressed left at (480, 276)
Screenshot: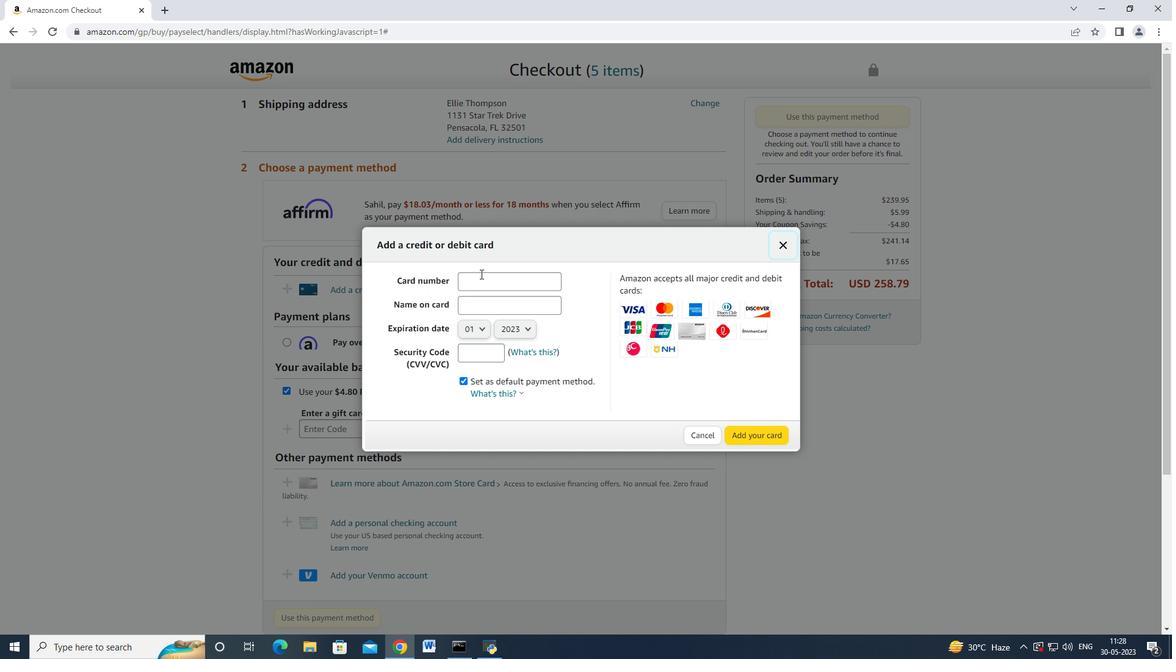 
Action: Mouse moved to (480, 276)
Screenshot: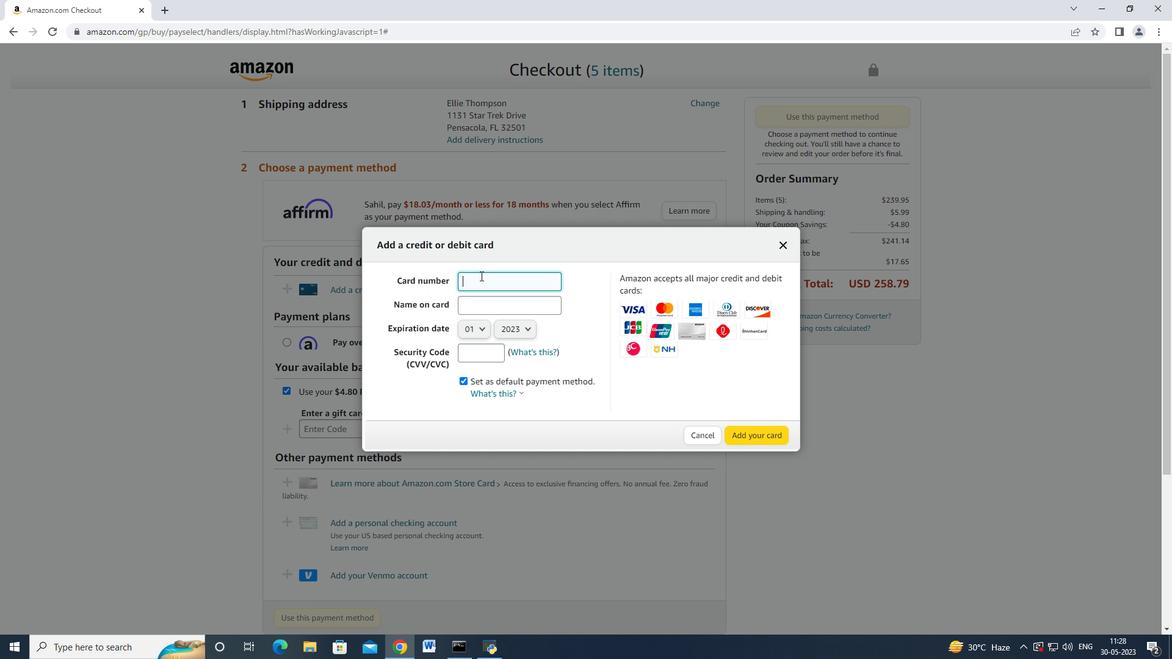 
Action: Key pressed 467244<Key.backspace><Key.backspace>77<Key.backspace><Key.backspace>6644775532<Key.backspace><Key.backspace>2005<Key.tab><Key.shift>Mark<Key.space><Key.shift_r>Adams
Screenshot: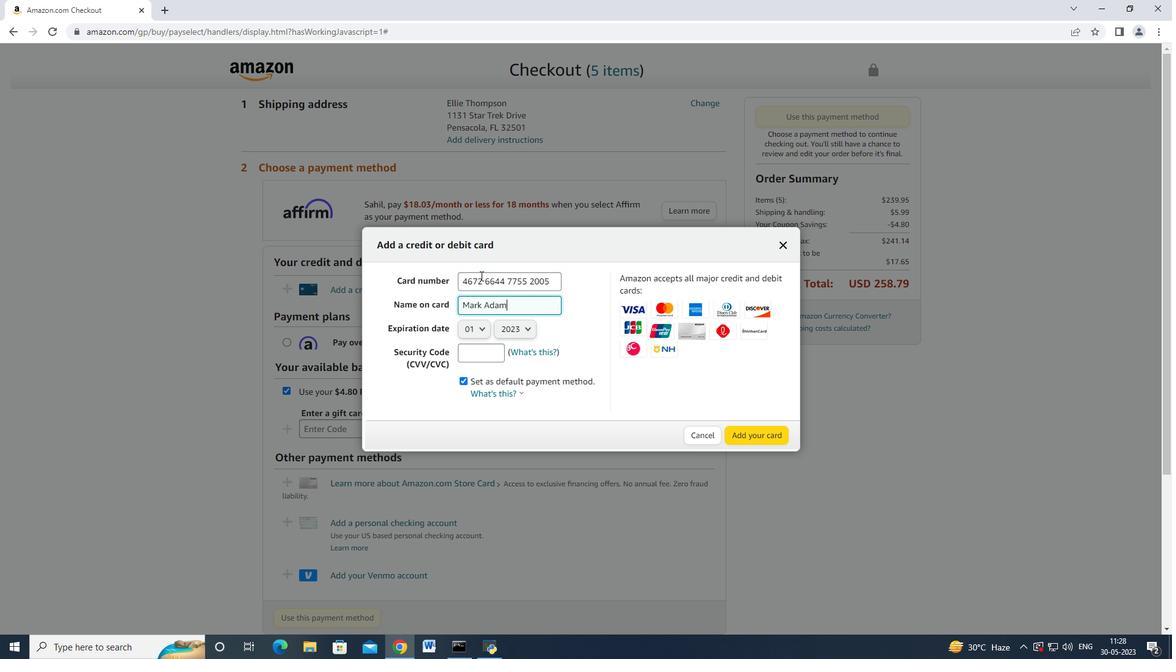 
Action: Mouse moved to (544, 214)
Screenshot: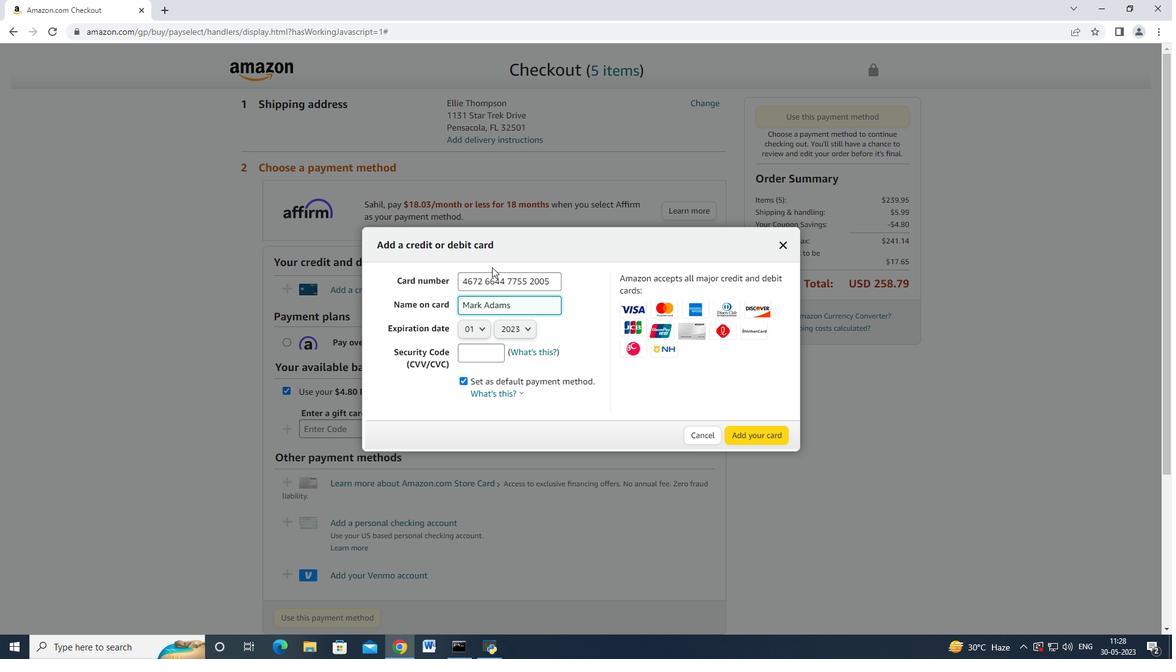 
Action: Key pressed <Key.tab>
Screenshot: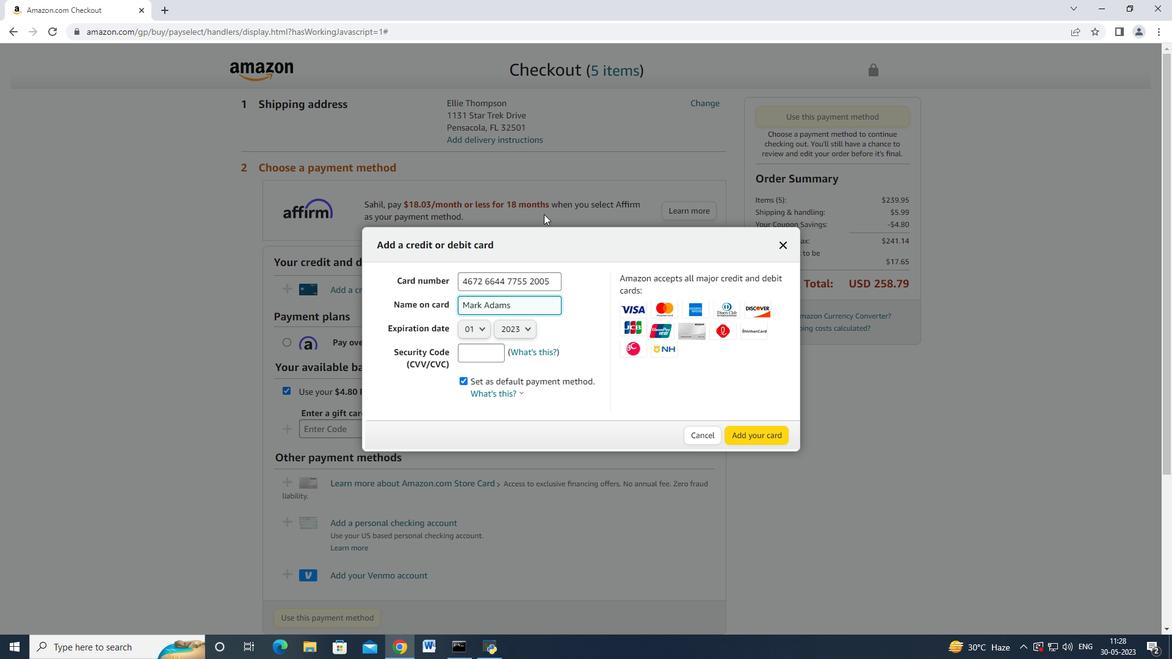 
Action: Mouse moved to (472, 322)
Screenshot: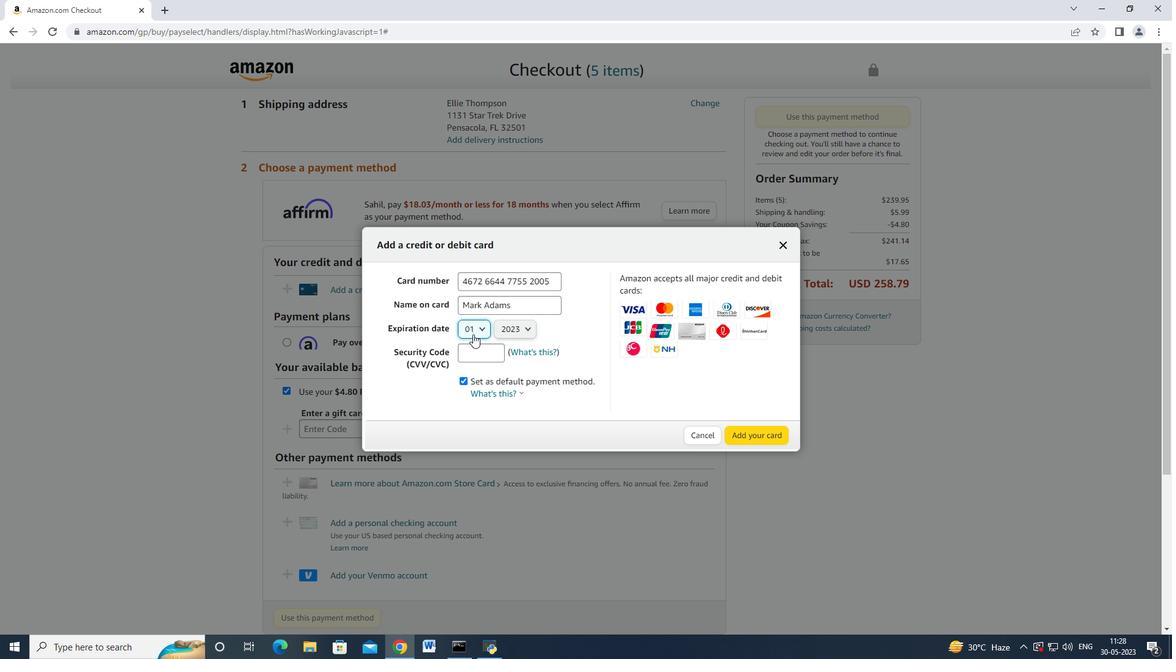 
Action: Mouse pressed left at (472, 322)
Screenshot: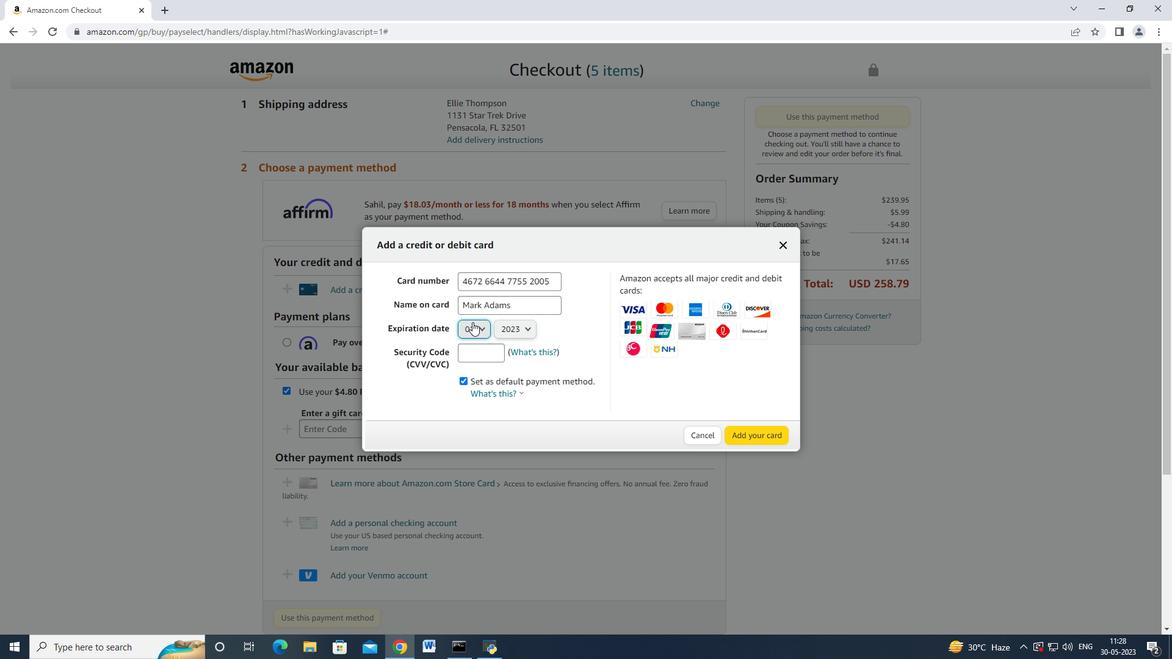 
Action: Mouse moved to (467, 376)
Screenshot: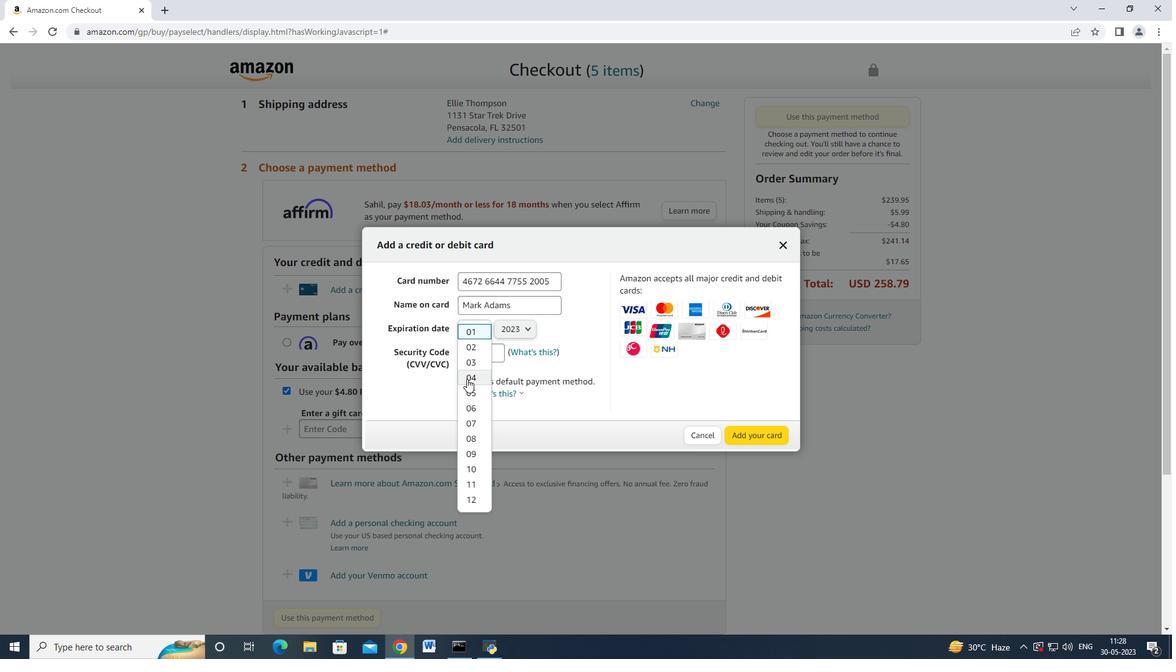 
Action: Mouse pressed left at (467, 376)
Screenshot: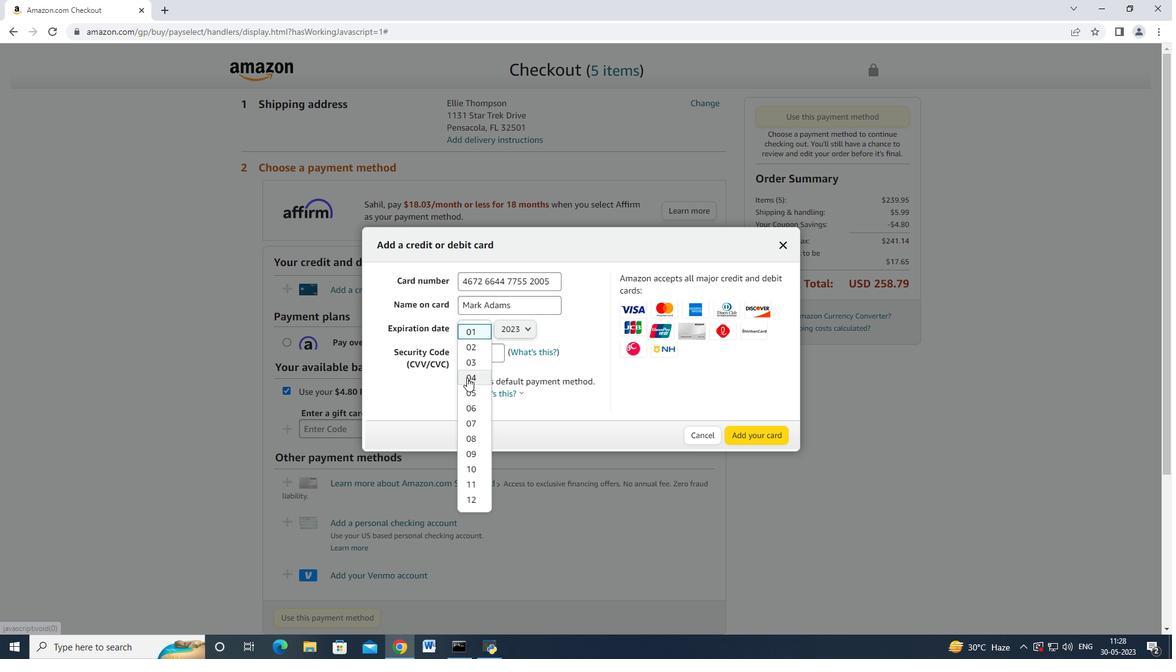 
Action: Mouse moved to (525, 327)
Screenshot: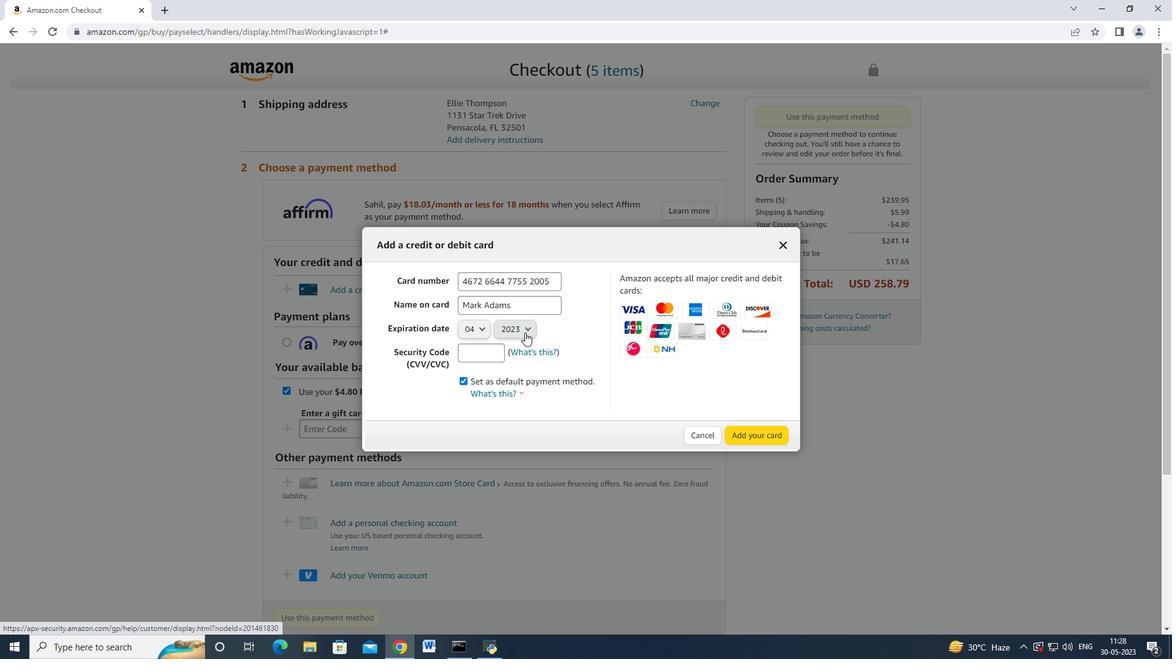 
Action: Mouse pressed left at (525, 327)
Screenshot: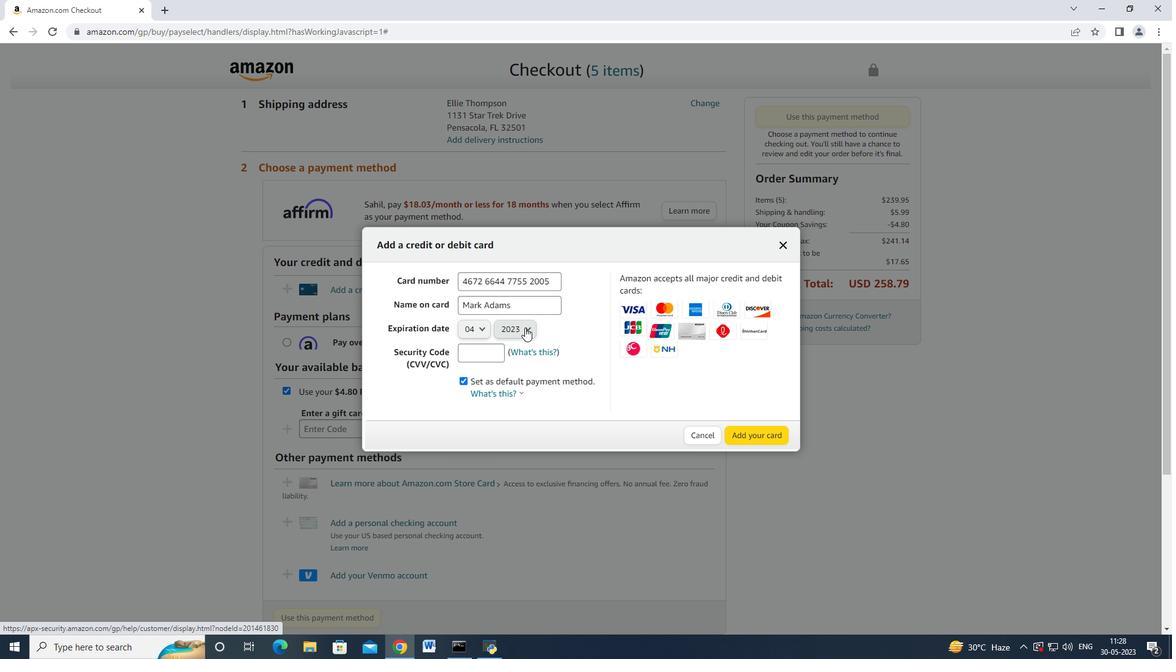 
Action: Mouse moved to (518, 361)
Screenshot: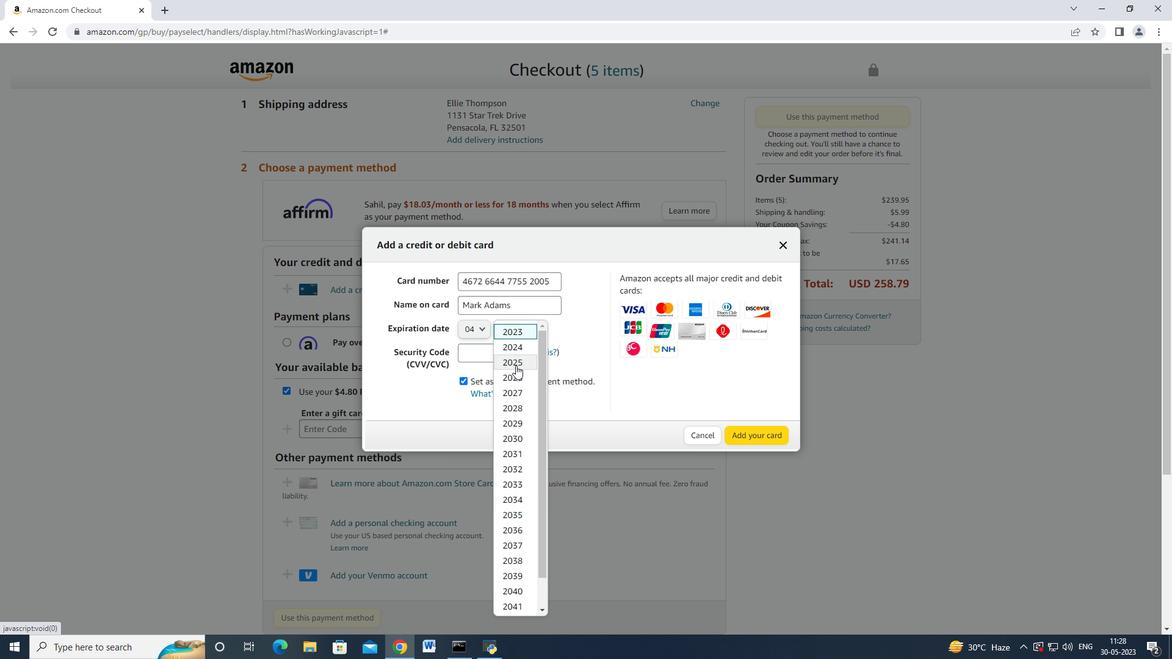
Action: Mouse pressed left at (518, 361)
Screenshot: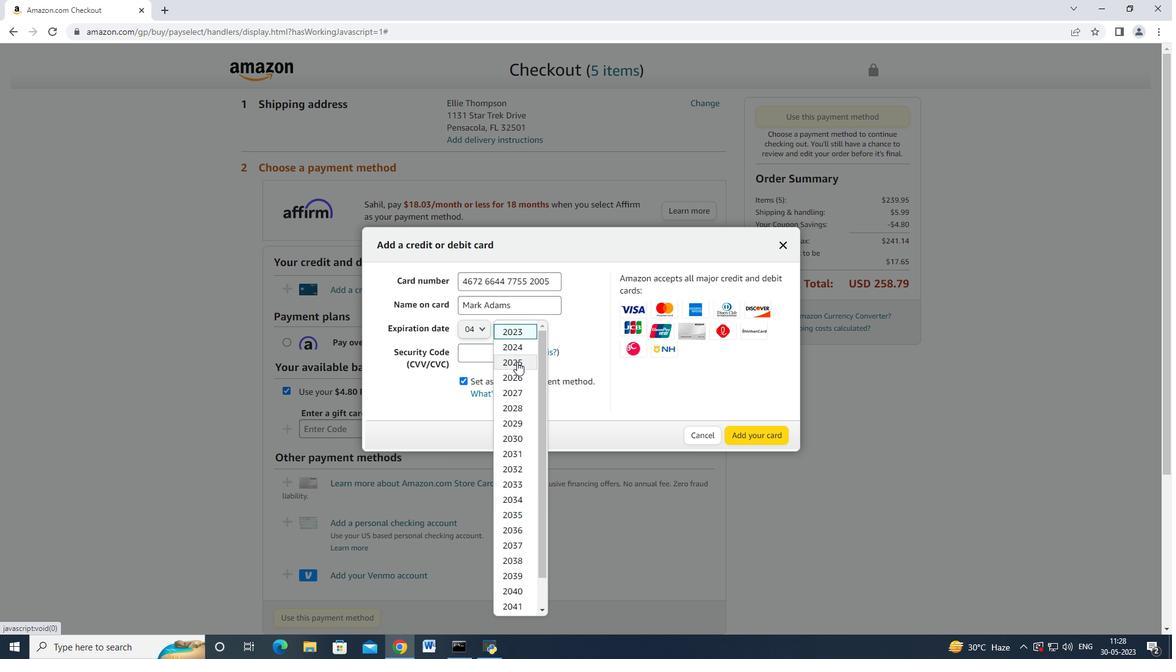 
Action: Mouse moved to (485, 357)
Screenshot: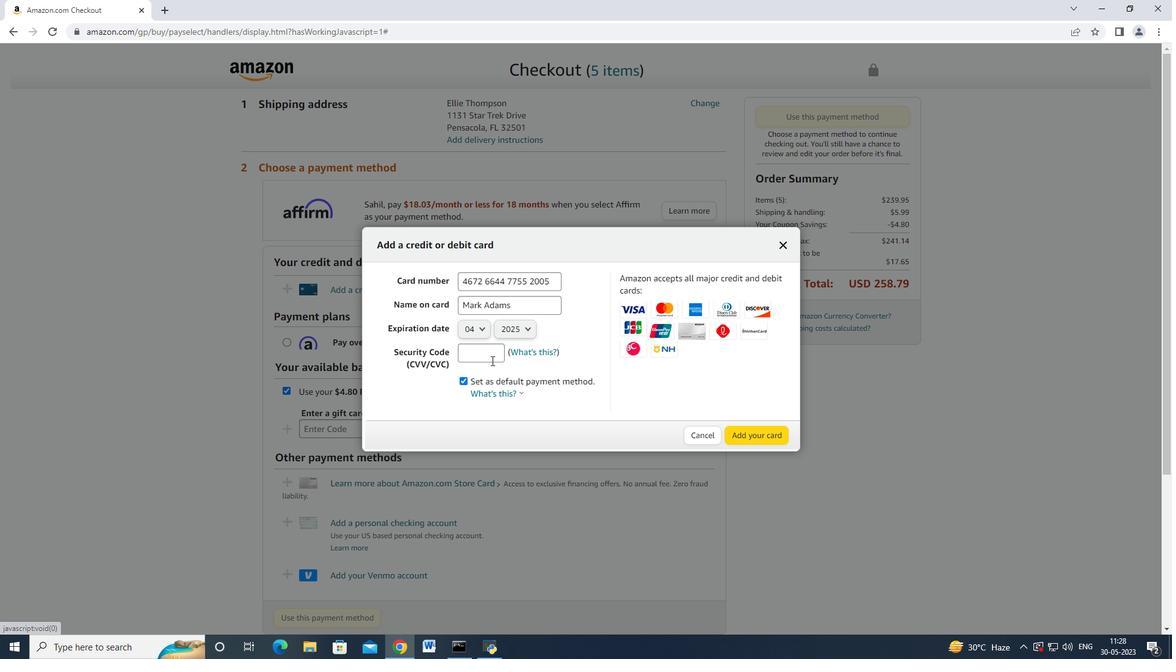 
Action: Mouse pressed left at (485, 357)
Screenshot: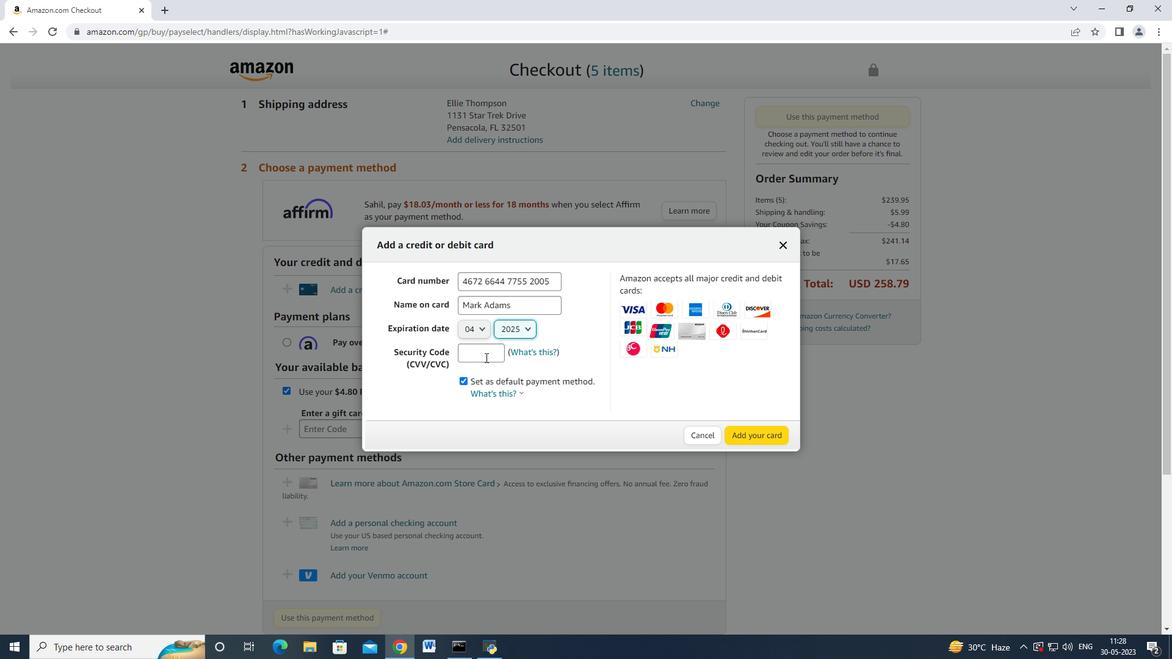 
Action: Mouse moved to (489, 356)
Screenshot: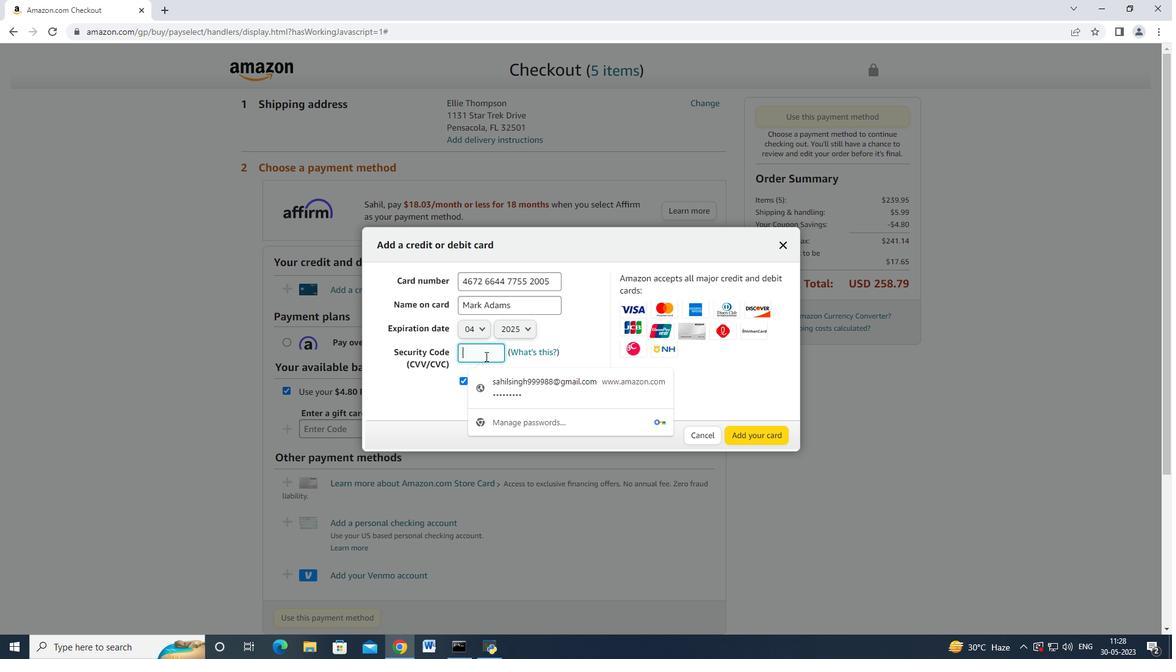 
Action: Key pressed 682
Screenshot: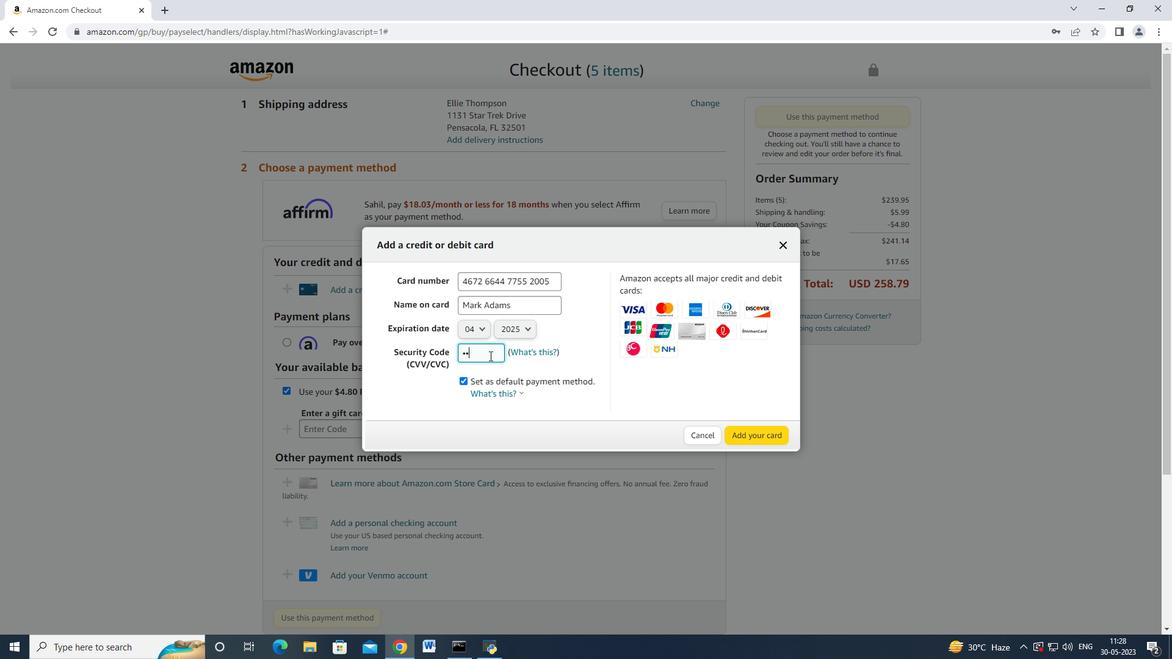 
Action: Mouse moved to (742, 433)
Screenshot: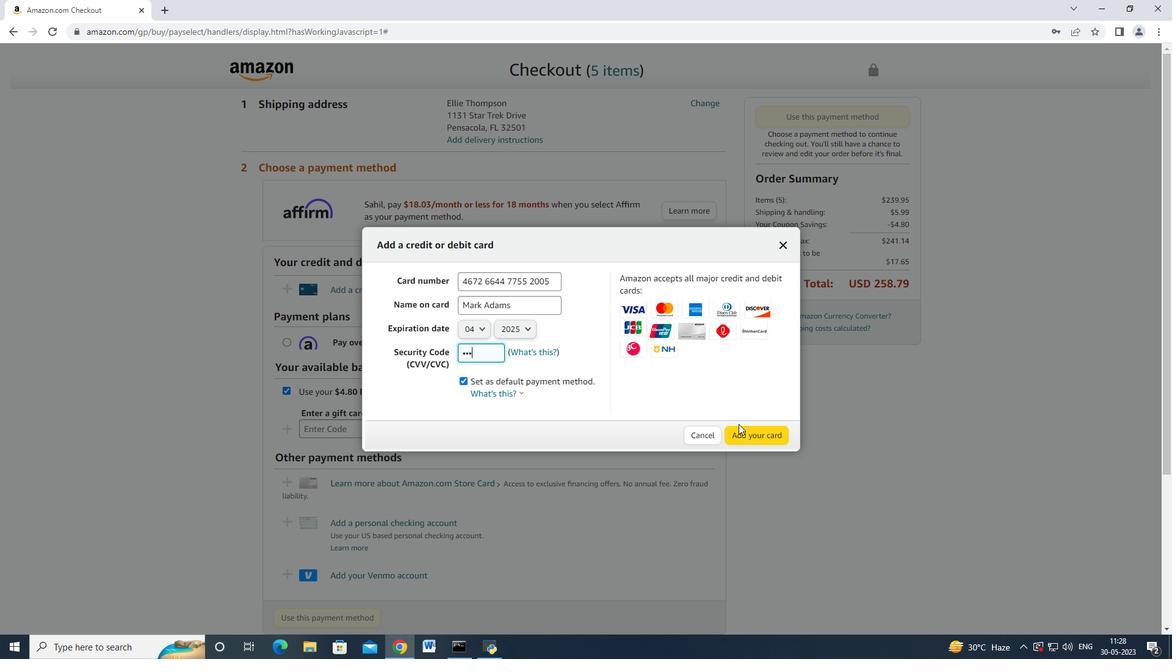 
